 Task: Explore upcoming open houses in Denver, Colorado, to visit properties with a fireplace.
Action: Mouse moved to (325, 206)
Screenshot: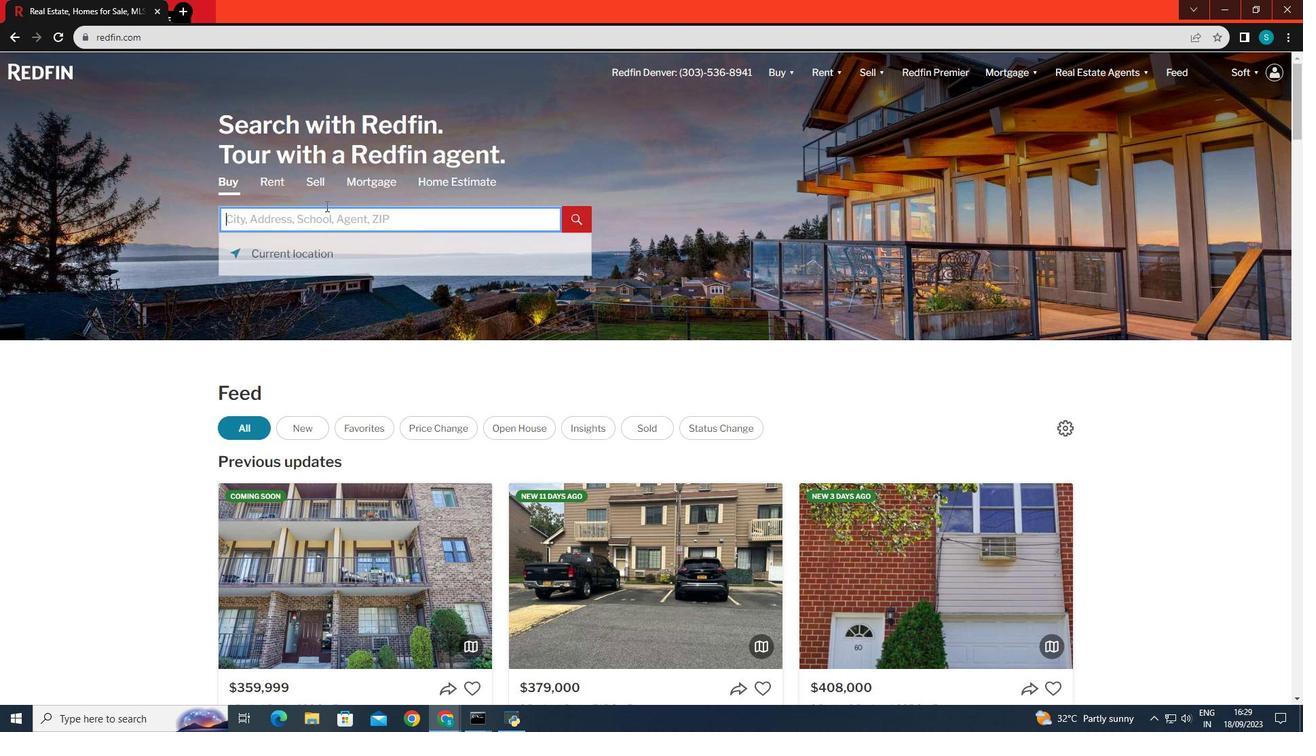 
Action: Mouse pressed left at (325, 206)
Screenshot: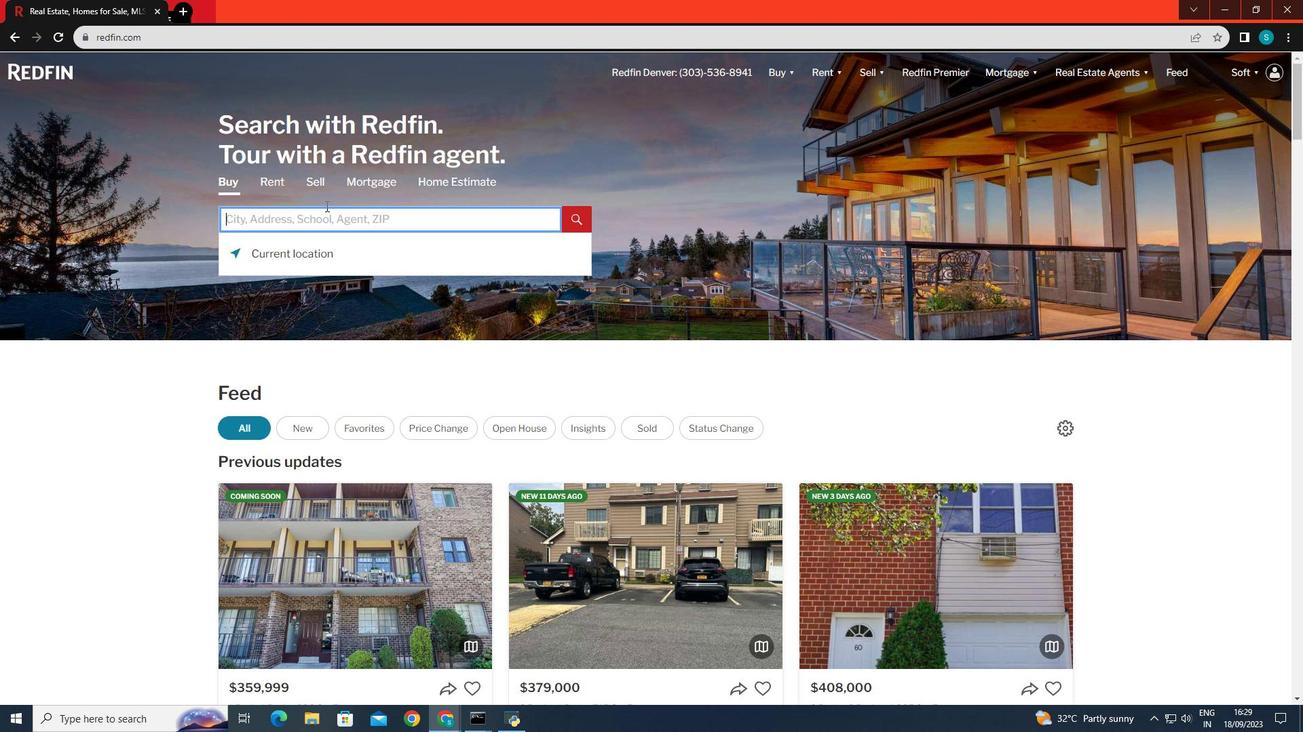 
Action: Key pressed colorado<Key.enter>
Screenshot: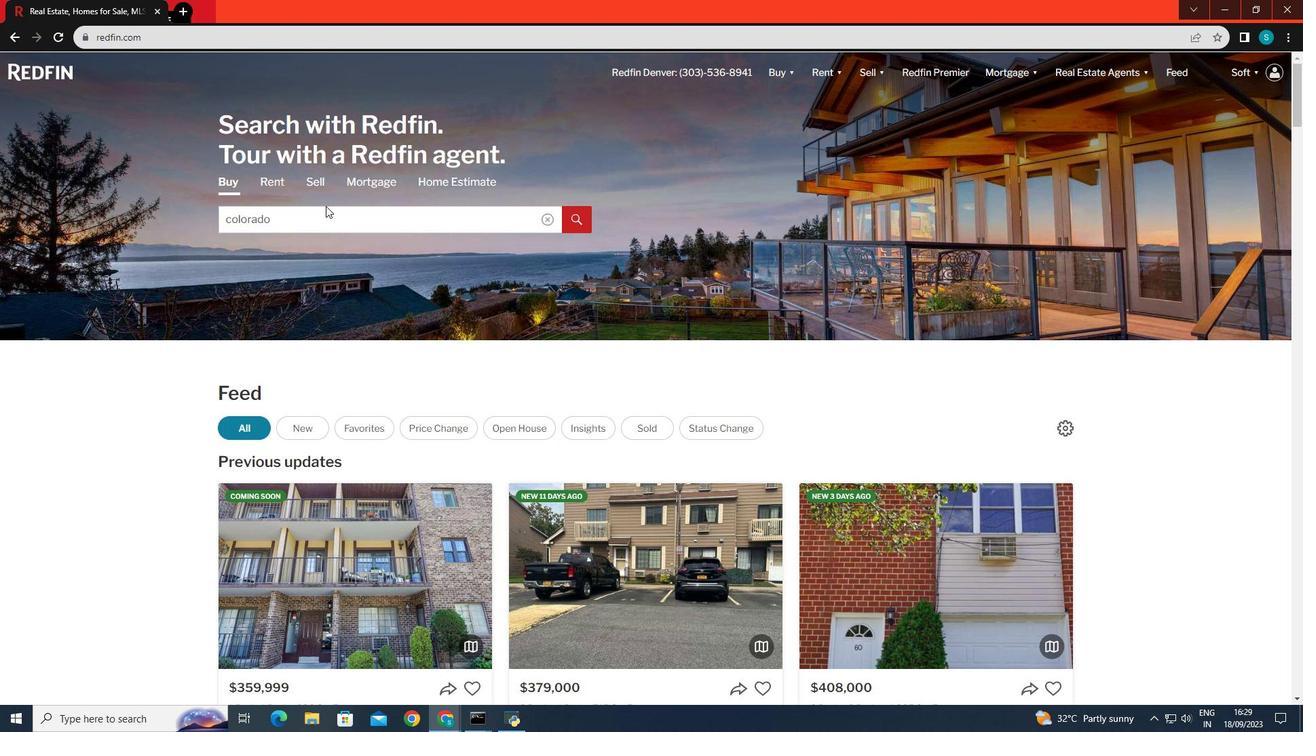 
Action: Mouse moved to (936, 192)
Screenshot: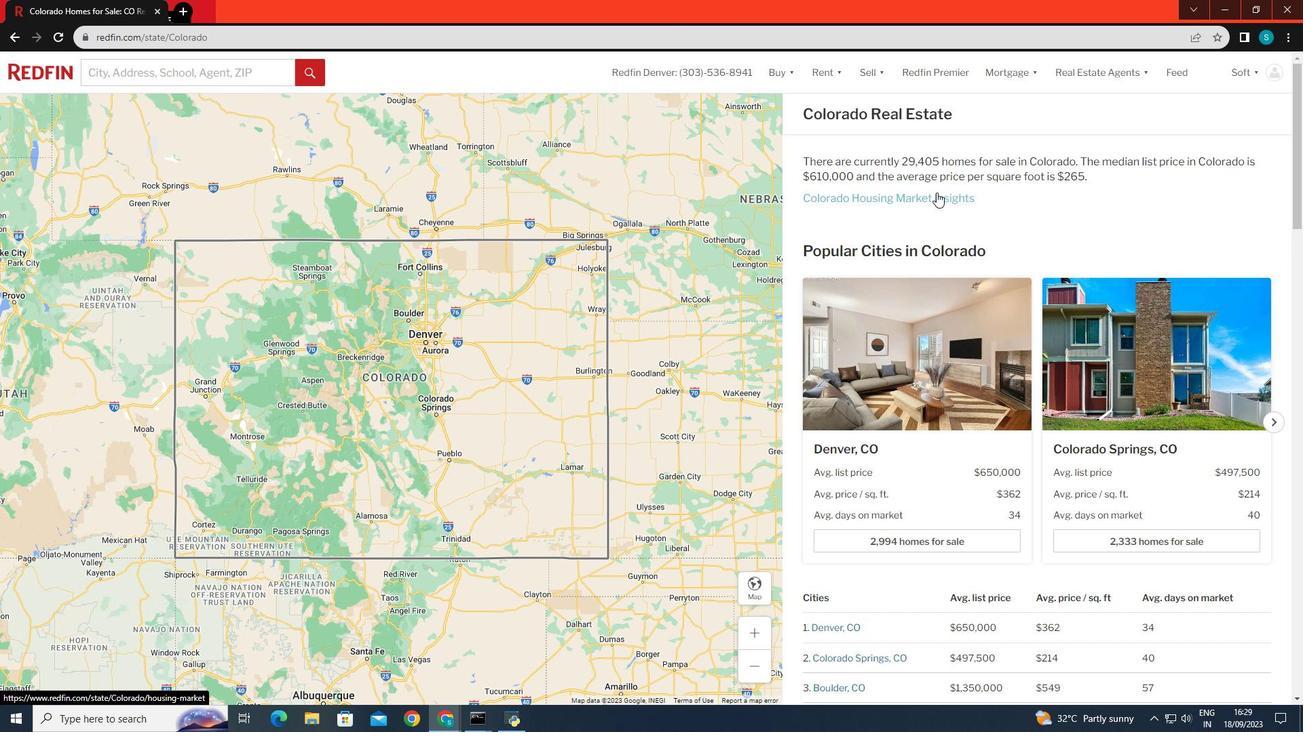 
Action: Mouse pressed left at (936, 192)
Screenshot: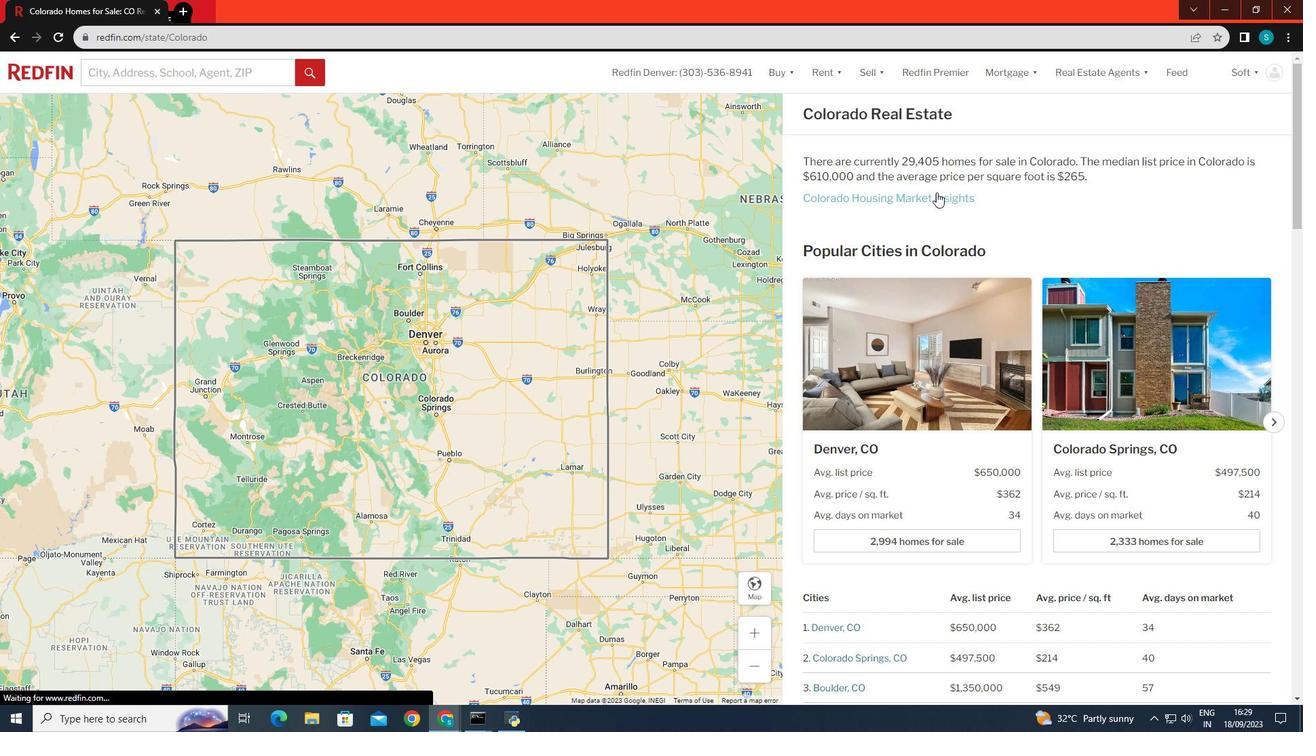 
Action: Mouse moved to (10, 34)
Screenshot: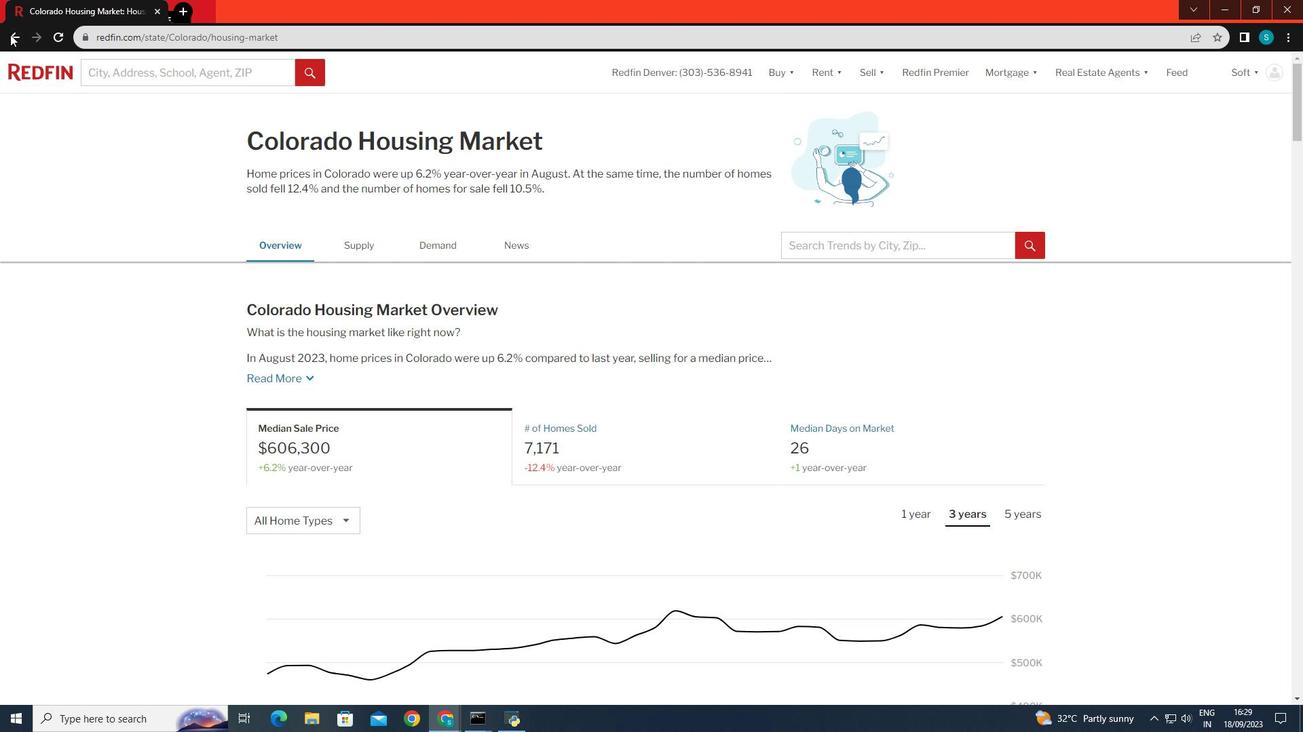 
Action: Mouse pressed left at (10, 34)
Screenshot: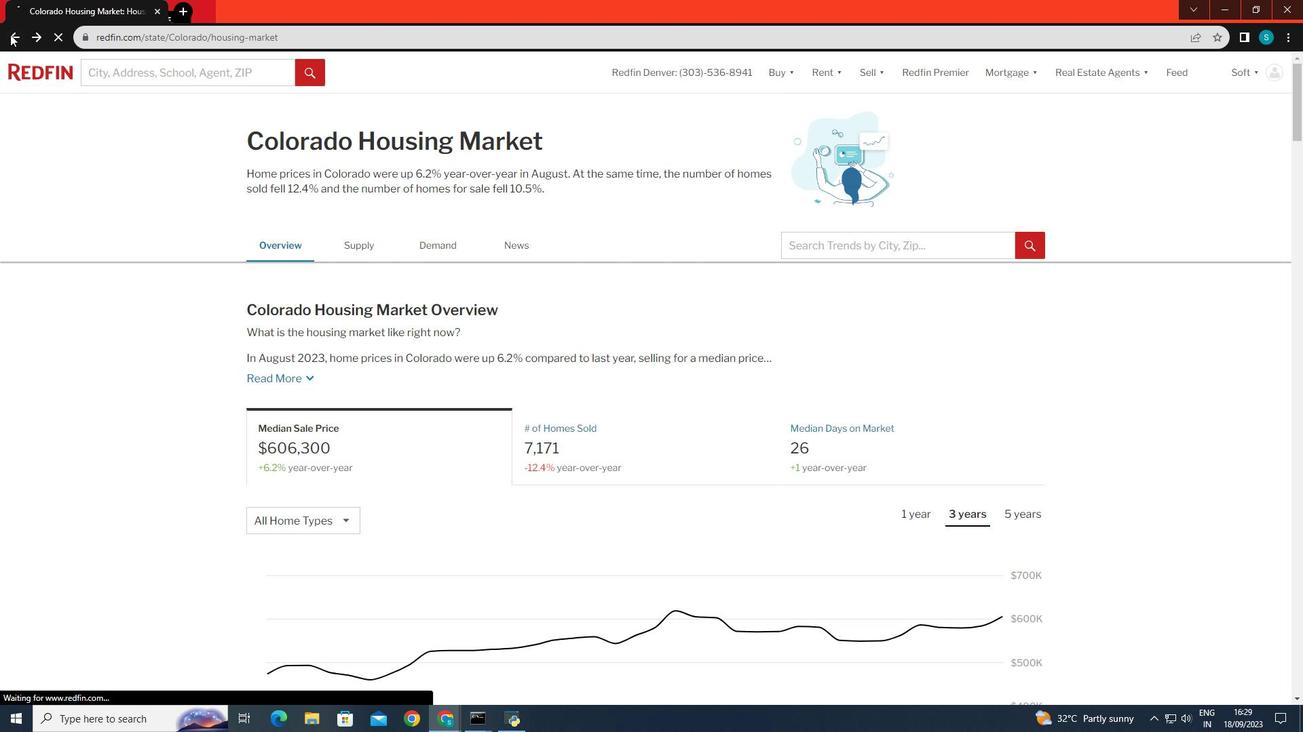 
Action: Mouse moved to (1001, 282)
Screenshot: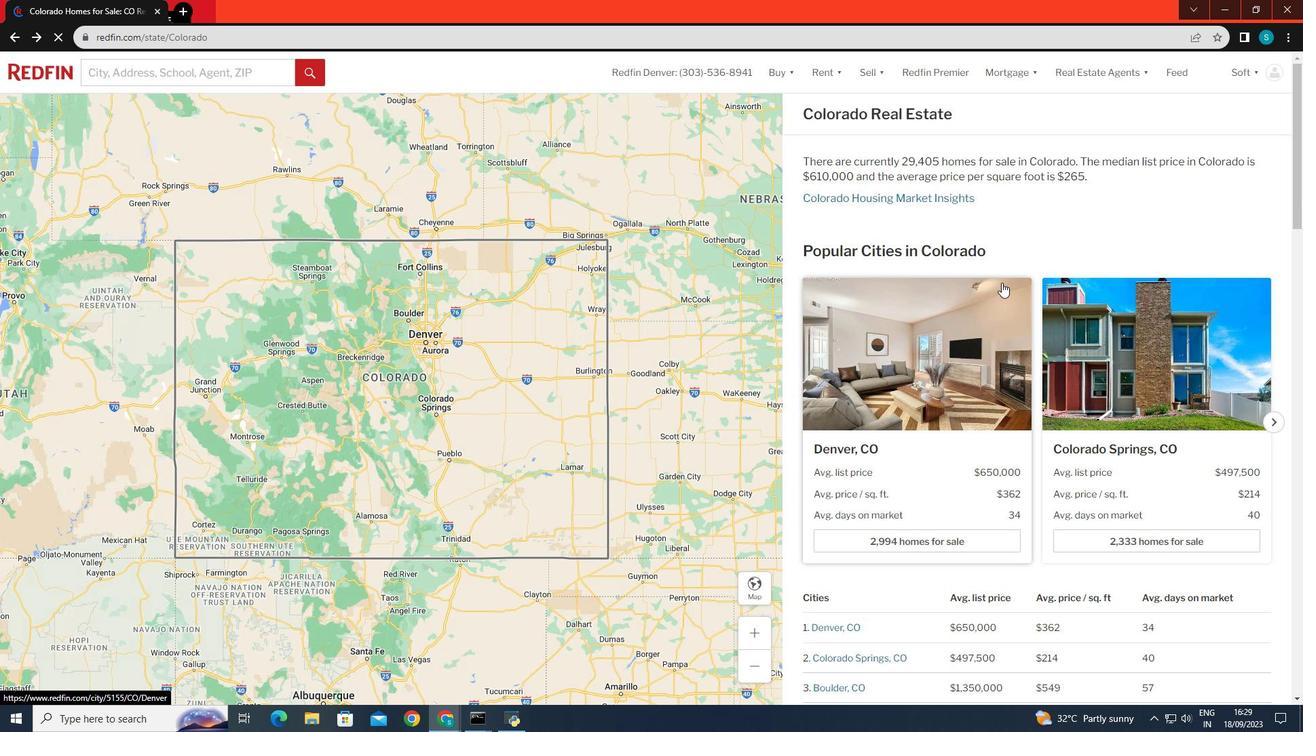 
Action: Mouse scrolled (1001, 282) with delta (0, 0)
Screenshot: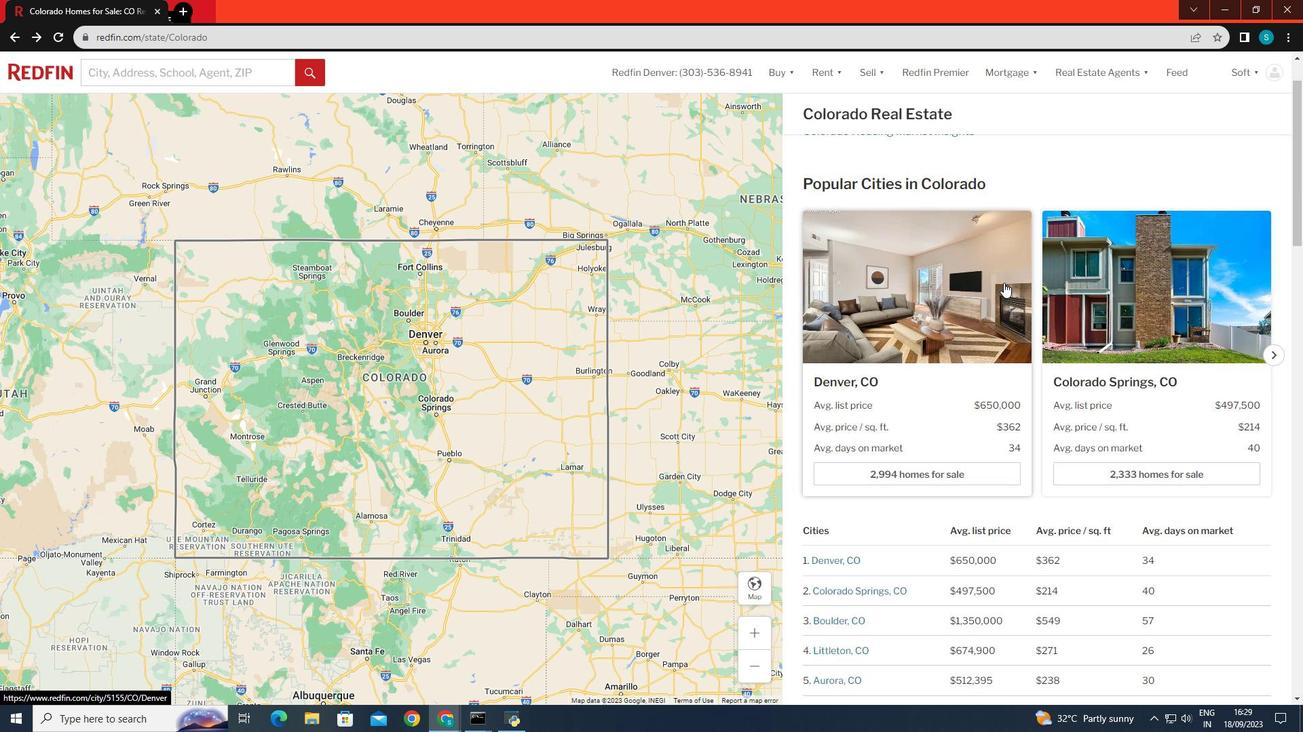 
Action: Mouse moved to (1277, 349)
Screenshot: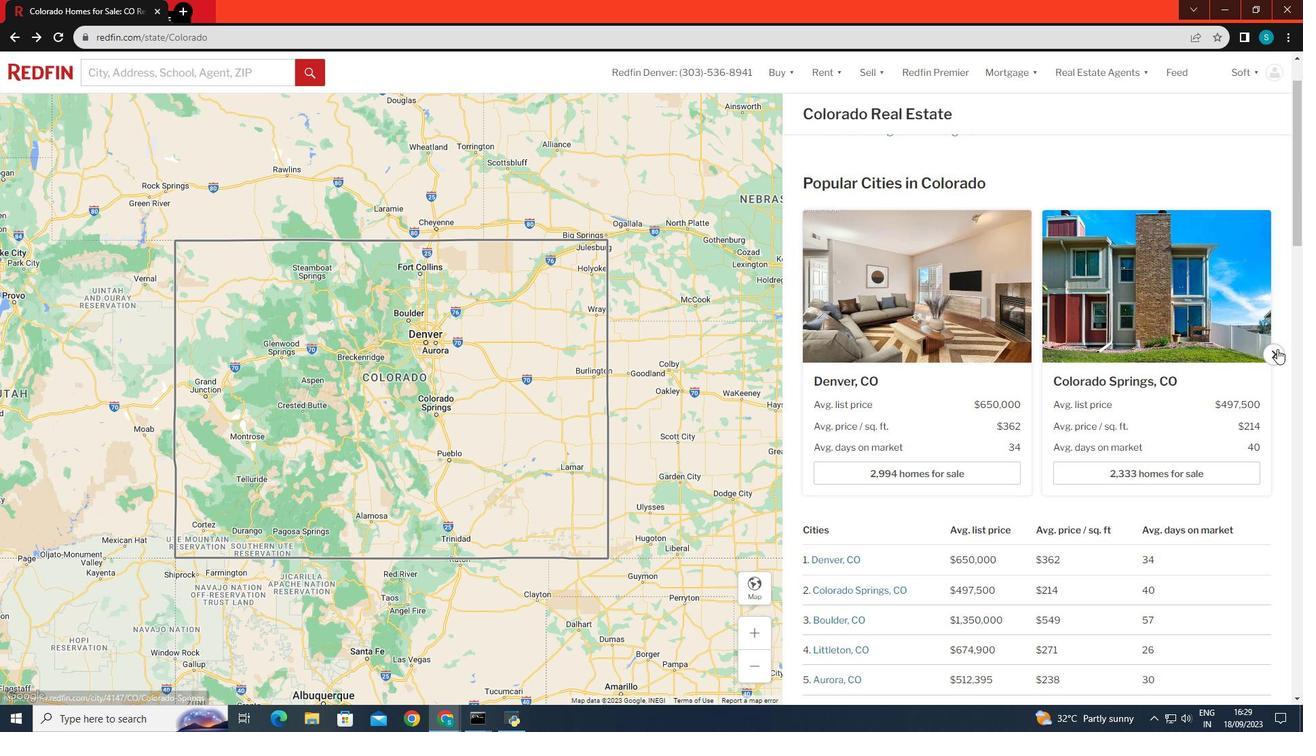 
Action: Mouse pressed left at (1277, 349)
Screenshot: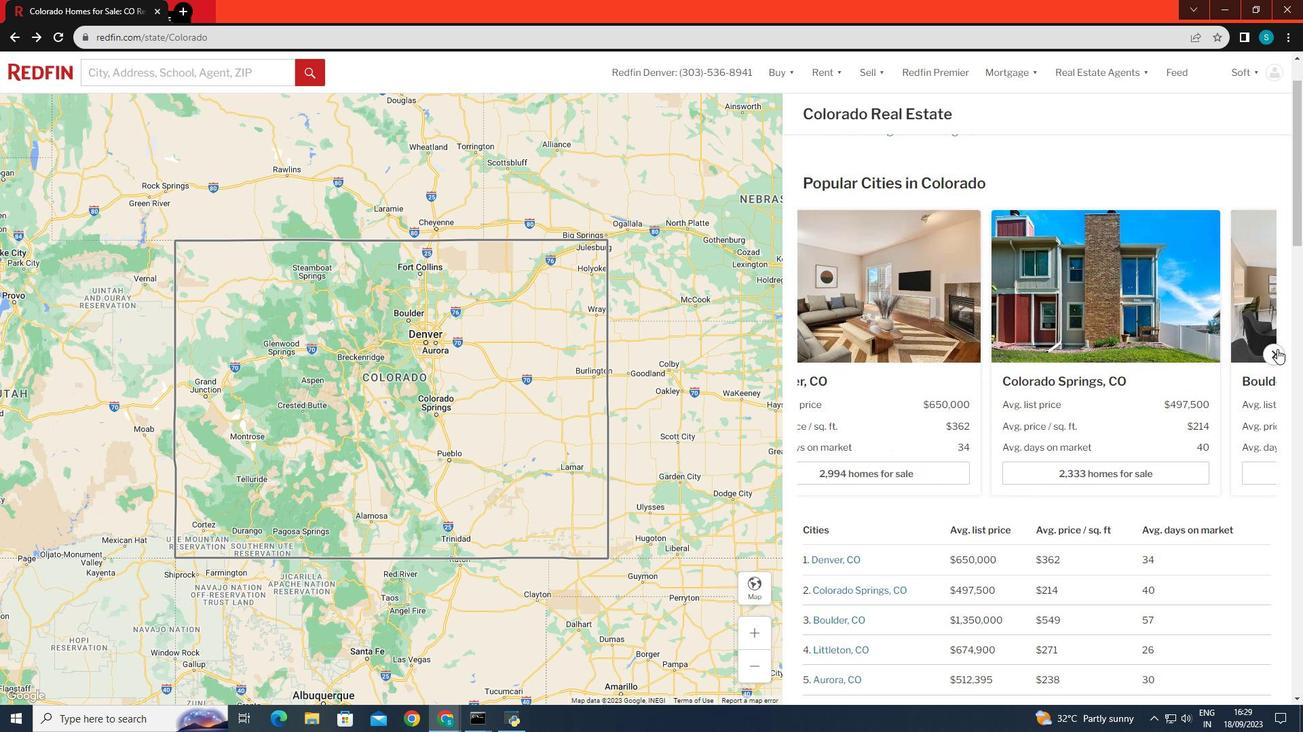 
Action: Mouse pressed left at (1277, 349)
Screenshot: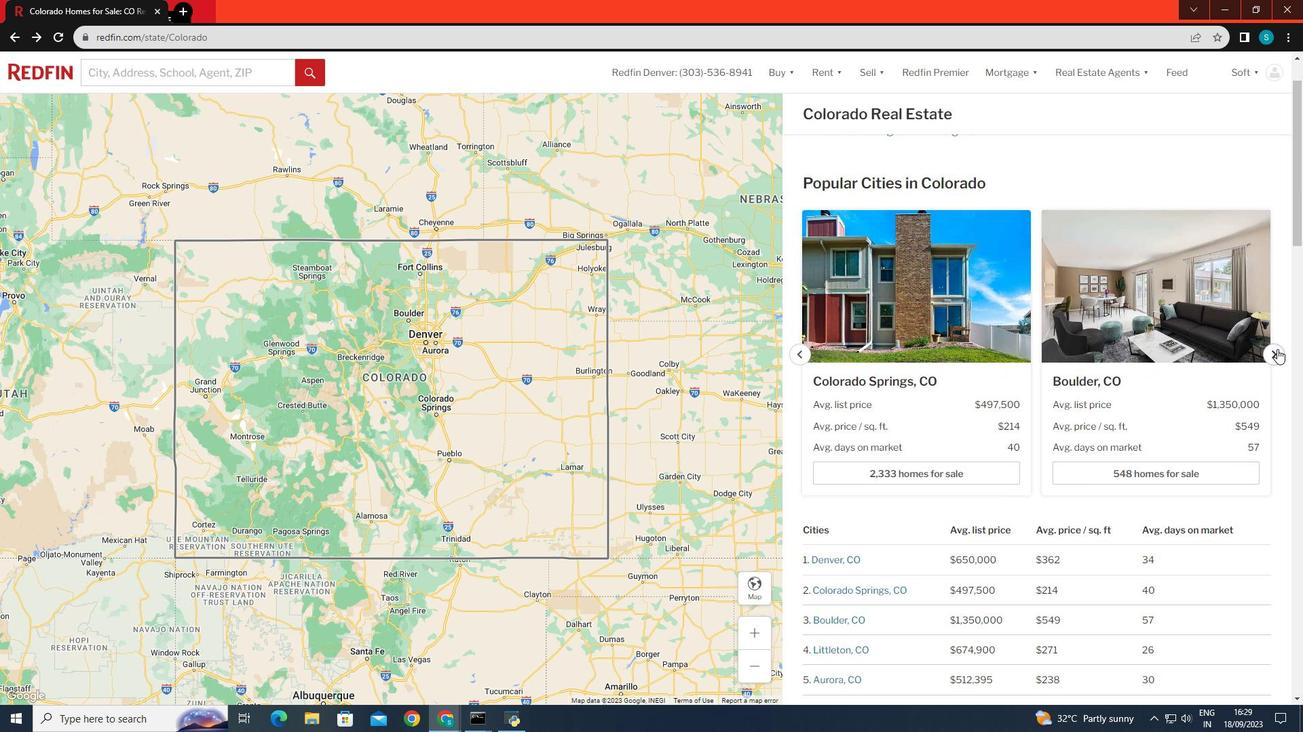 
Action: Mouse pressed left at (1277, 349)
Screenshot: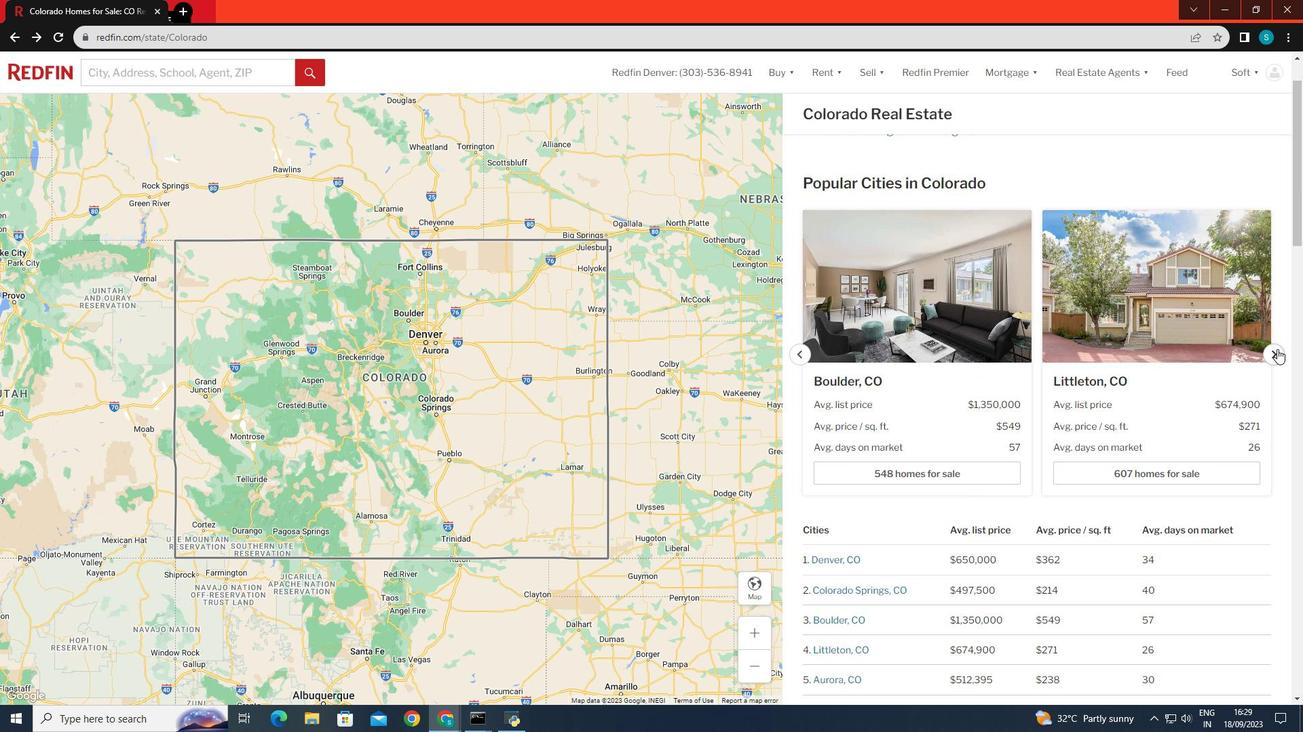 
Action: Mouse pressed left at (1277, 349)
Screenshot: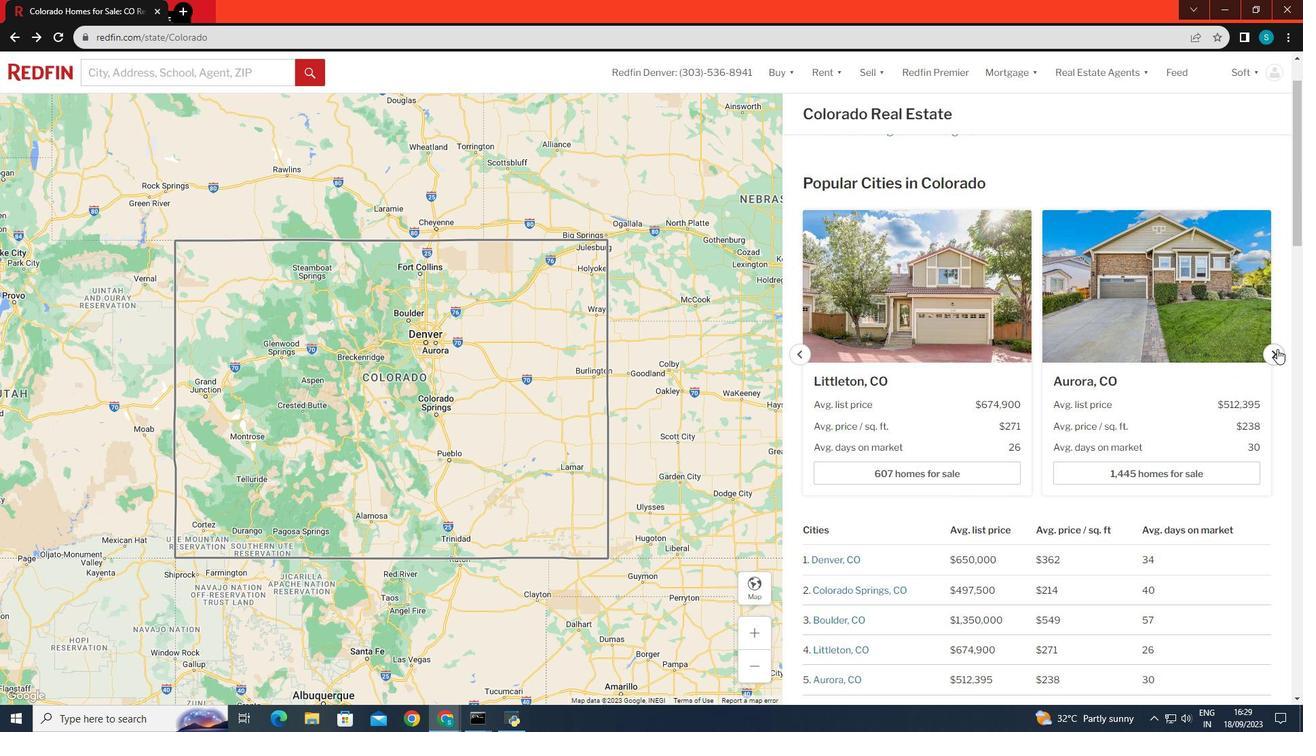 
Action: Mouse scrolled (1277, 348) with delta (0, 0)
Screenshot: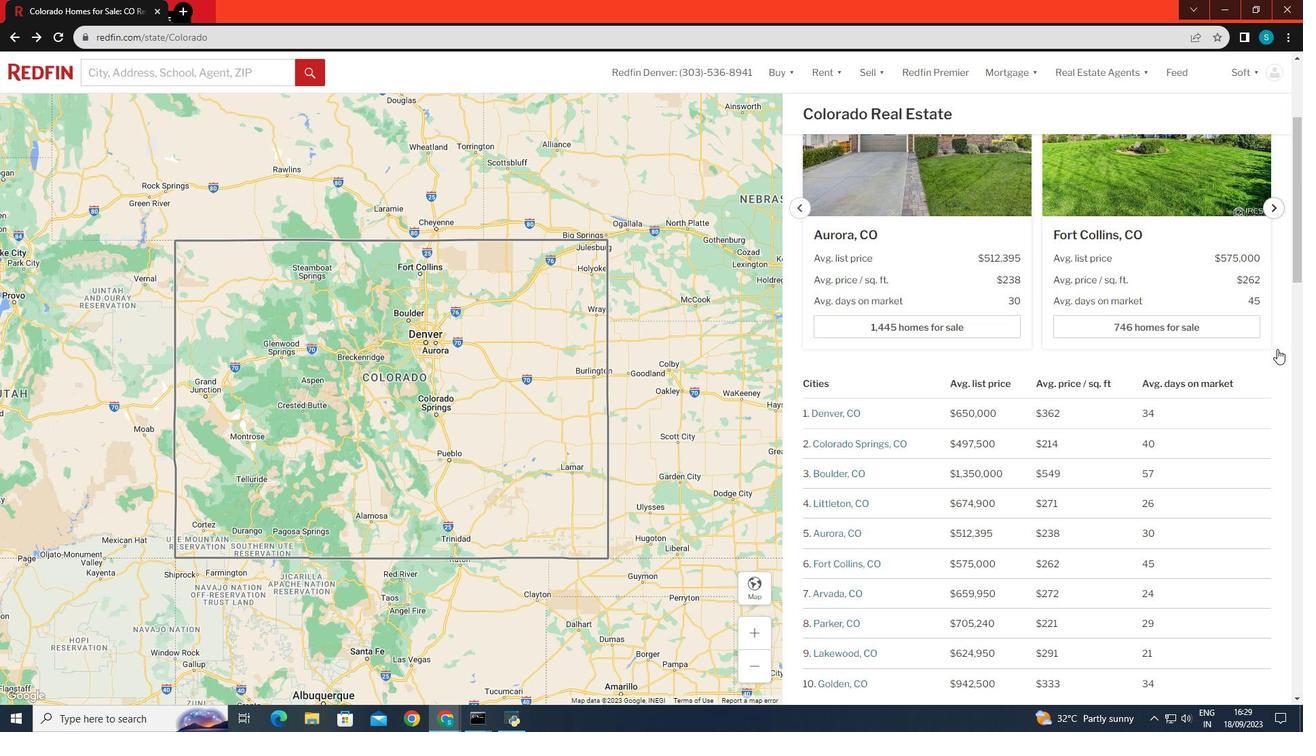 
Action: Mouse scrolled (1277, 348) with delta (0, 0)
Screenshot: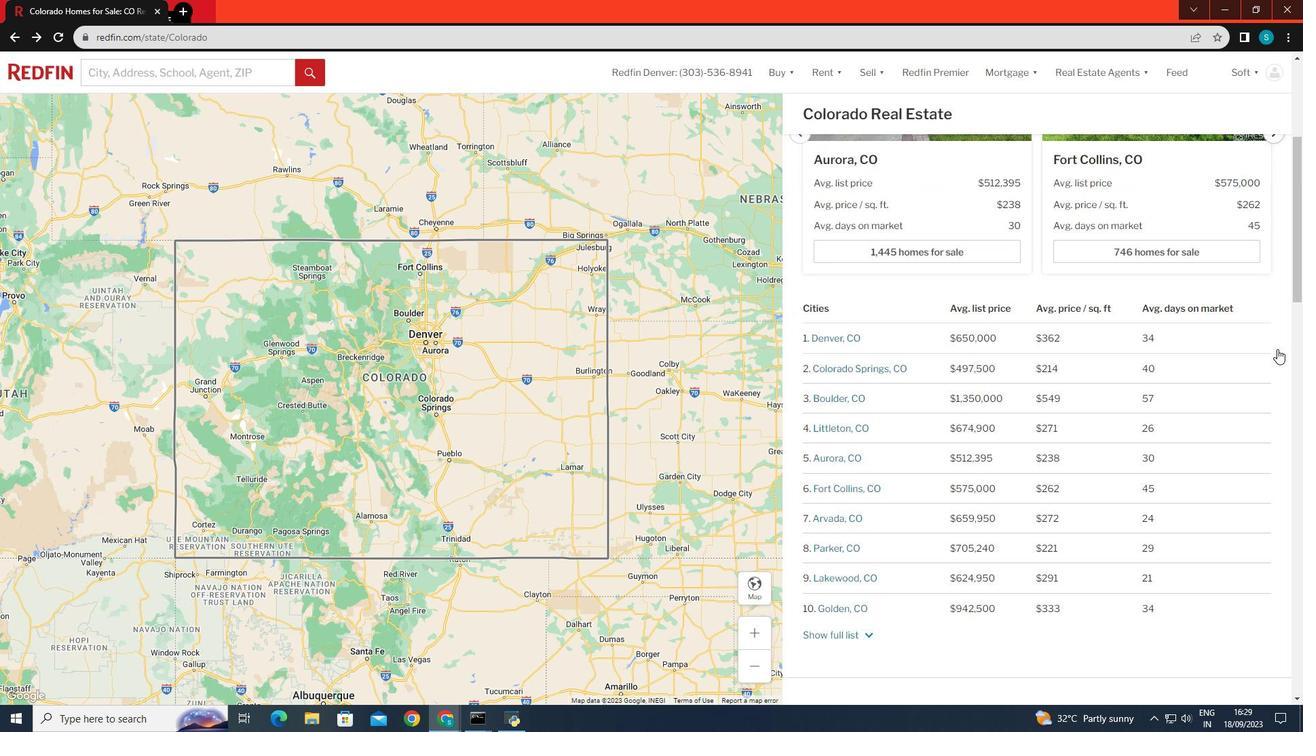 
Action: Mouse scrolled (1277, 348) with delta (0, 0)
Screenshot: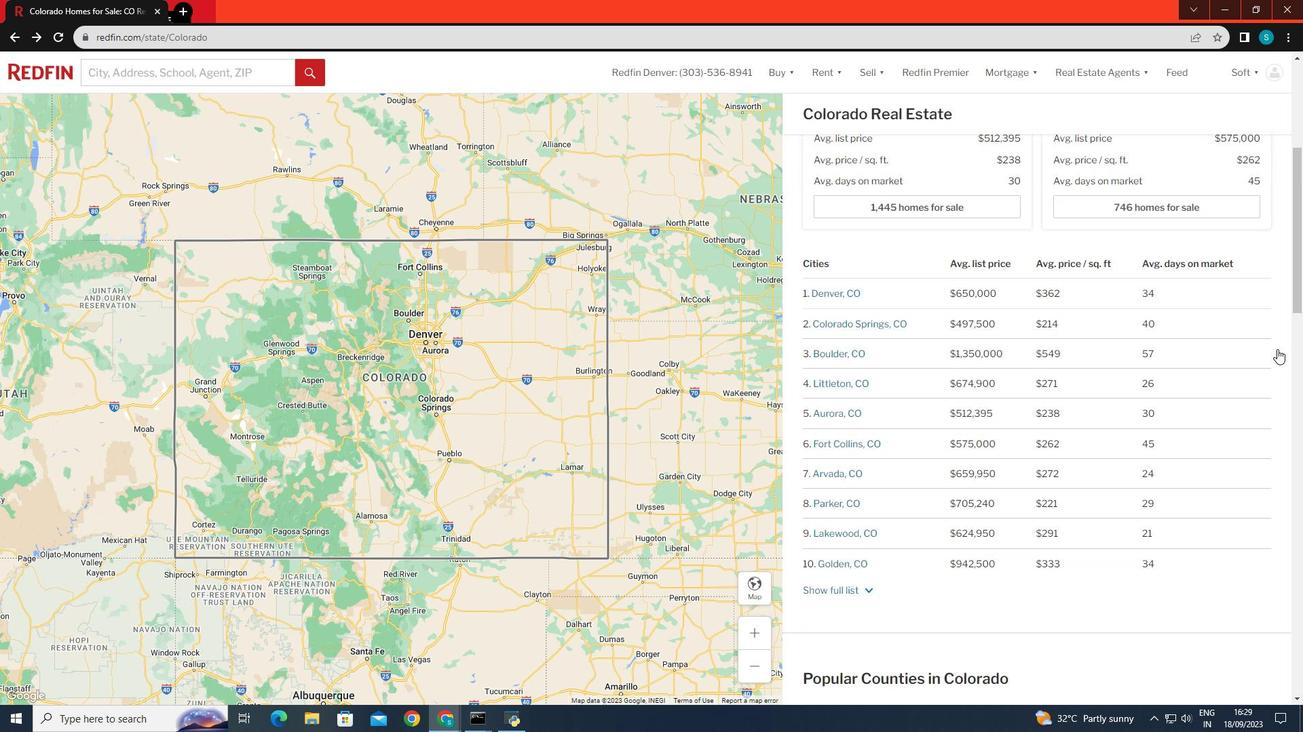 
Action: Mouse scrolled (1277, 348) with delta (0, 0)
Screenshot: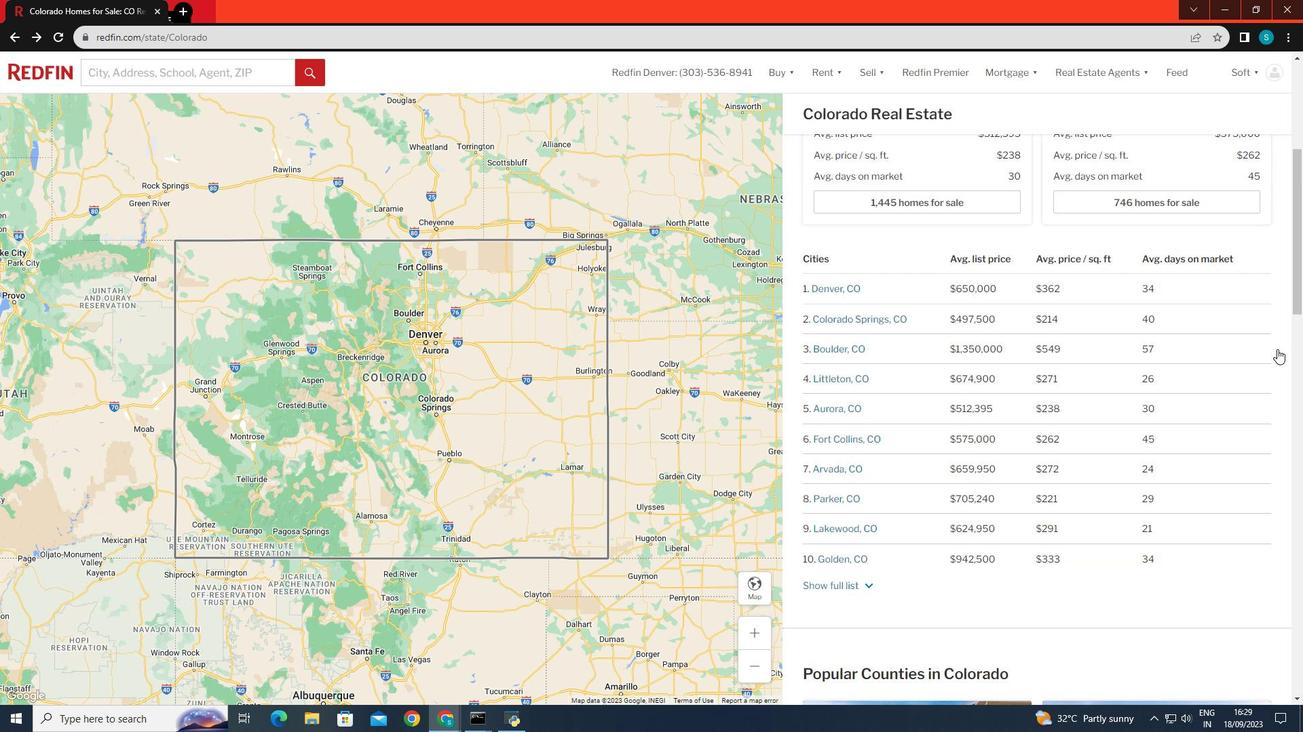 
Action: Mouse scrolled (1277, 348) with delta (0, 0)
Screenshot: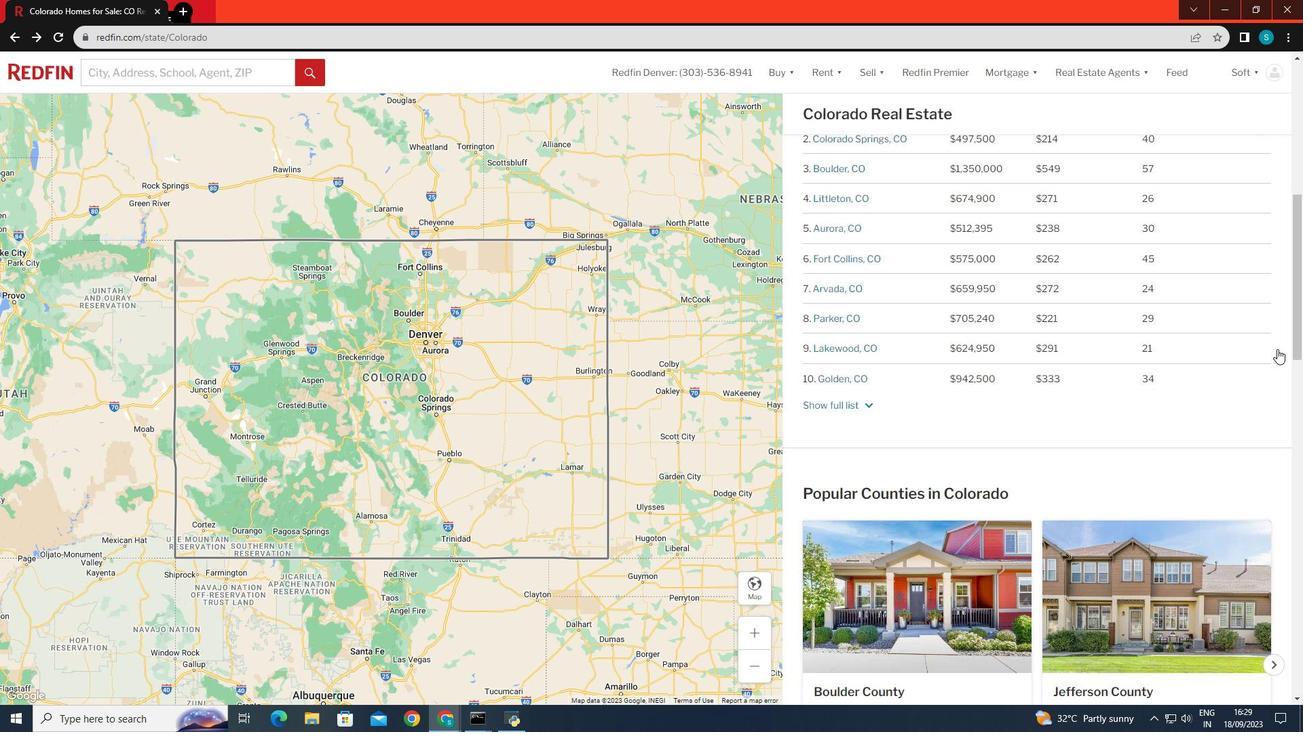 
Action: Mouse scrolled (1277, 348) with delta (0, 0)
Screenshot: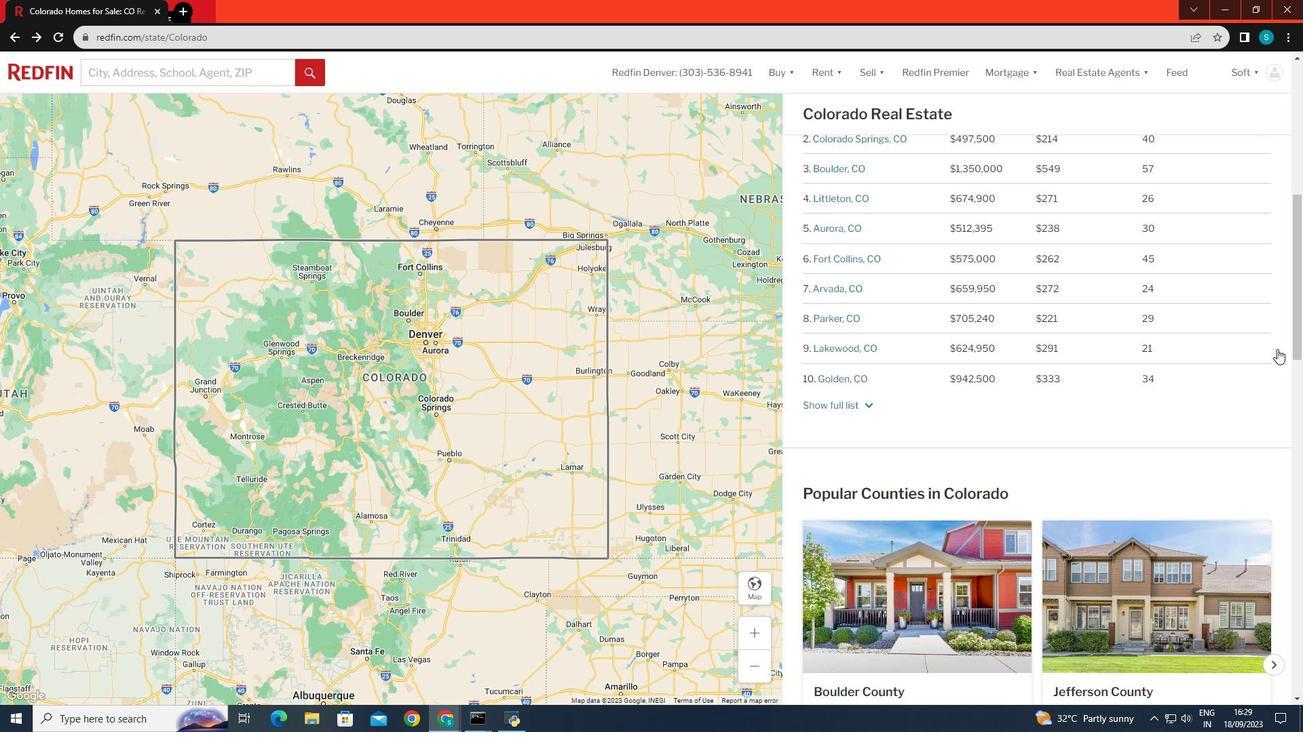 
Action: Mouse scrolled (1277, 348) with delta (0, 0)
Screenshot: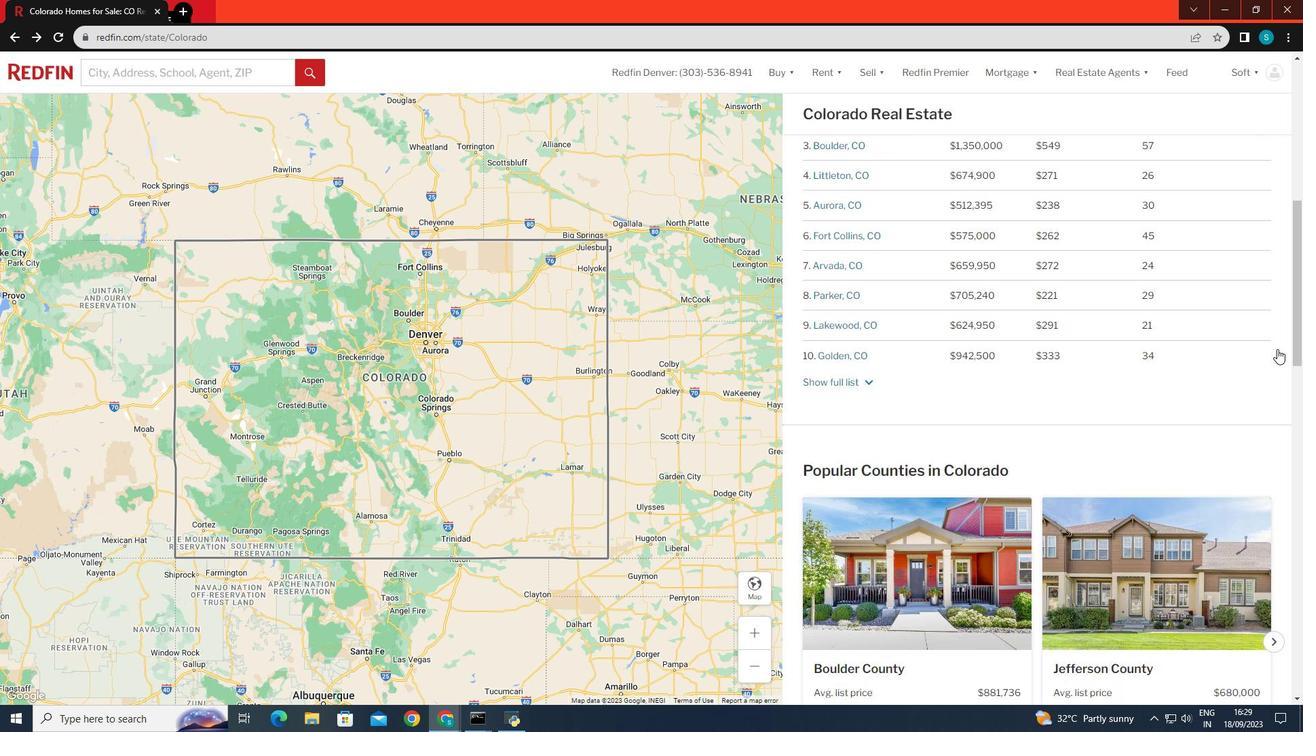 
Action: Mouse scrolled (1277, 348) with delta (0, 0)
Screenshot: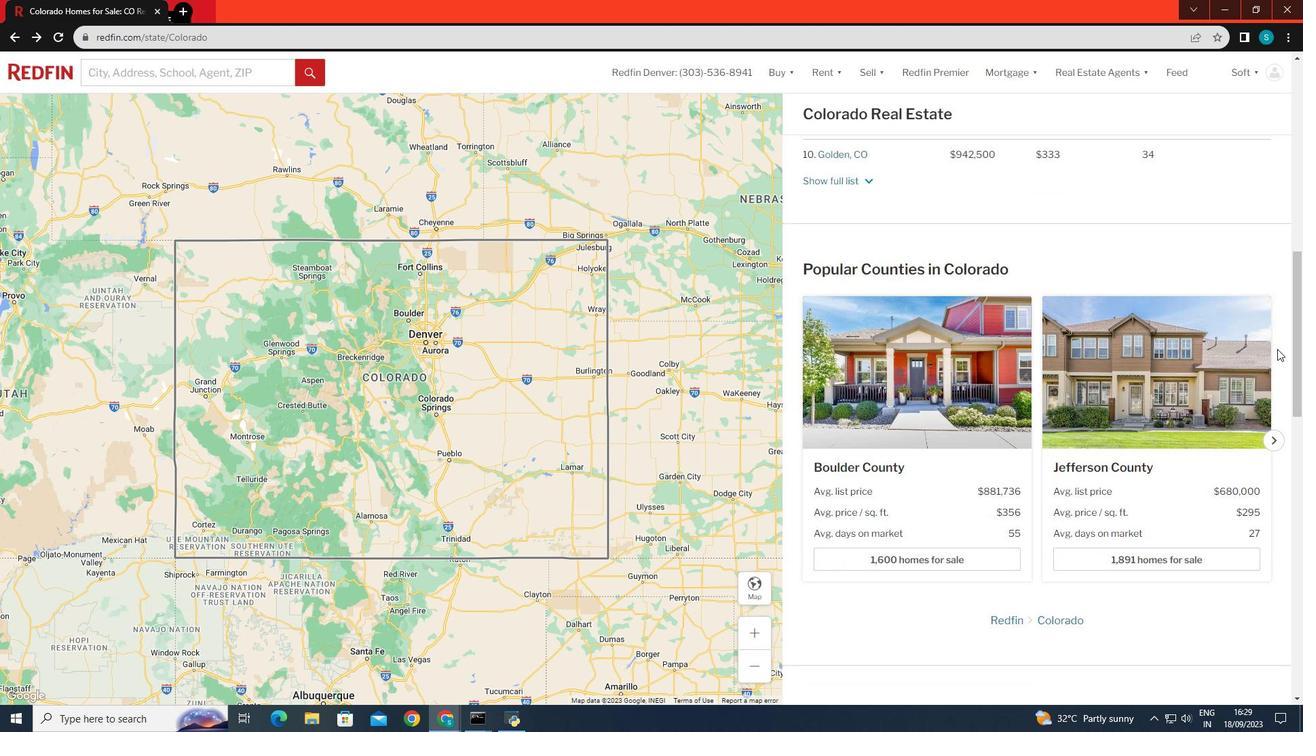 
Action: Mouse scrolled (1277, 348) with delta (0, 0)
Screenshot: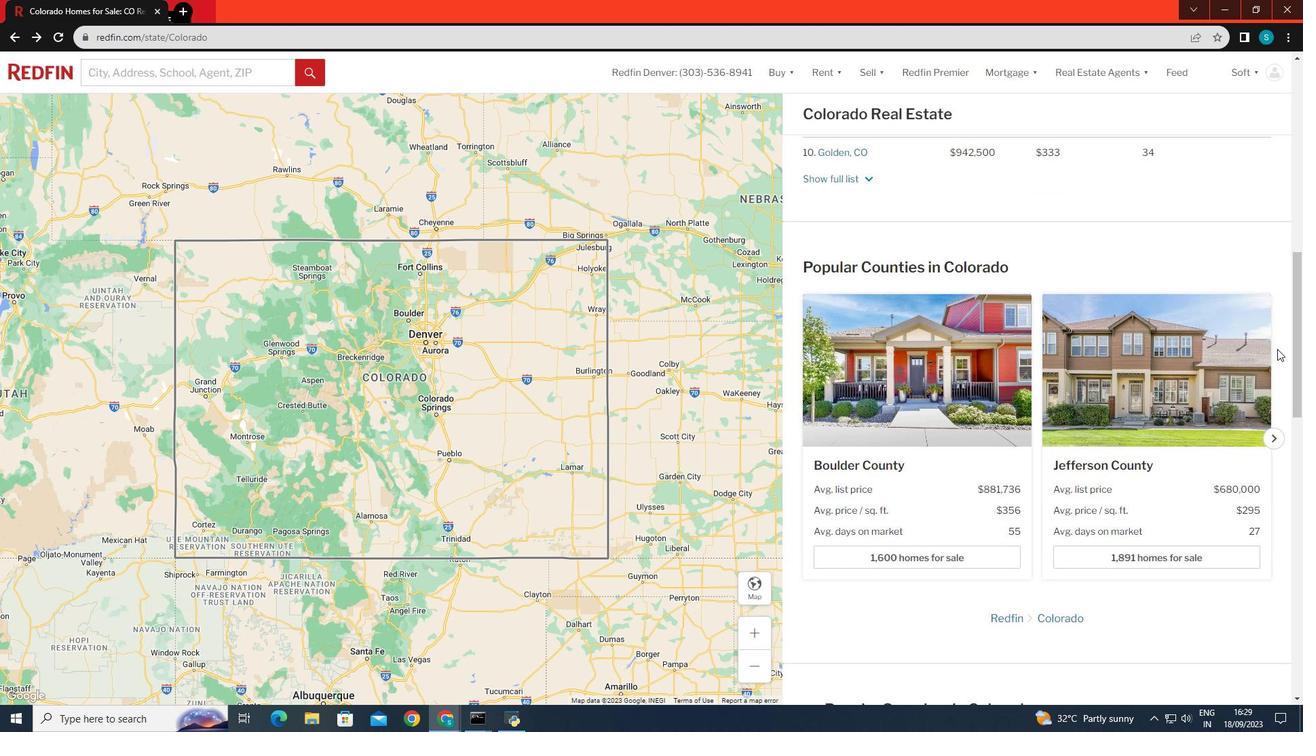 
Action: Mouse scrolled (1277, 348) with delta (0, 0)
Screenshot: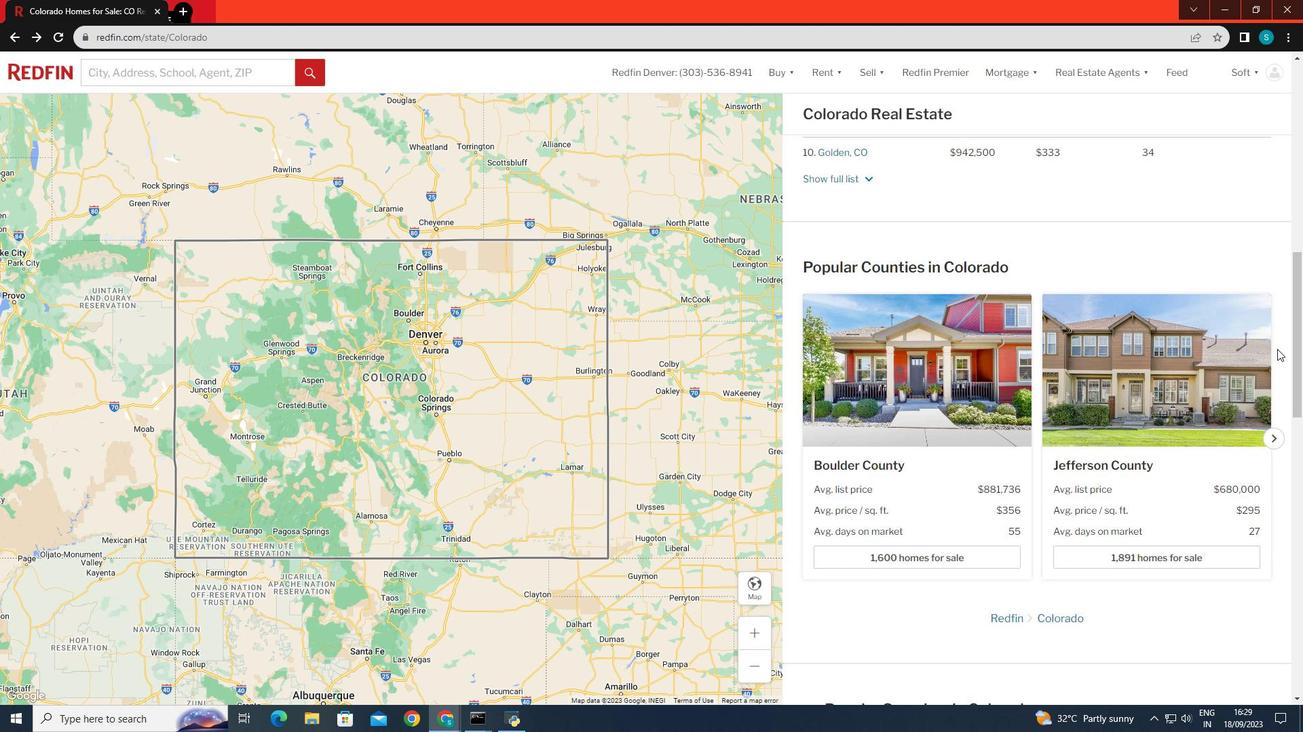 
Action: Mouse scrolled (1277, 348) with delta (0, 0)
Screenshot: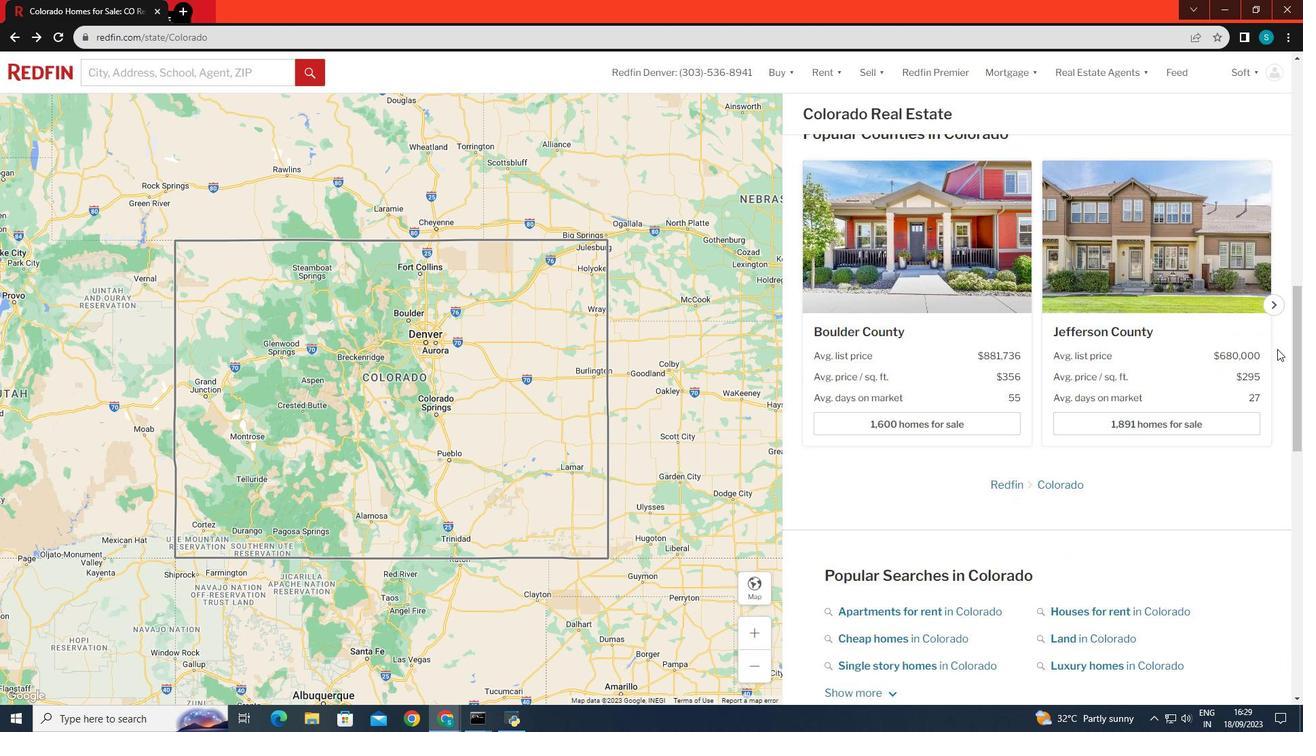 
Action: Mouse scrolled (1277, 348) with delta (0, 0)
Screenshot: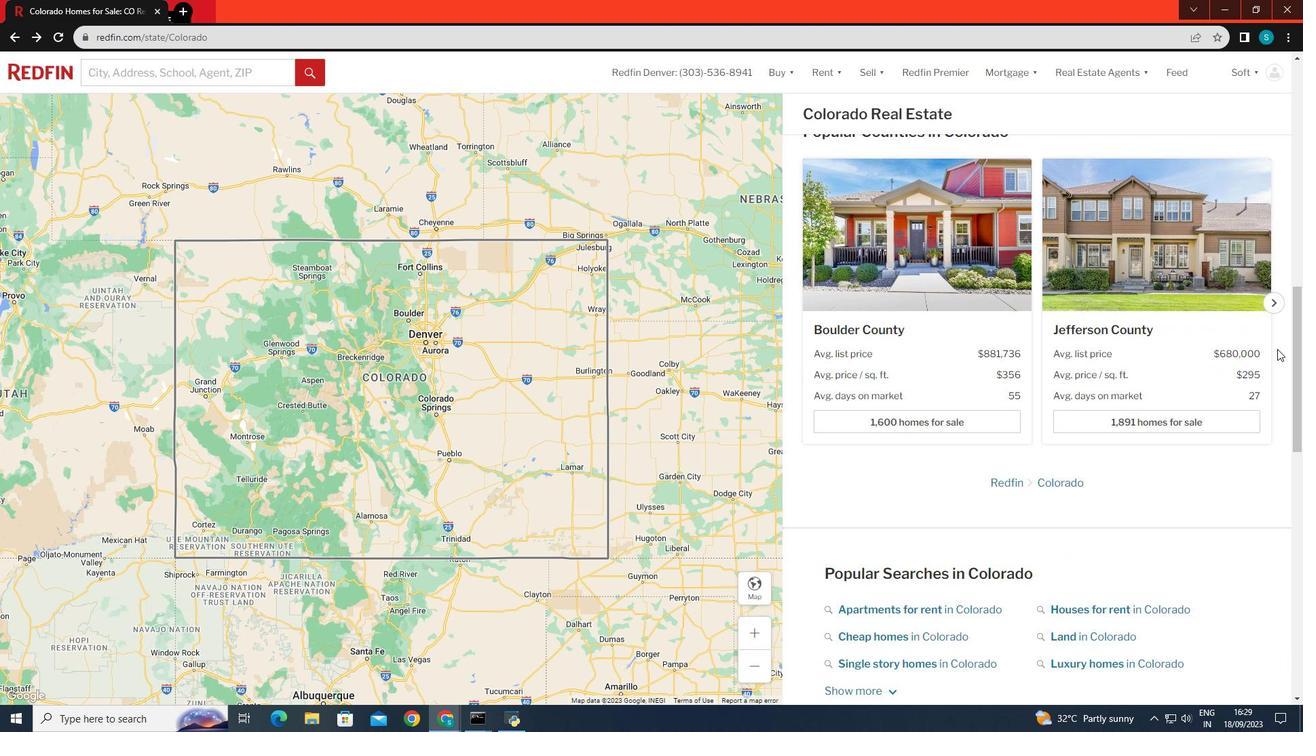
Action: Mouse scrolled (1277, 348) with delta (0, 0)
Screenshot: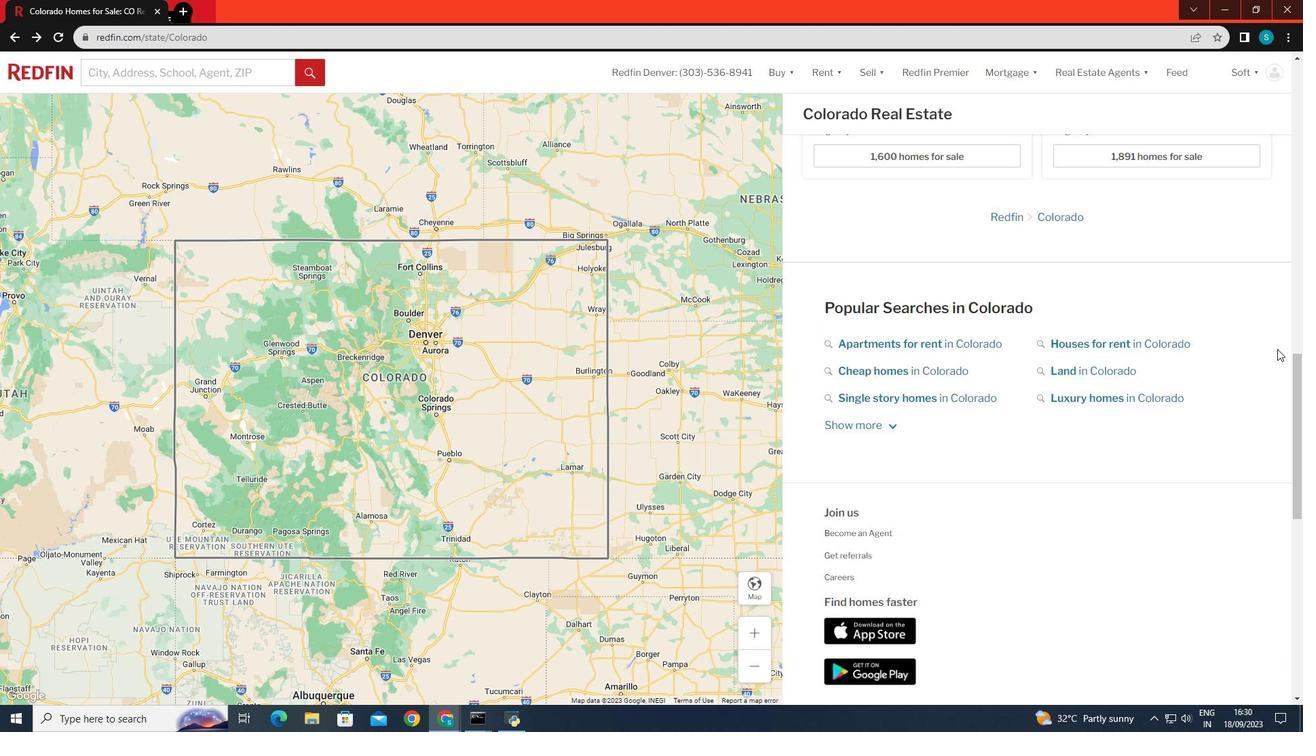 
Action: Mouse scrolled (1277, 348) with delta (0, 0)
Screenshot: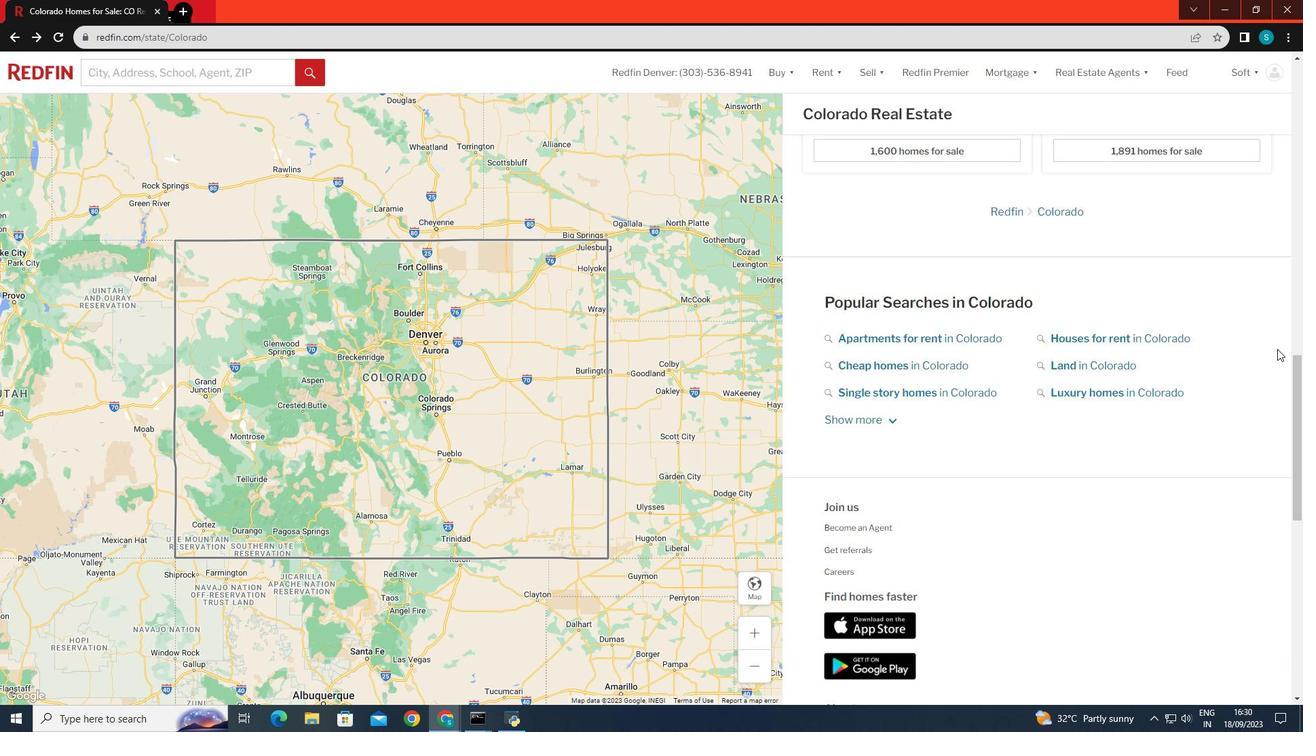 
Action: Mouse scrolled (1277, 348) with delta (0, 0)
Screenshot: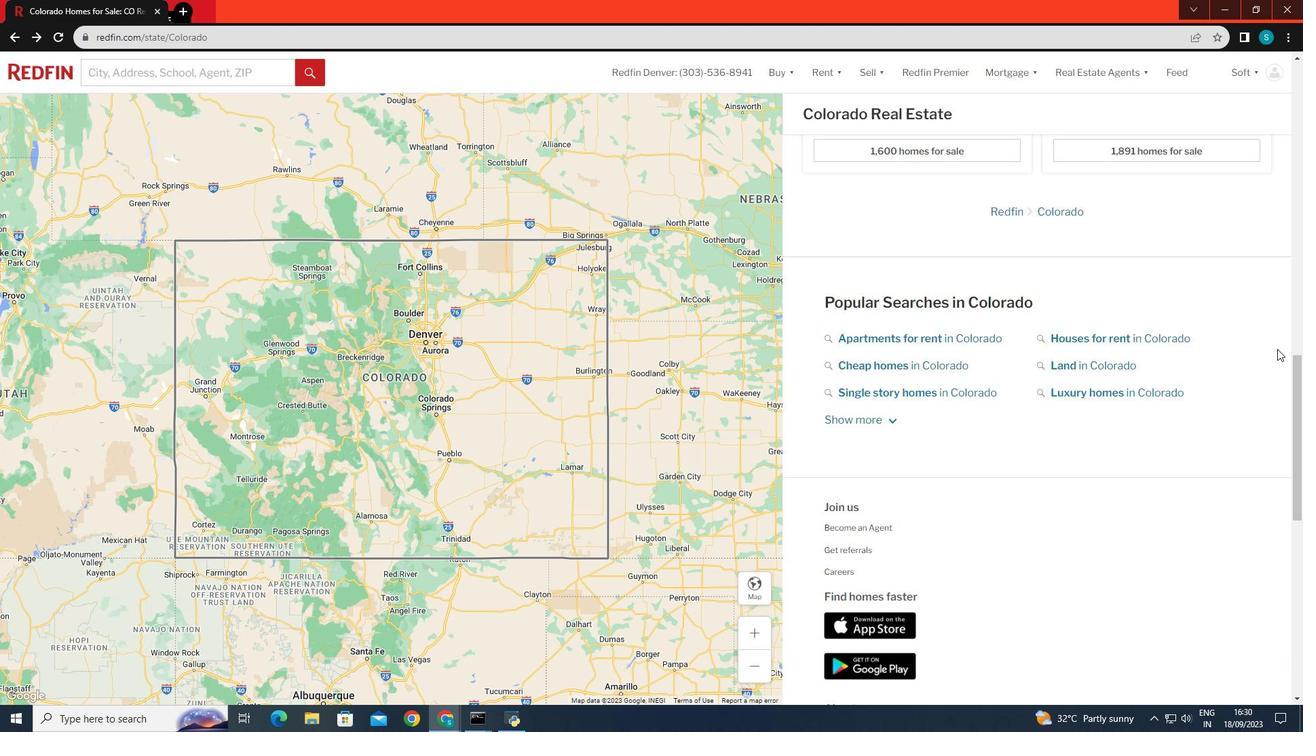 
Action: Mouse scrolled (1277, 348) with delta (0, 0)
Screenshot: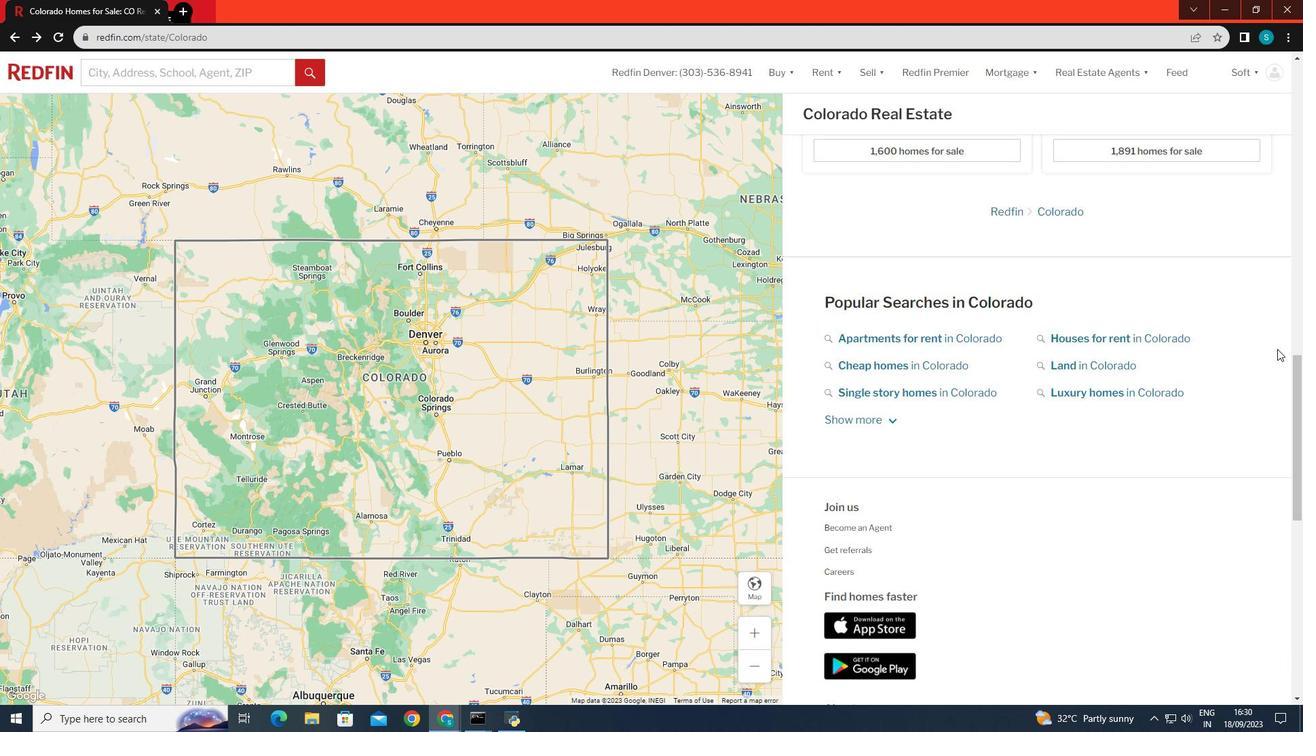 
Action: Mouse scrolled (1277, 350) with delta (0, 0)
Screenshot: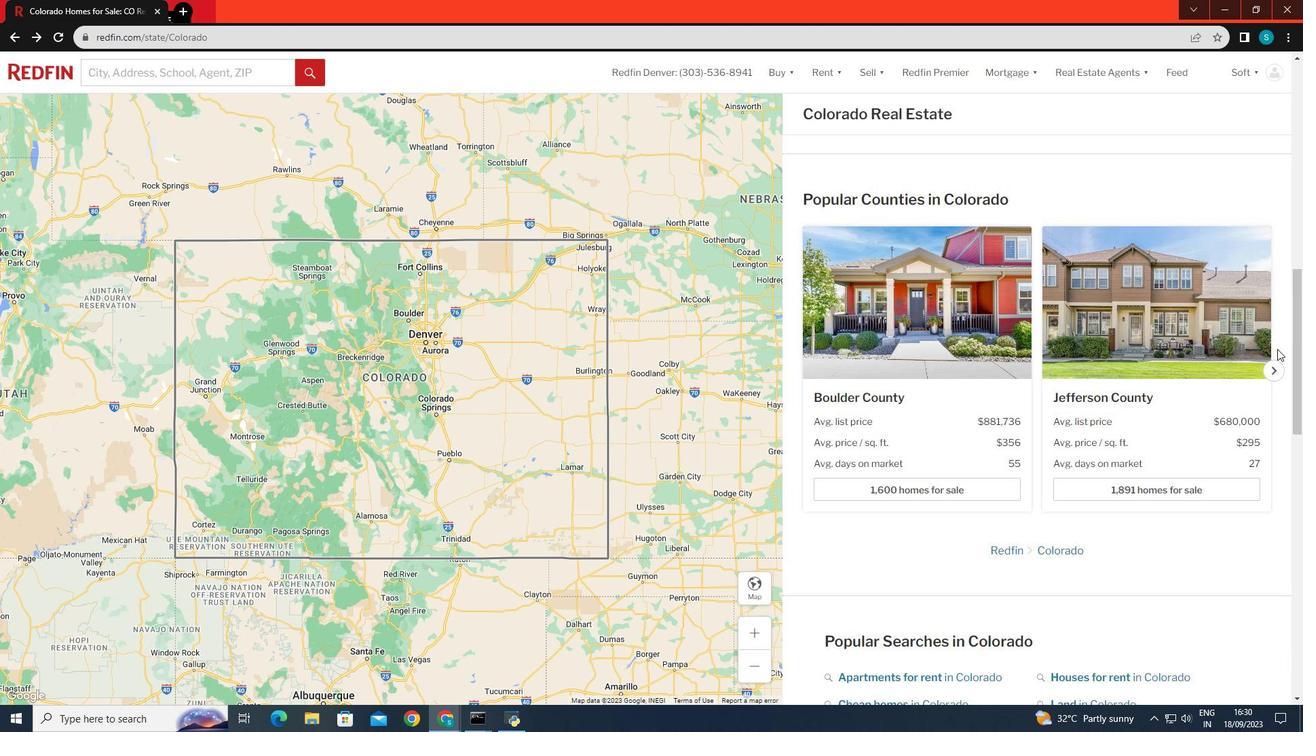 
Action: Mouse scrolled (1277, 350) with delta (0, 0)
Screenshot: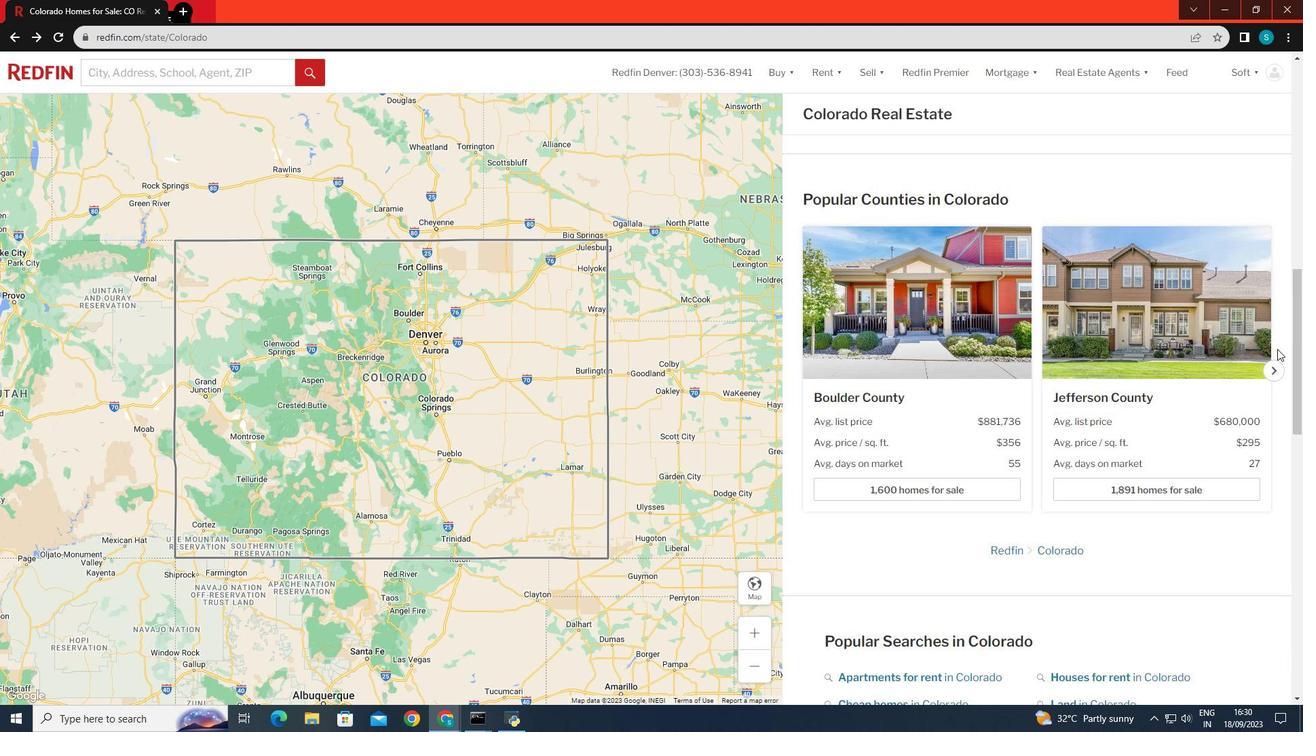 
Action: Mouse scrolled (1277, 350) with delta (0, 0)
Screenshot: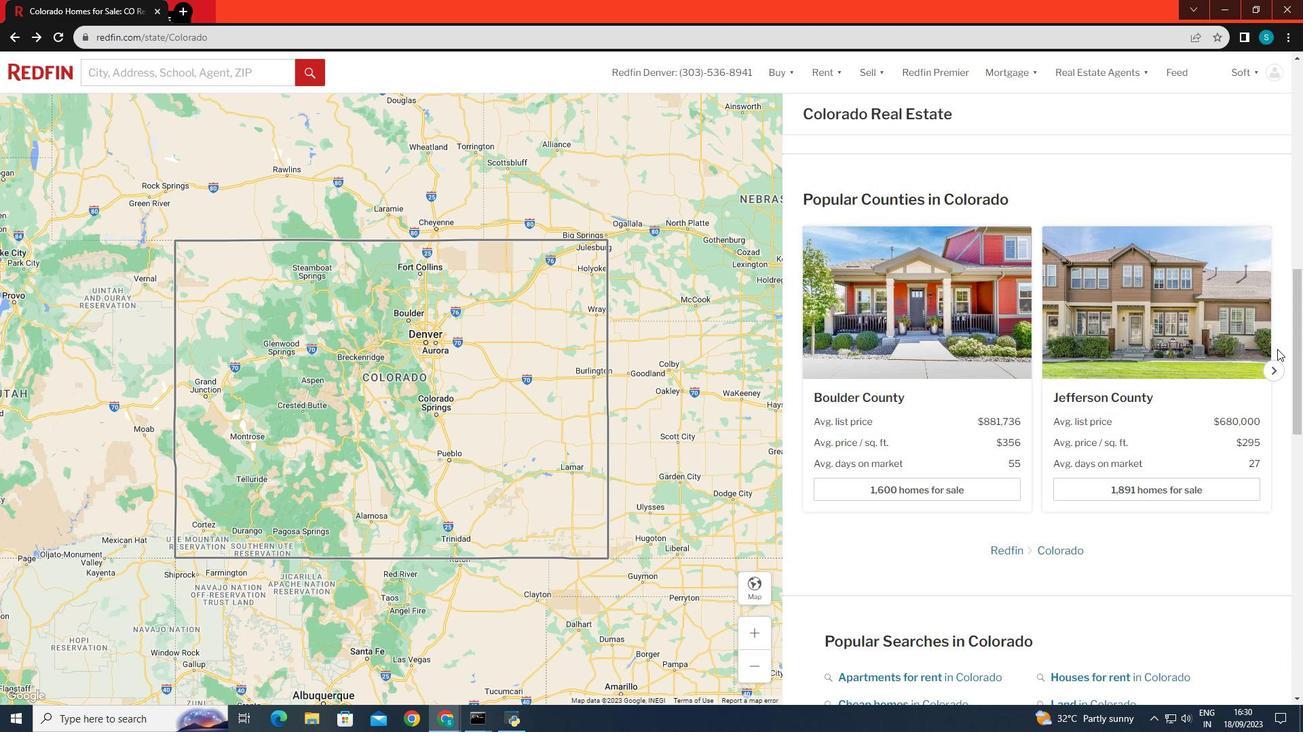 
Action: Mouse scrolled (1277, 350) with delta (0, 0)
Screenshot: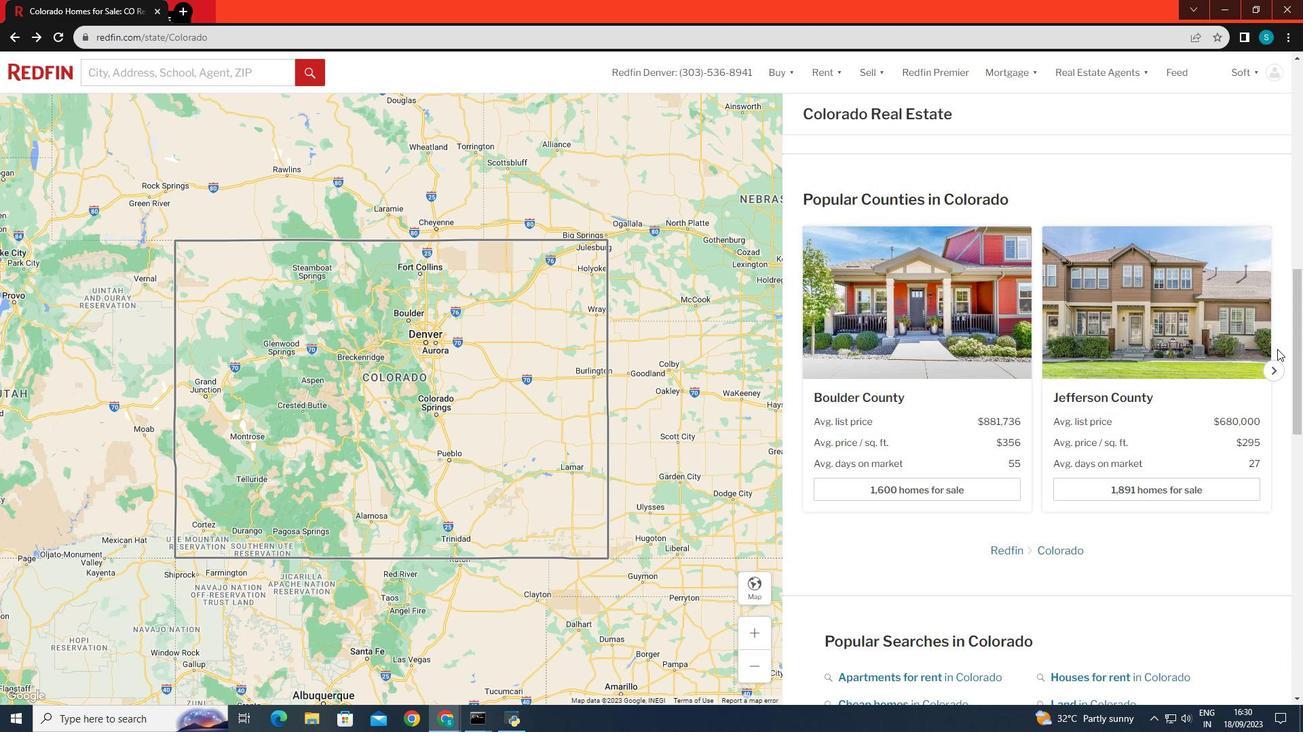 
Action: Mouse scrolled (1277, 350) with delta (0, 0)
Screenshot: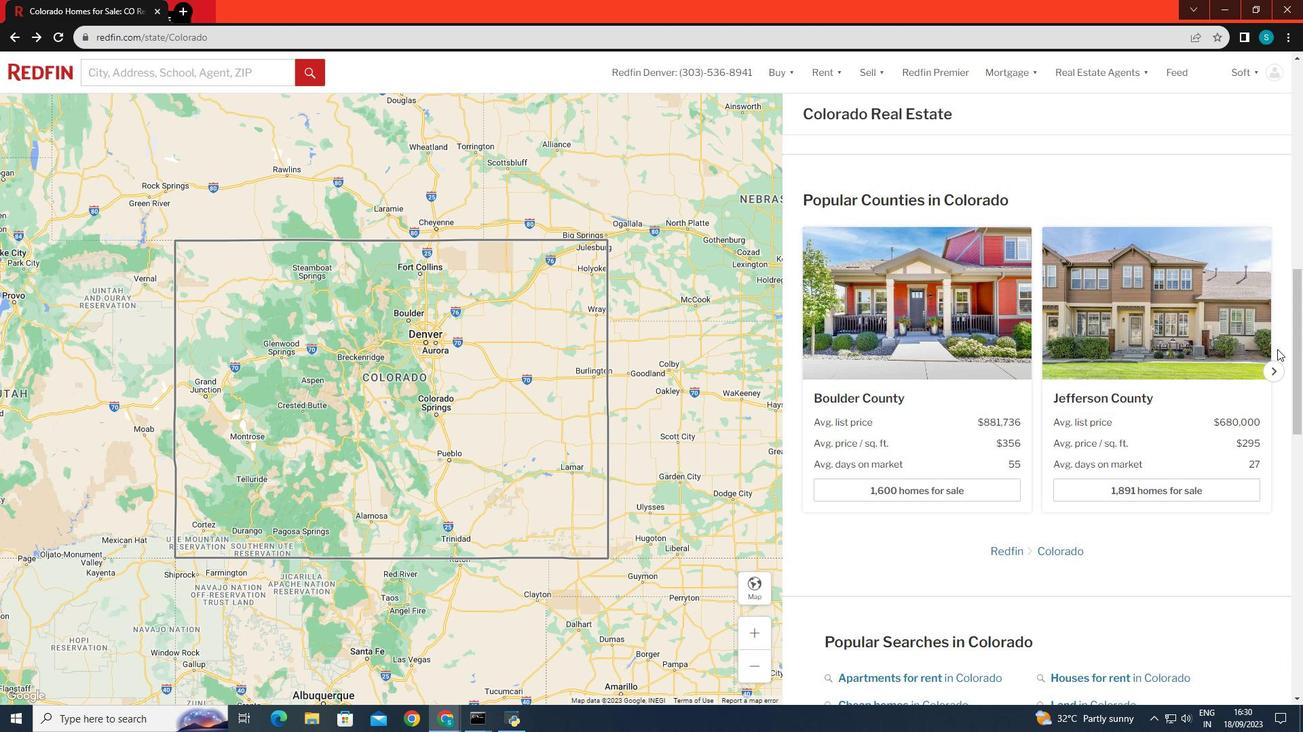 
Action: Mouse scrolled (1277, 350) with delta (0, 0)
Screenshot: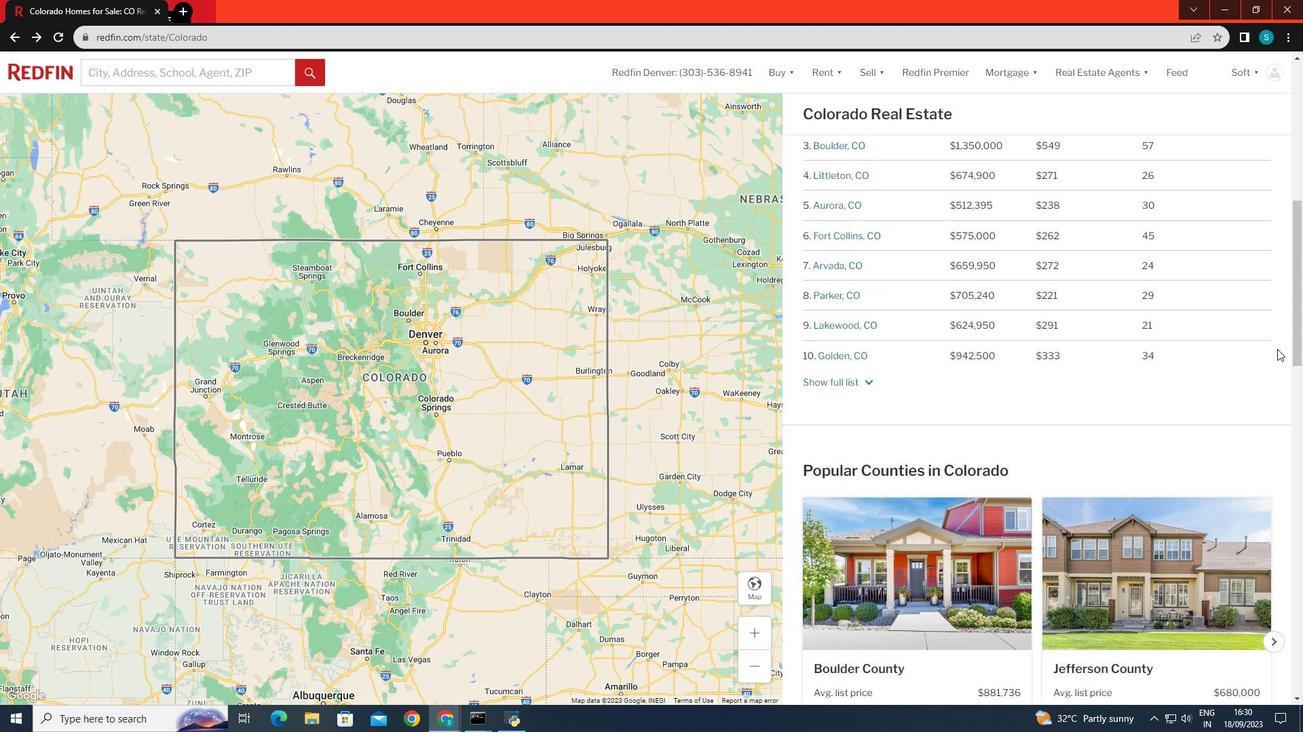 
Action: Mouse scrolled (1277, 350) with delta (0, 0)
Screenshot: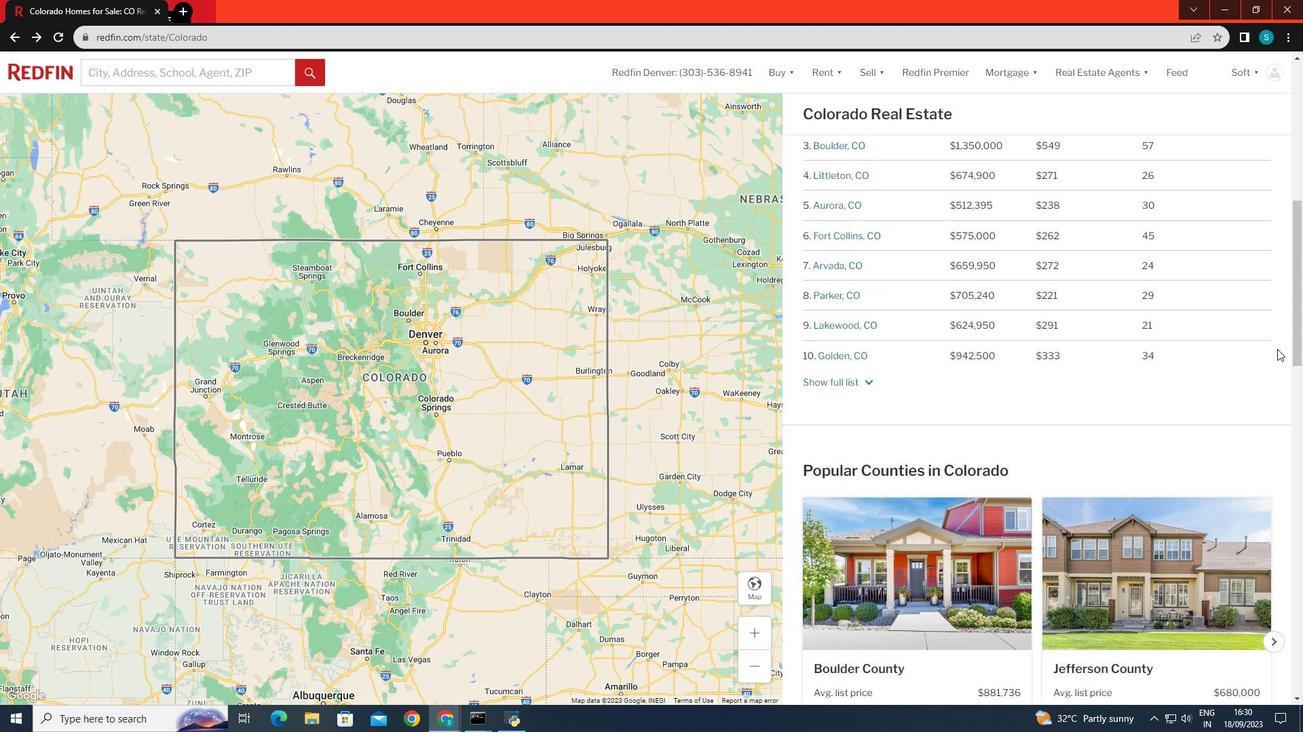 
Action: Mouse scrolled (1277, 350) with delta (0, 0)
Screenshot: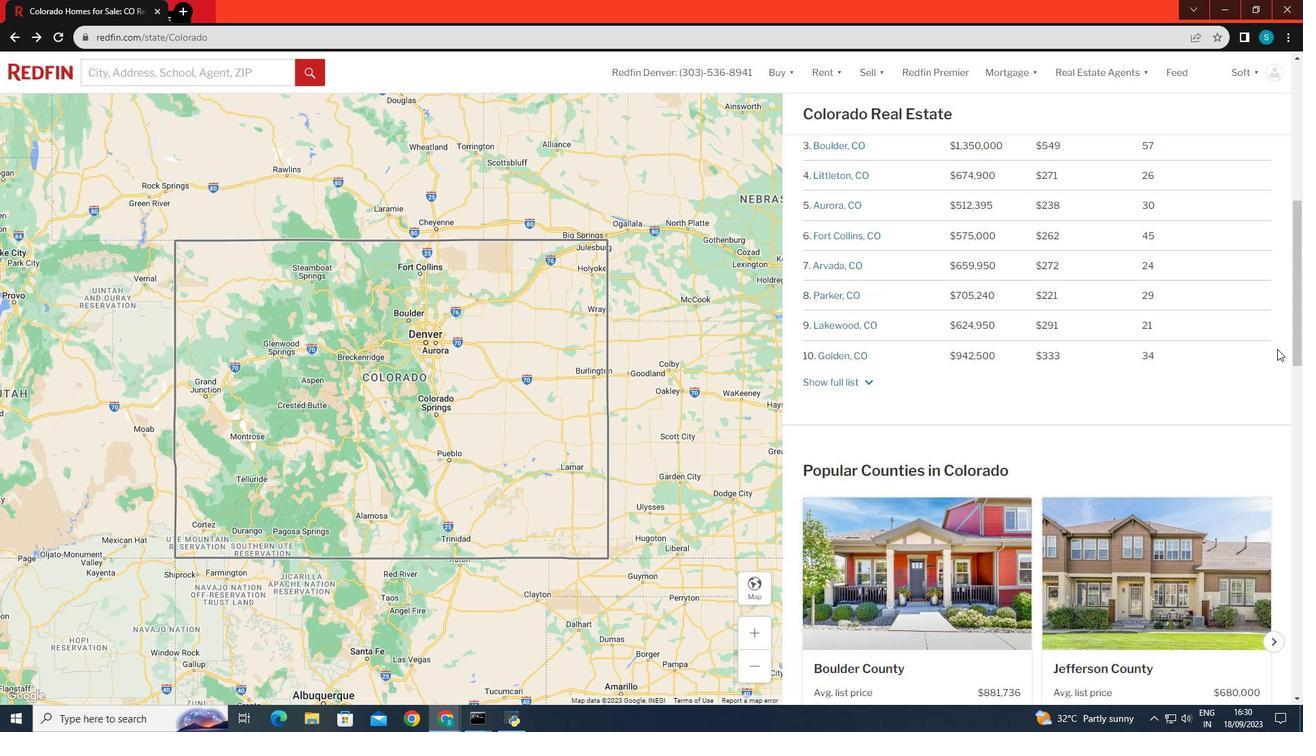 
Action: Mouse scrolled (1277, 350) with delta (0, 0)
Screenshot: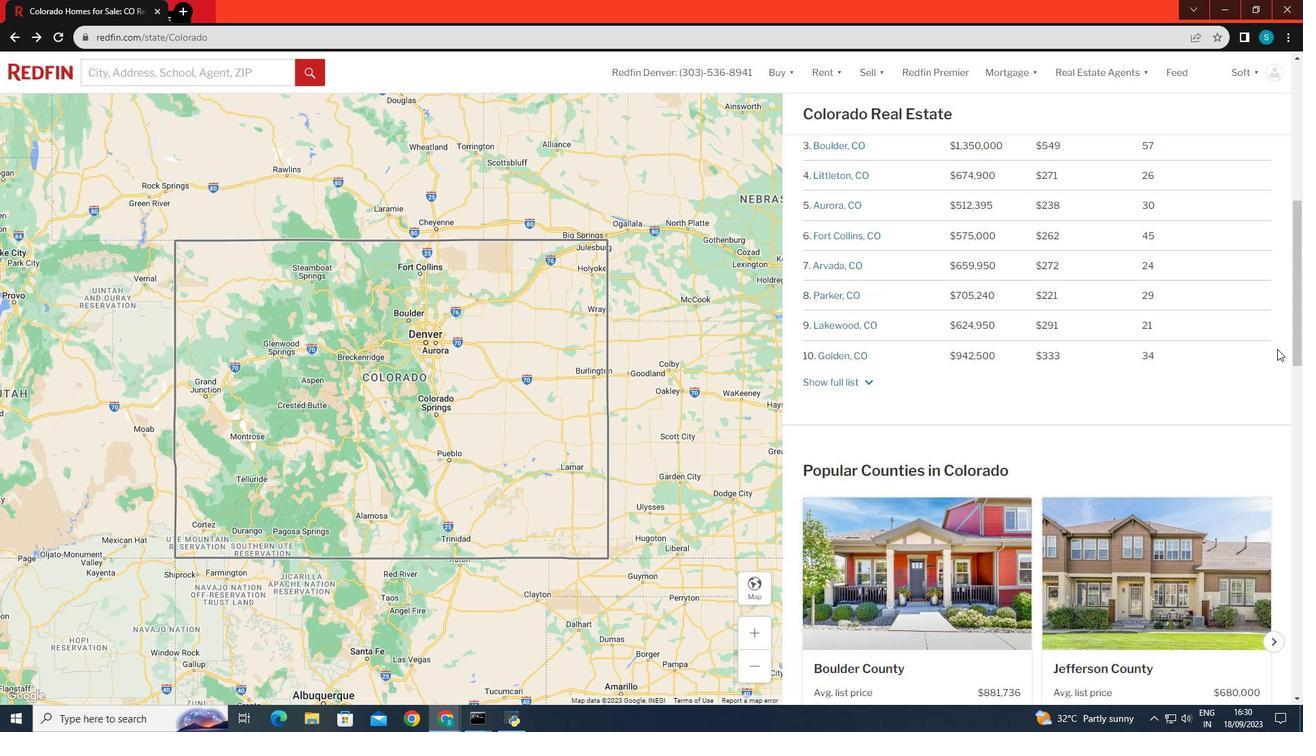 
Action: Mouse scrolled (1277, 350) with delta (0, 0)
Screenshot: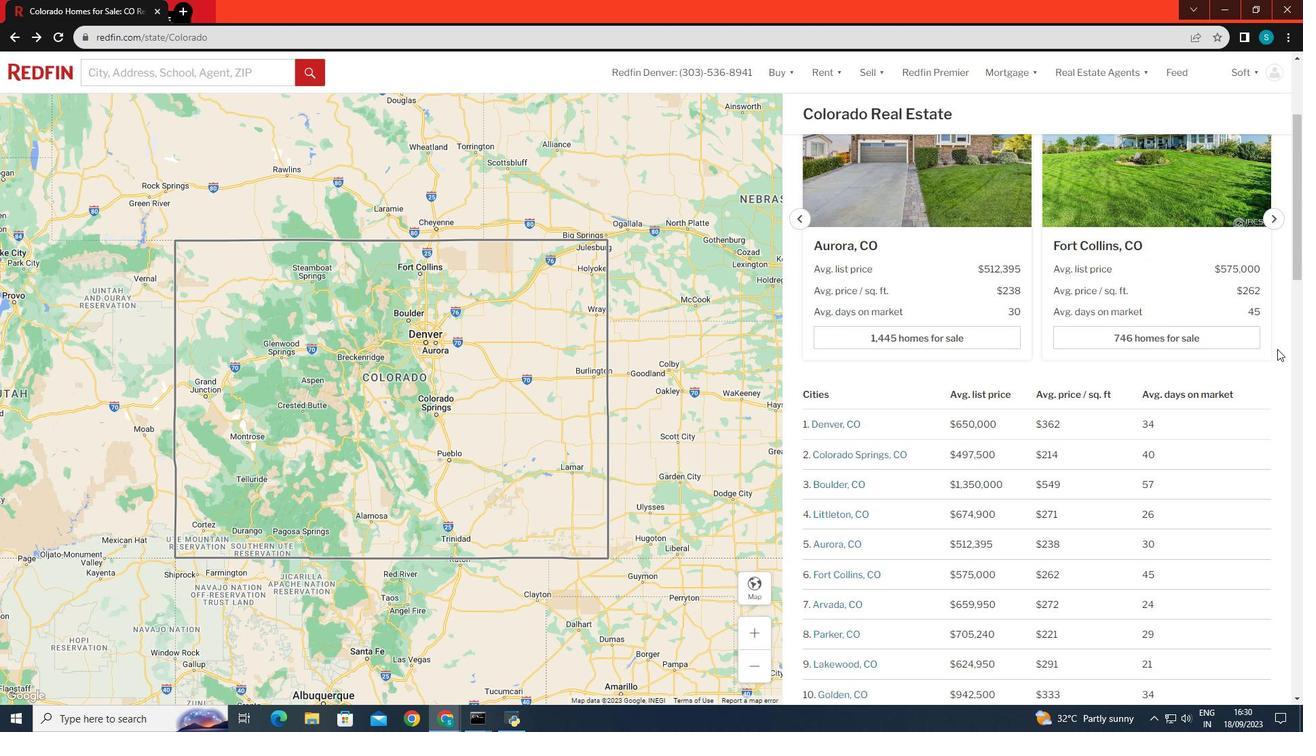 
Action: Mouse scrolled (1277, 350) with delta (0, 0)
Screenshot: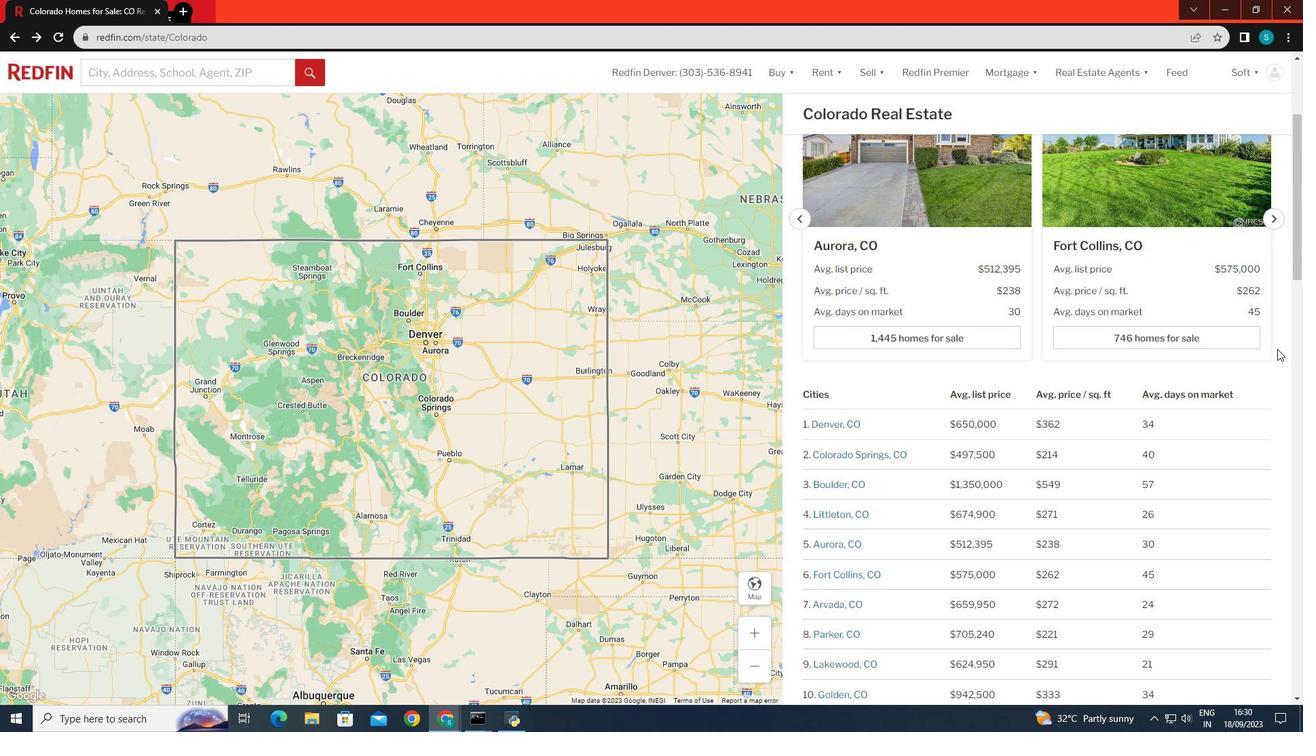 
Action: Mouse scrolled (1277, 350) with delta (0, 0)
Screenshot: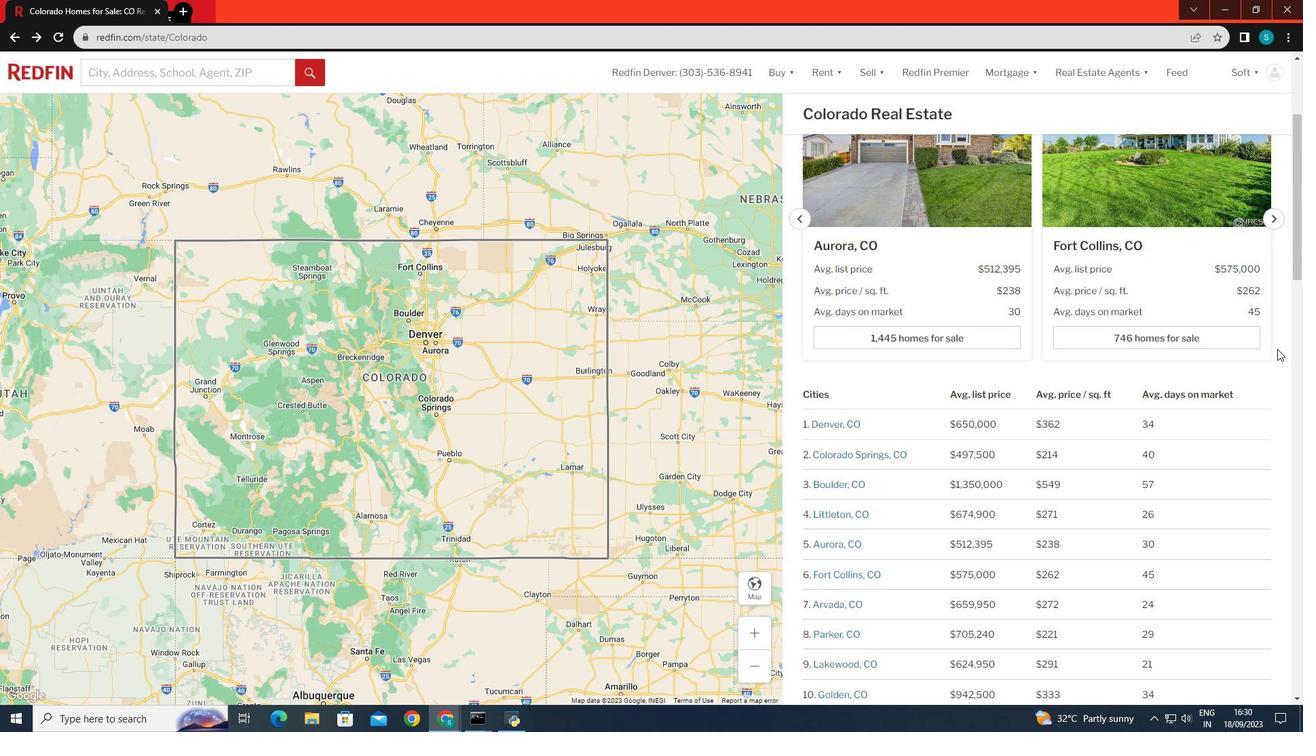 
Action: Mouse scrolled (1277, 350) with delta (0, 0)
Screenshot: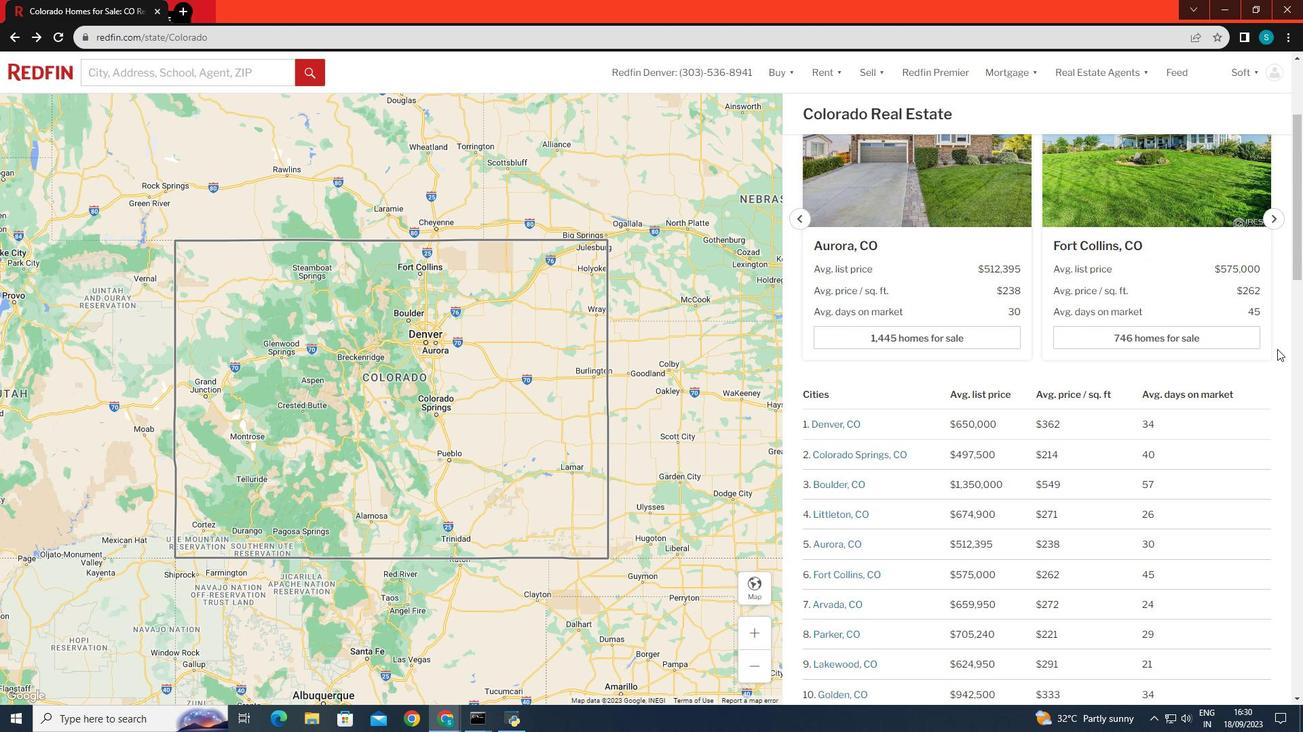
Action: Mouse scrolled (1277, 350) with delta (0, 0)
Screenshot: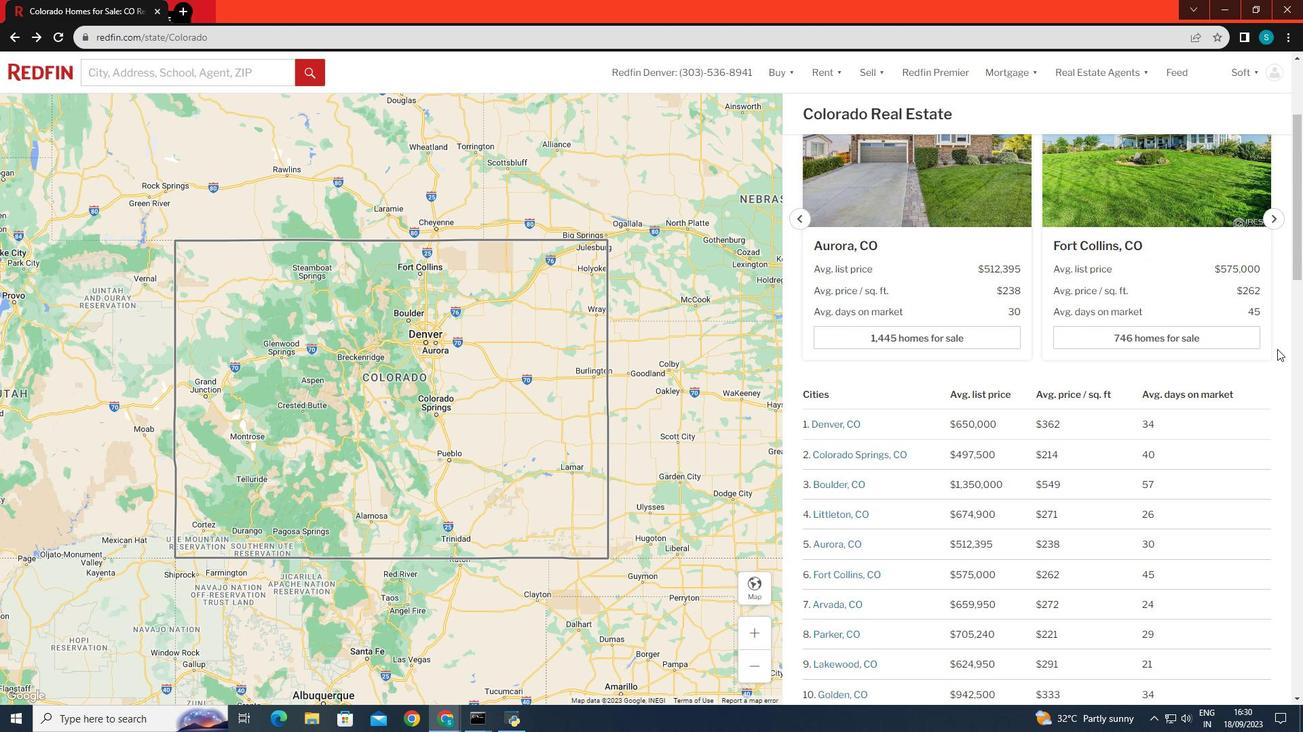 
Action: Mouse scrolled (1277, 350) with delta (0, 0)
Screenshot: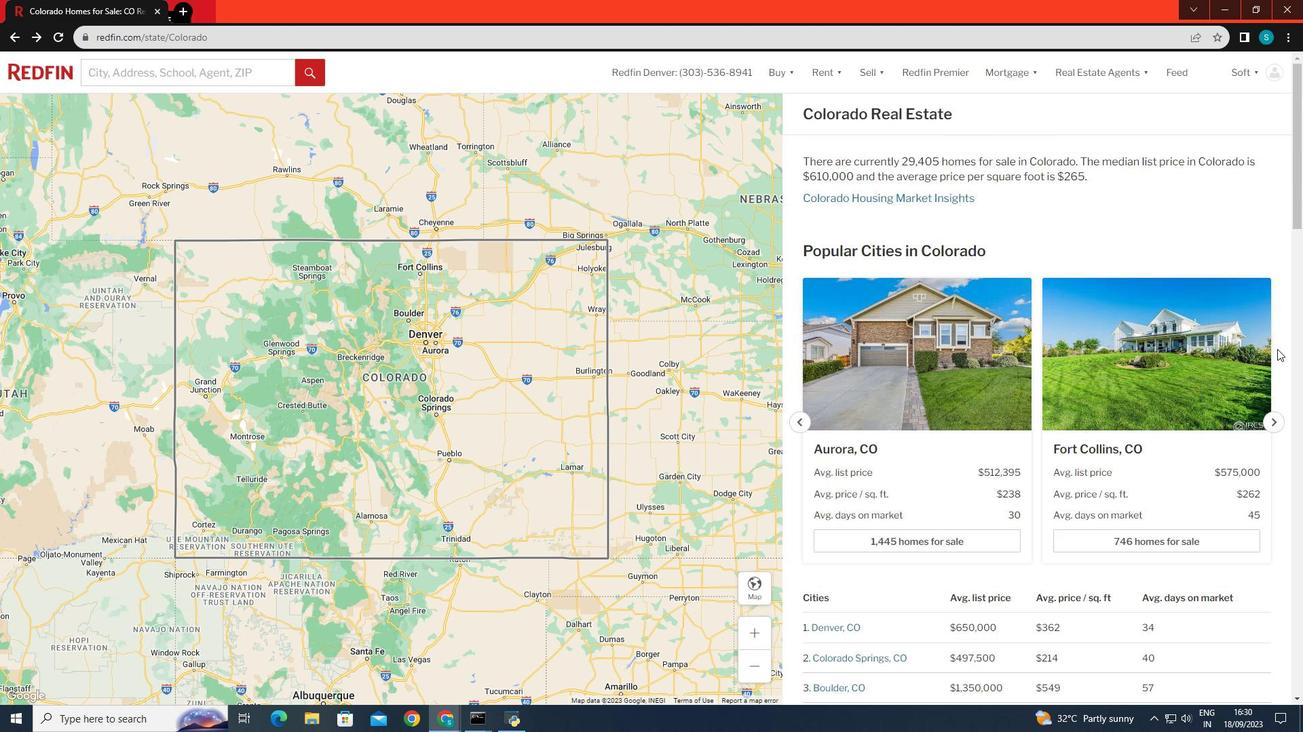 
Action: Mouse scrolled (1277, 350) with delta (0, 0)
Screenshot: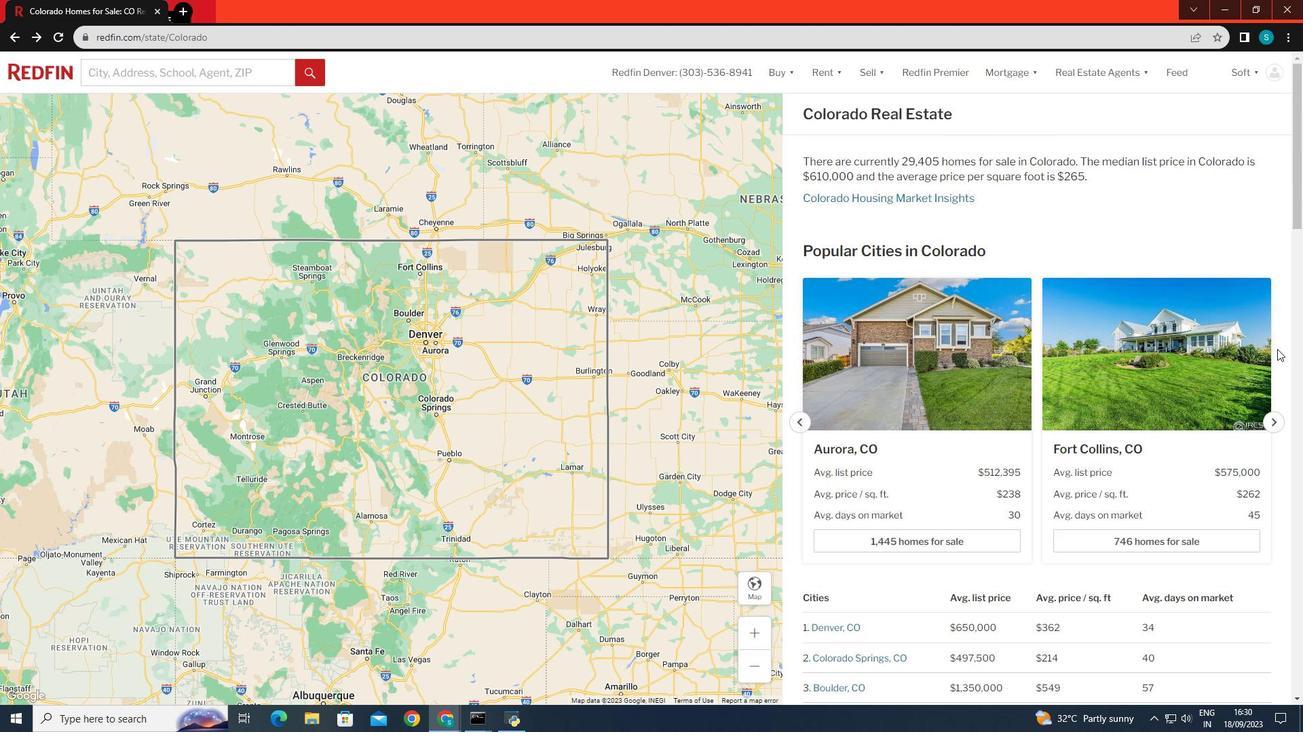 
Action: Mouse scrolled (1277, 350) with delta (0, 0)
Screenshot: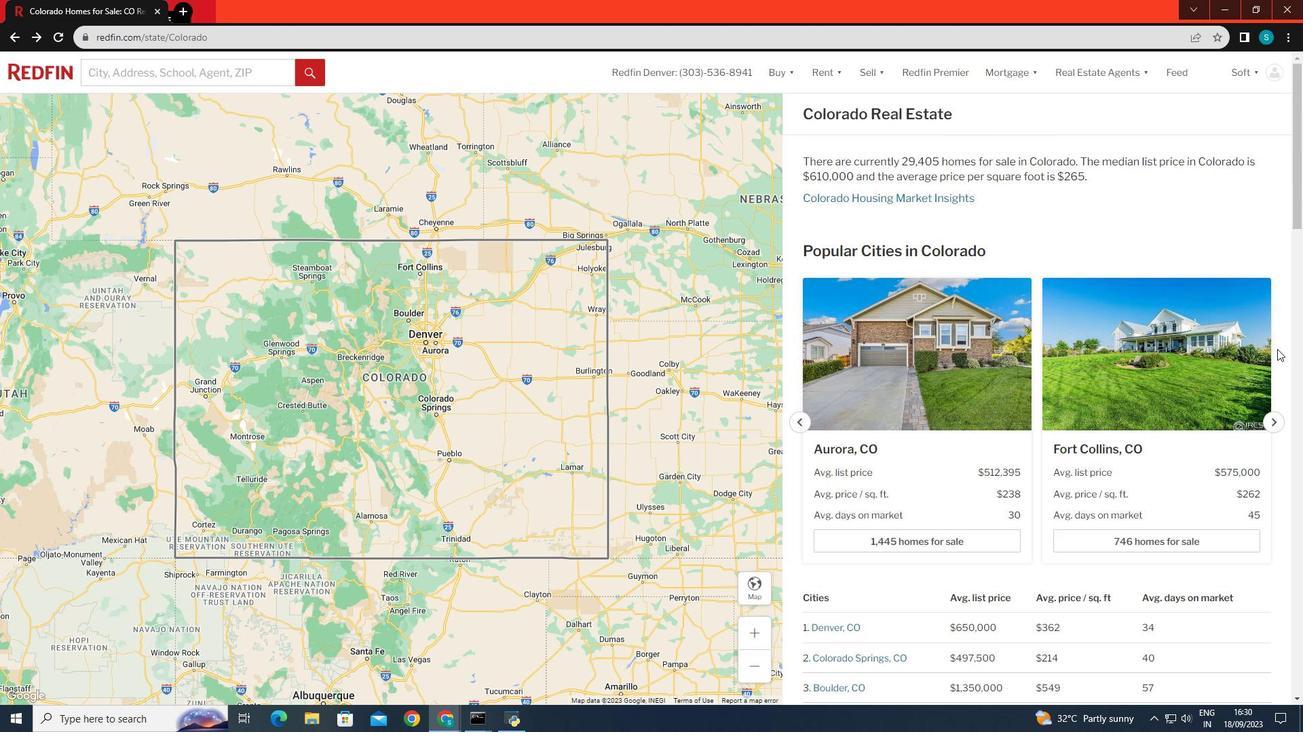 
Action: Mouse scrolled (1277, 350) with delta (0, 0)
Screenshot: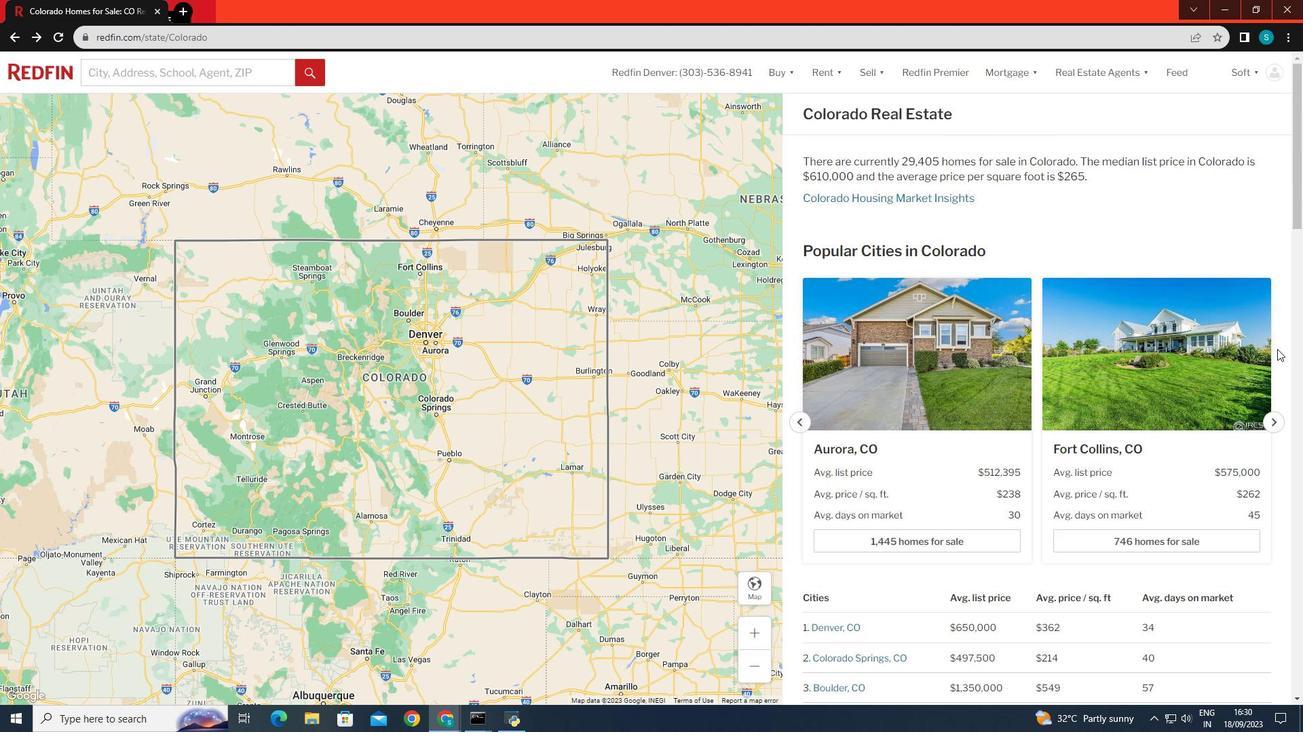
Action: Mouse scrolled (1277, 350) with delta (0, 0)
Screenshot: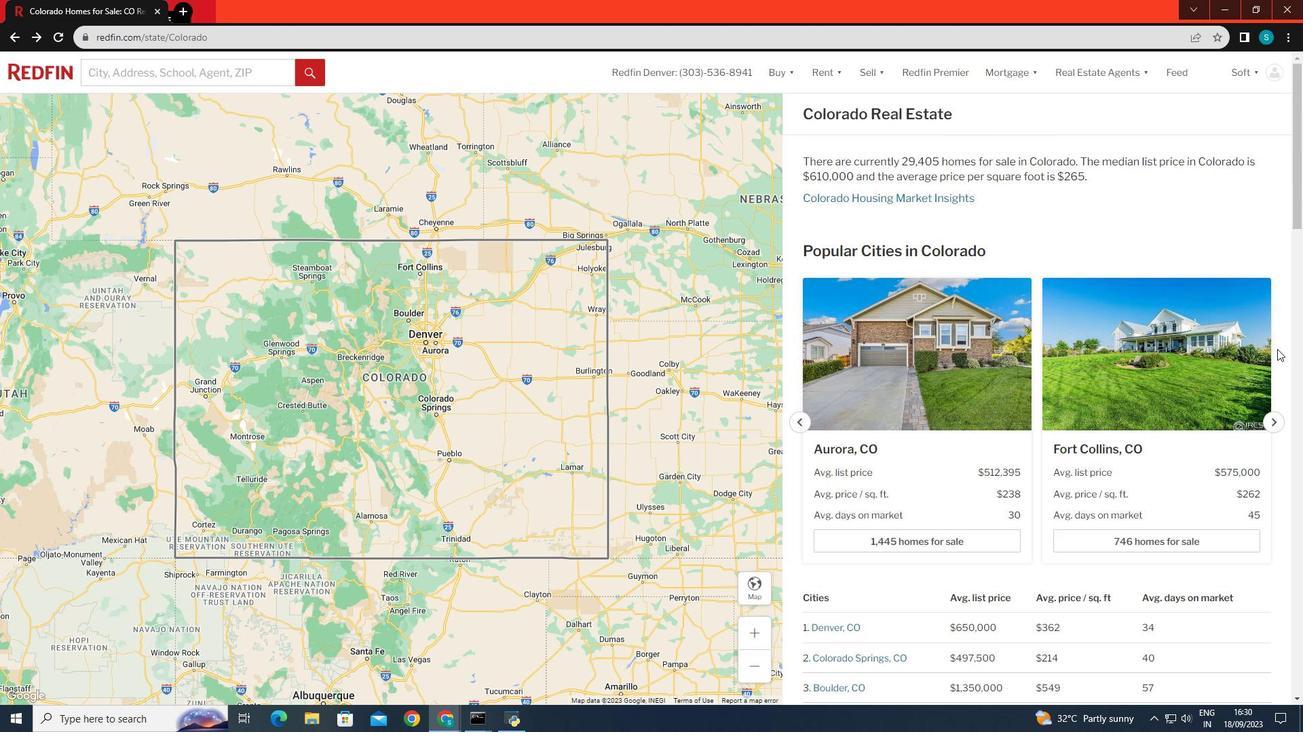 
Action: Mouse scrolled (1277, 350) with delta (0, 0)
Screenshot: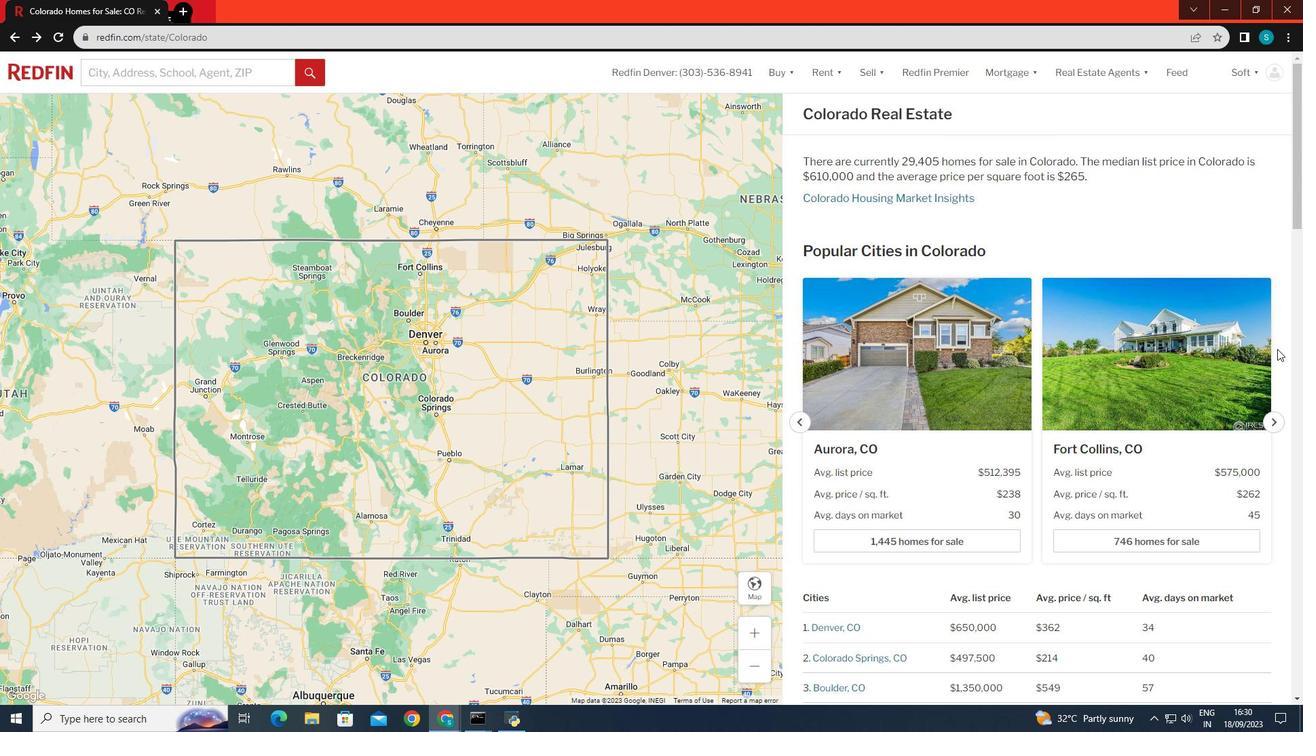 
Action: Mouse scrolled (1277, 350) with delta (0, 0)
Screenshot: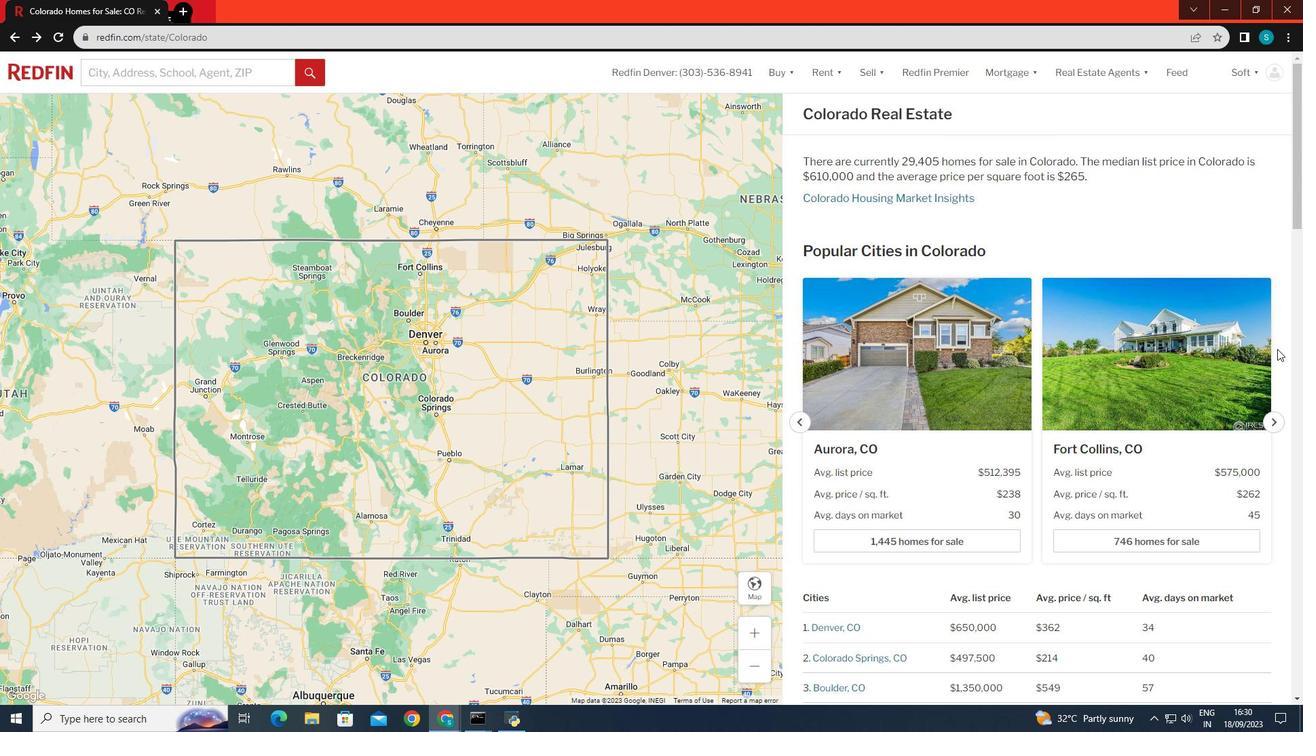 
Action: Mouse scrolled (1277, 350) with delta (0, 0)
Screenshot: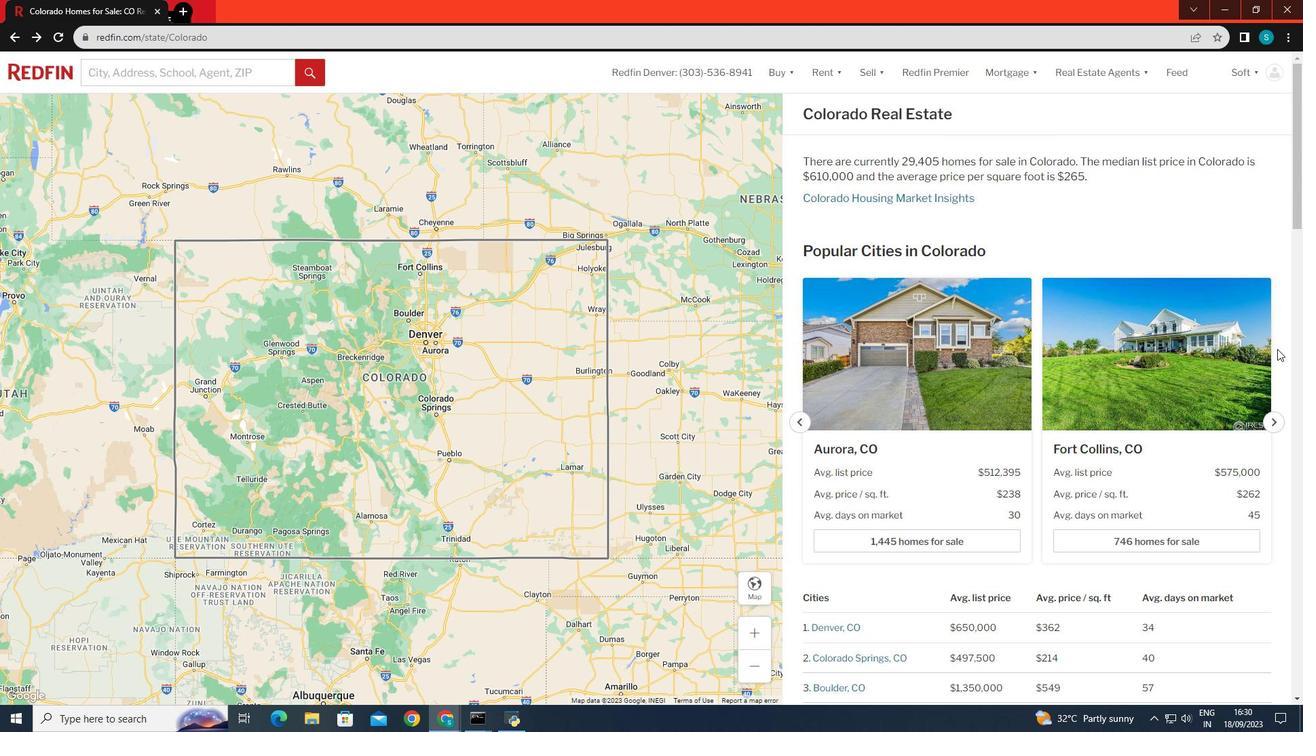 
Action: Mouse scrolled (1277, 350) with delta (0, 0)
Screenshot: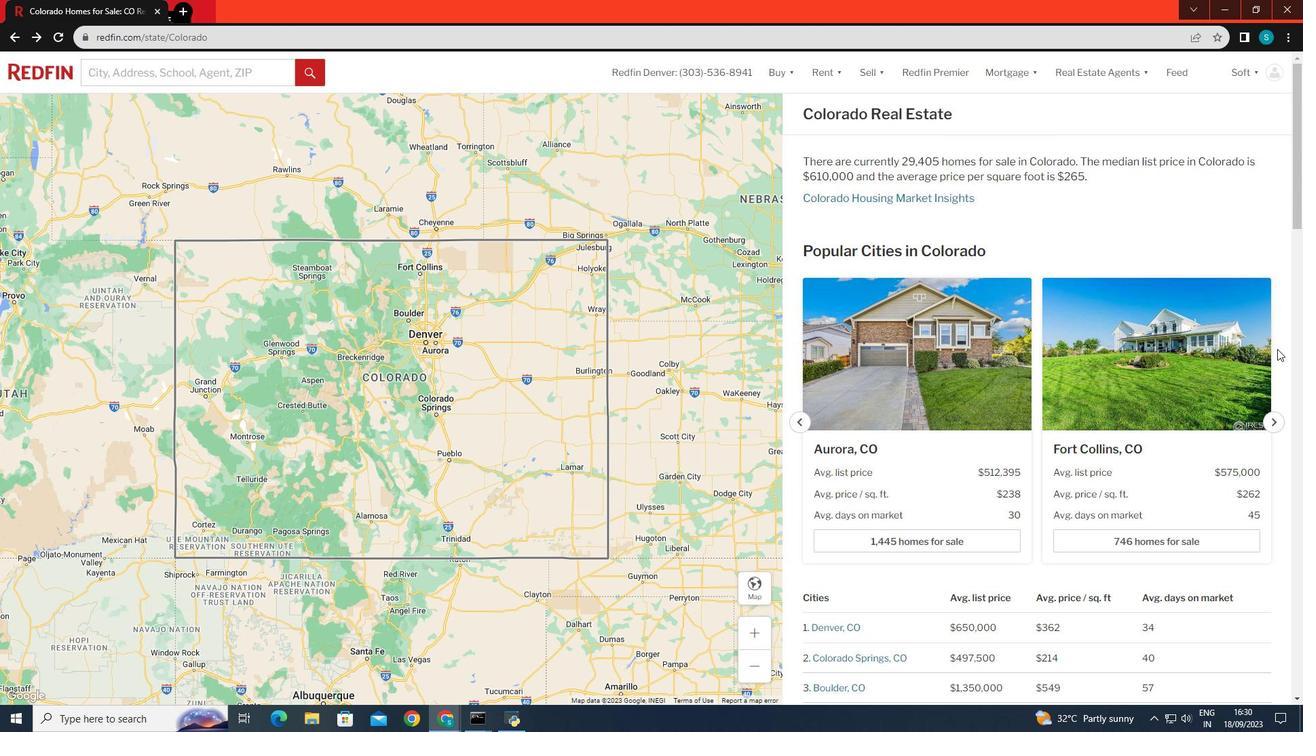 
Action: Mouse scrolled (1277, 350) with delta (0, 0)
Screenshot: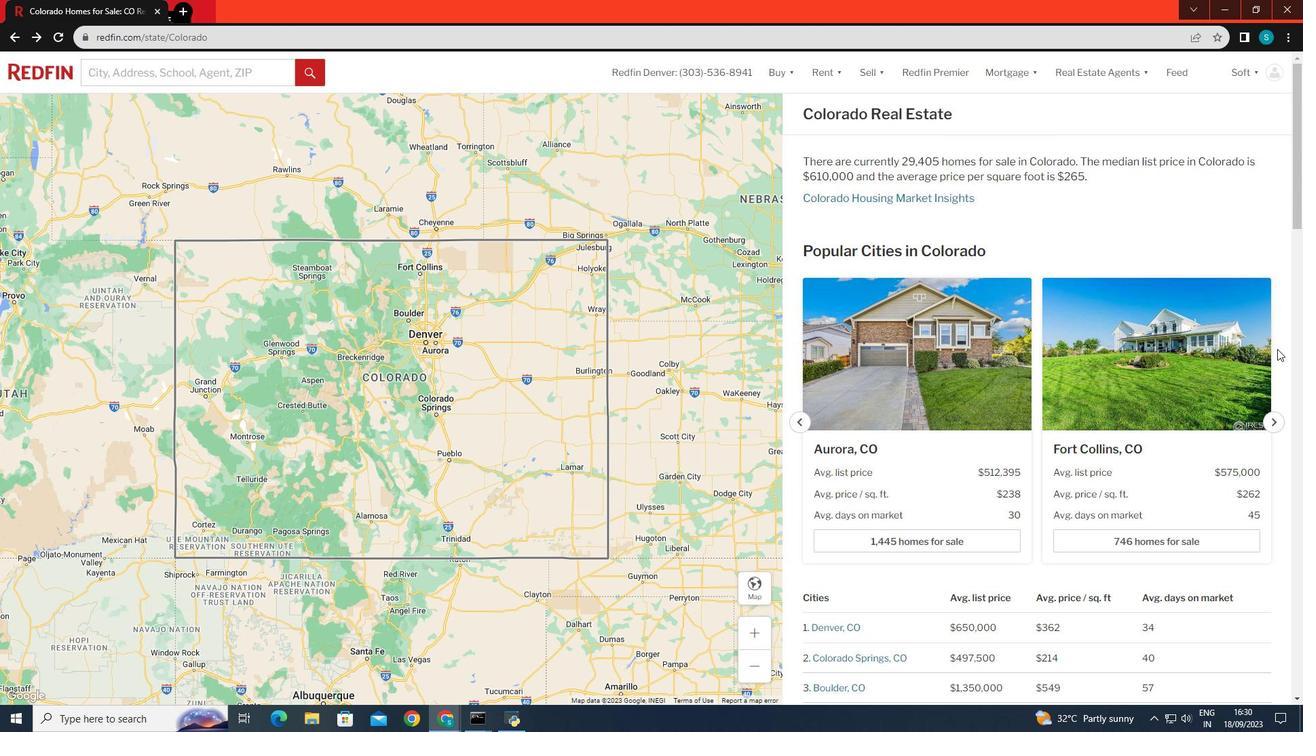 
Action: Mouse scrolled (1277, 350) with delta (0, 0)
Screenshot: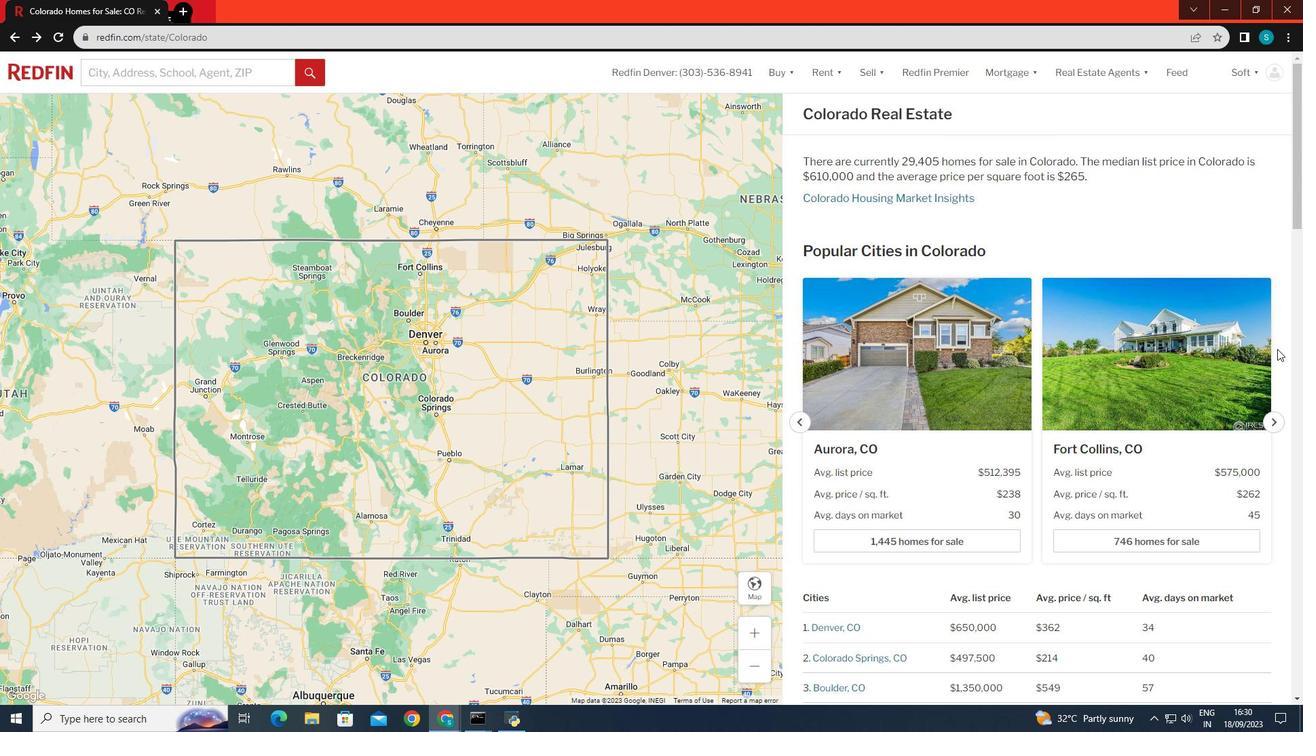 
Action: Mouse scrolled (1277, 350) with delta (0, 0)
Screenshot: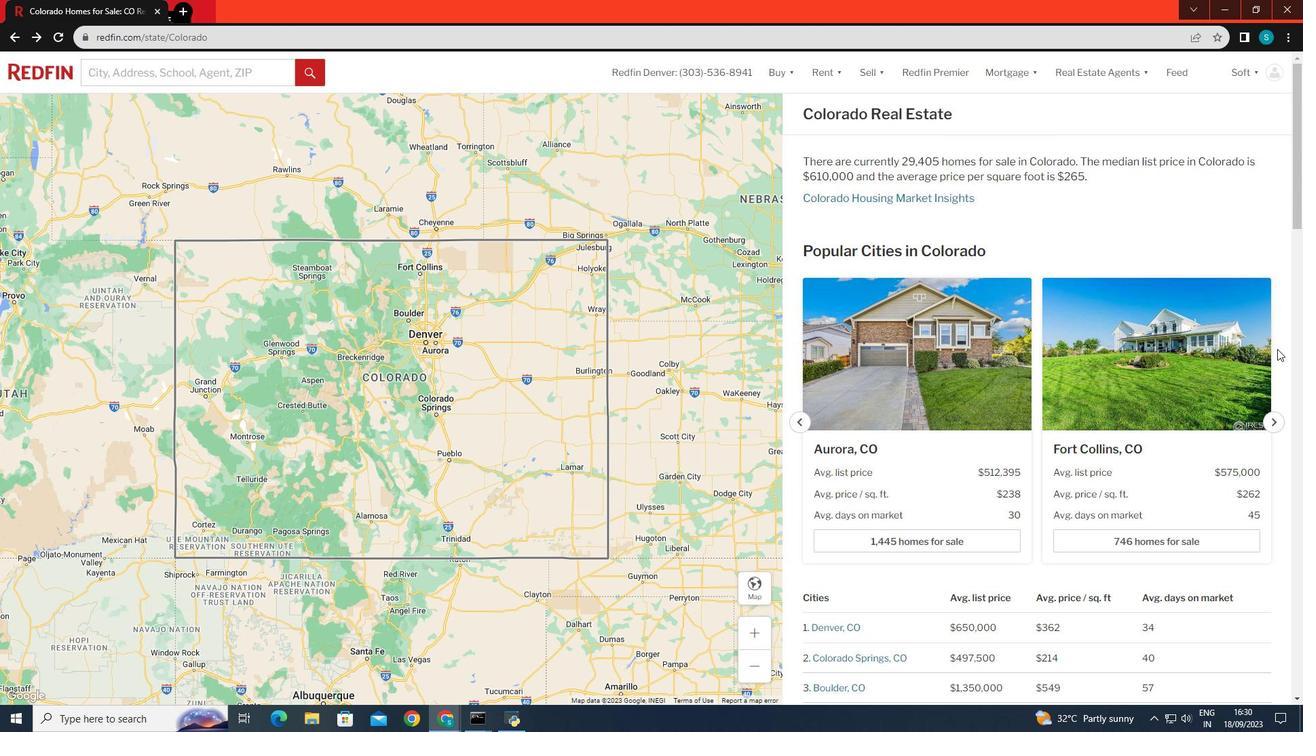 
Action: Mouse scrolled (1277, 350) with delta (0, 0)
Screenshot: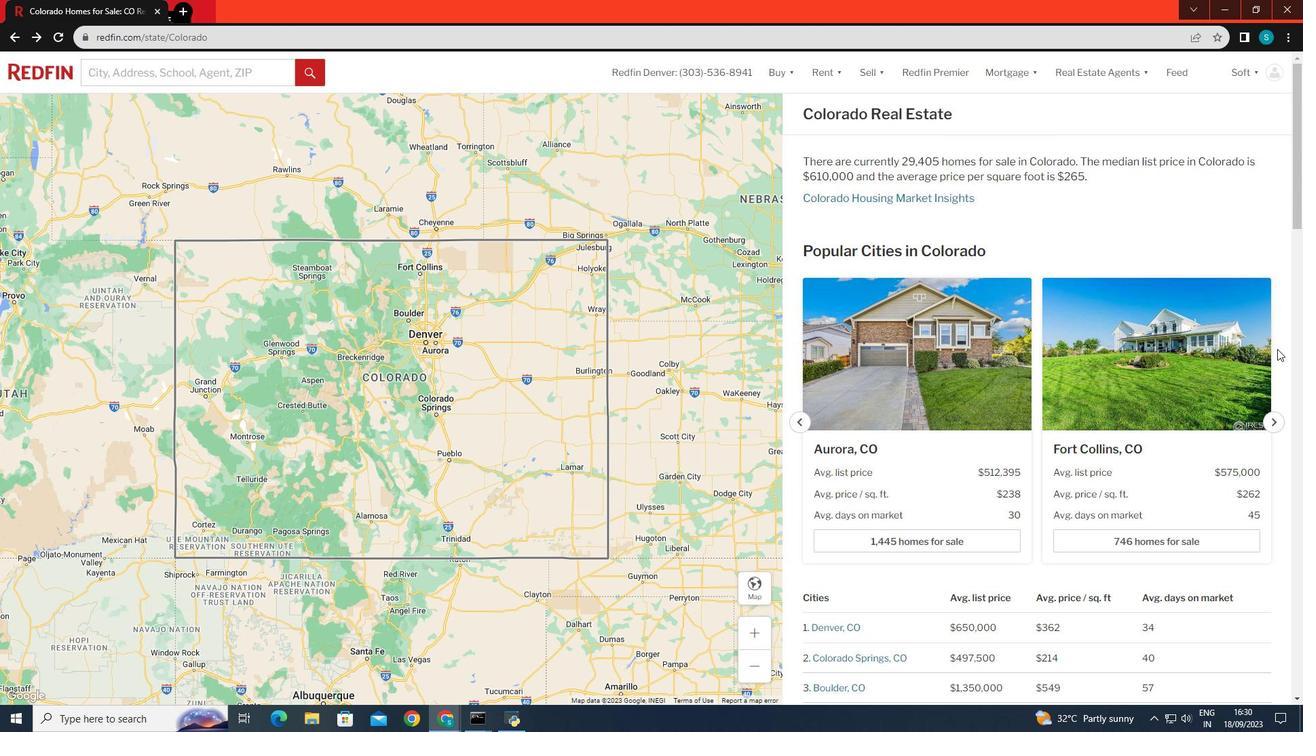 
Action: Mouse scrolled (1277, 350) with delta (0, 0)
Screenshot: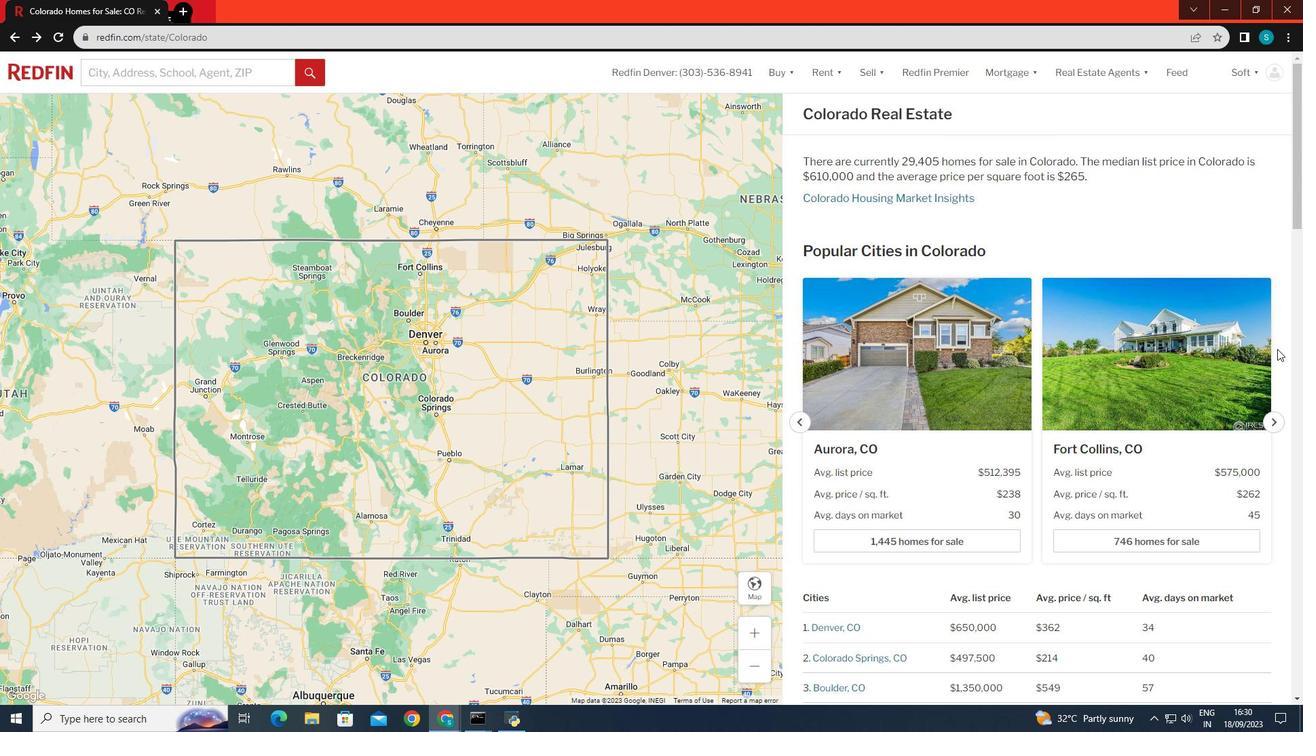 
Action: Mouse scrolled (1277, 350) with delta (0, 0)
Screenshot: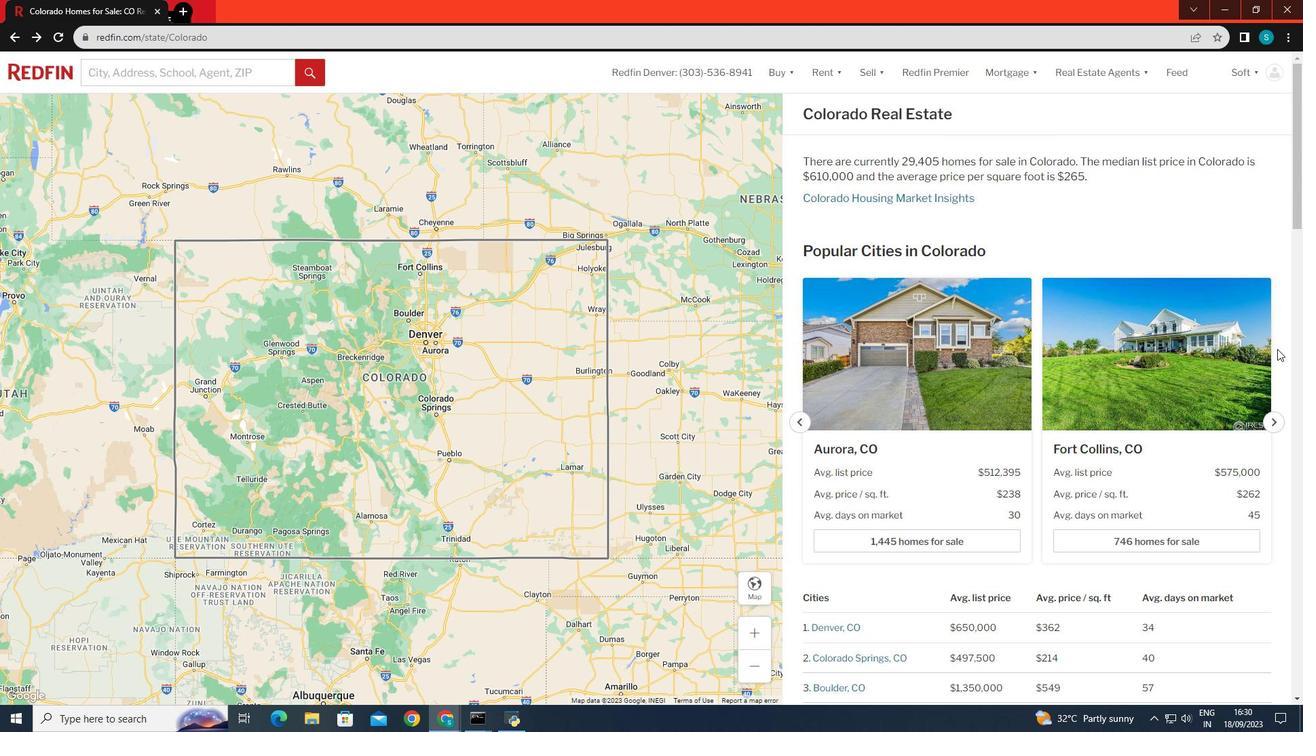 
Action: Mouse scrolled (1277, 350) with delta (0, 0)
Screenshot: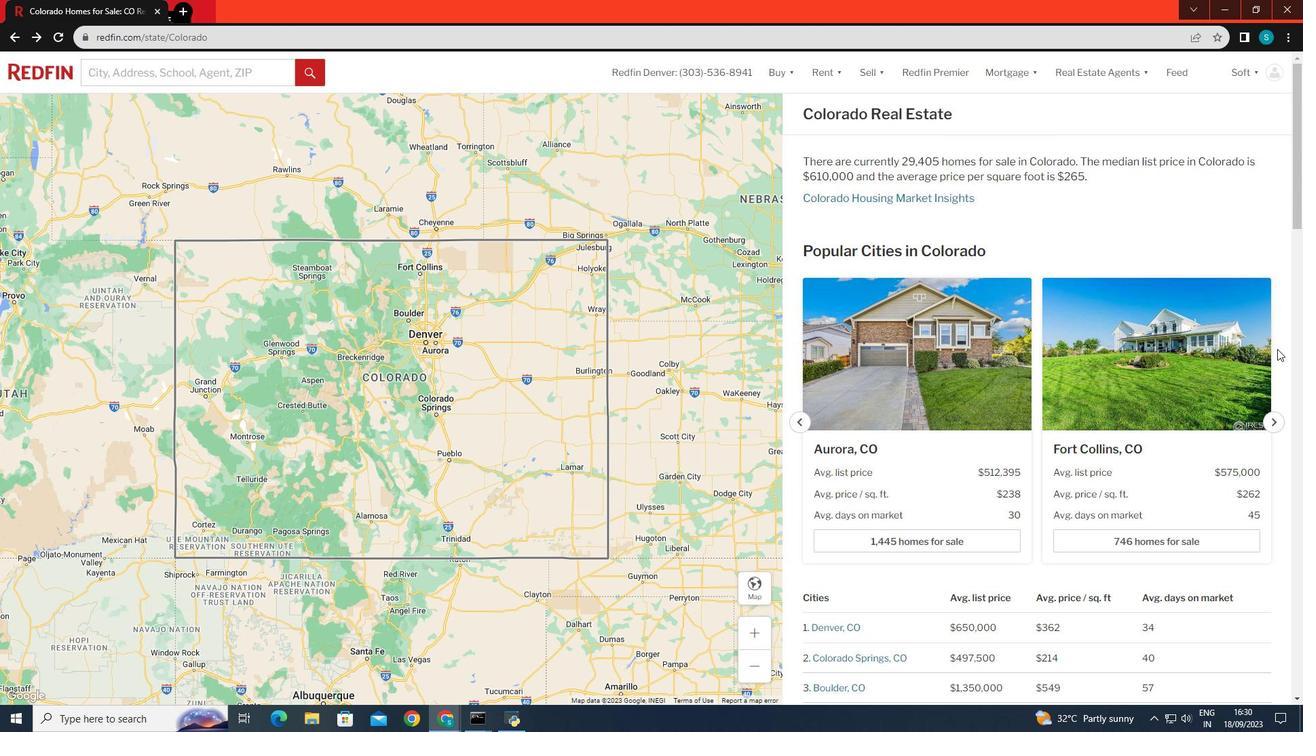 
Action: Mouse scrolled (1277, 350) with delta (0, 0)
Screenshot: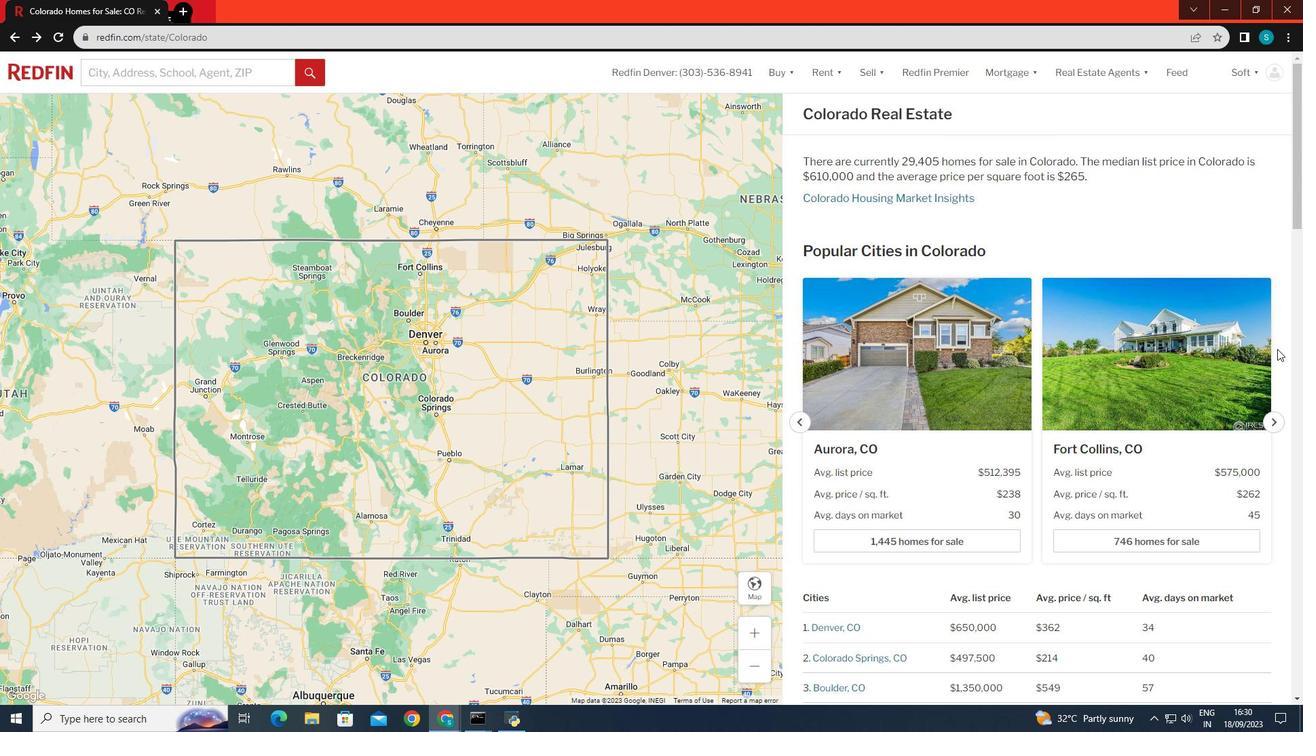 
Action: Mouse moved to (856, 192)
Screenshot: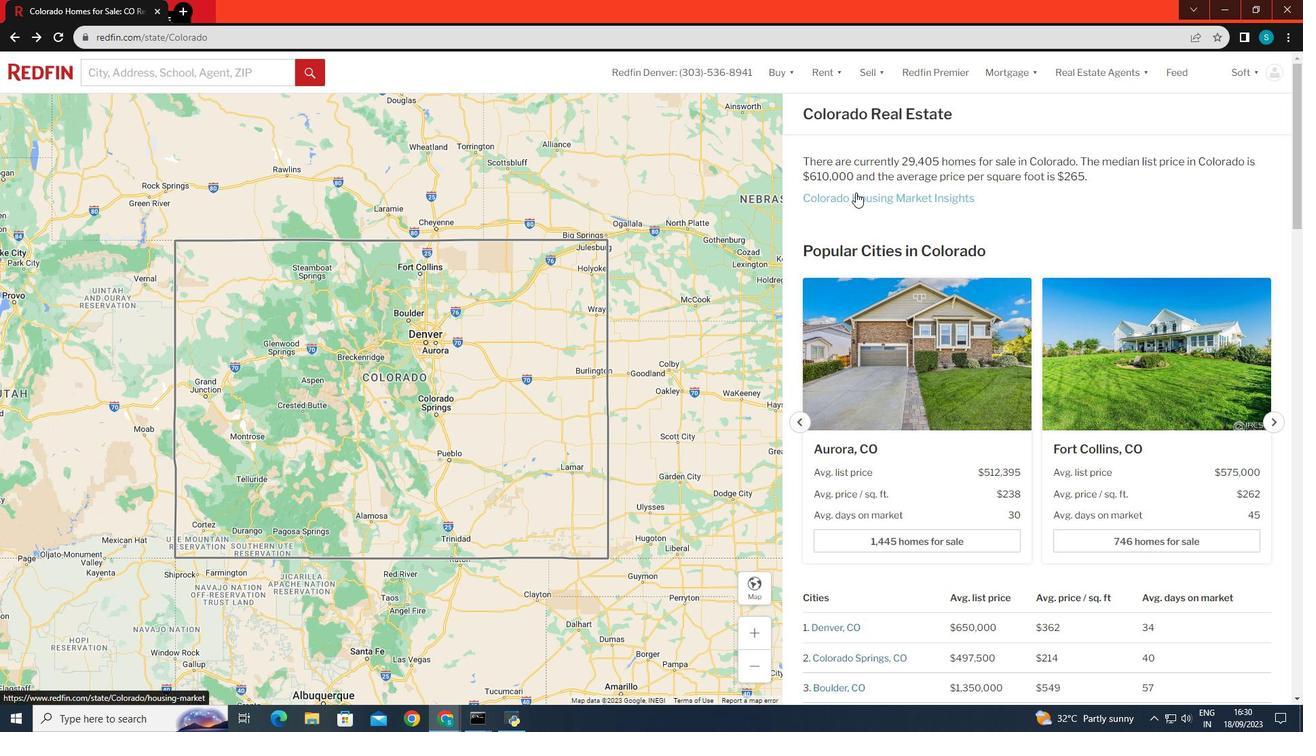 
Action: Mouse scrolled (856, 192) with delta (0, 0)
Screenshot: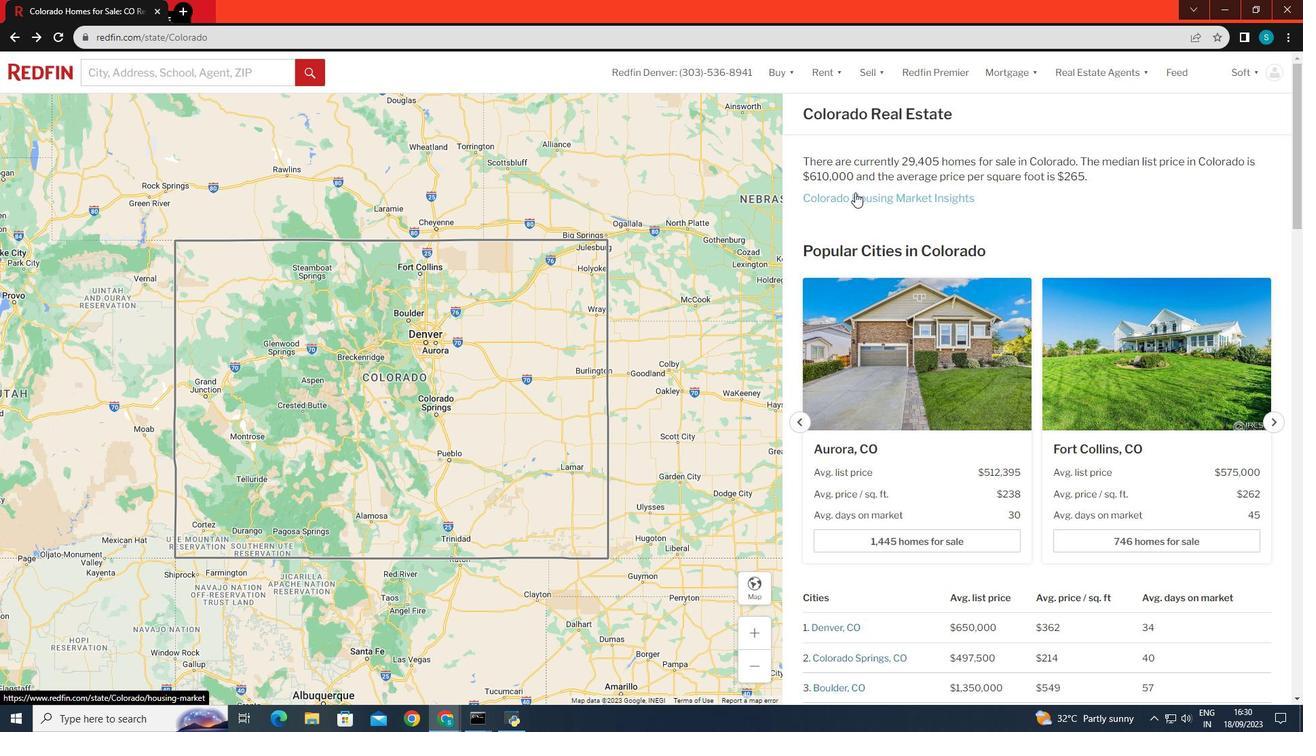 
Action: Mouse scrolled (856, 192) with delta (0, 0)
Screenshot: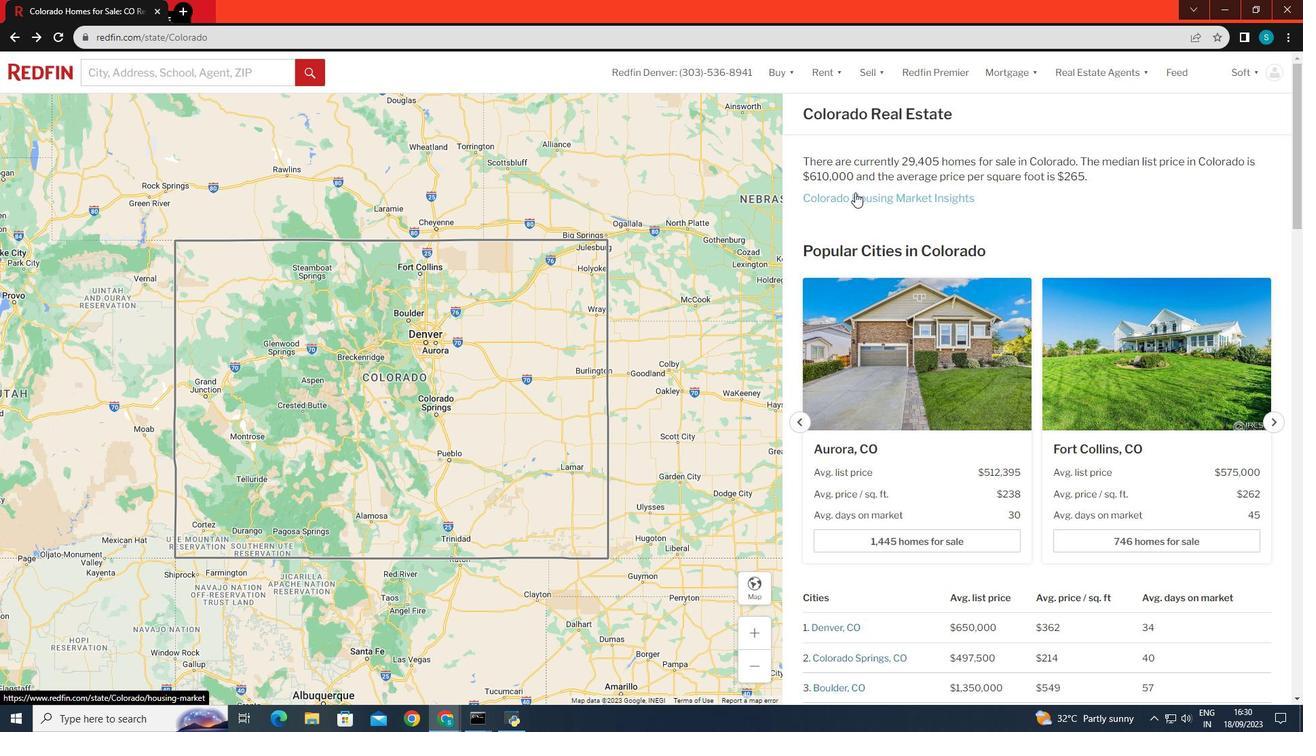 
Action: Mouse scrolled (856, 192) with delta (0, 0)
Screenshot: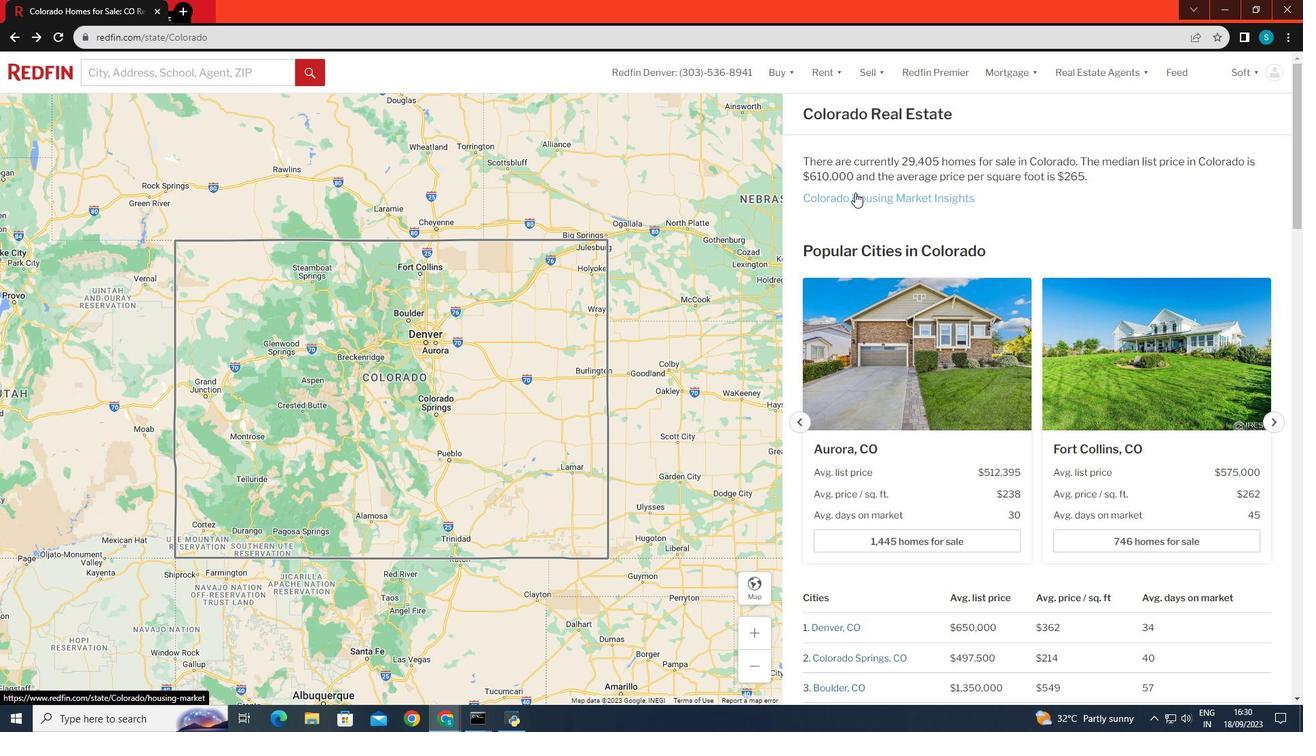 
Action: Mouse scrolled (856, 192) with delta (0, 0)
Screenshot: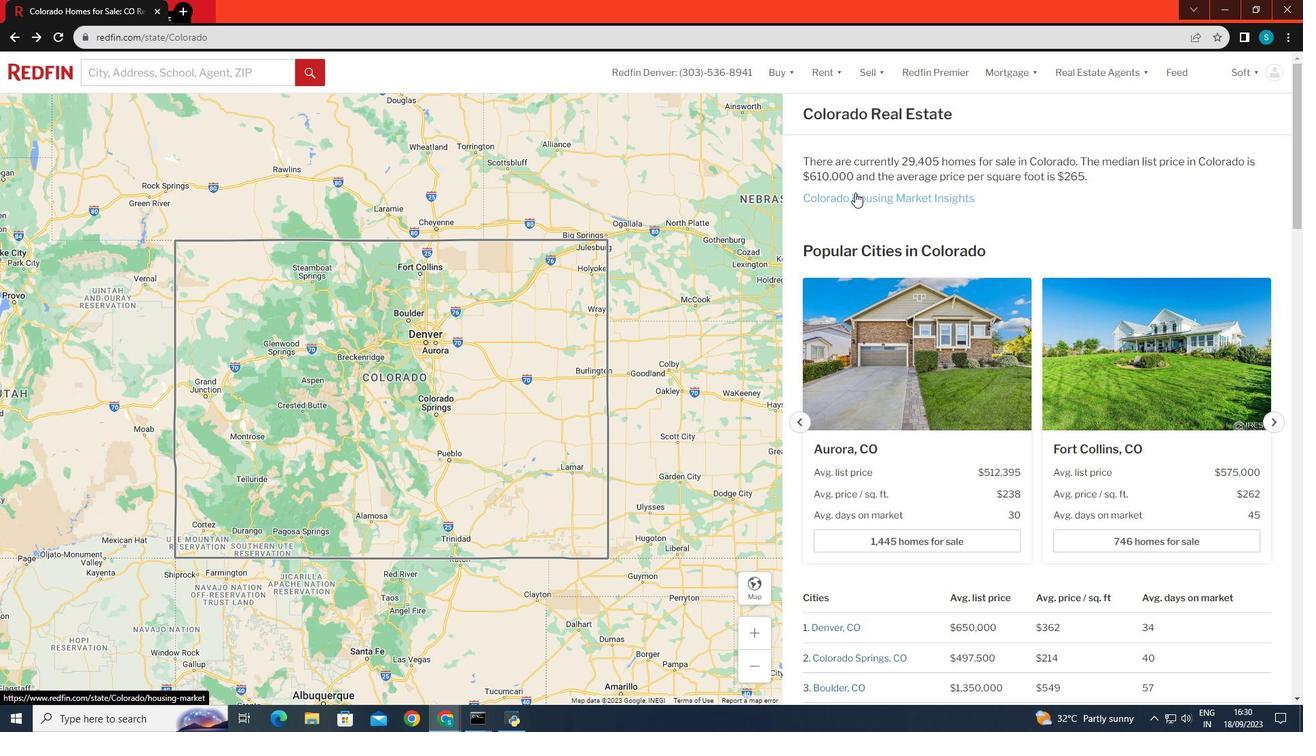 
Action: Mouse scrolled (856, 192) with delta (0, 0)
Screenshot: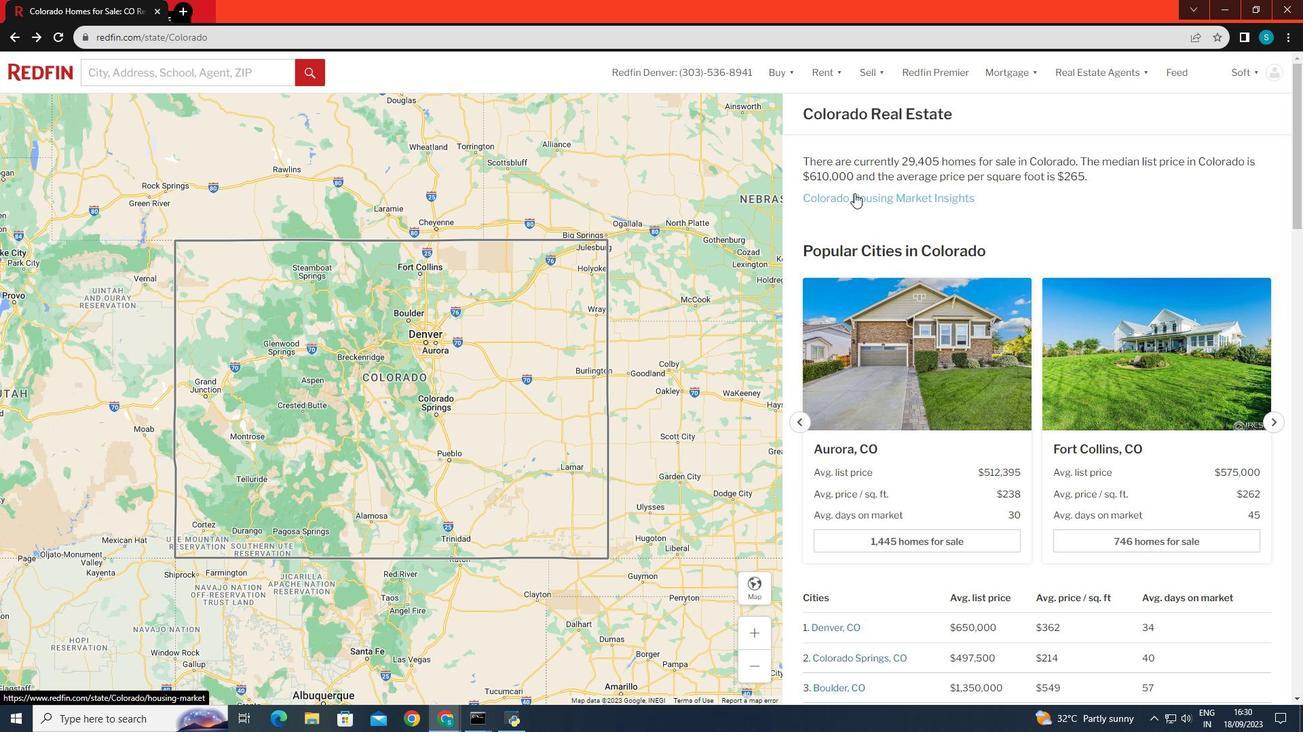 
Action: Mouse moved to (855, 192)
Screenshot: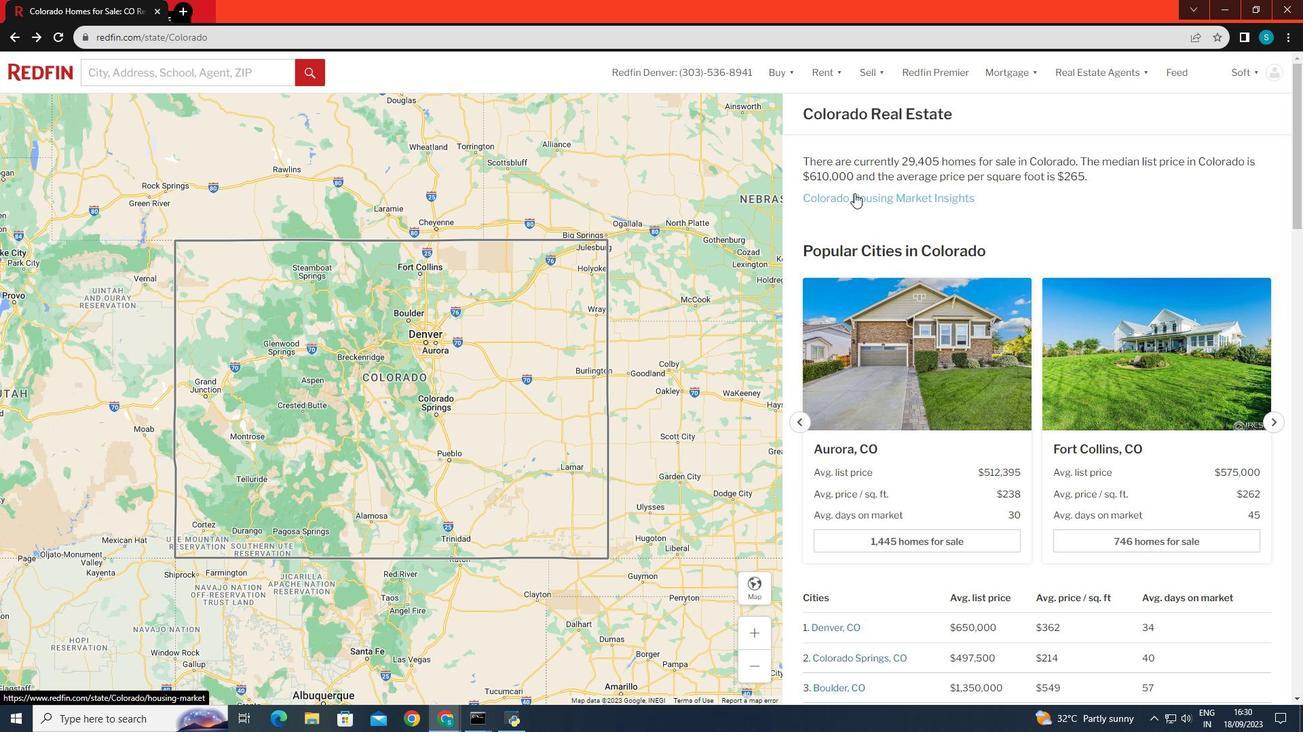 
Action: Mouse scrolled (855, 193) with delta (0, 0)
Screenshot: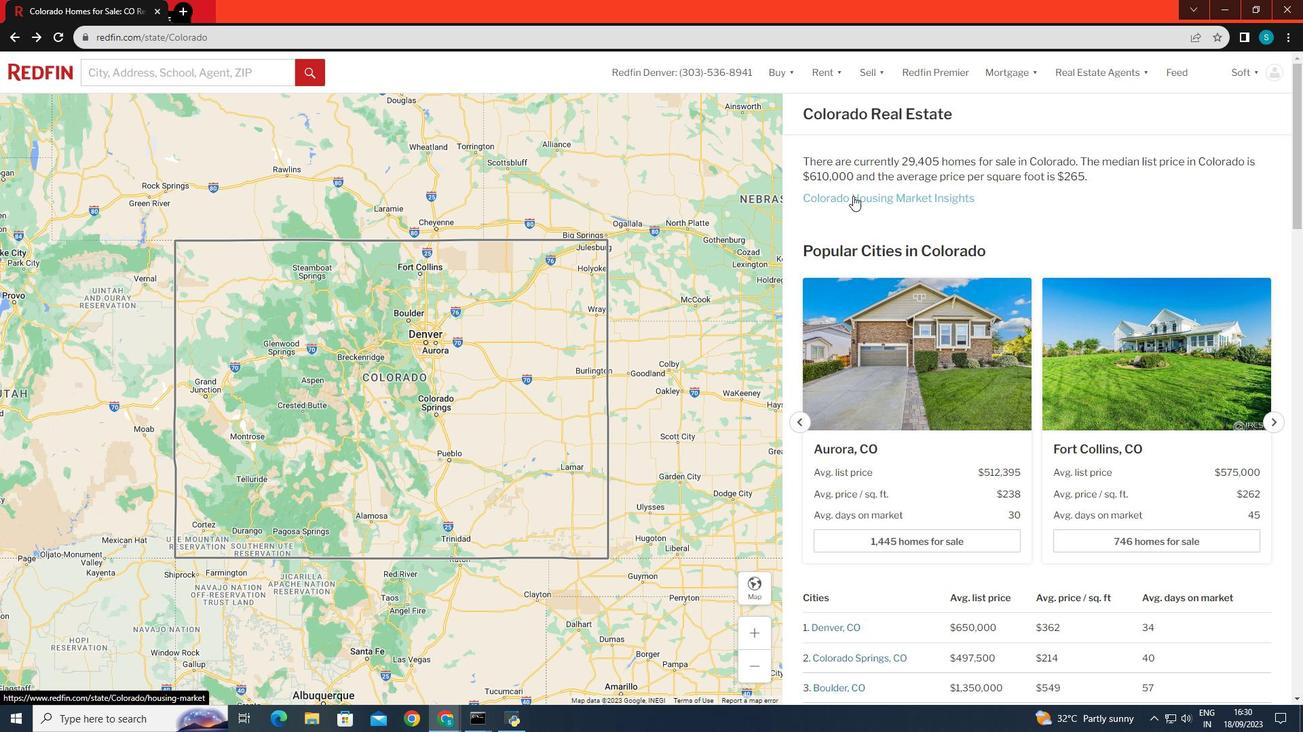 
Action: Mouse moved to (637, 168)
Screenshot: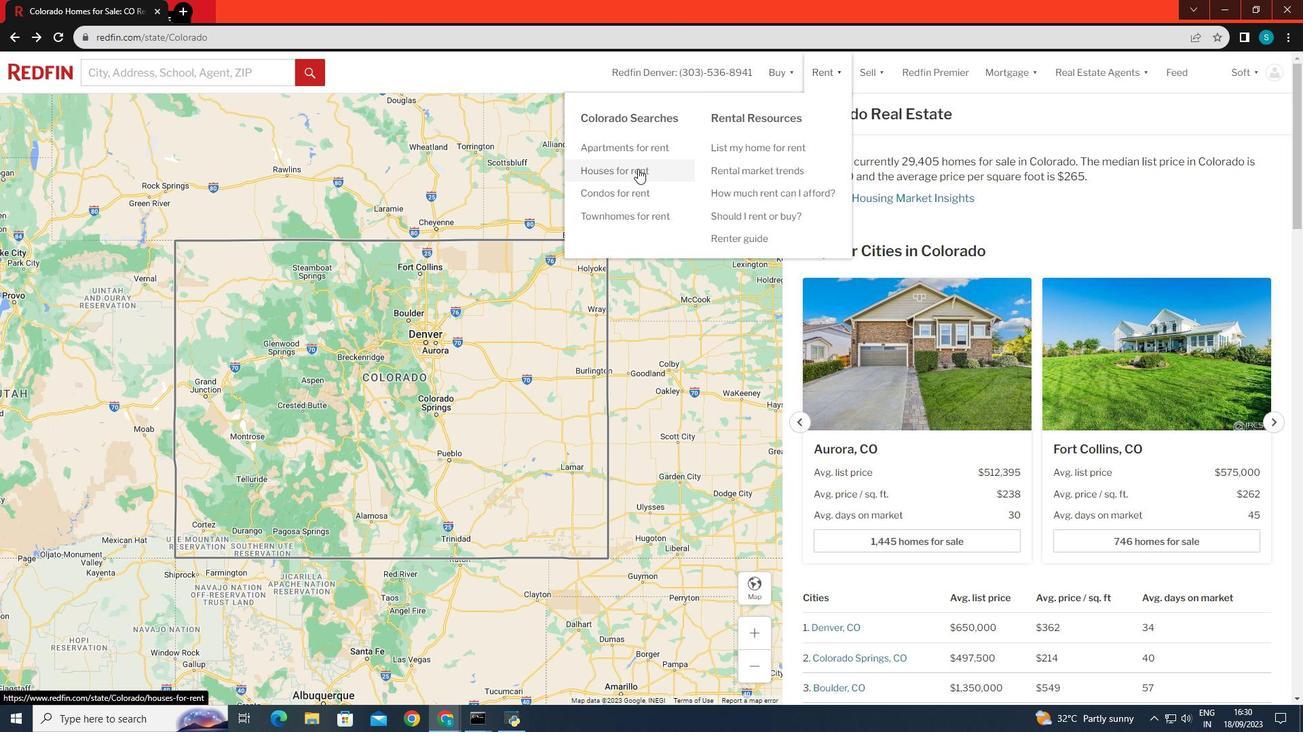 
Action: Mouse pressed left at (637, 168)
Screenshot: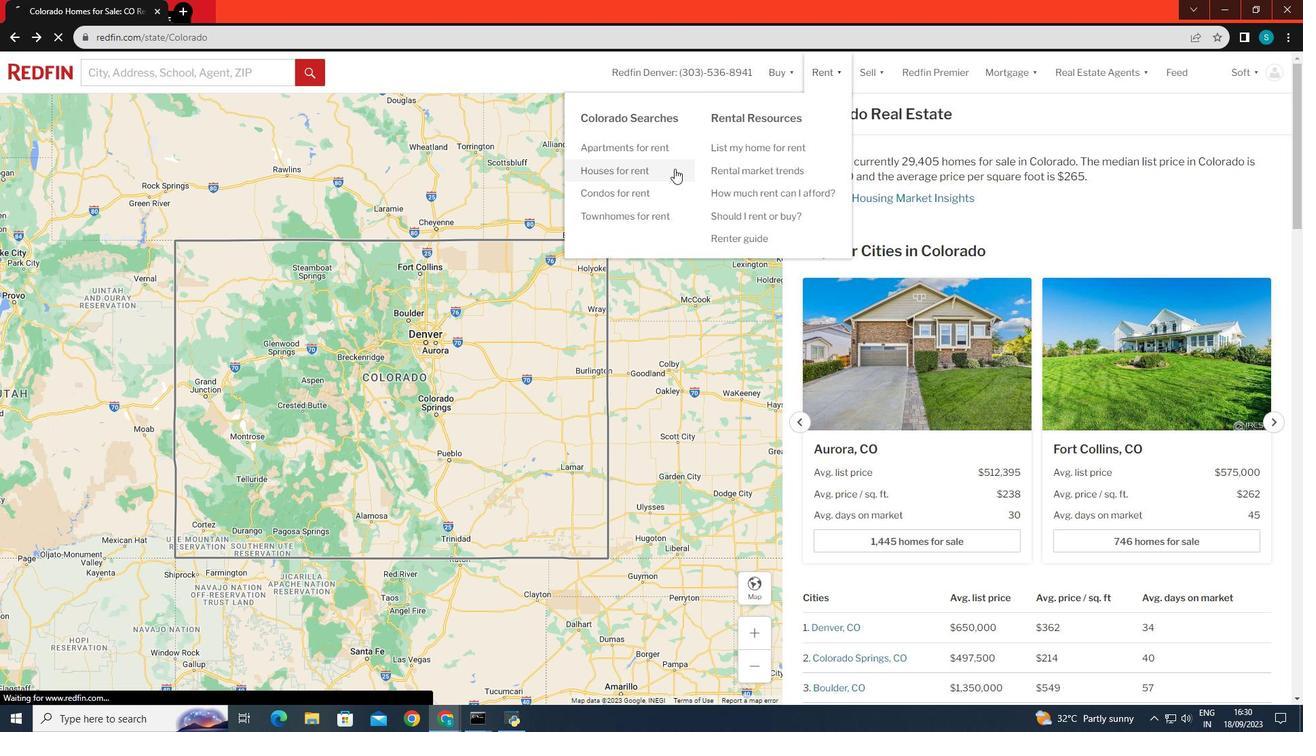 
Action: Mouse moved to (857, 162)
Screenshot: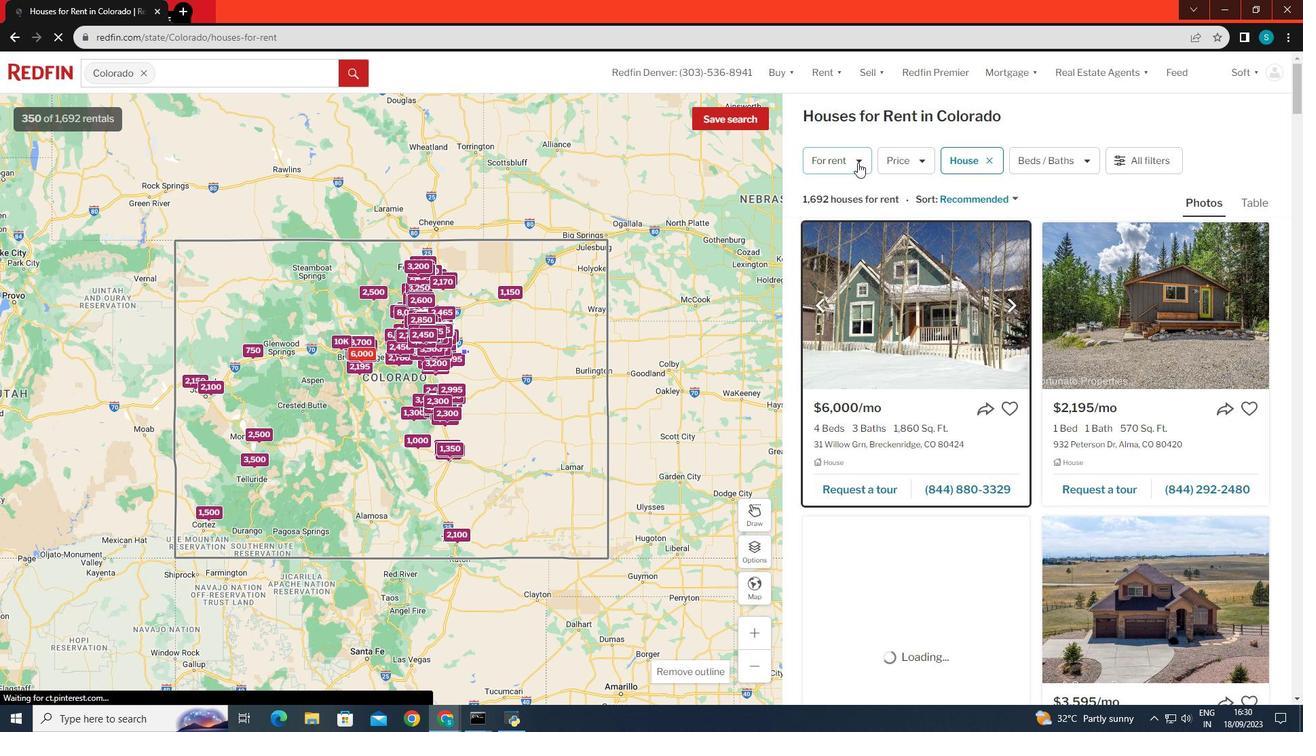 
Action: Mouse pressed left at (857, 162)
Screenshot: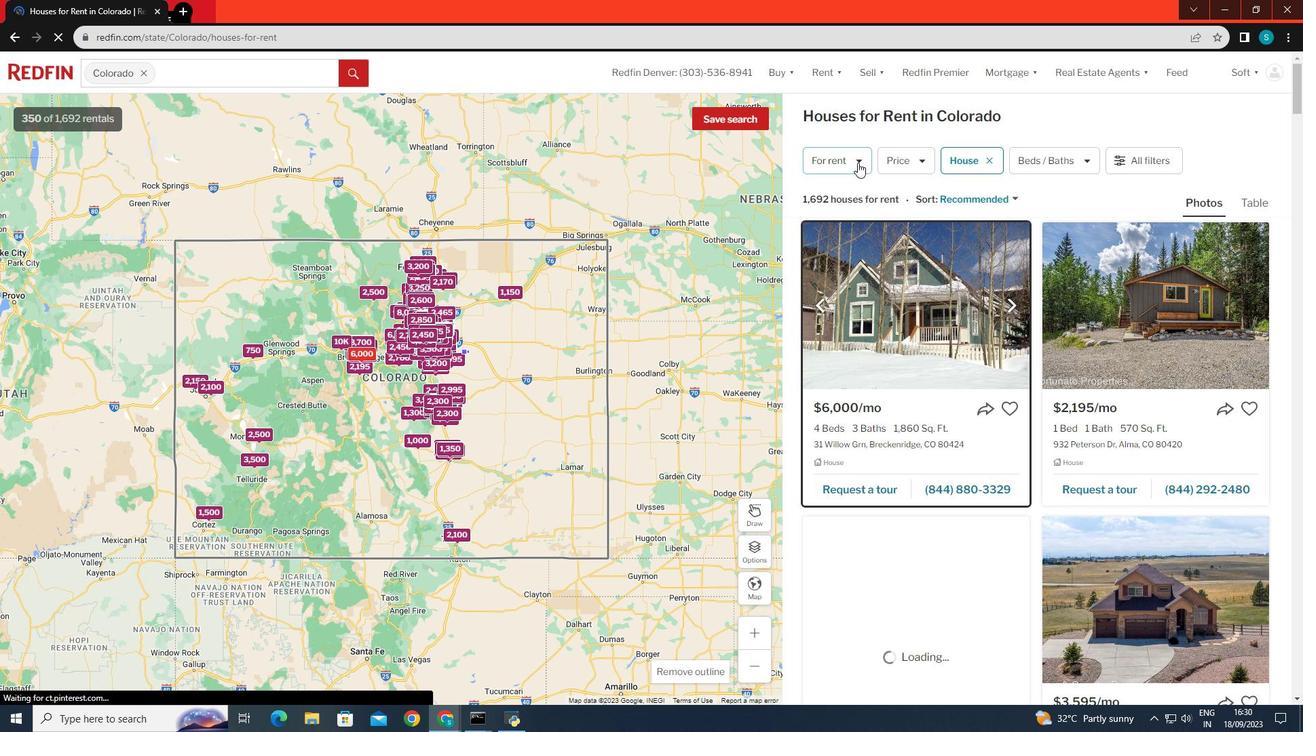 
Action: Mouse moved to (857, 209)
Screenshot: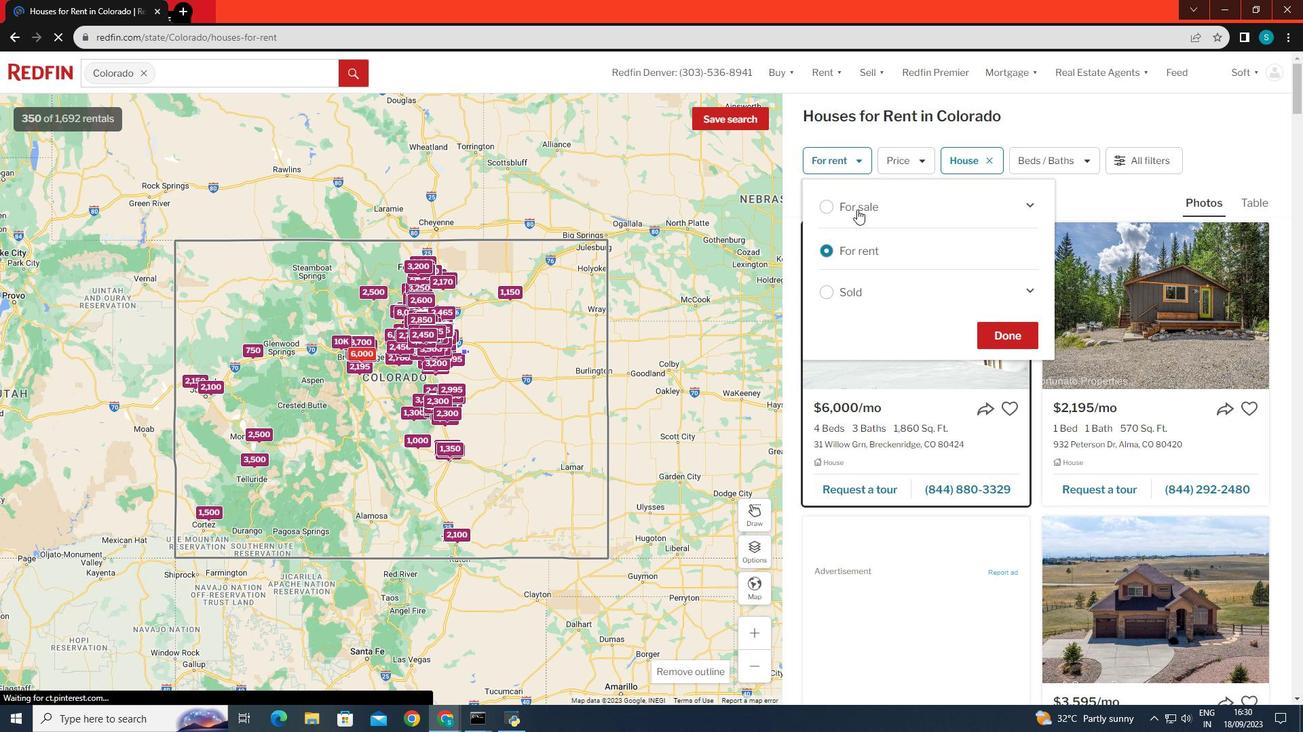 
Action: Mouse pressed left at (857, 209)
Screenshot: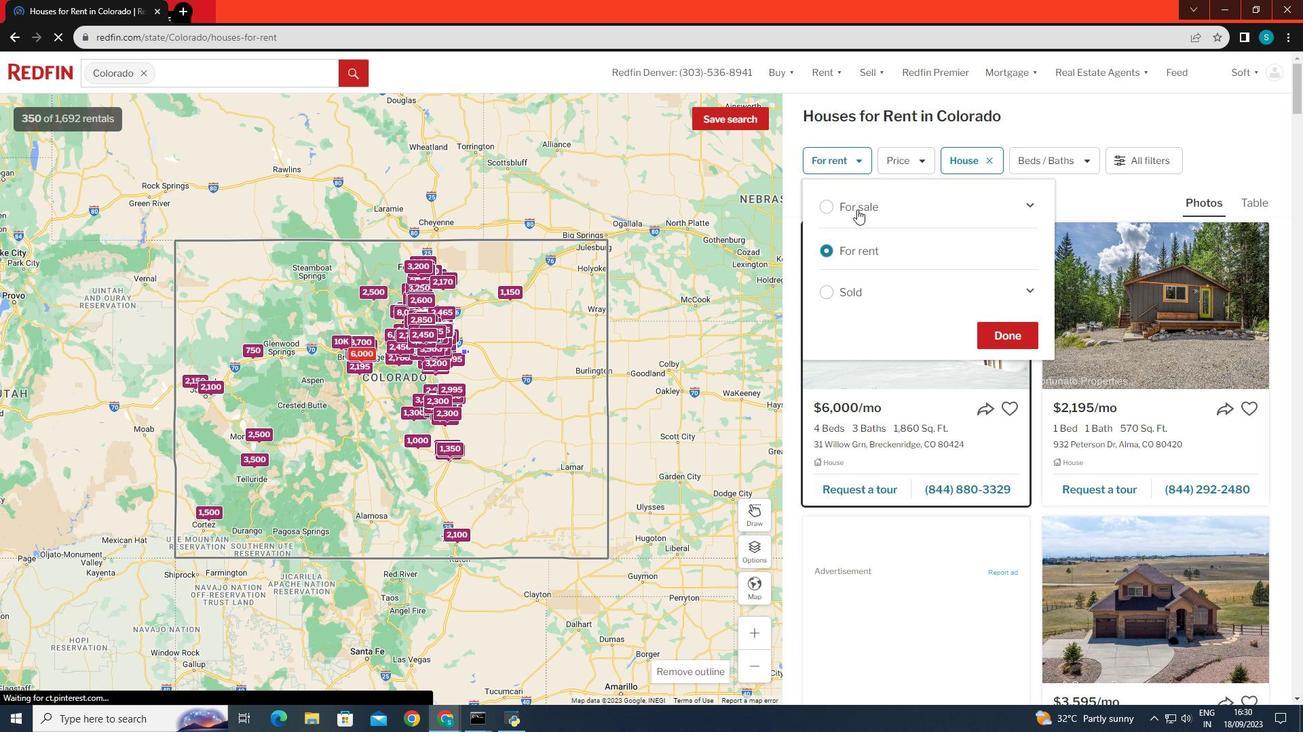 
Action: Mouse moved to (853, 255)
Screenshot: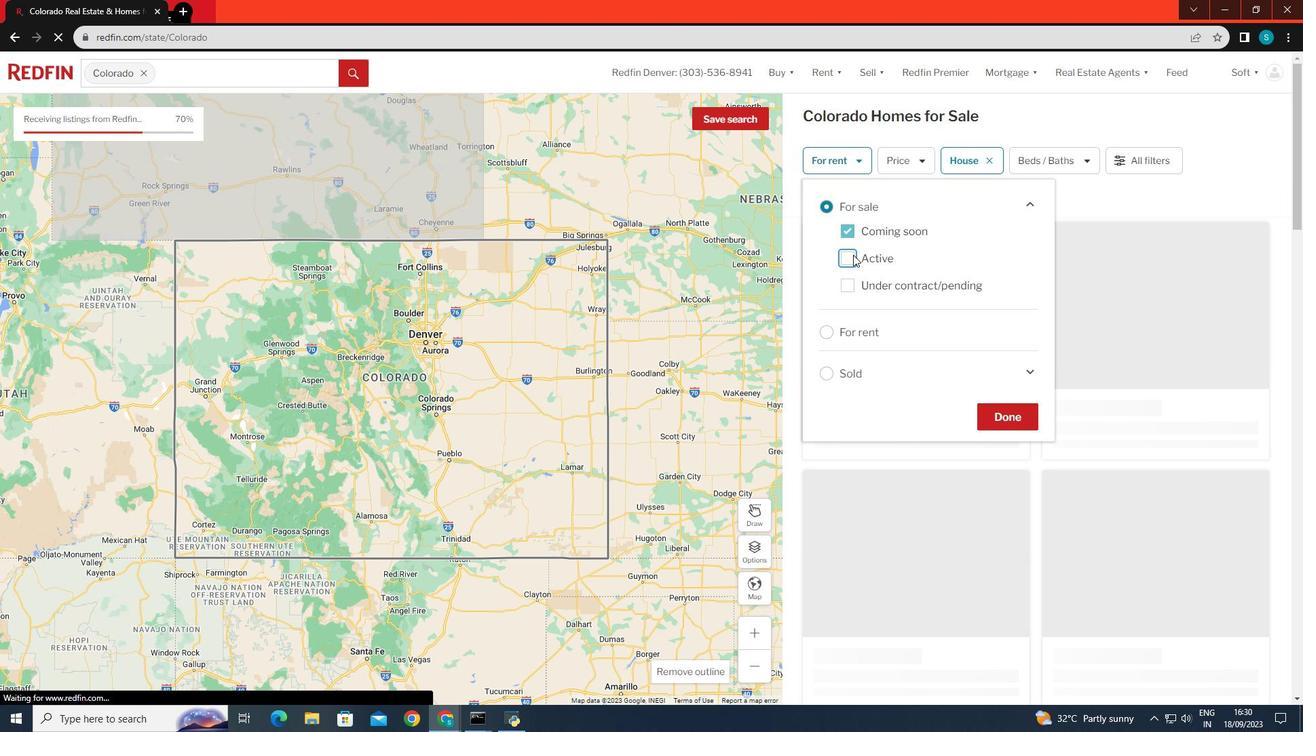 
Action: Mouse pressed left at (853, 255)
Screenshot: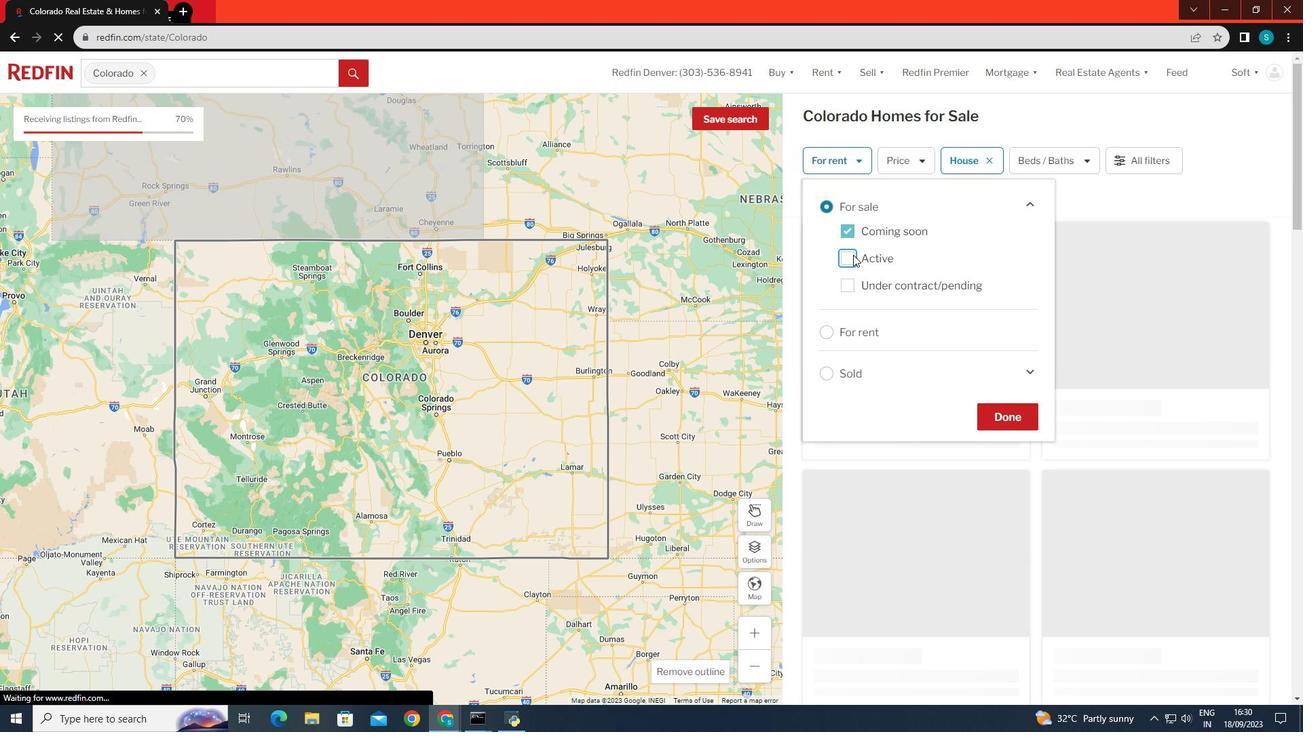 
Action: Mouse moved to (1020, 420)
Screenshot: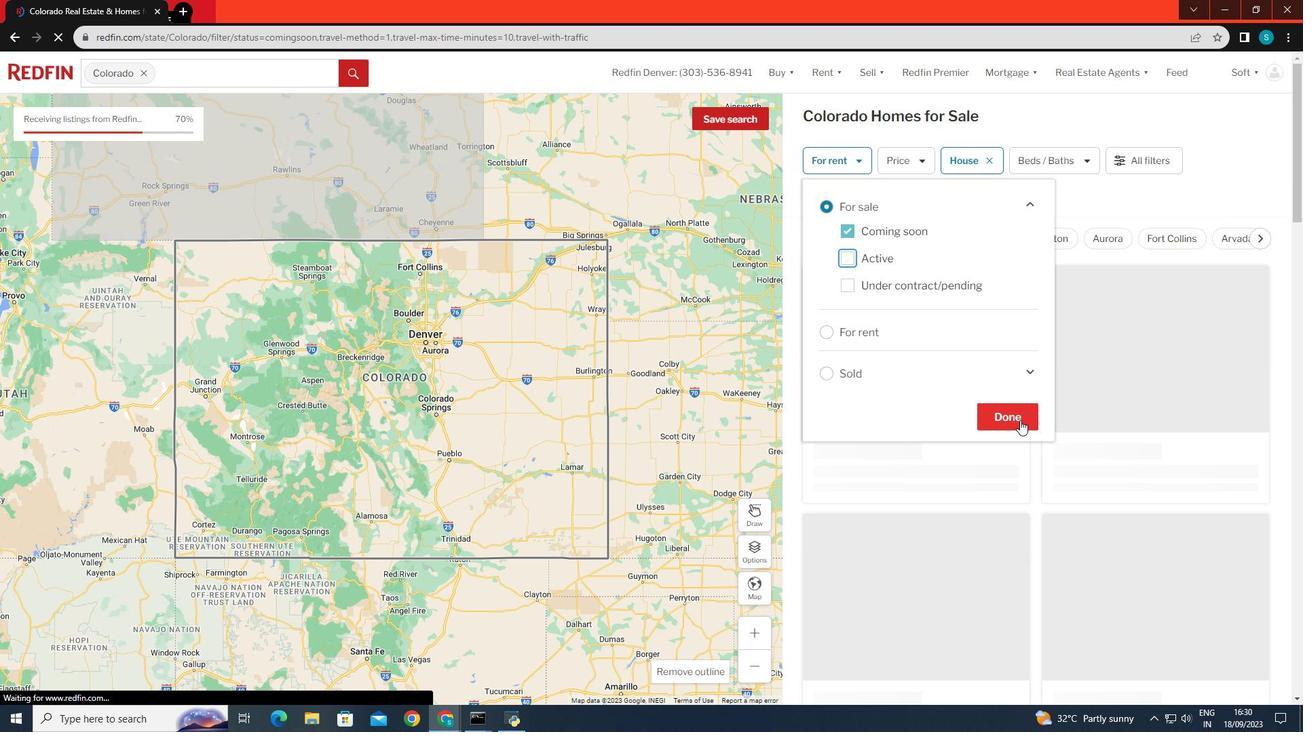
Action: Mouse pressed left at (1020, 420)
Screenshot: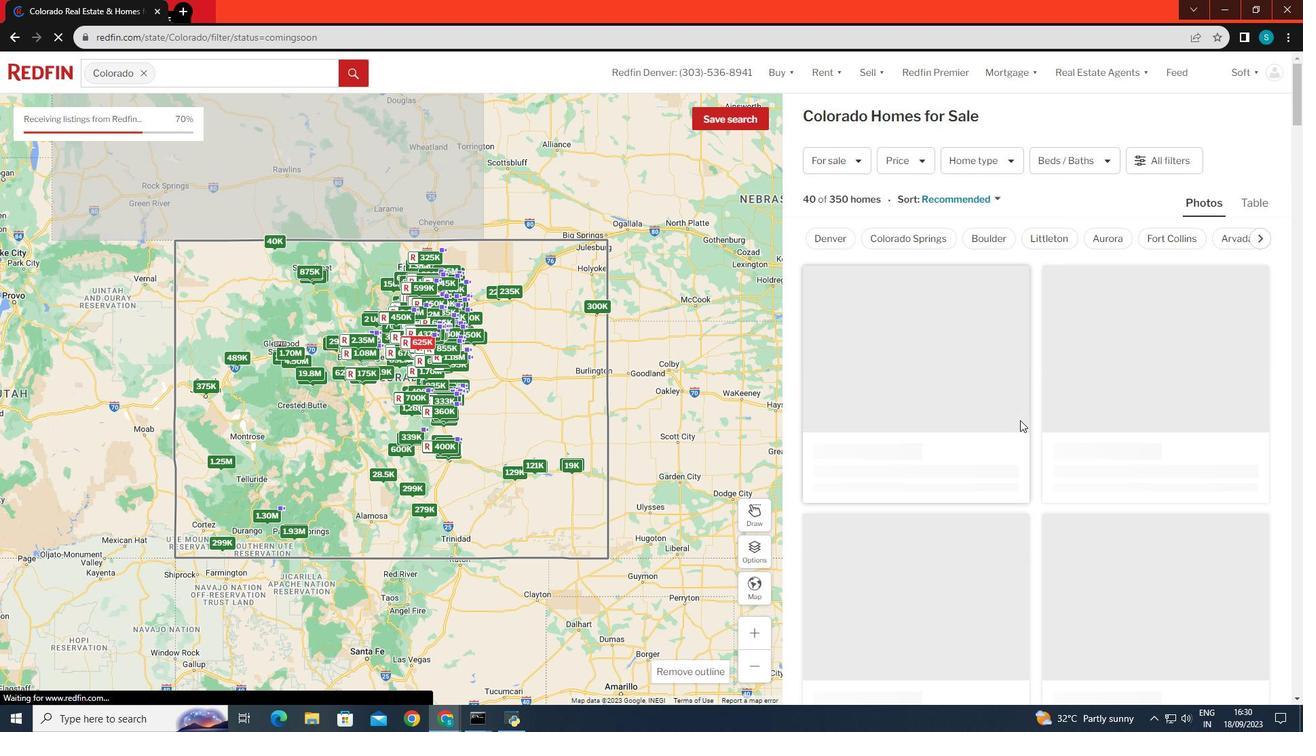 
Action: Mouse moved to (830, 209)
Screenshot: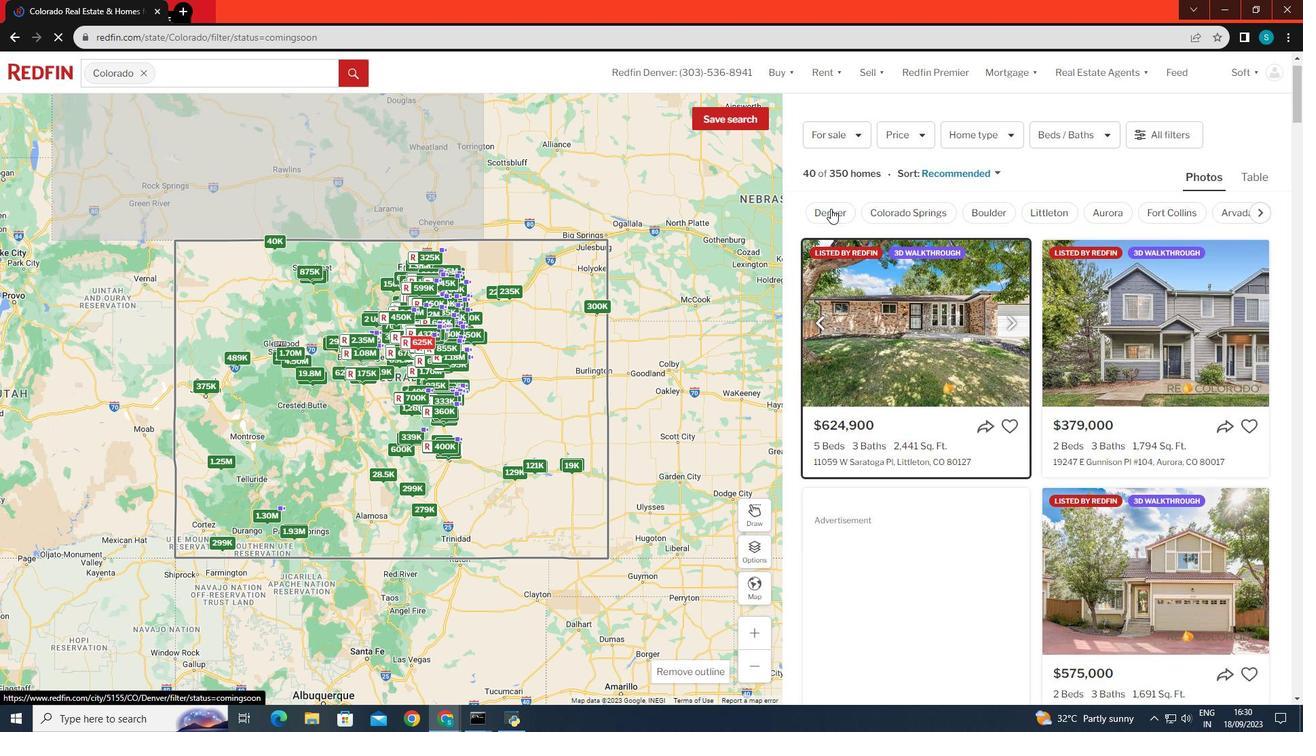 
Action: Mouse pressed left at (830, 209)
Screenshot: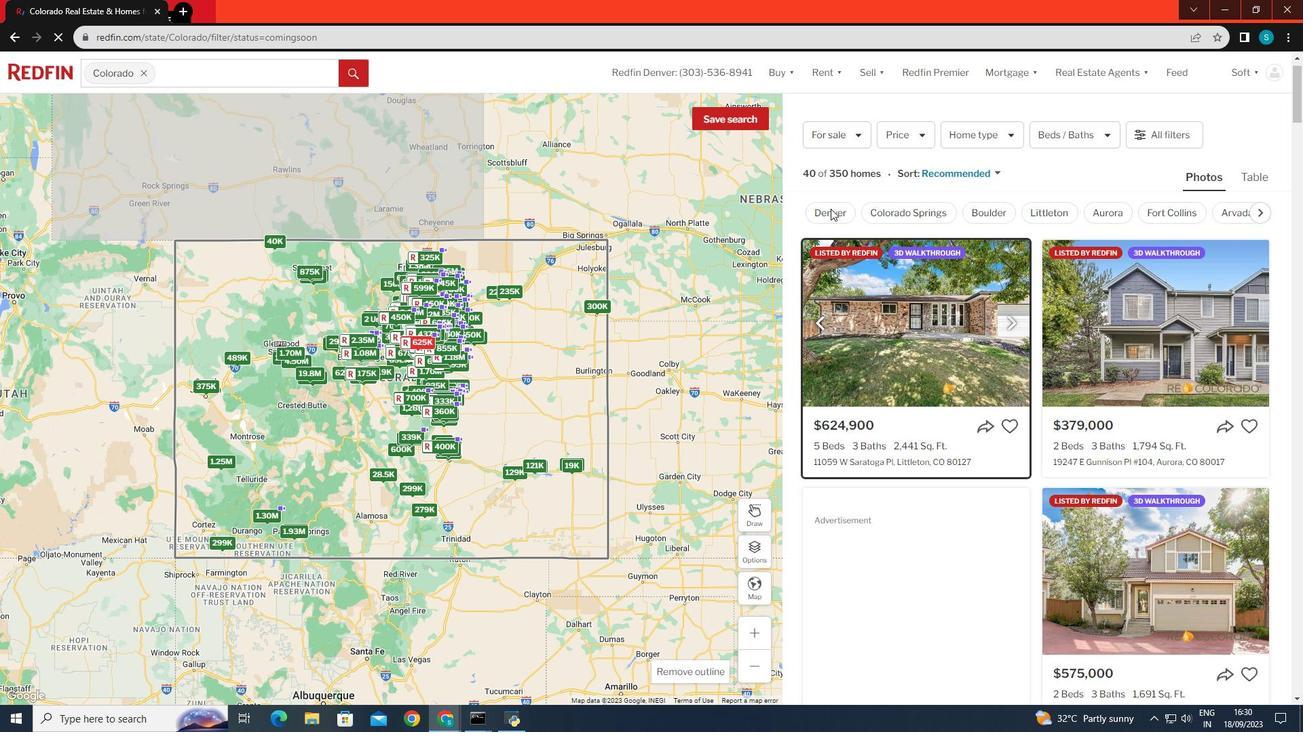 
Action: Mouse moved to (100, 0)
Screenshot: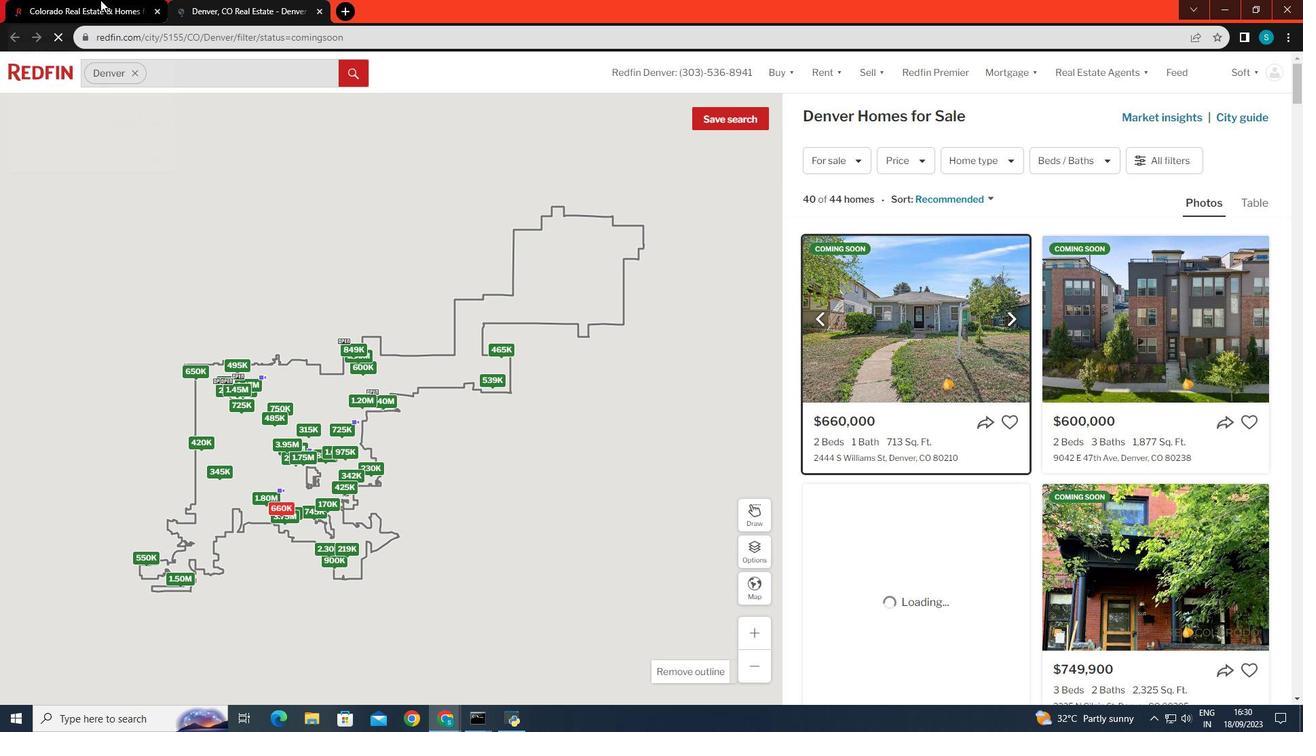 
Action: Mouse pressed left at (100, 0)
Screenshot: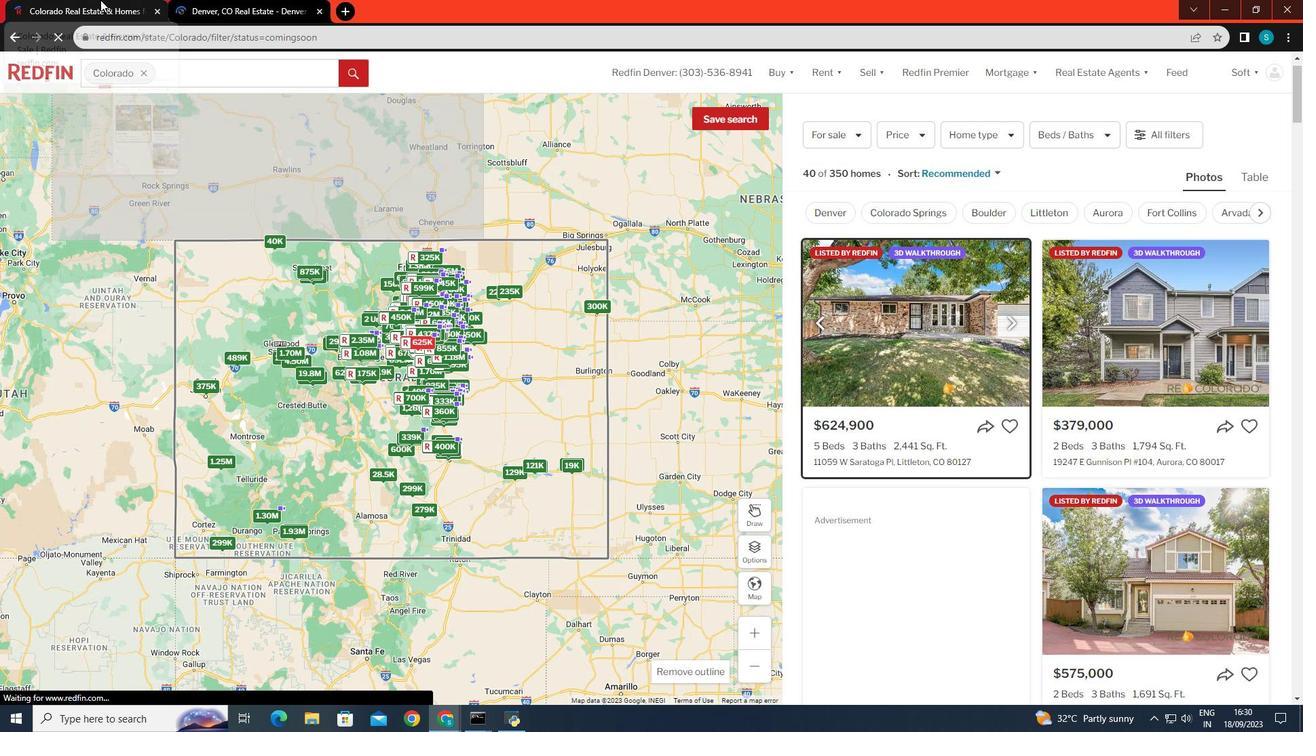 
Action: Mouse moved to (1256, 212)
Screenshot: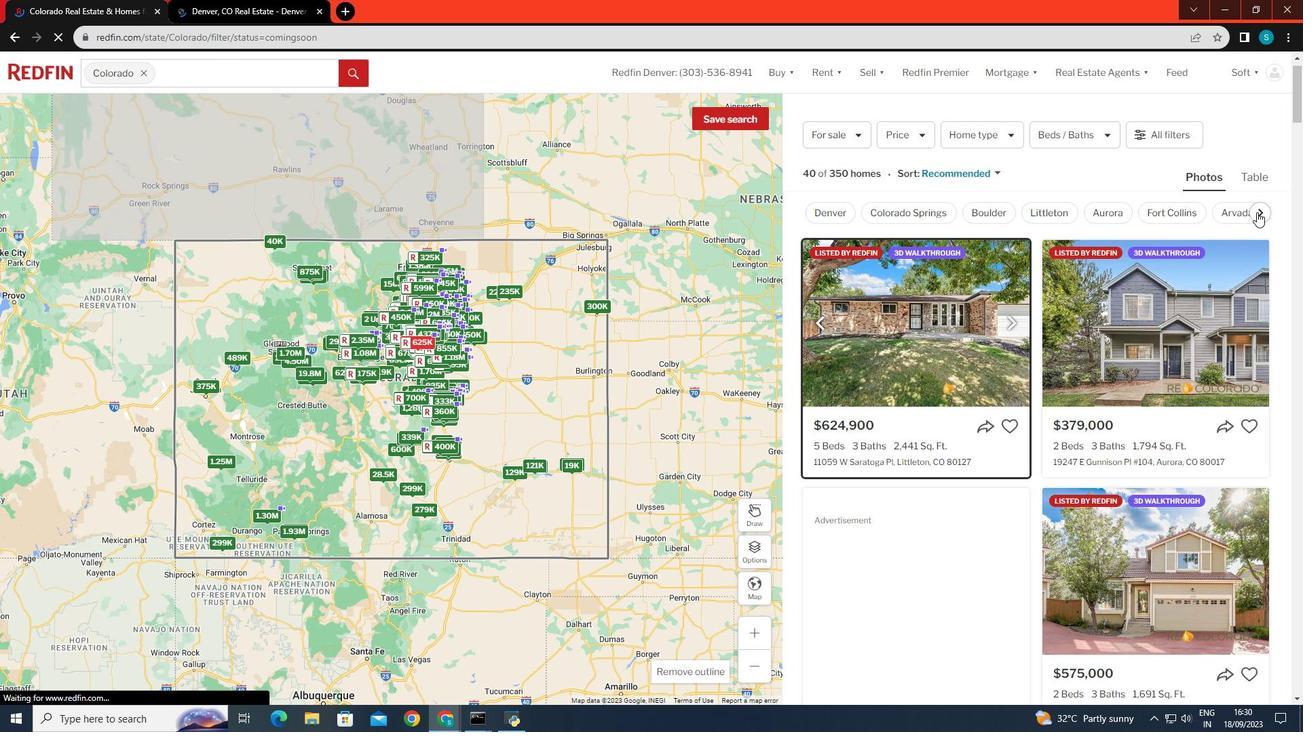 
Action: Mouse pressed left at (1256, 212)
Screenshot: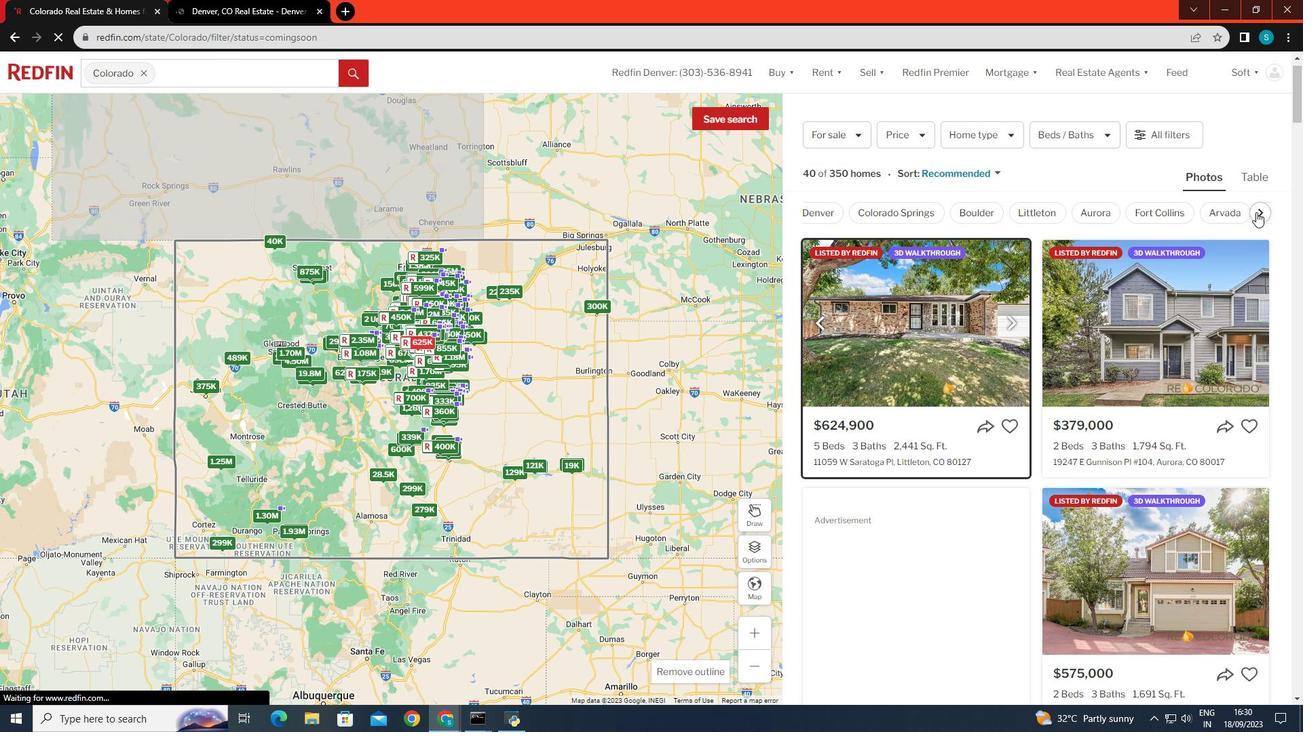 
Action: Mouse moved to (1256, 212)
Screenshot: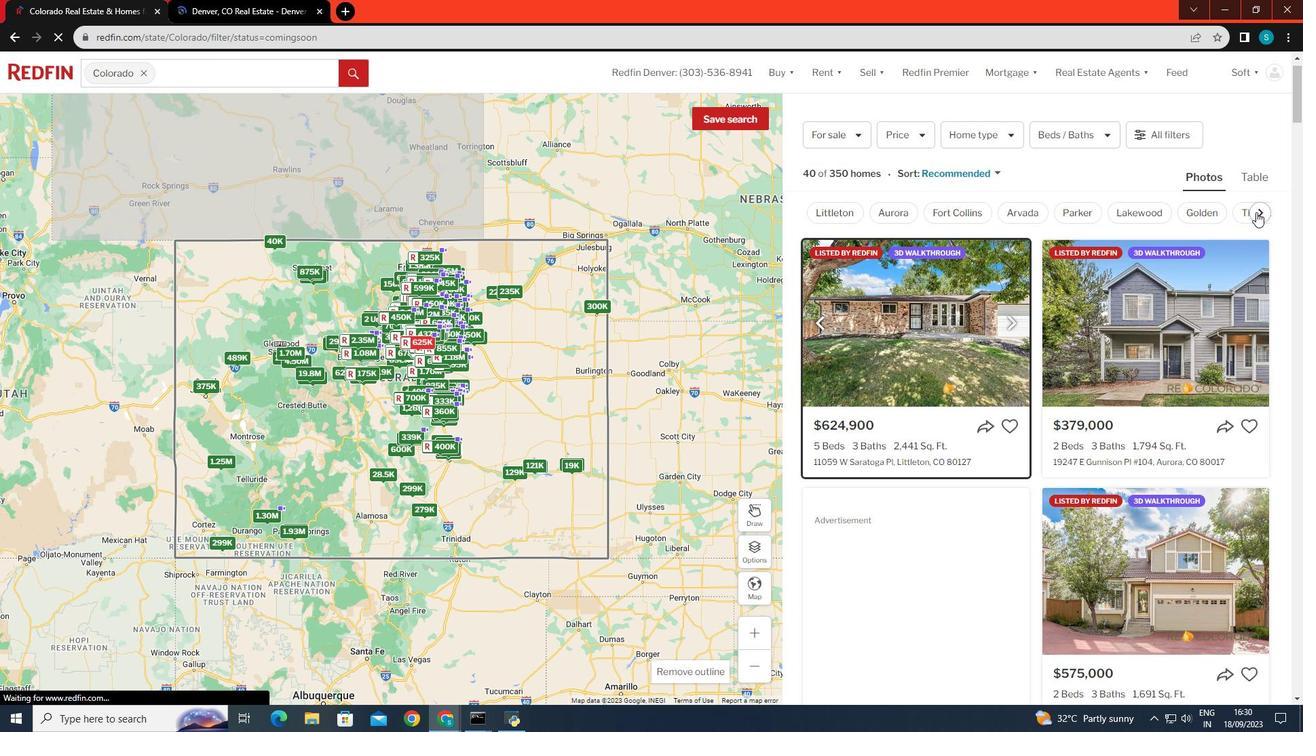 
Action: Mouse pressed left at (1256, 212)
Screenshot: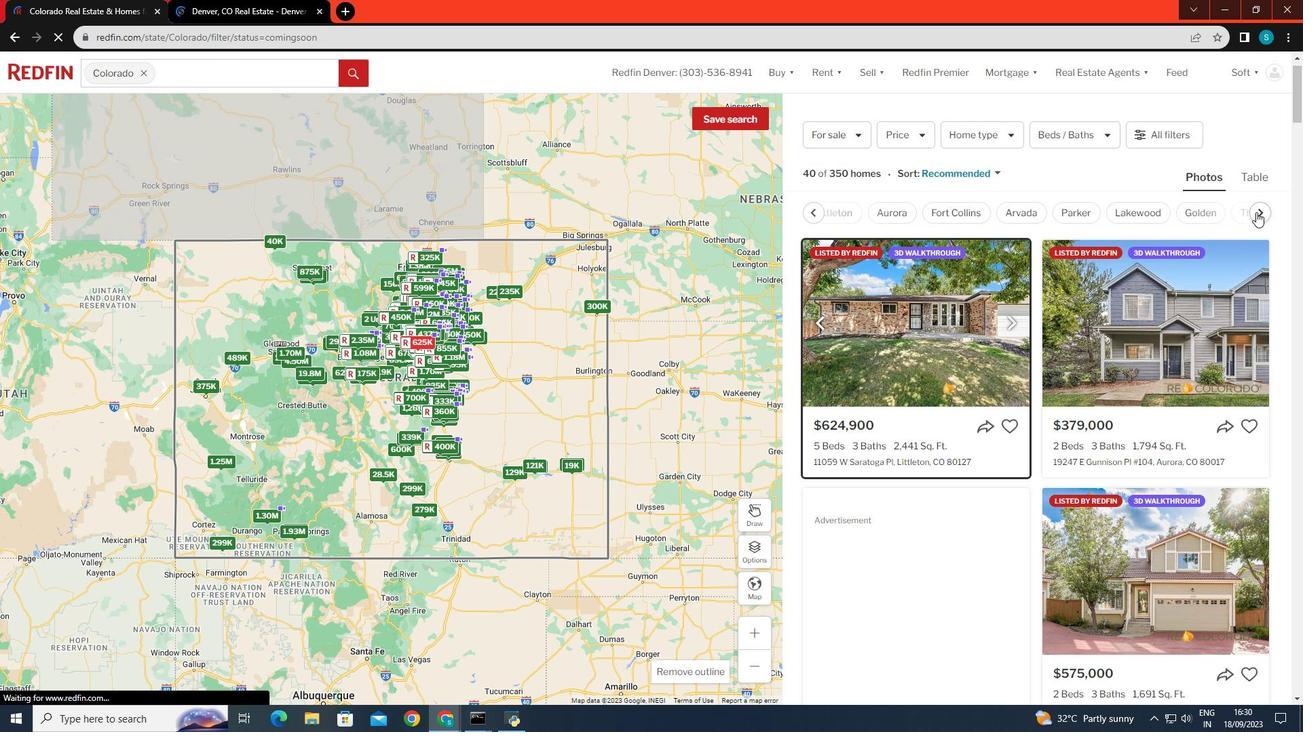 
Action: Mouse pressed left at (1256, 212)
Screenshot: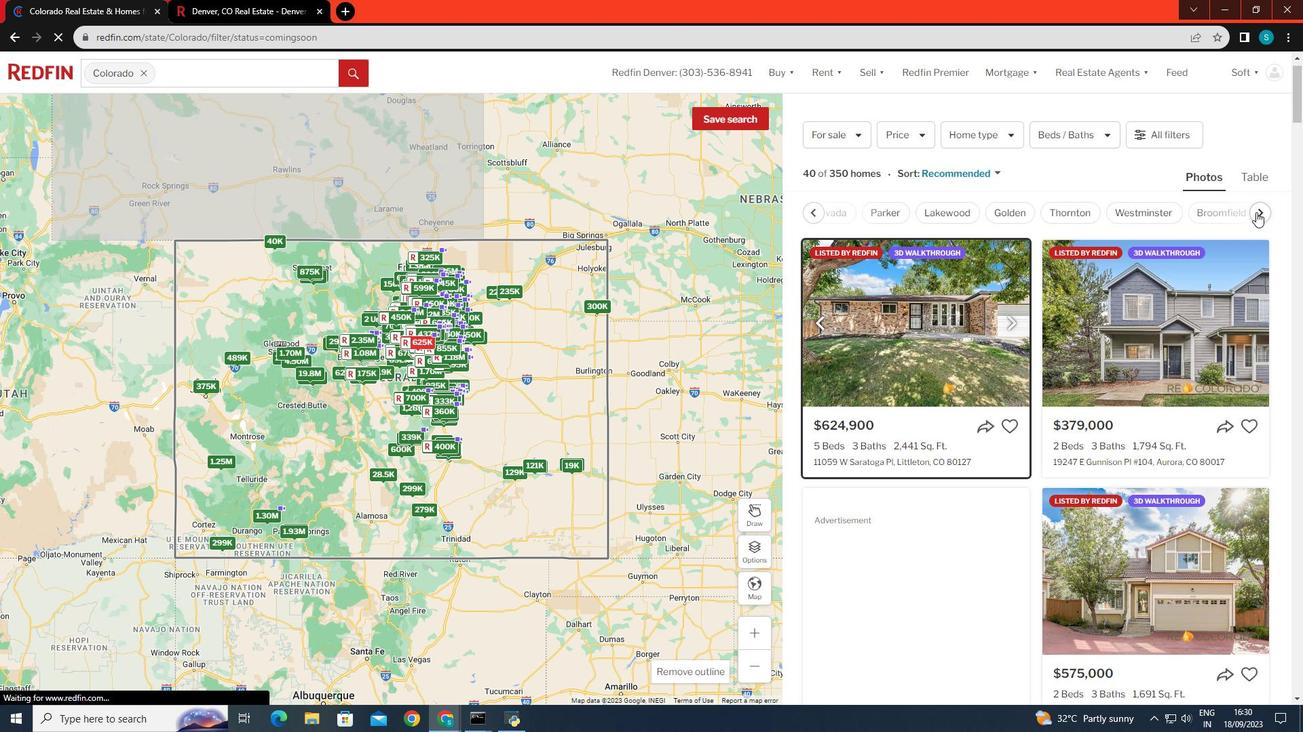 
Action: Mouse pressed left at (1256, 212)
Screenshot: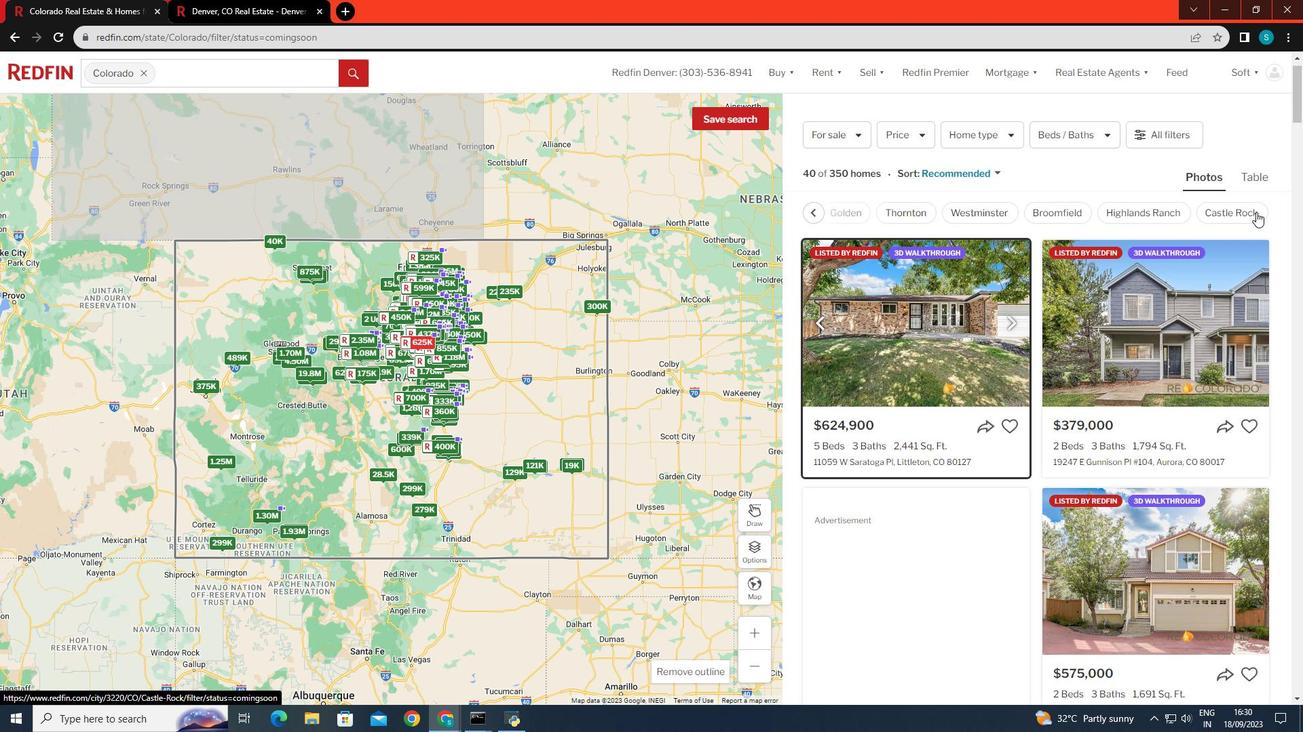 
Action: Mouse moved to (314, 11)
Screenshot: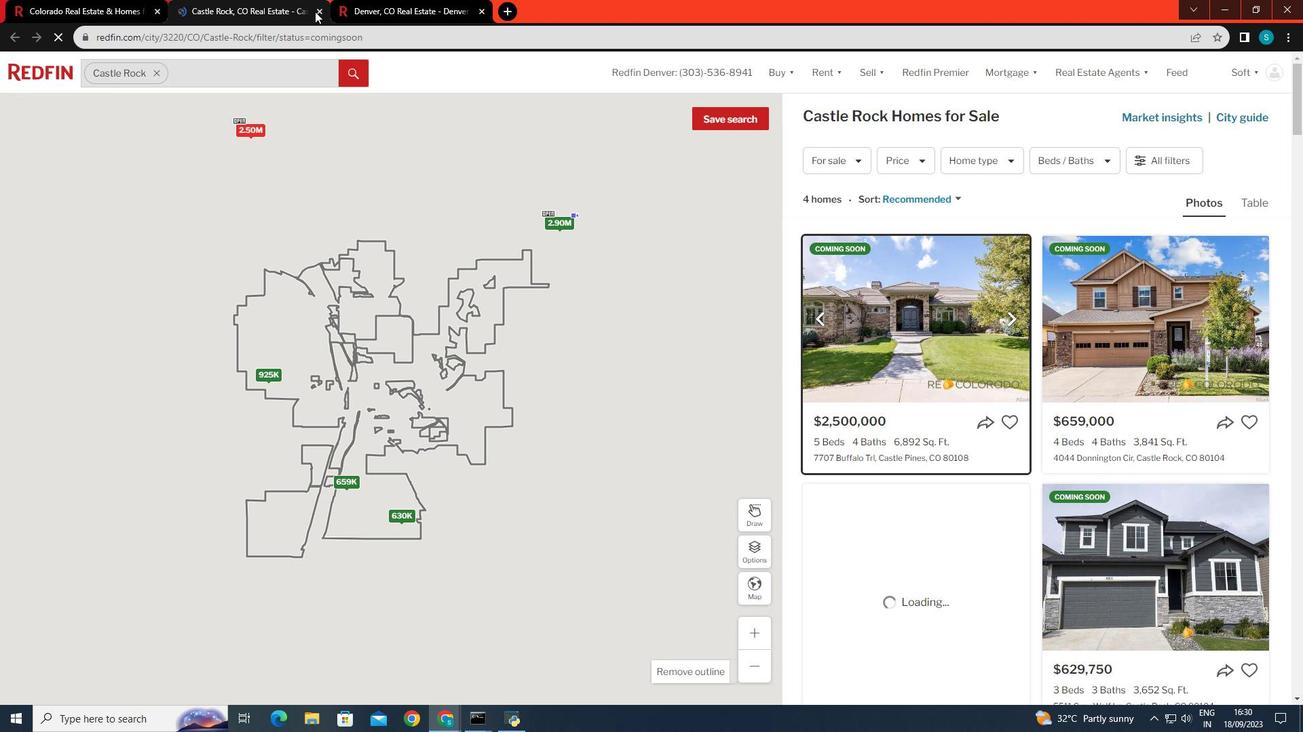 
Action: Mouse pressed left at (314, 11)
Screenshot: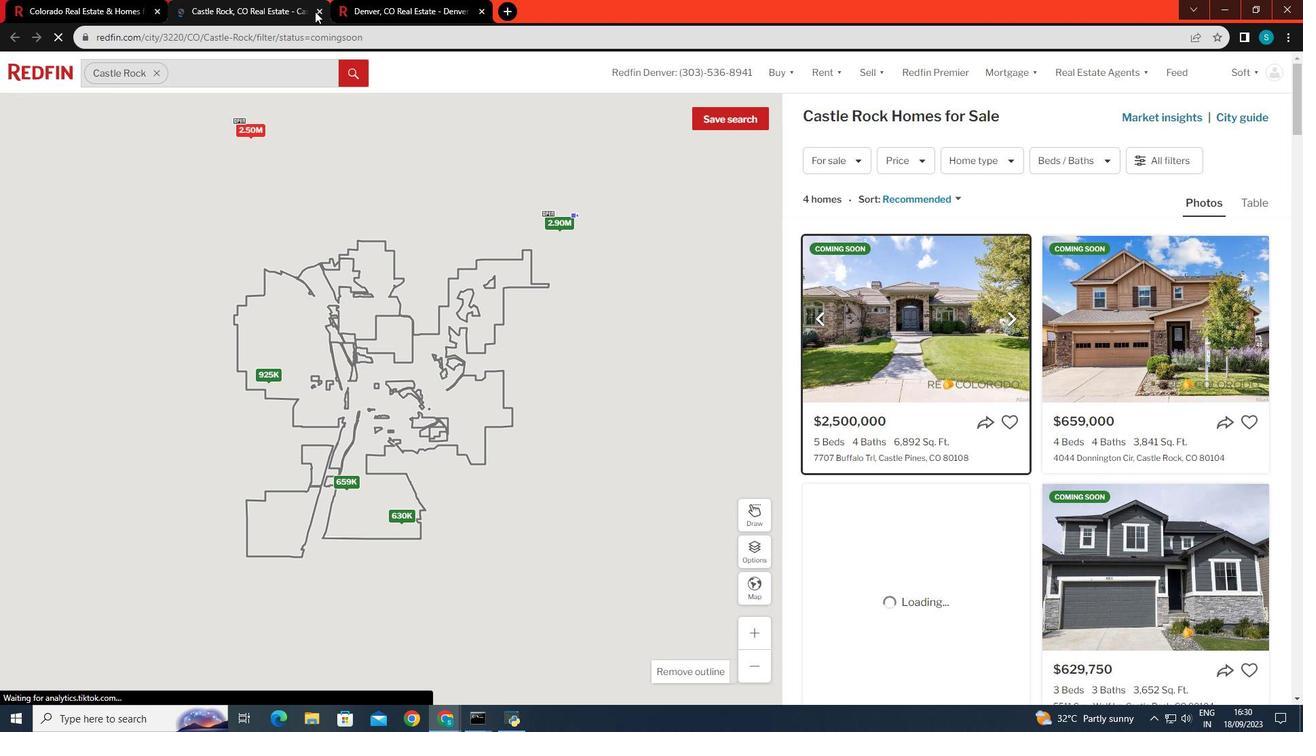 
Action: Mouse moved to (816, 217)
Screenshot: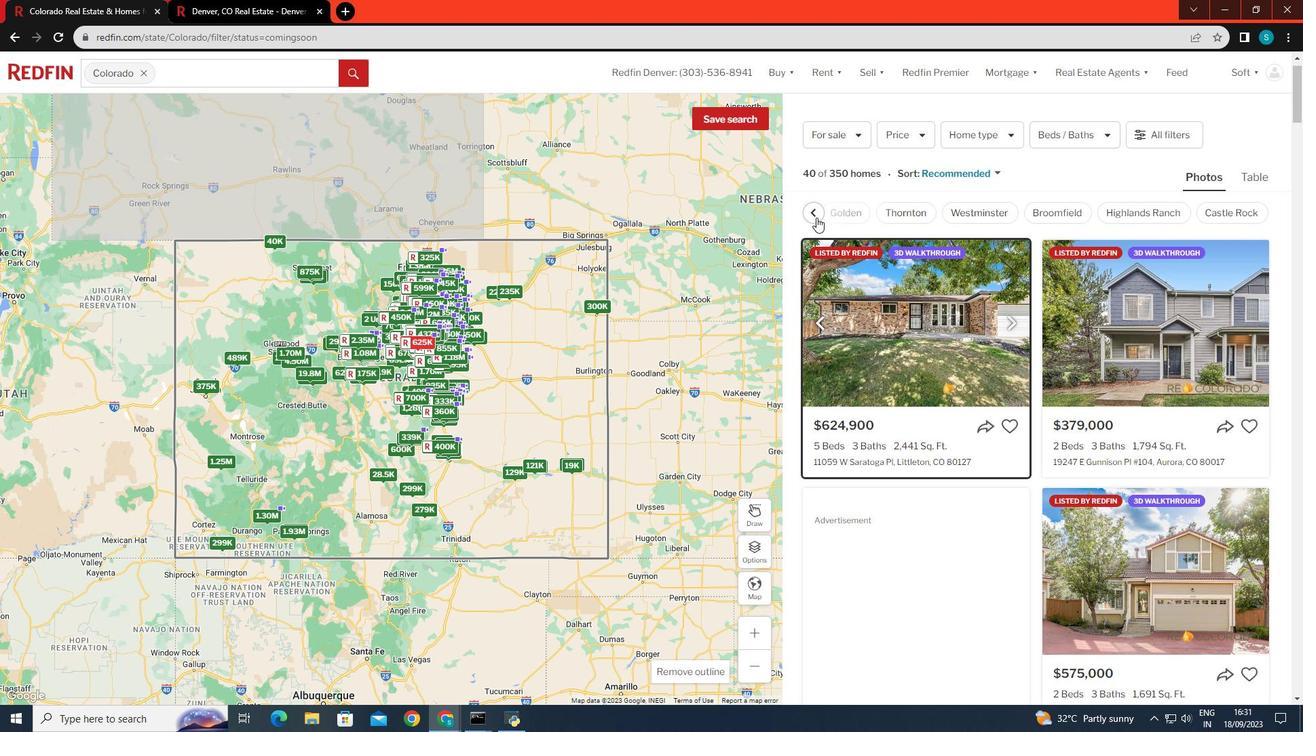 
Action: Mouse pressed left at (816, 217)
Screenshot: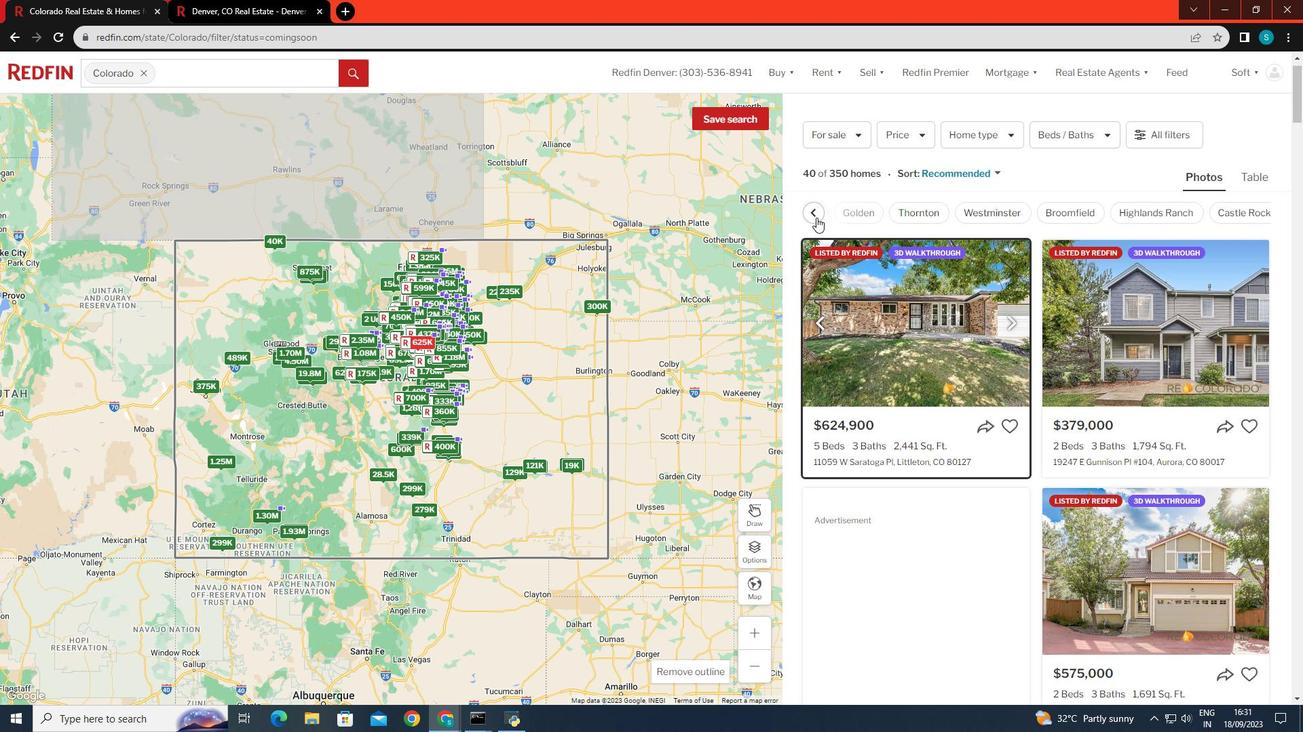 
Action: Mouse pressed left at (816, 217)
Screenshot: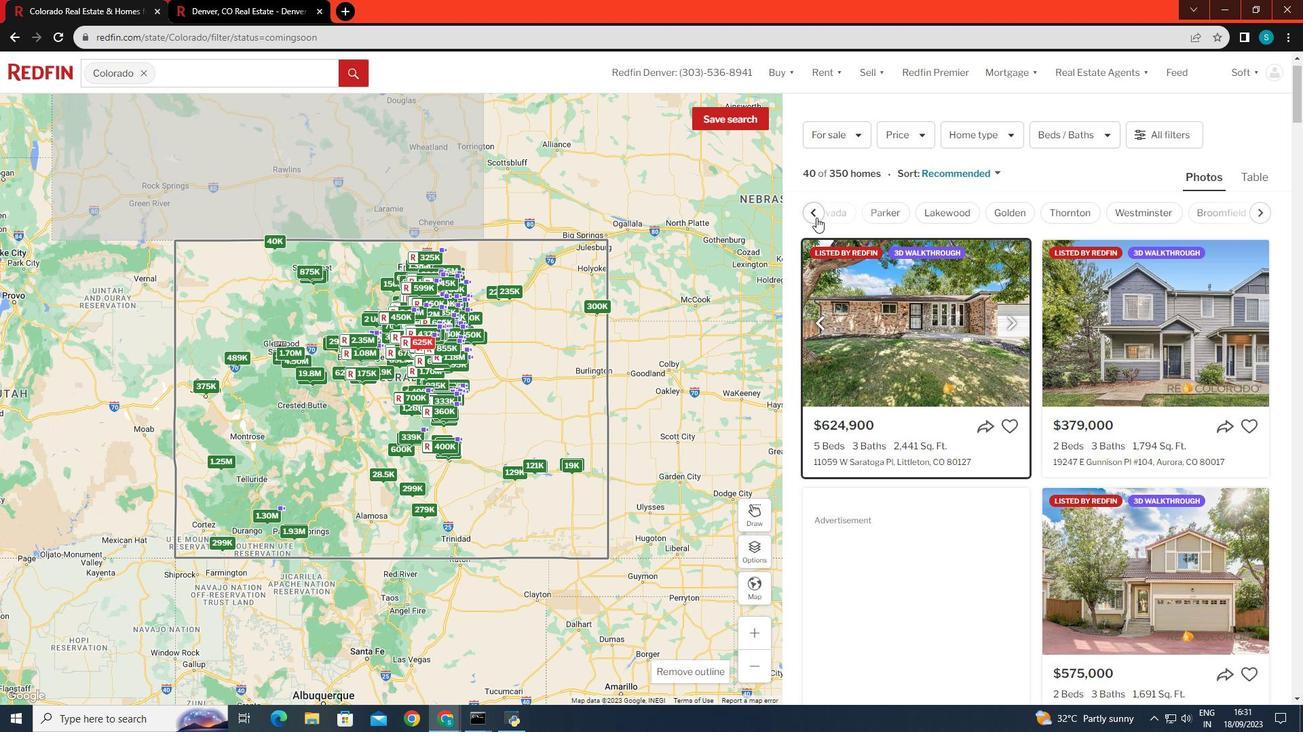 
Action: Mouse pressed left at (816, 217)
Screenshot: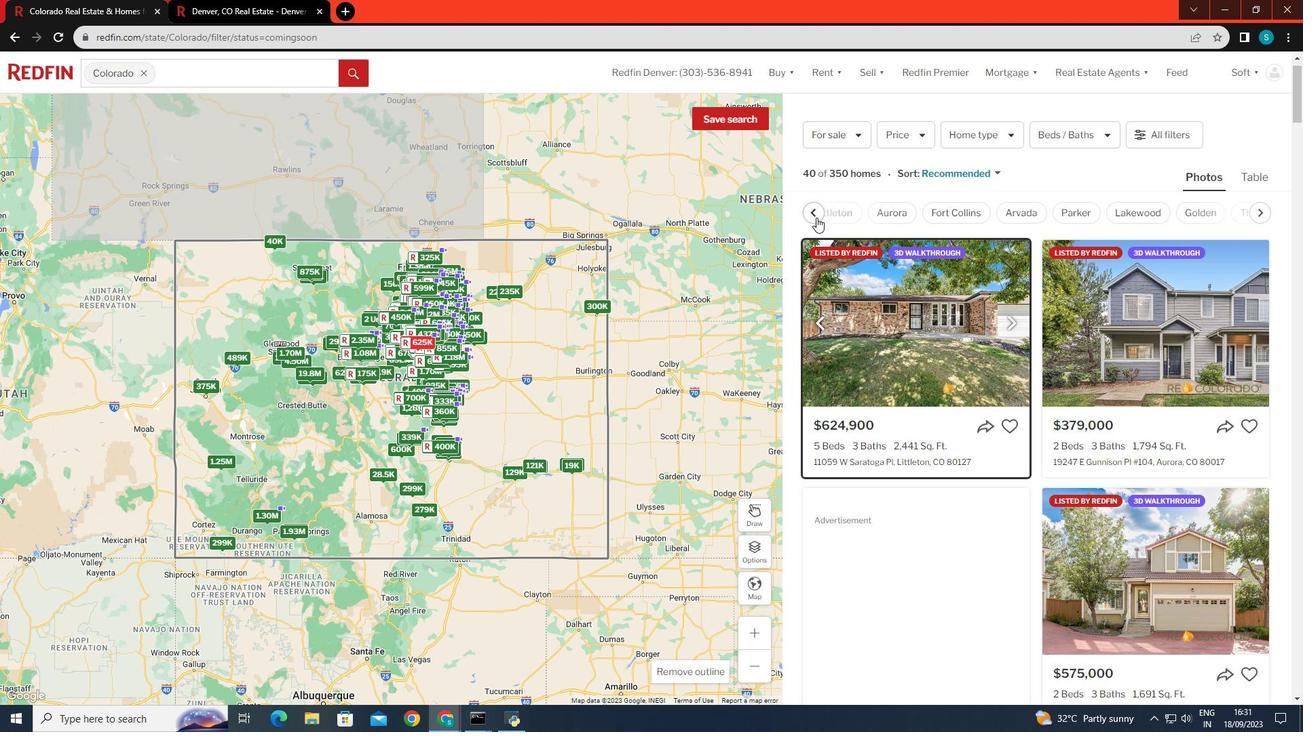 
Action: Mouse moved to (872, 318)
Screenshot: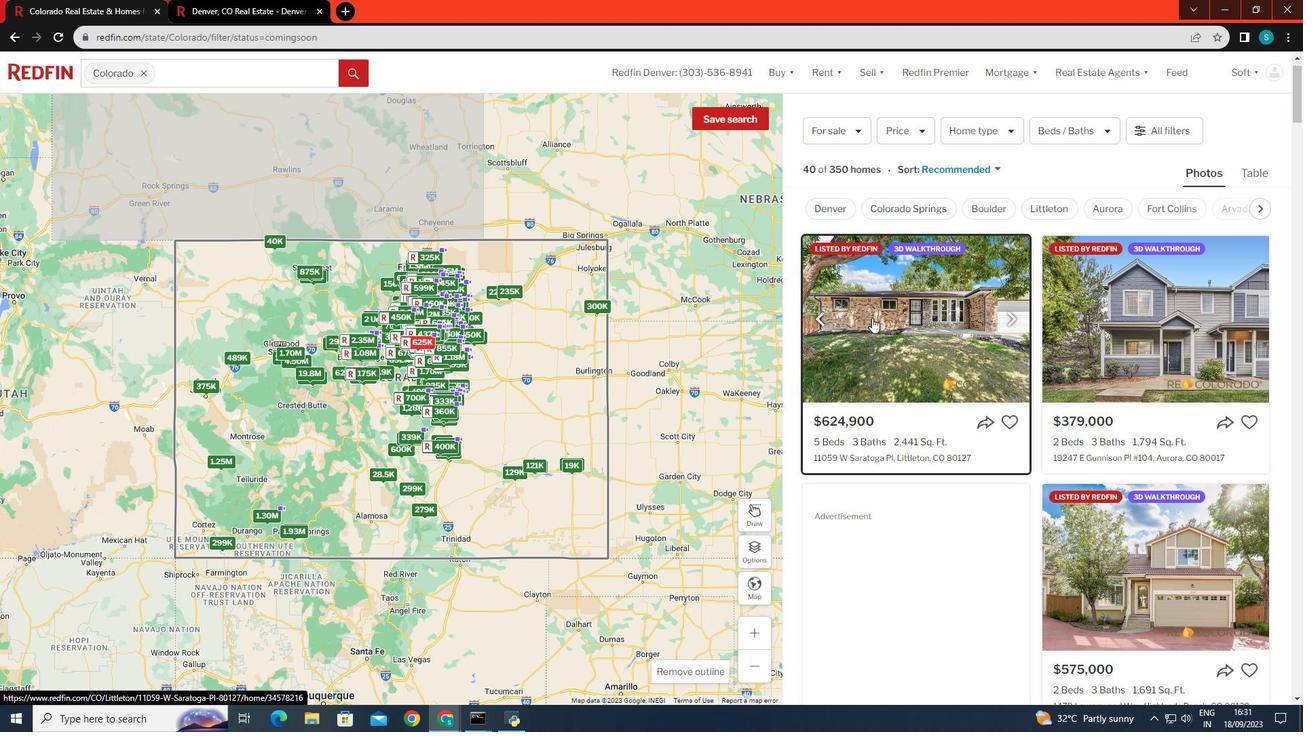 
Action: Mouse scrolled (872, 317) with delta (0, 0)
Screenshot: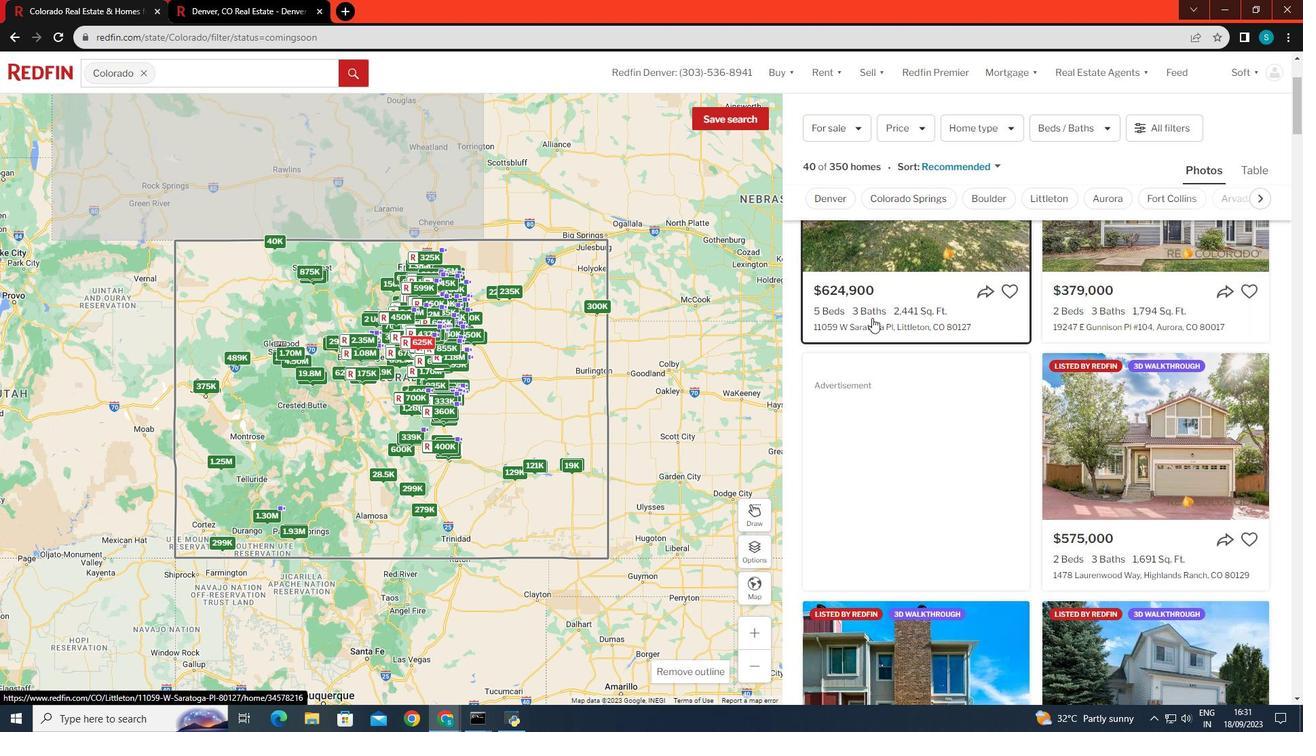
Action: Mouse scrolled (872, 317) with delta (0, 0)
Screenshot: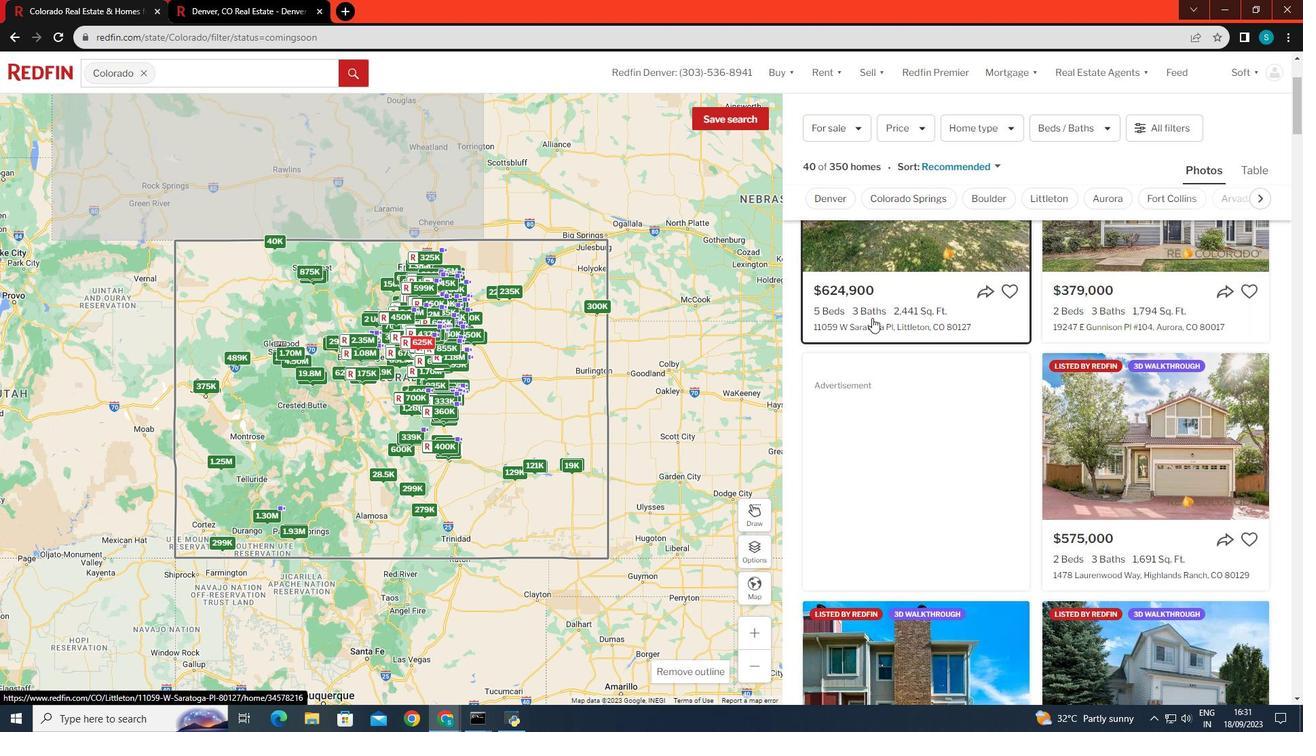 
Action: Mouse scrolled (872, 317) with delta (0, 0)
Screenshot: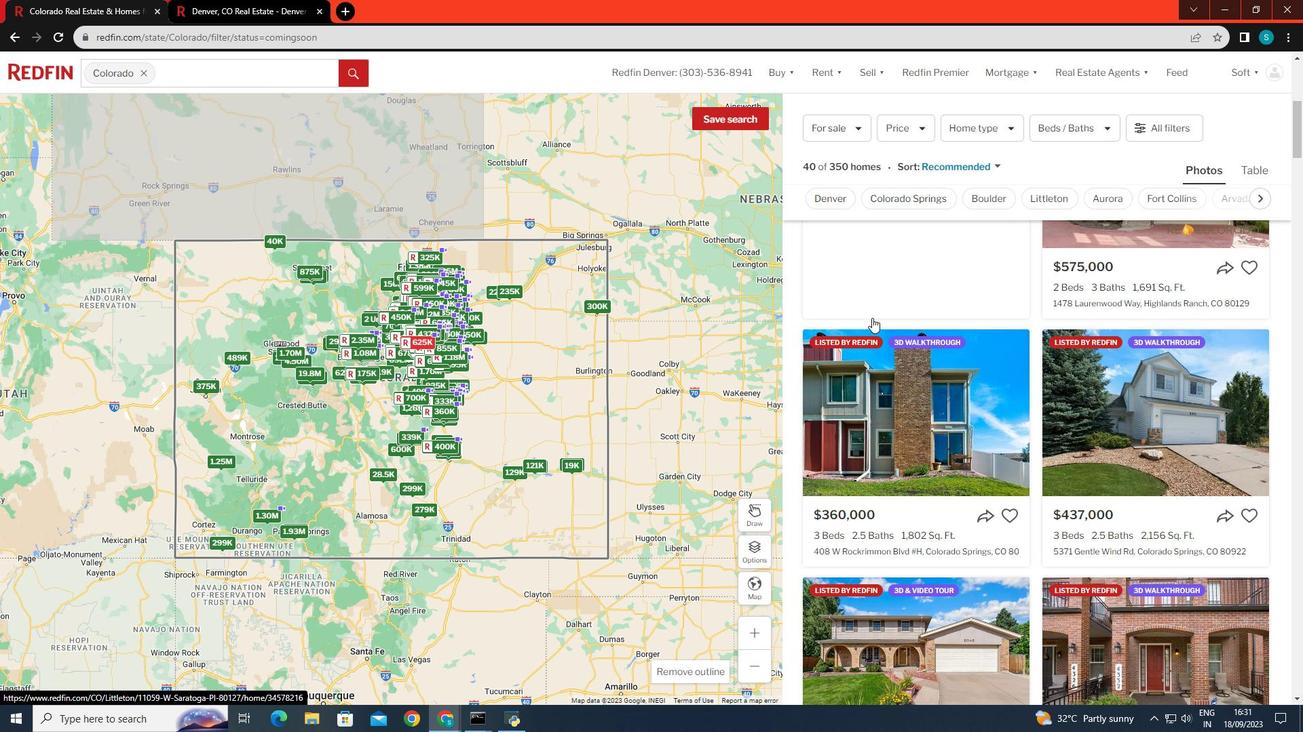 
Action: Mouse scrolled (872, 317) with delta (0, 0)
Screenshot: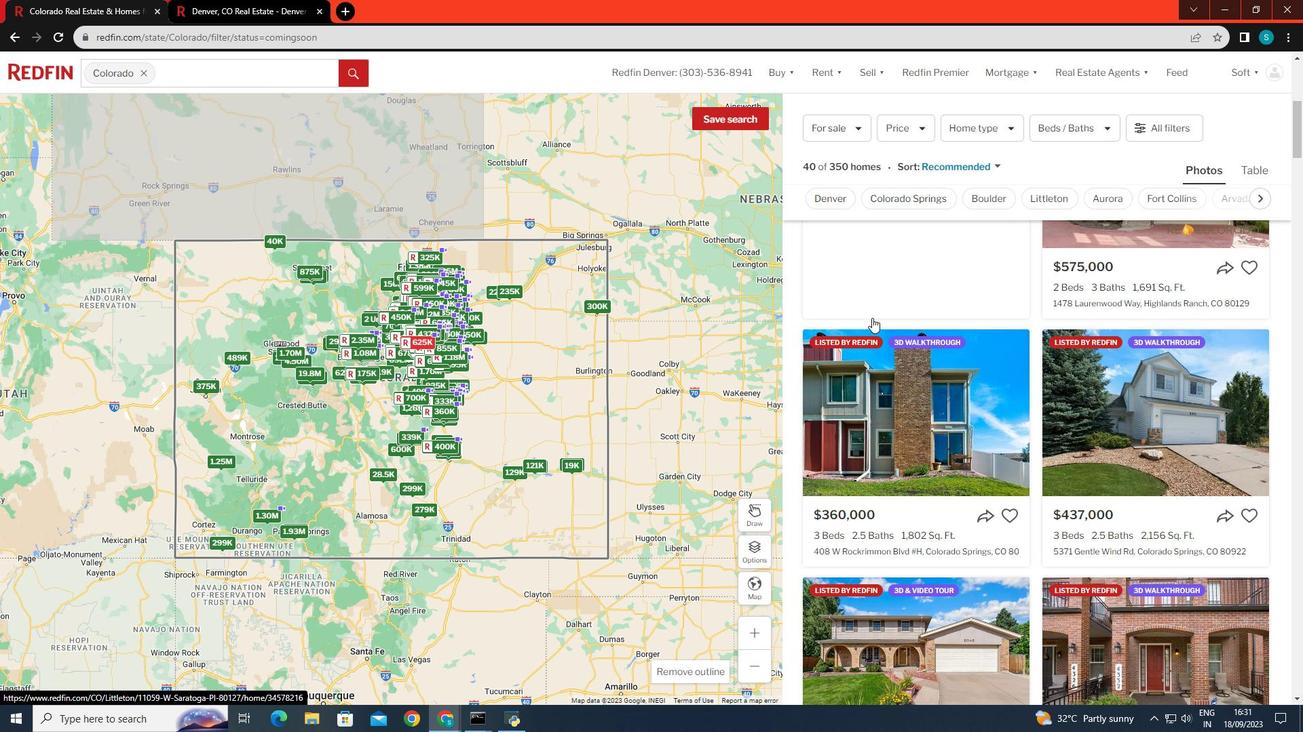 
Action: Mouse scrolled (872, 317) with delta (0, 0)
Screenshot: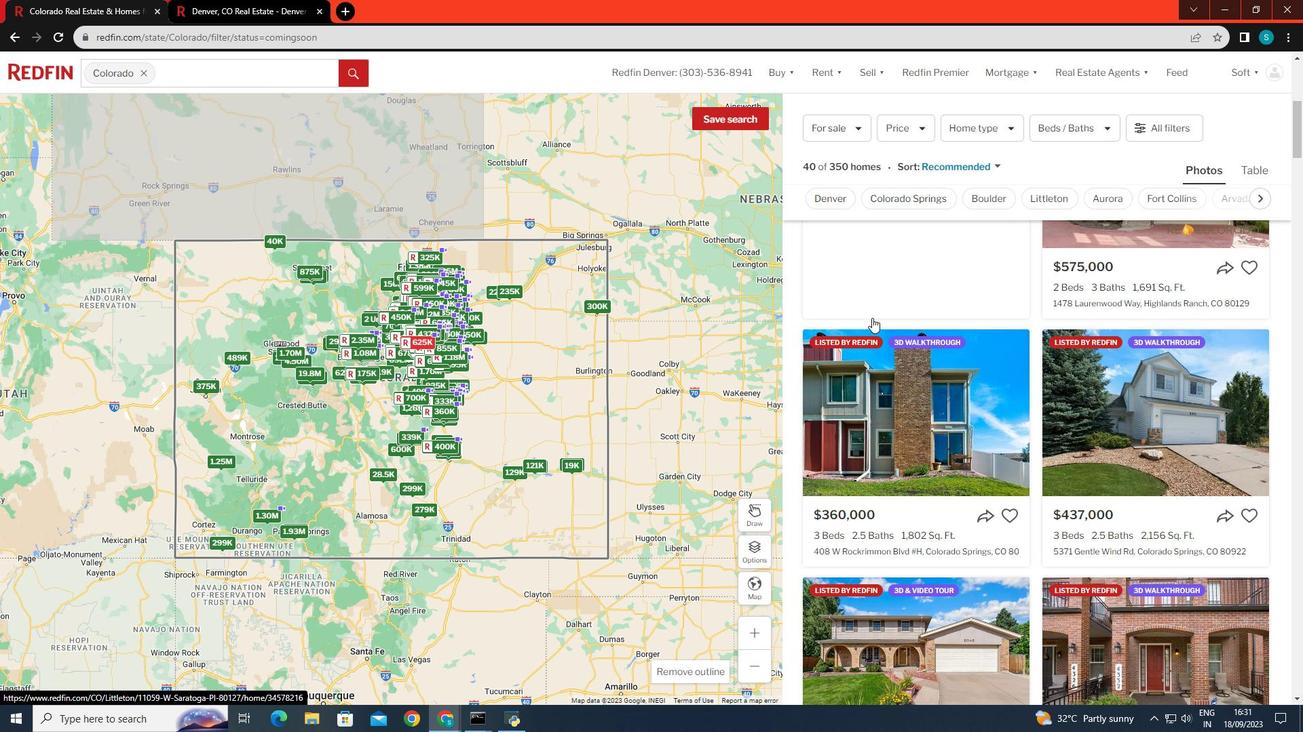 
Action: Mouse scrolled (872, 317) with delta (0, 0)
Screenshot: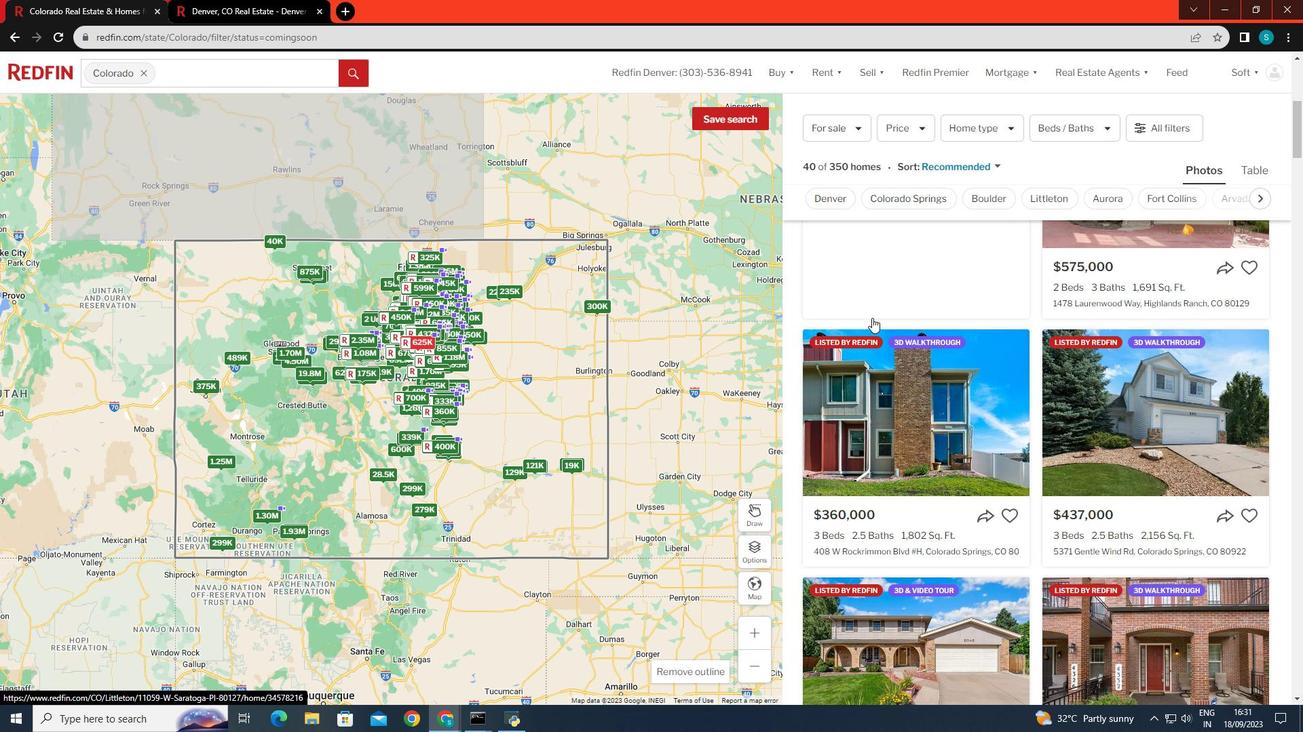 
Action: Mouse scrolled (872, 317) with delta (0, 0)
Screenshot: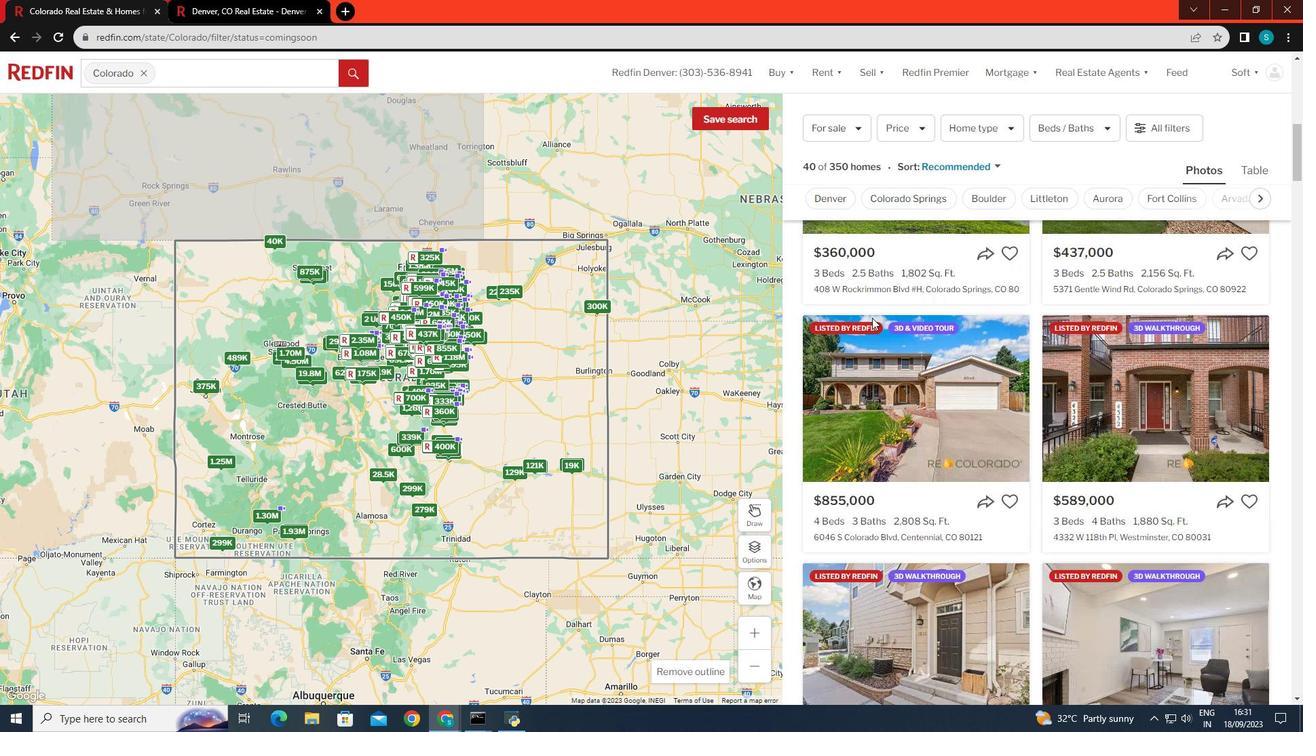 
Action: Mouse scrolled (872, 317) with delta (0, 0)
Screenshot: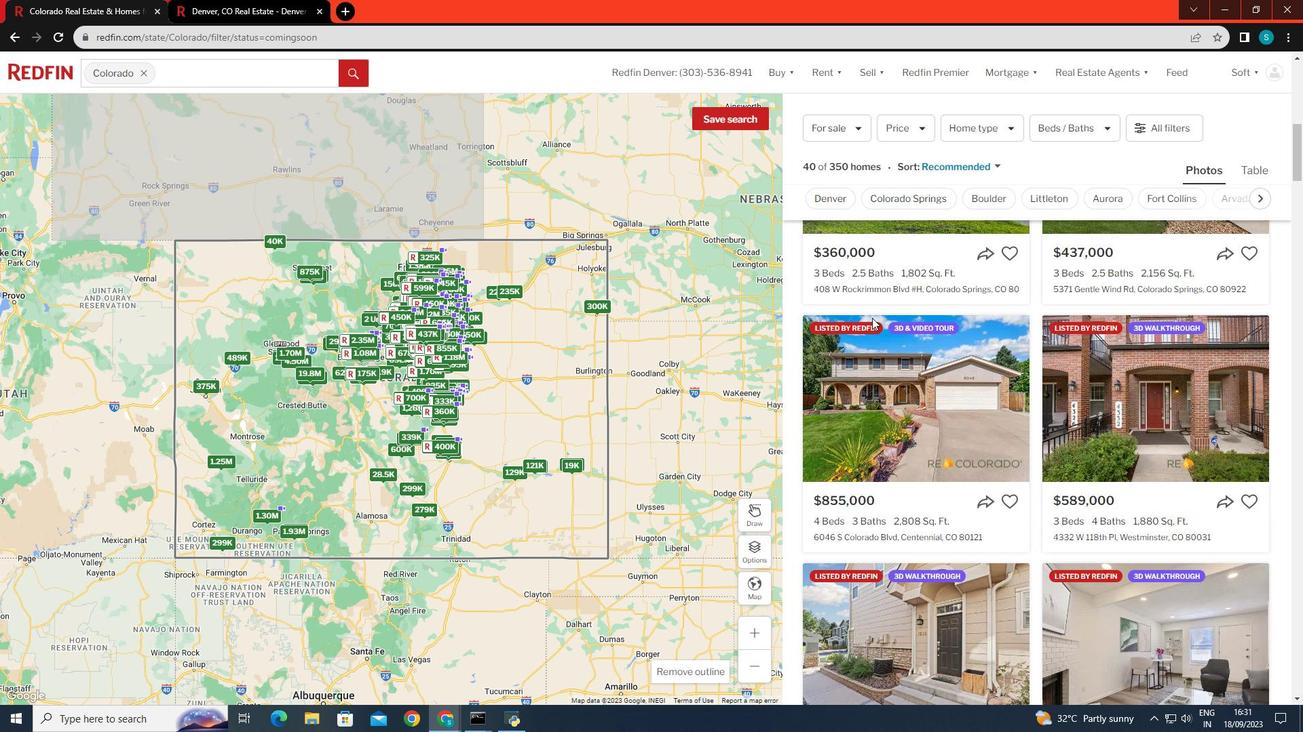 
Action: Mouse scrolled (872, 317) with delta (0, 0)
Screenshot: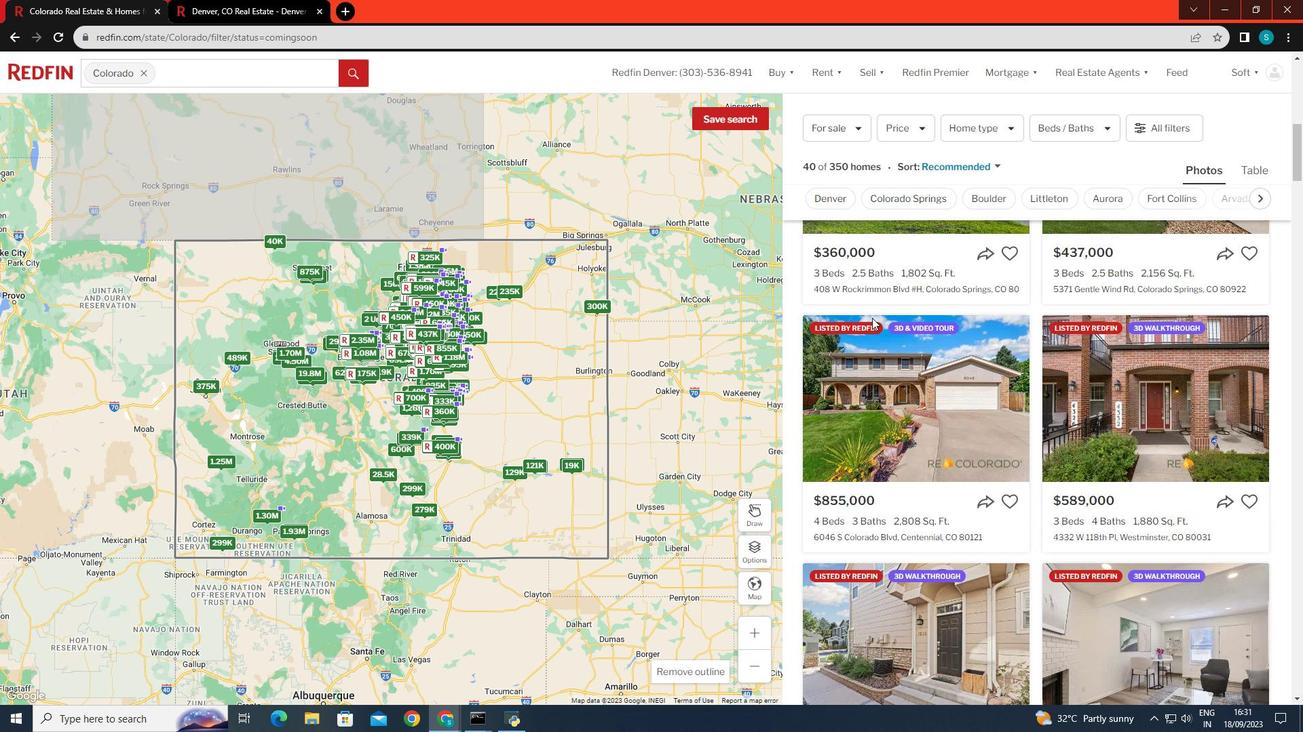 
Action: Mouse scrolled (872, 317) with delta (0, 0)
Screenshot: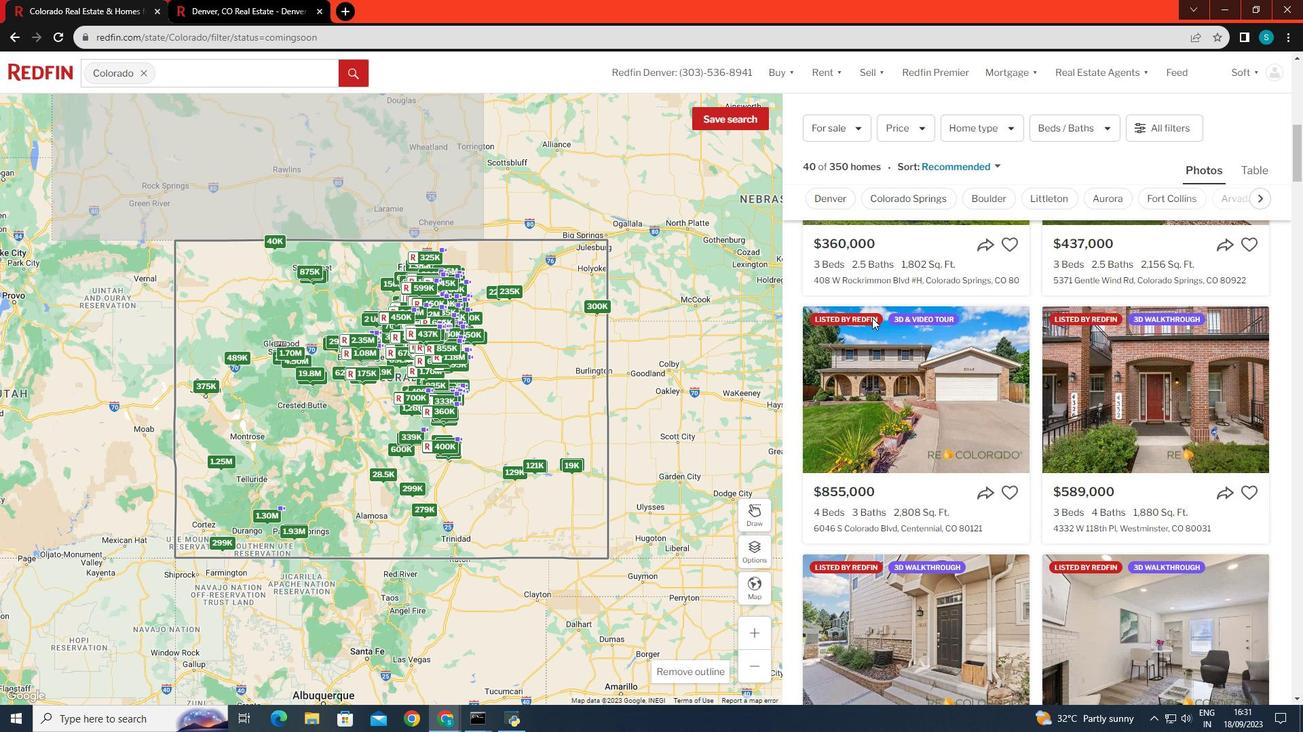 
Action: Mouse scrolled (872, 318) with delta (0, 0)
Screenshot: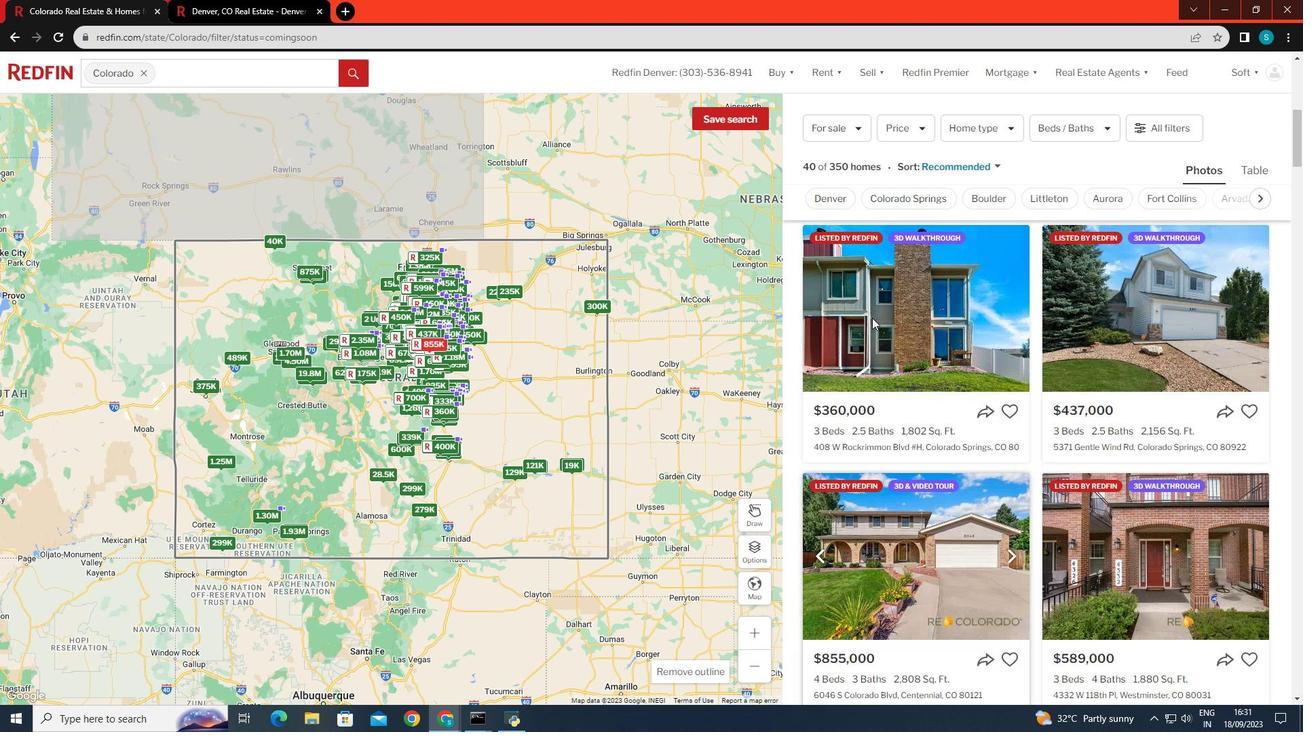 
Action: Mouse scrolled (872, 318) with delta (0, 0)
Screenshot: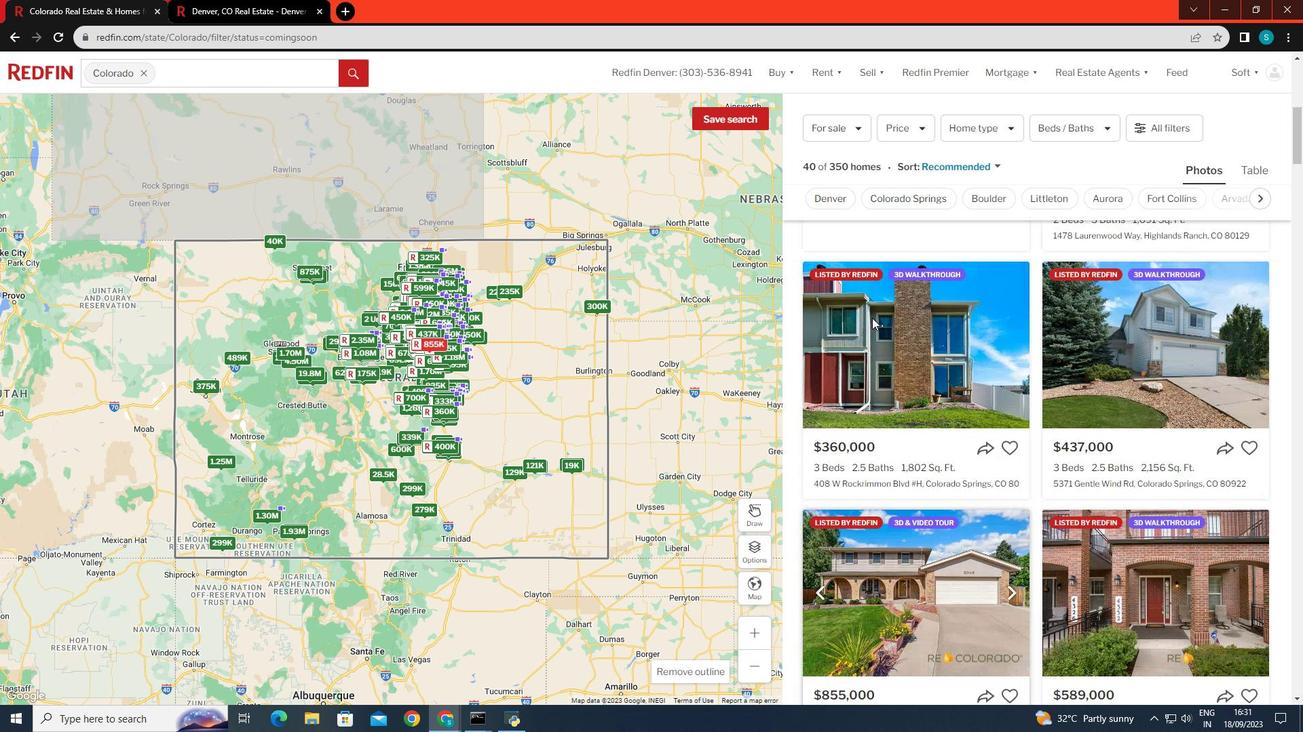 
Action: Mouse scrolled (872, 318) with delta (0, 0)
Screenshot: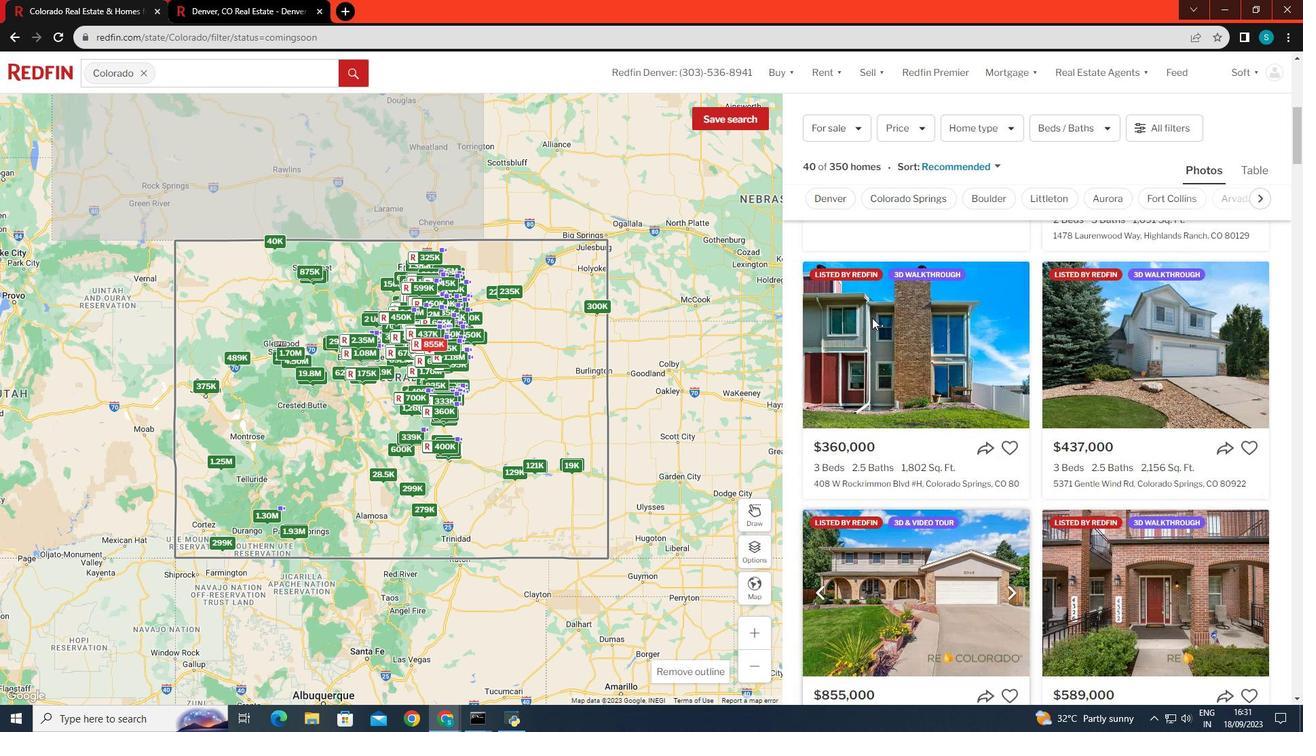 
Action: Mouse scrolled (872, 318) with delta (0, 0)
Screenshot: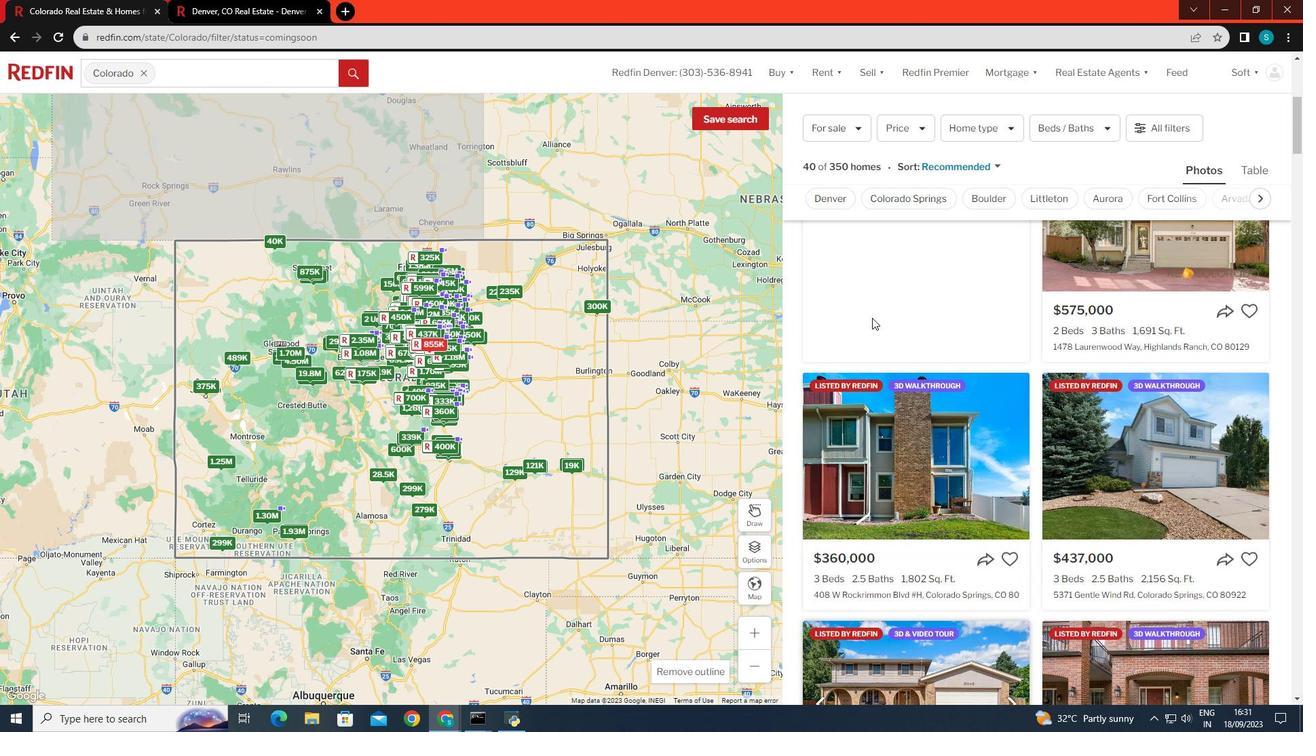 
Action: Mouse scrolled (872, 318) with delta (0, 0)
Screenshot: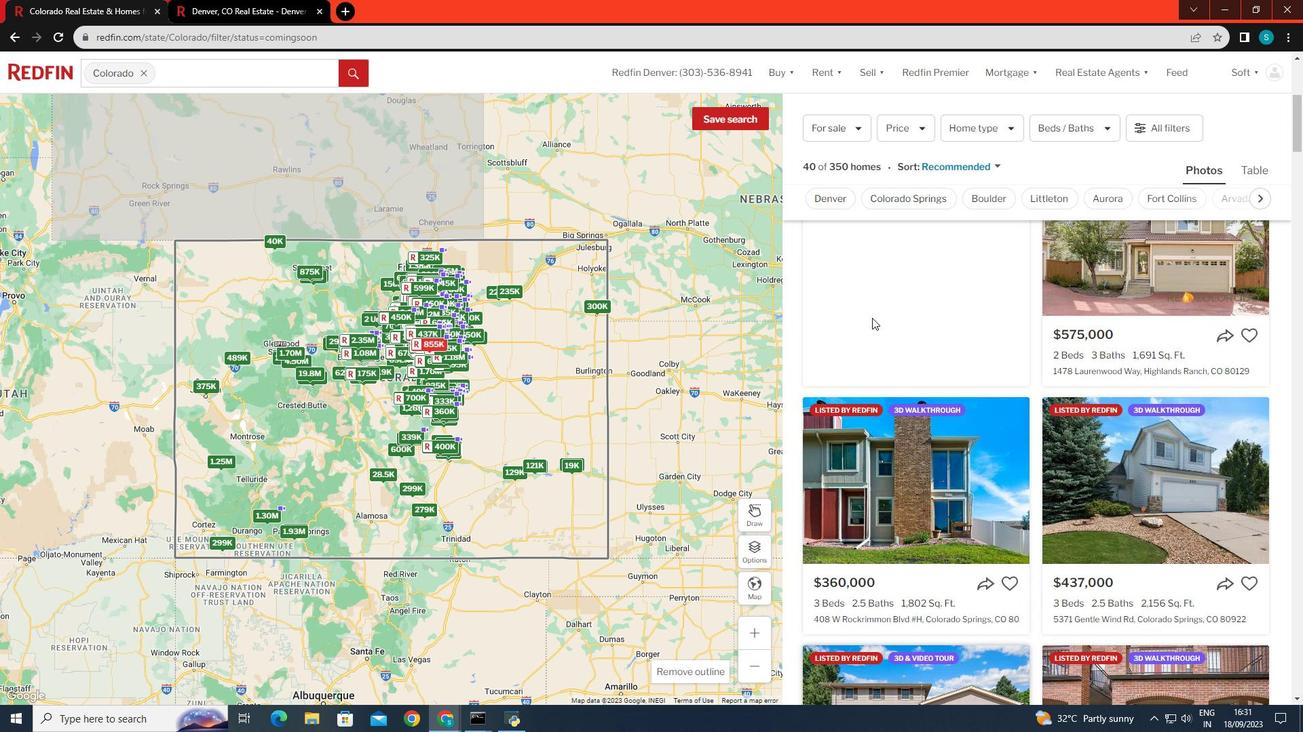
Action: Mouse moved to (1074, 347)
Screenshot: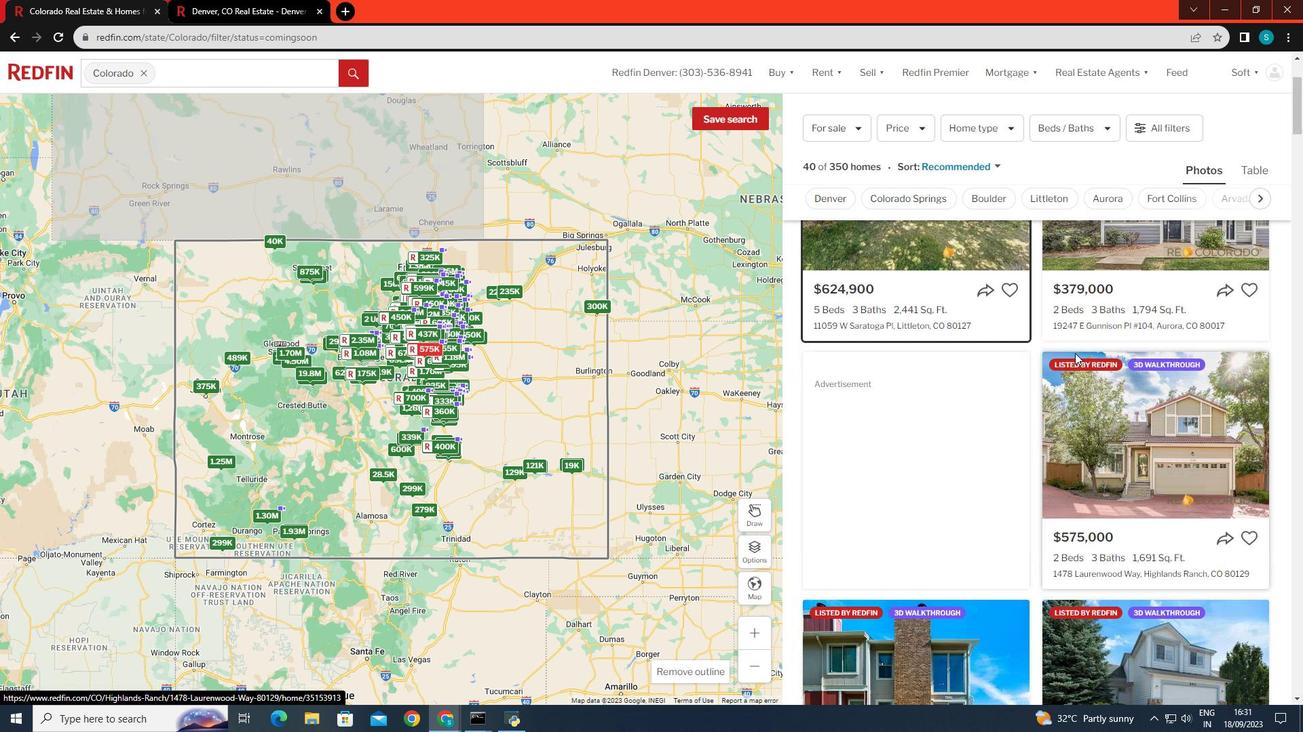
Action: Mouse scrolled (1074, 348) with delta (0, 0)
Screenshot: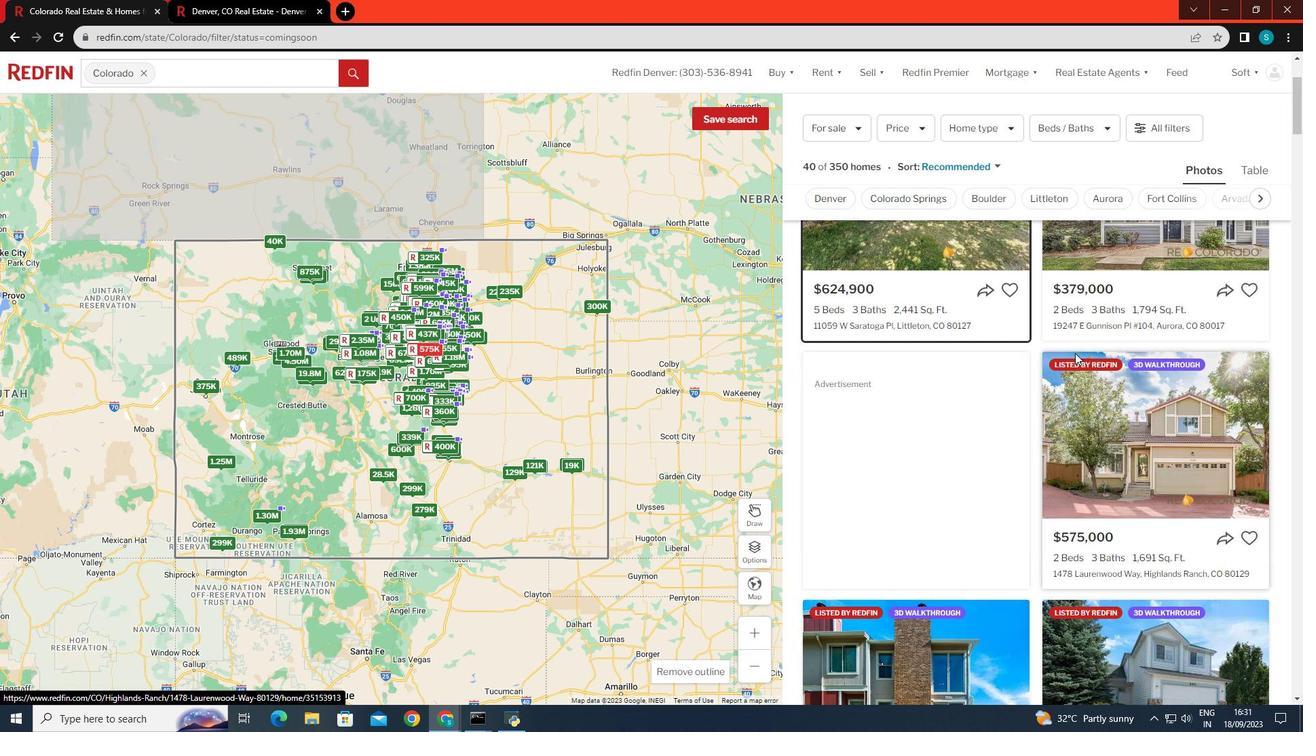 
Action: Mouse scrolled (1074, 348) with delta (0, 0)
Screenshot: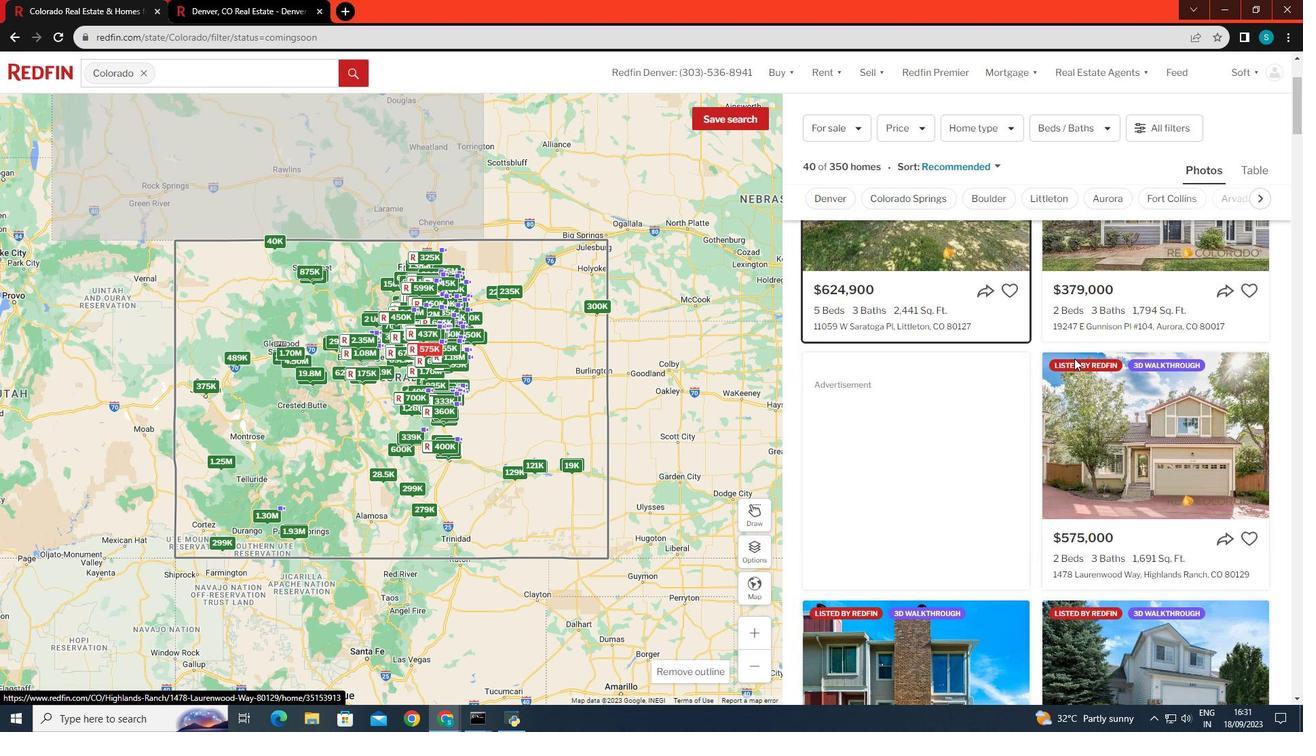 
Action: Mouse scrolled (1074, 348) with delta (0, 0)
Screenshot: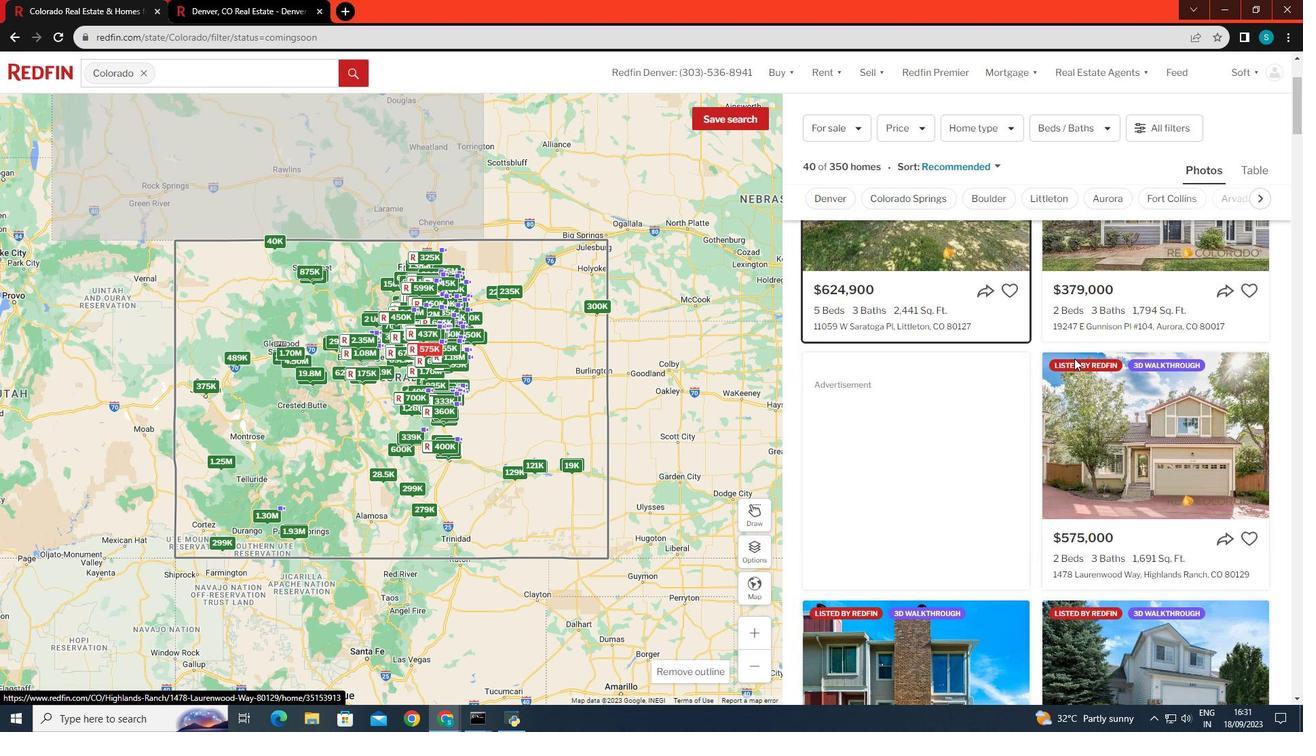 
Action: Mouse moved to (1073, 359)
Screenshot: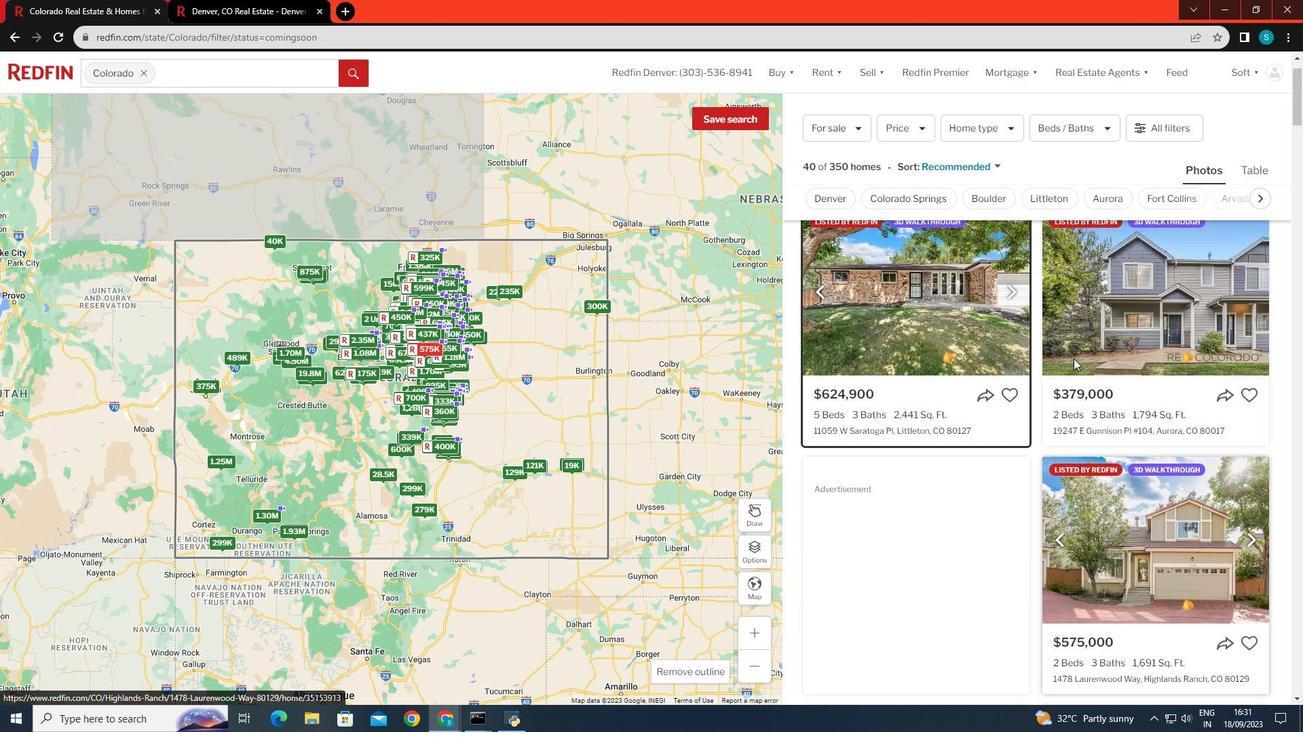 
Action: Mouse scrolled (1073, 359) with delta (0, 0)
Screenshot: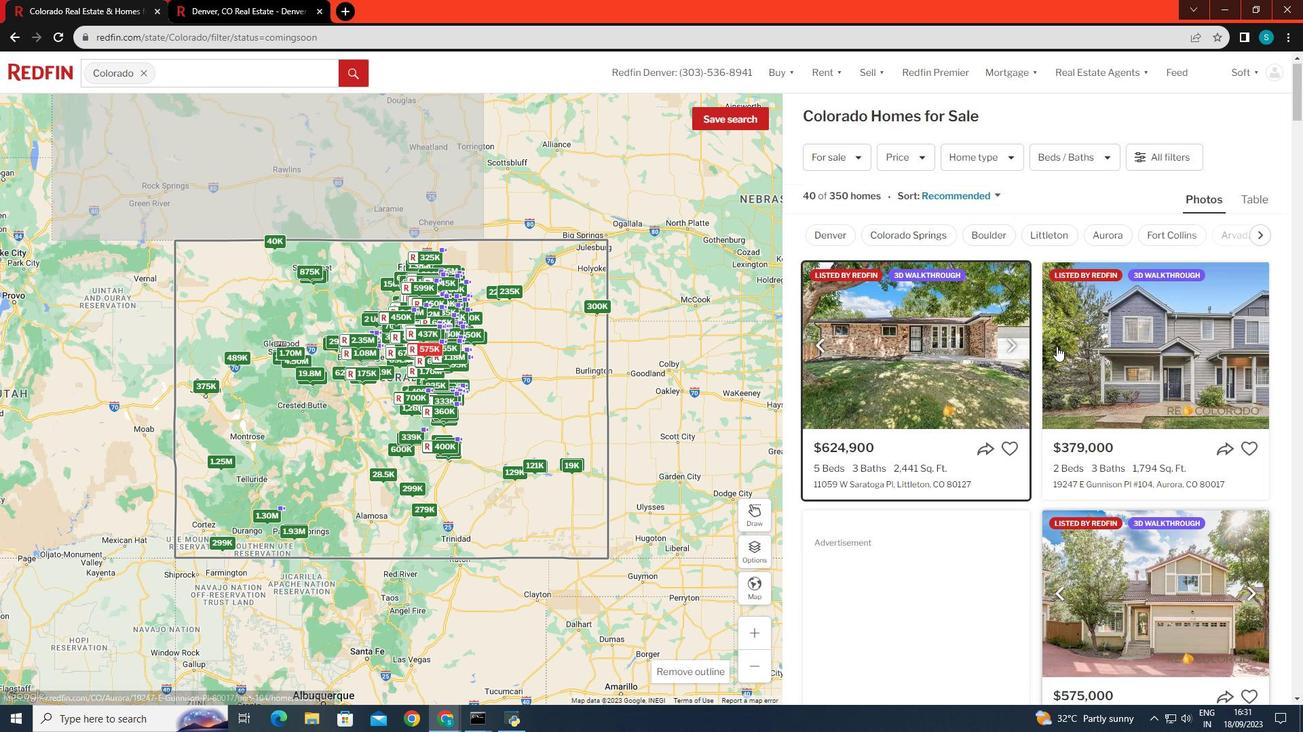 
Action: Mouse scrolled (1073, 359) with delta (0, 0)
Screenshot: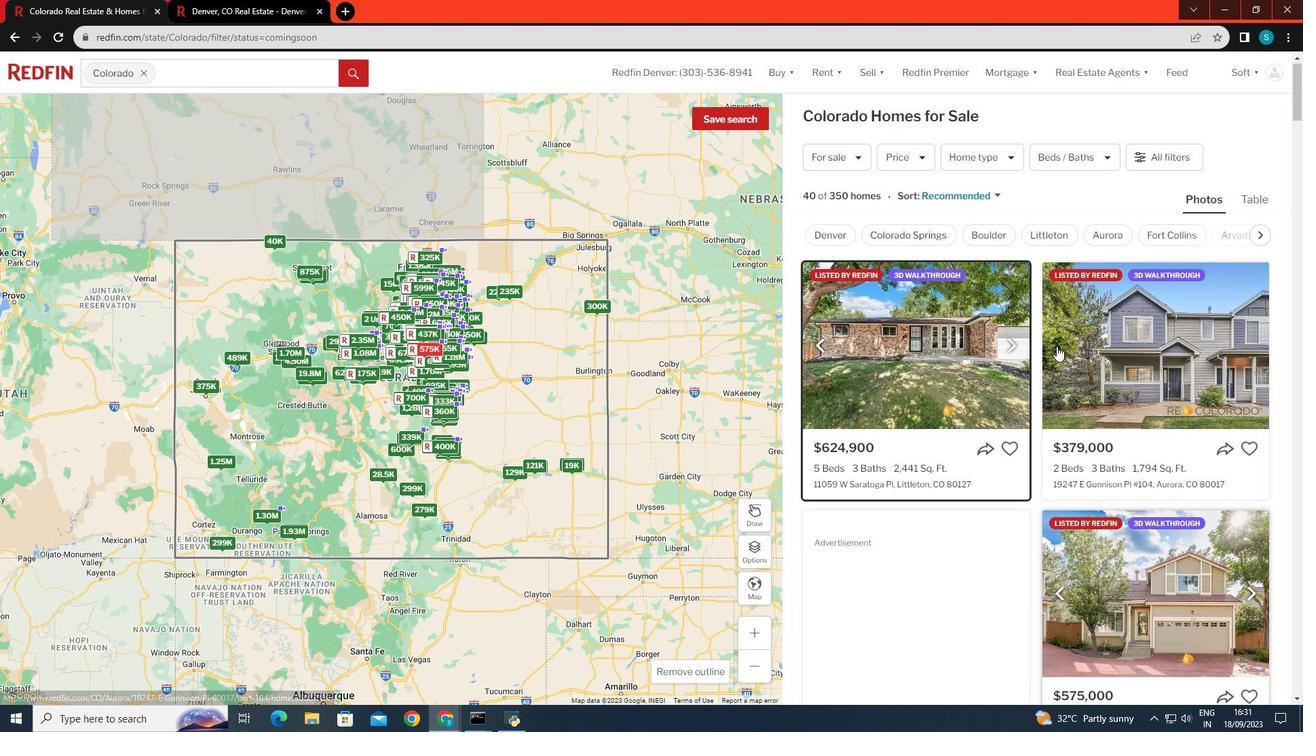 
Action: Mouse scrolled (1073, 359) with delta (0, 0)
Screenshot: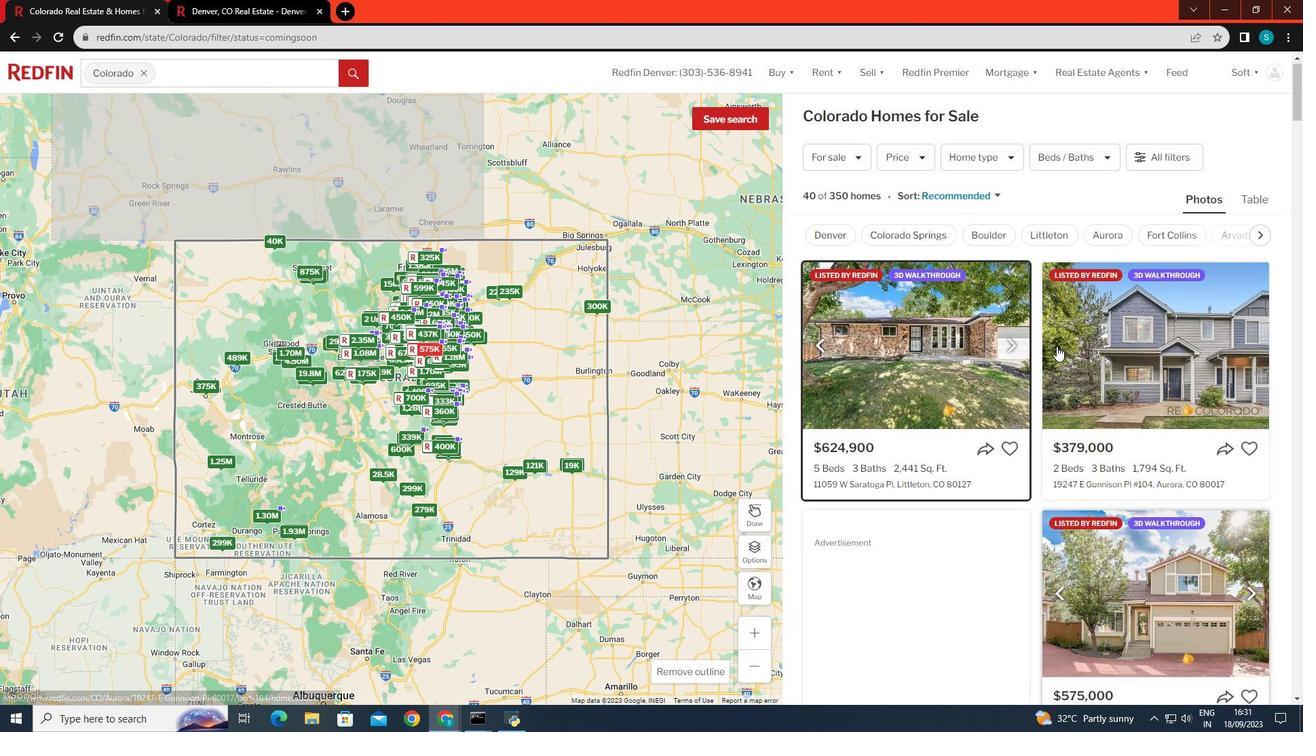 
Action: Mouse moved to (1161, 161)
Screenshot: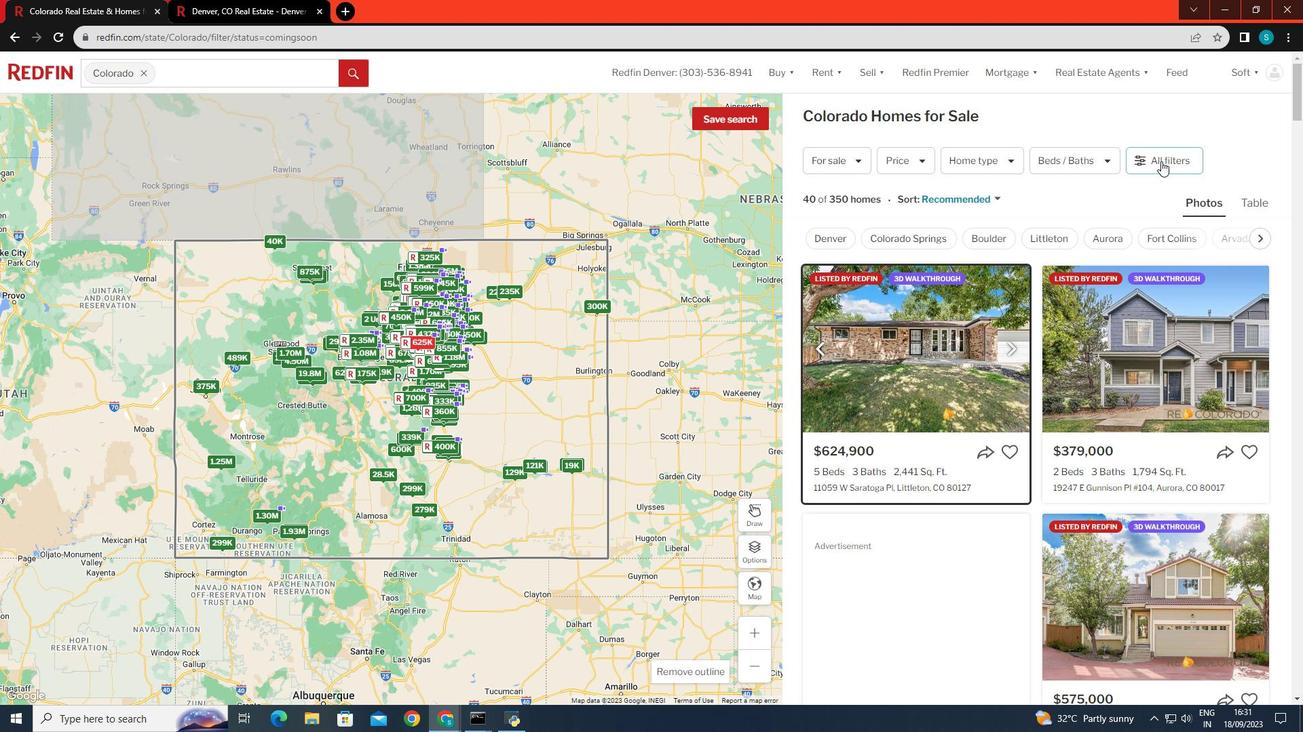 
Action: Mouse pressed left at (1161, 161)
Screenshot: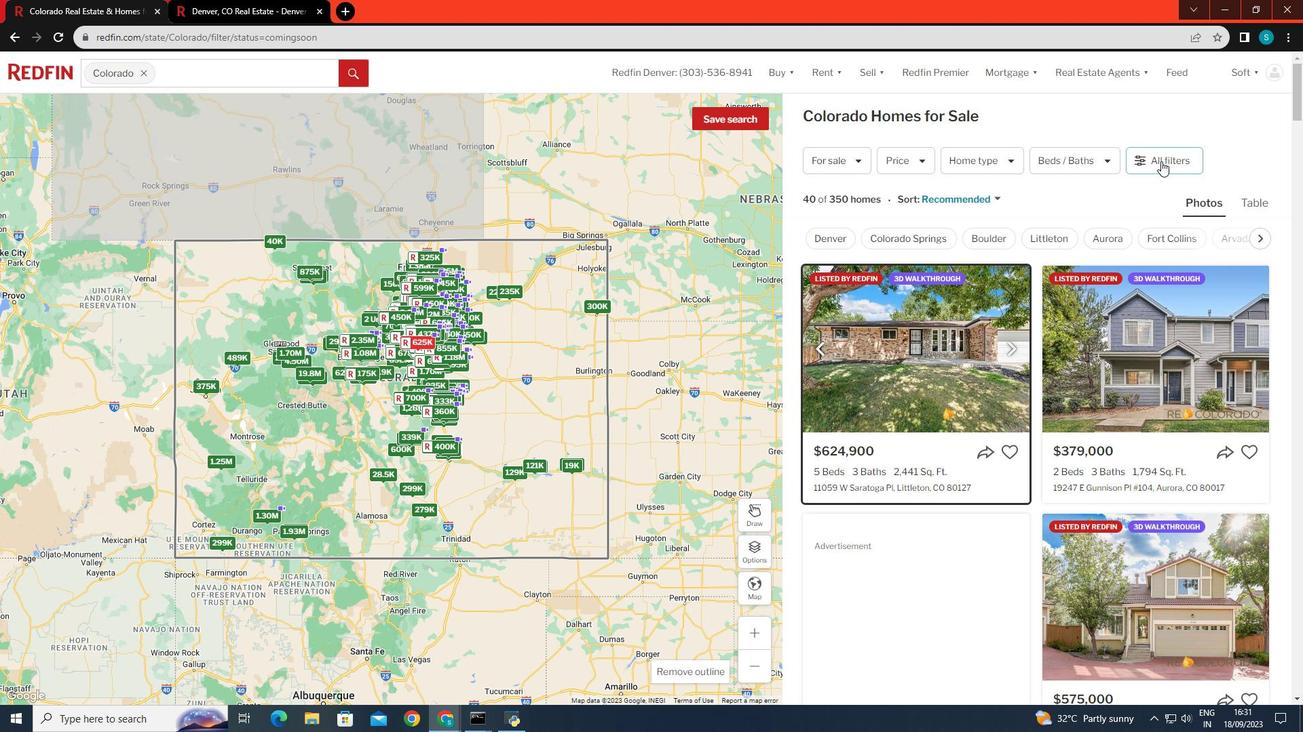 
Action: Mouse moved to (1055, 401)
Screenshot: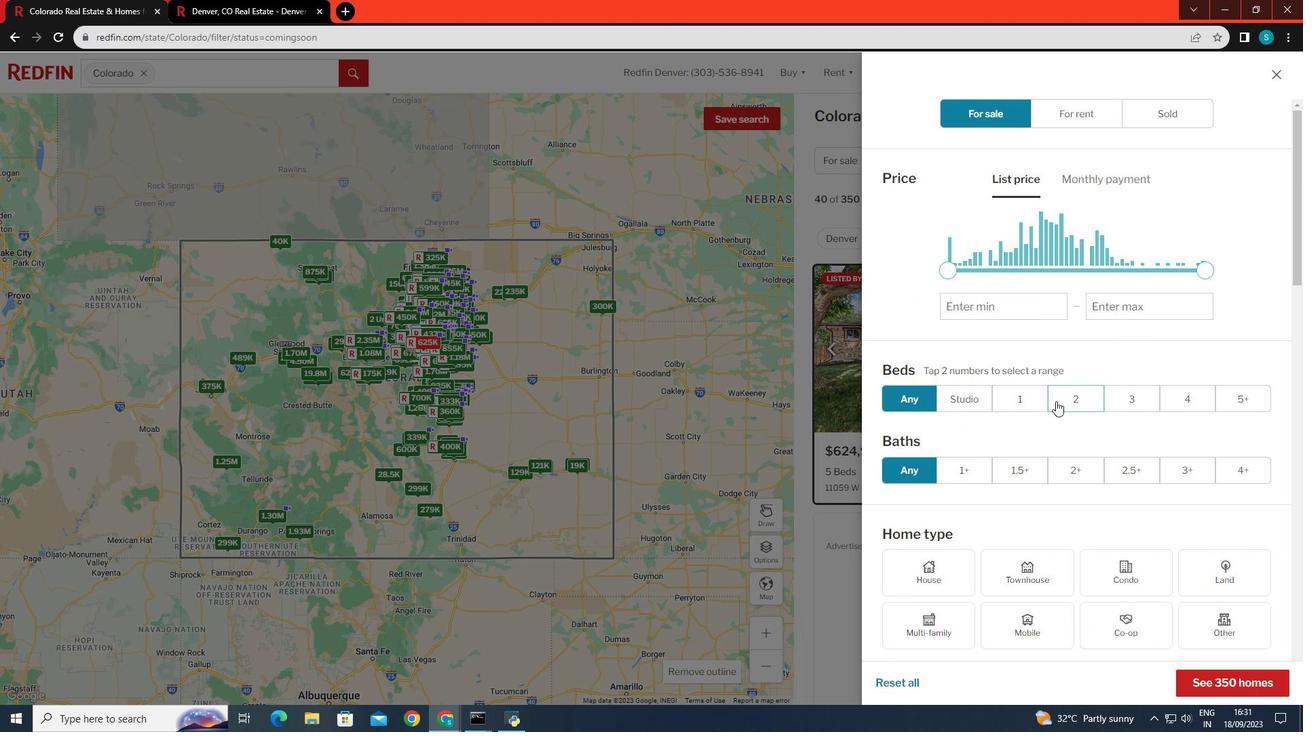 
Action: Mouse scrolled (1055, 401) with delta (0, 0)
Screenshot: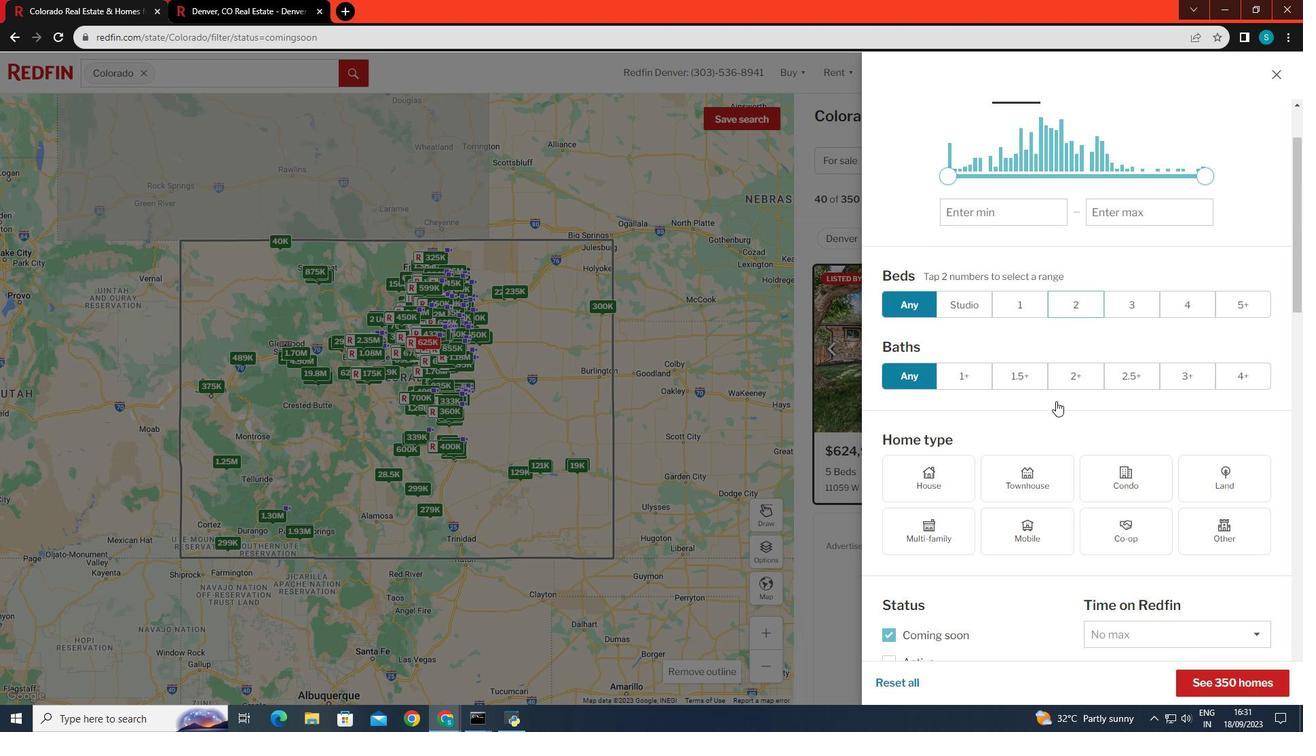 
Action: Mouse scrolled (1055, 401) with delta (0, 0)
Screenshot: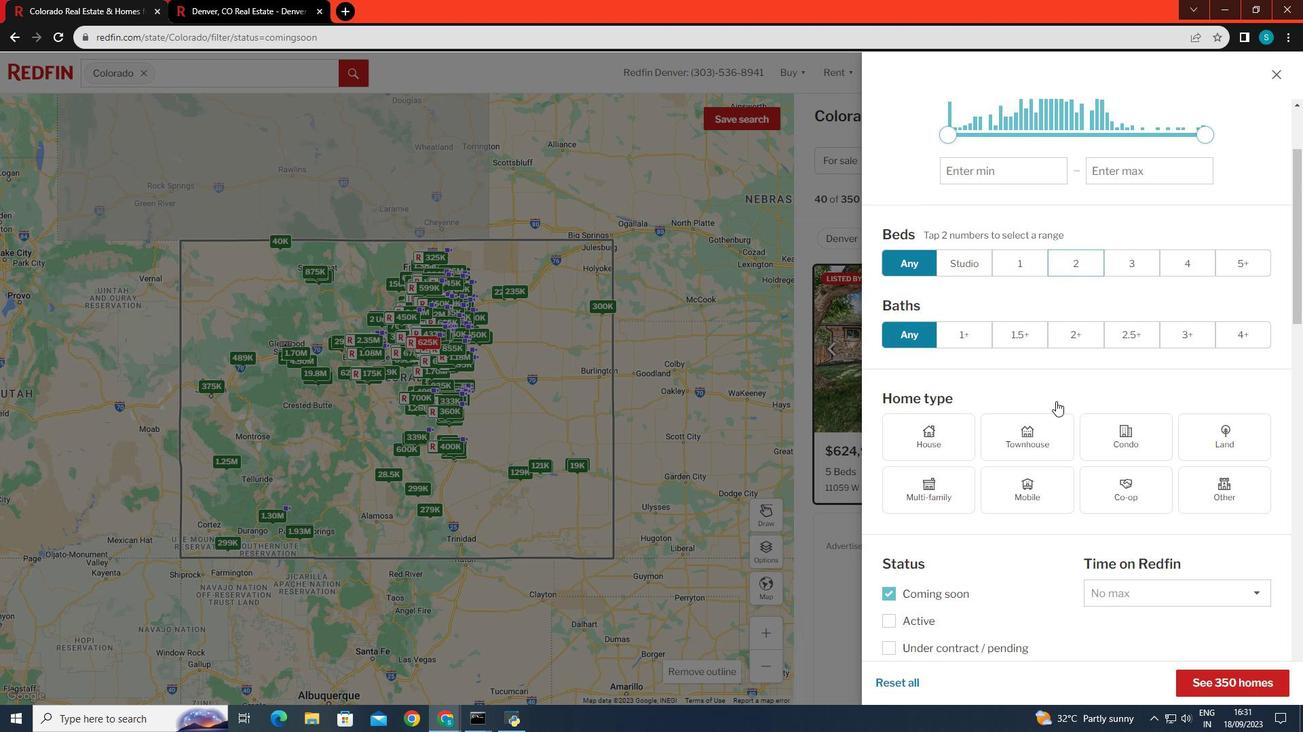 
Action: Mouse scrolled (1055, 401) with delta (0, 0)
Screenshot: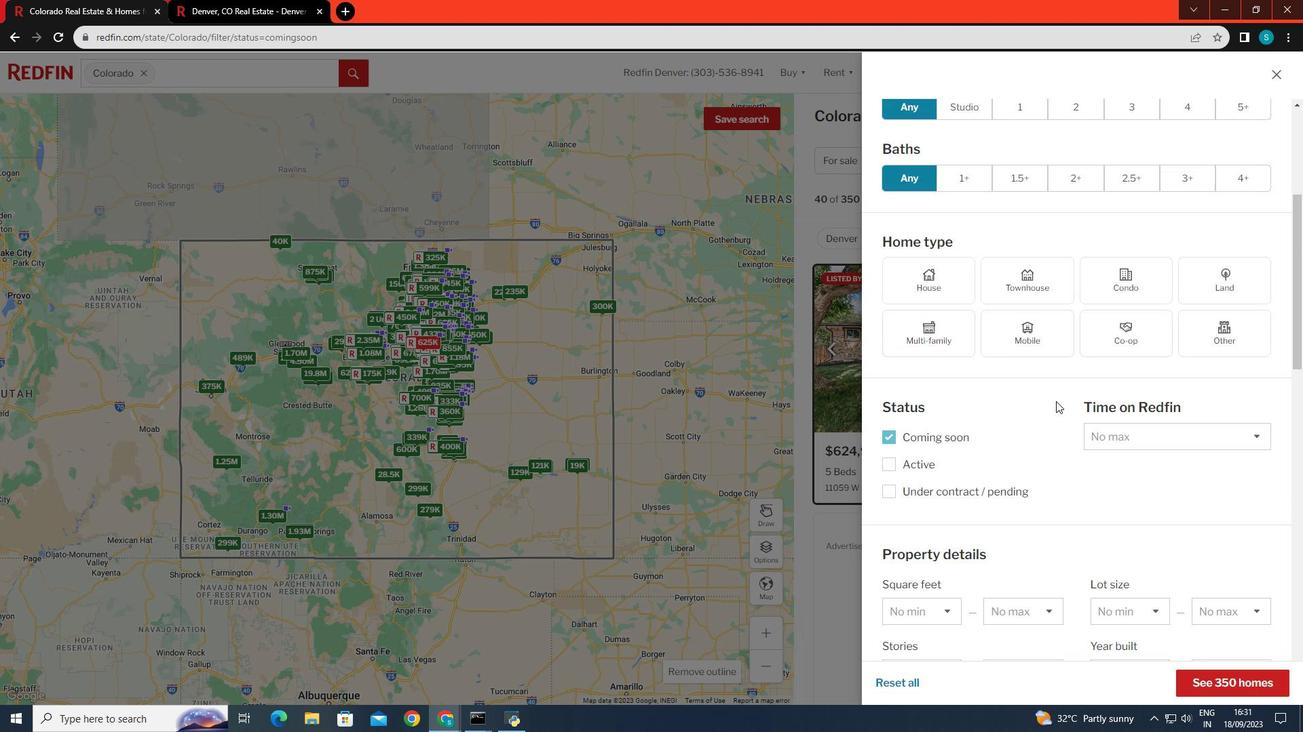 
Action: Mouse scrolled (1055, 401) with delta (0, 0)
Screenshot: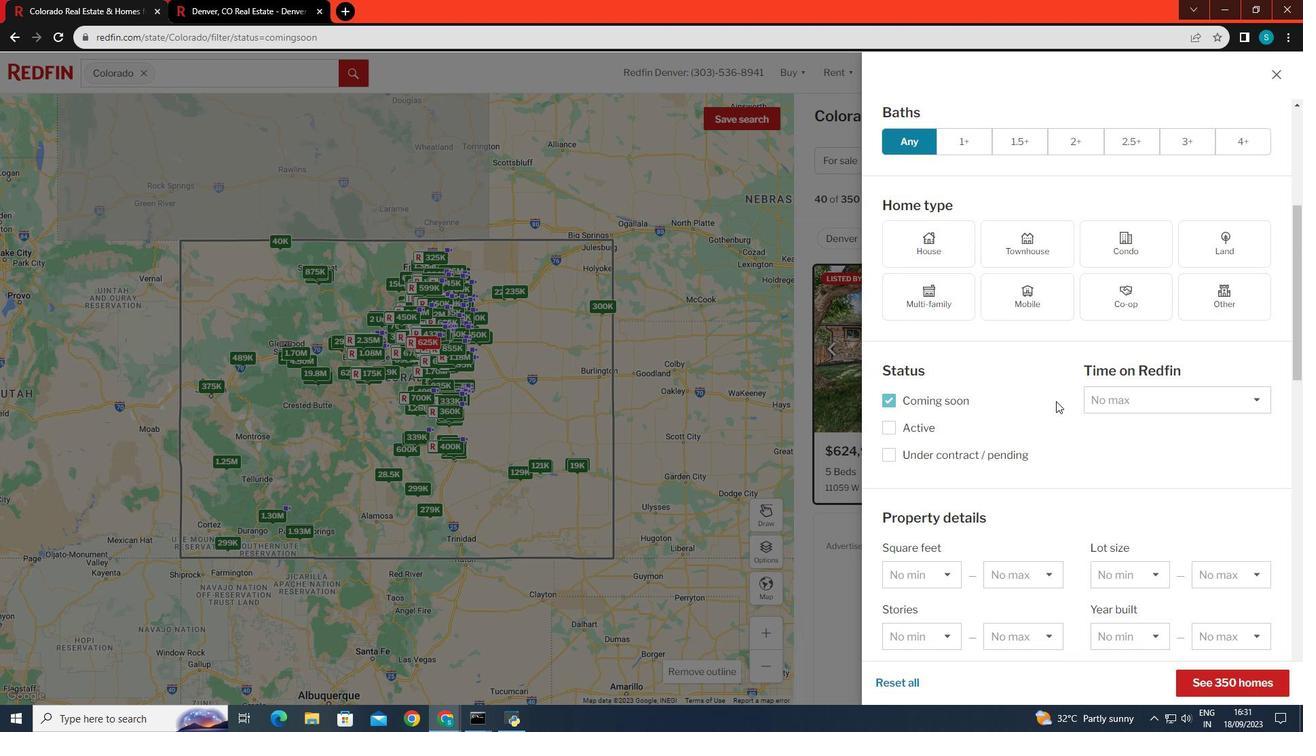 
Action: Mouse scrolled (1055, 401) with delta (0, 0)
Screenshot: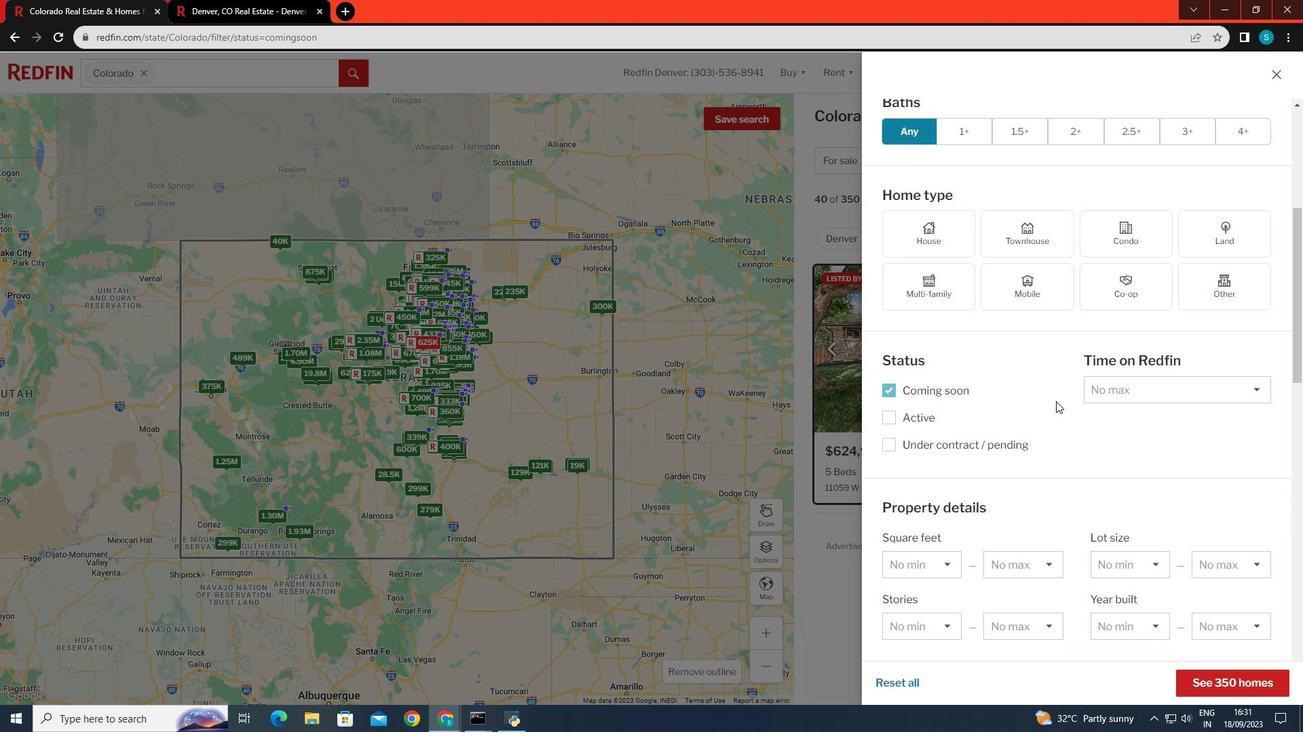 
Action: Mouse scrolled (1055, 401) with delta (0, 0)
Screenshot: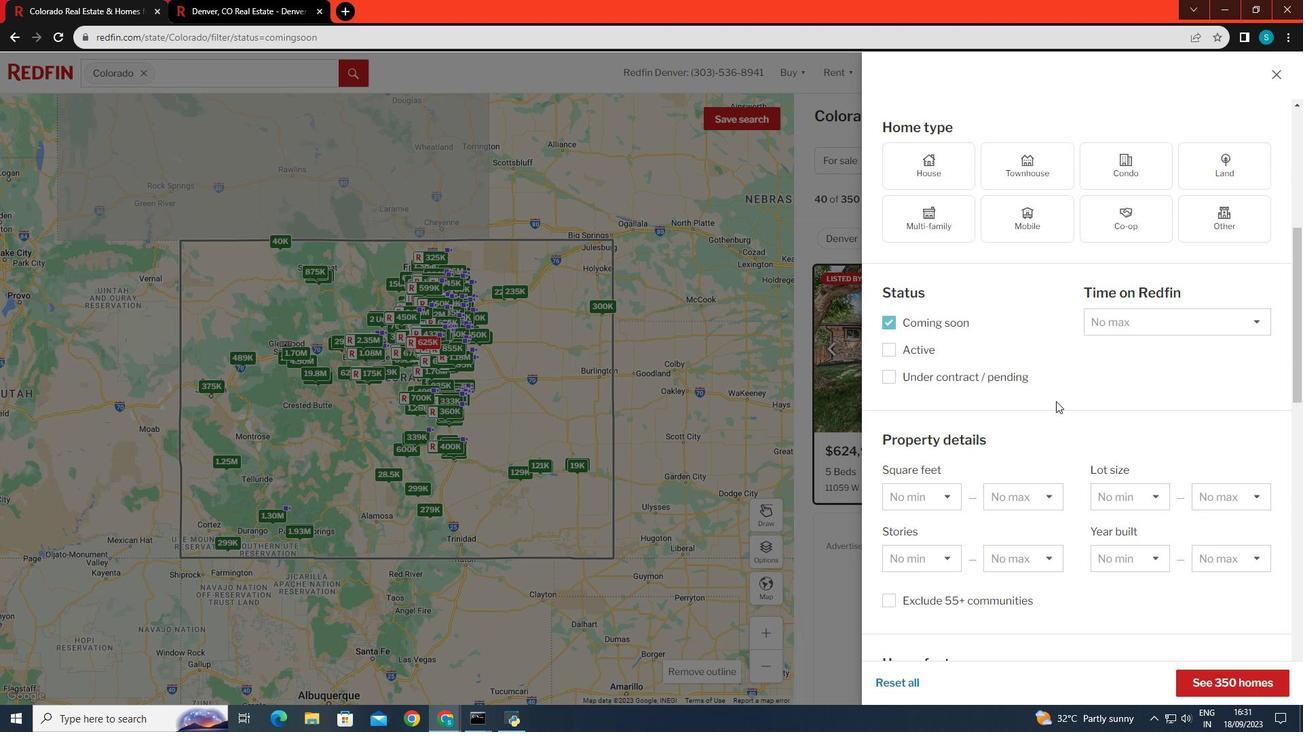 
Action: Mouse scrolled (1055, 401) with delta (0, 0)
Screenshot: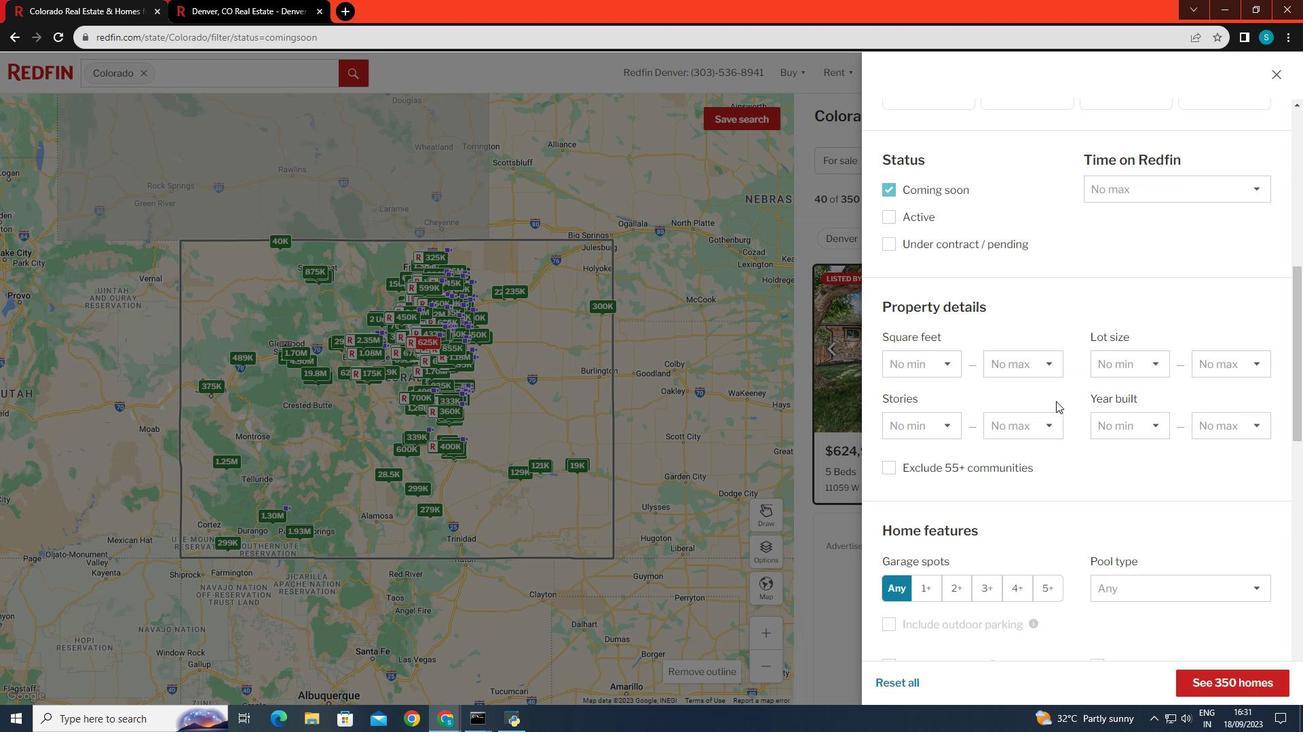 
Action: Mouse scrolled (1055, 401) with delta (0, 0)
Screenshot: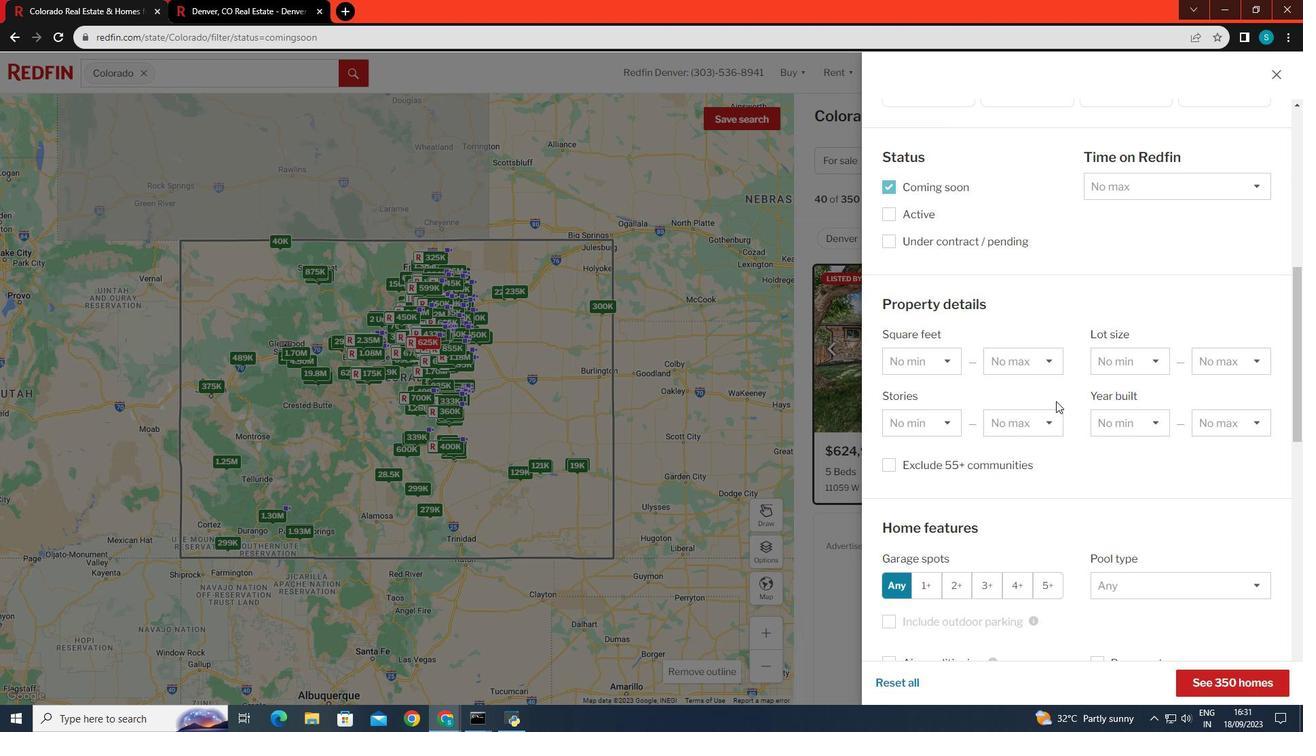 
Action: Mouse scrolled (1055, 401) with delta (0, 0)
Screenshot: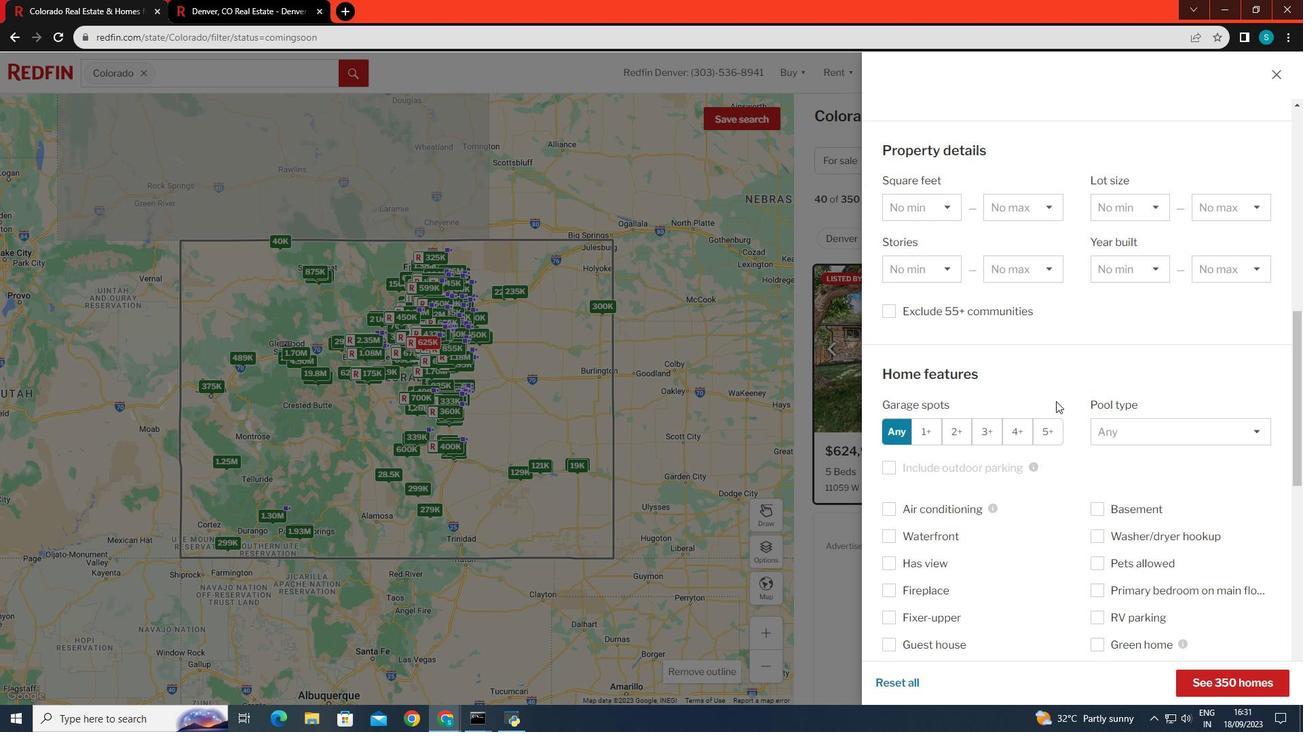 
Action: Mouse scrolled (1055, 401) with delta (0, 0)
Screenshot: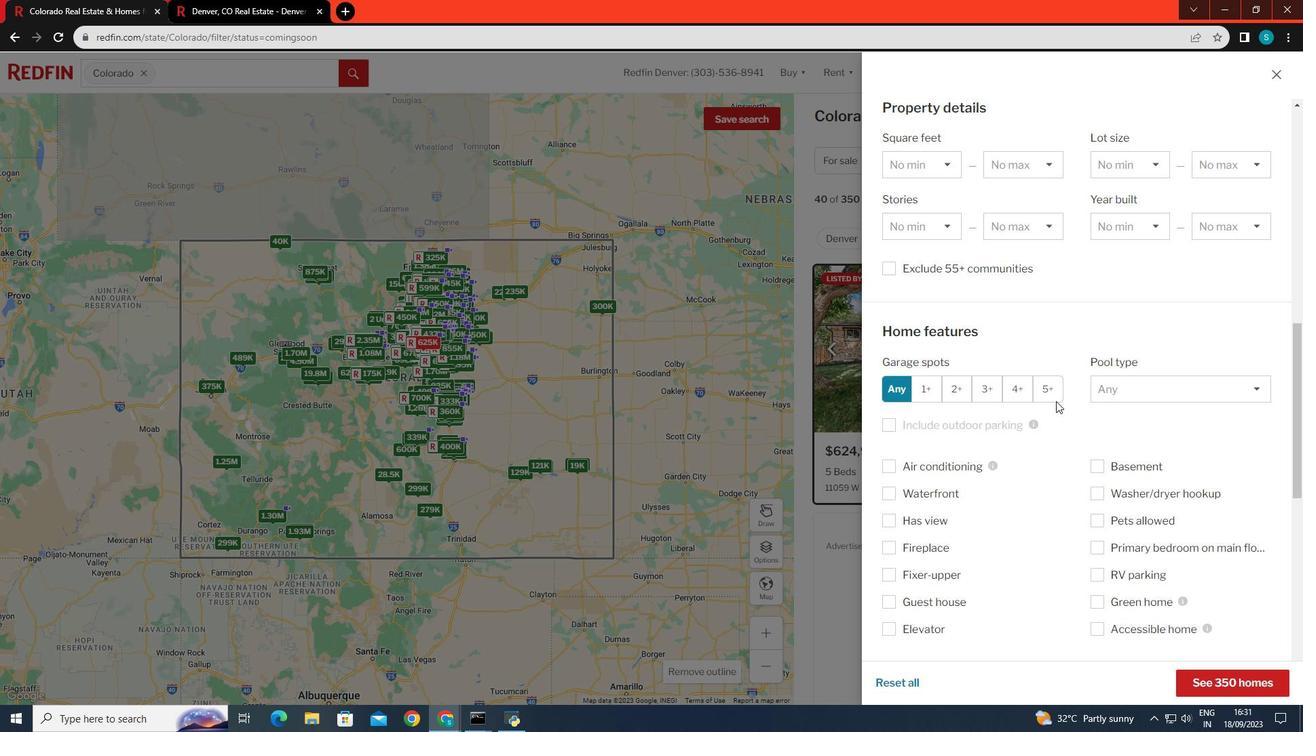 
Action: Mouse scrolled (1055, 401) with delta (0, 0)
Screenshot: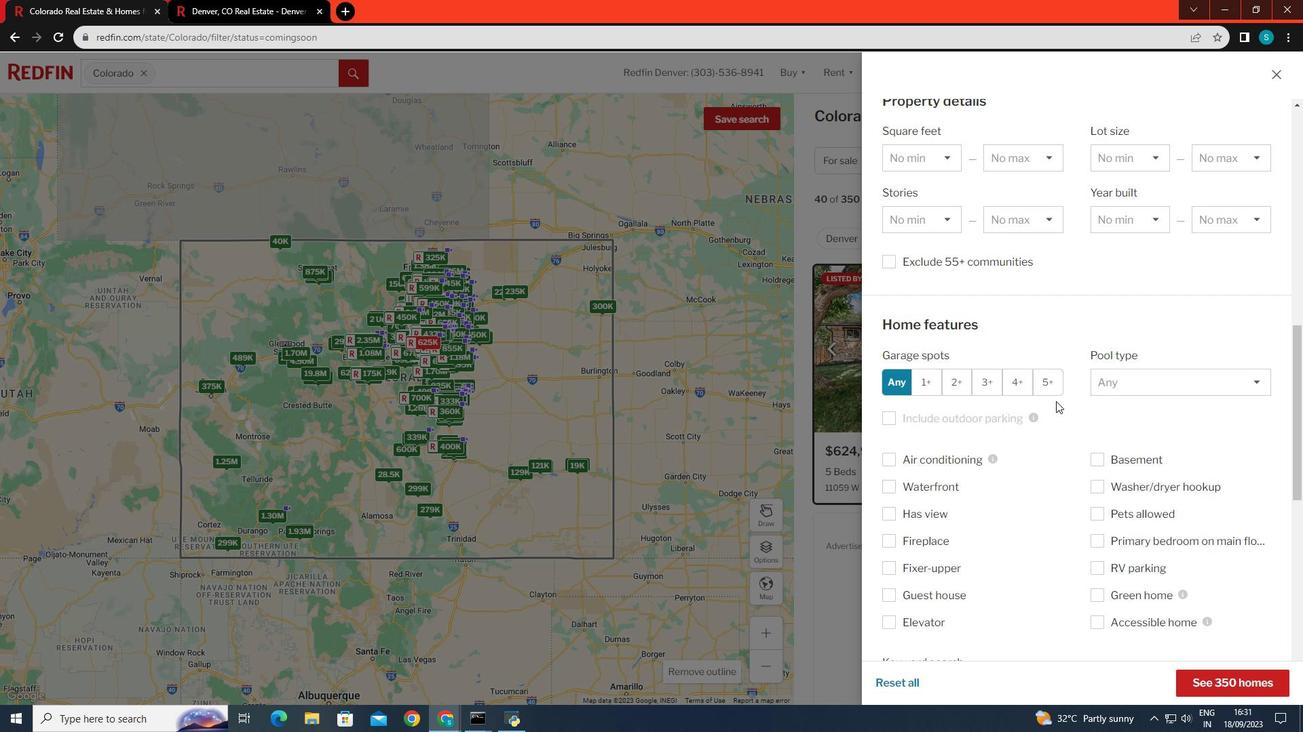 
Action: Mouse moved to (1034, 435)
Screenshot: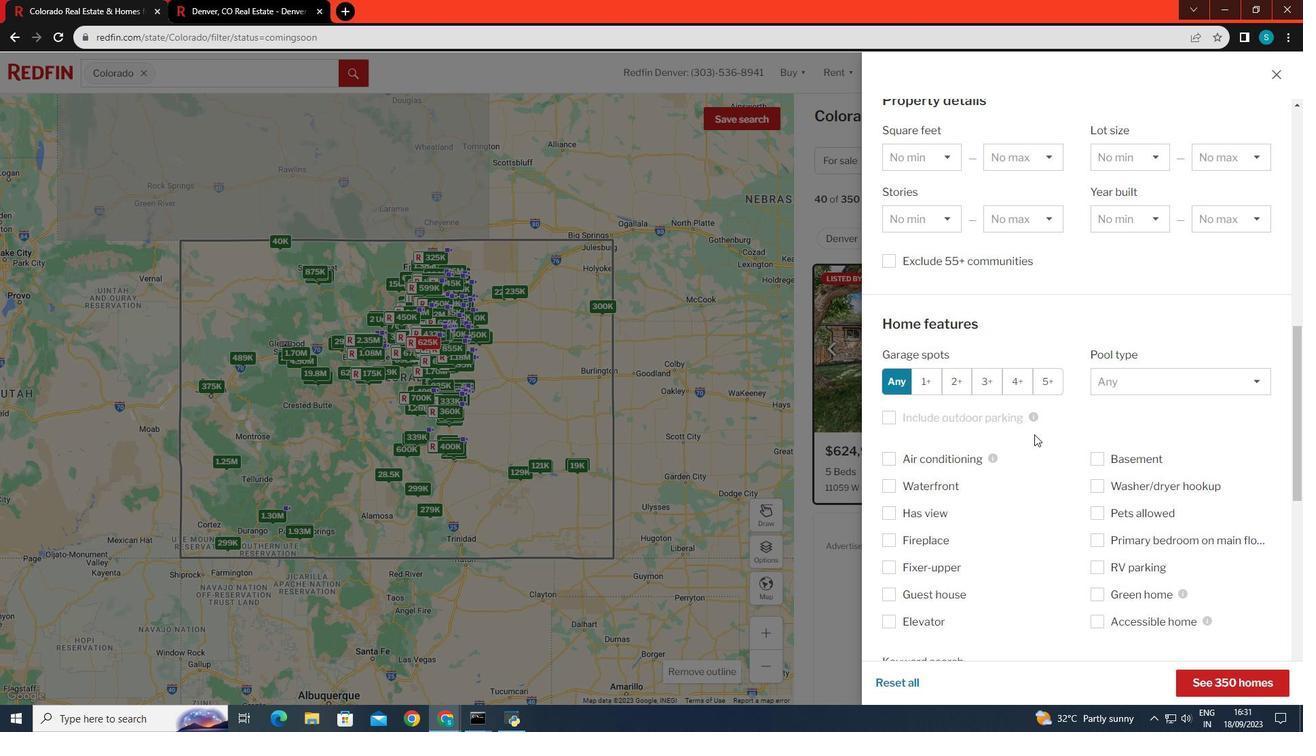 
Action: Mouse scrolled (1034, 434) with delta (0, 0)
Screenshot: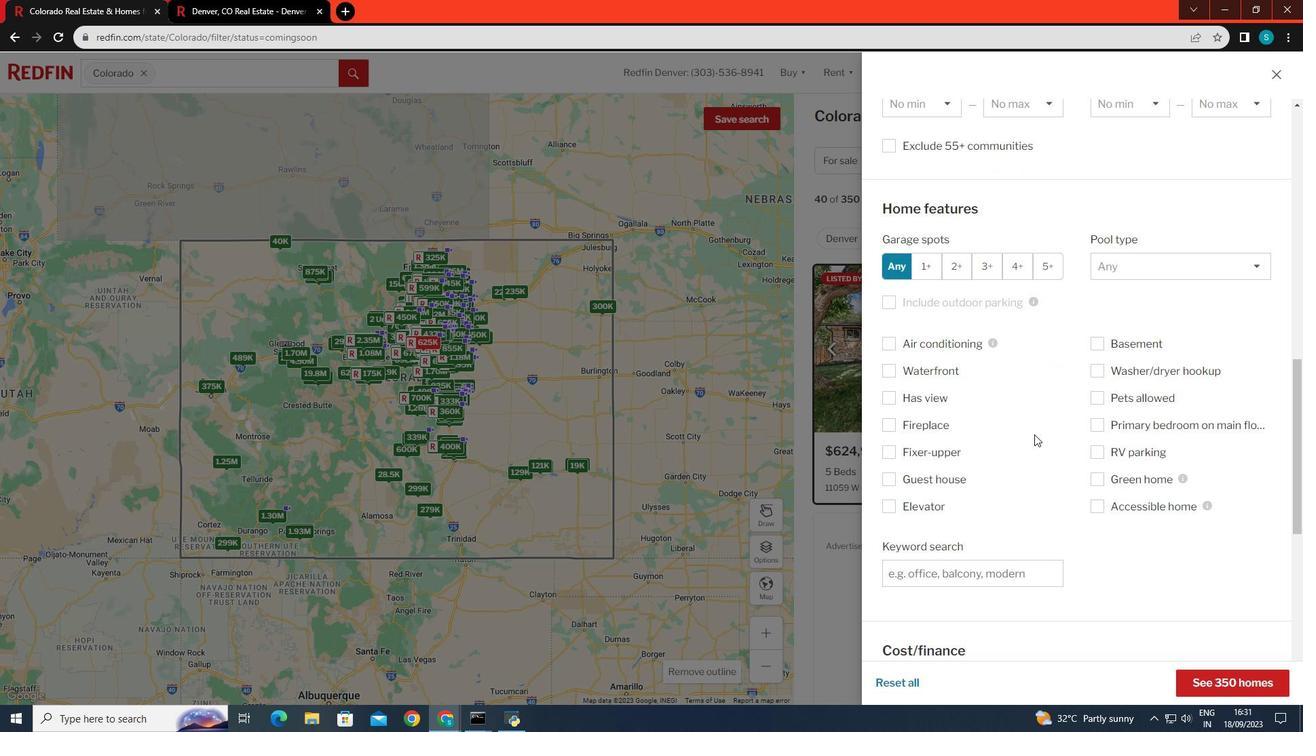 
Action: Mouse scrolled (1034, 434) with delta (0, 0)
Screenshot: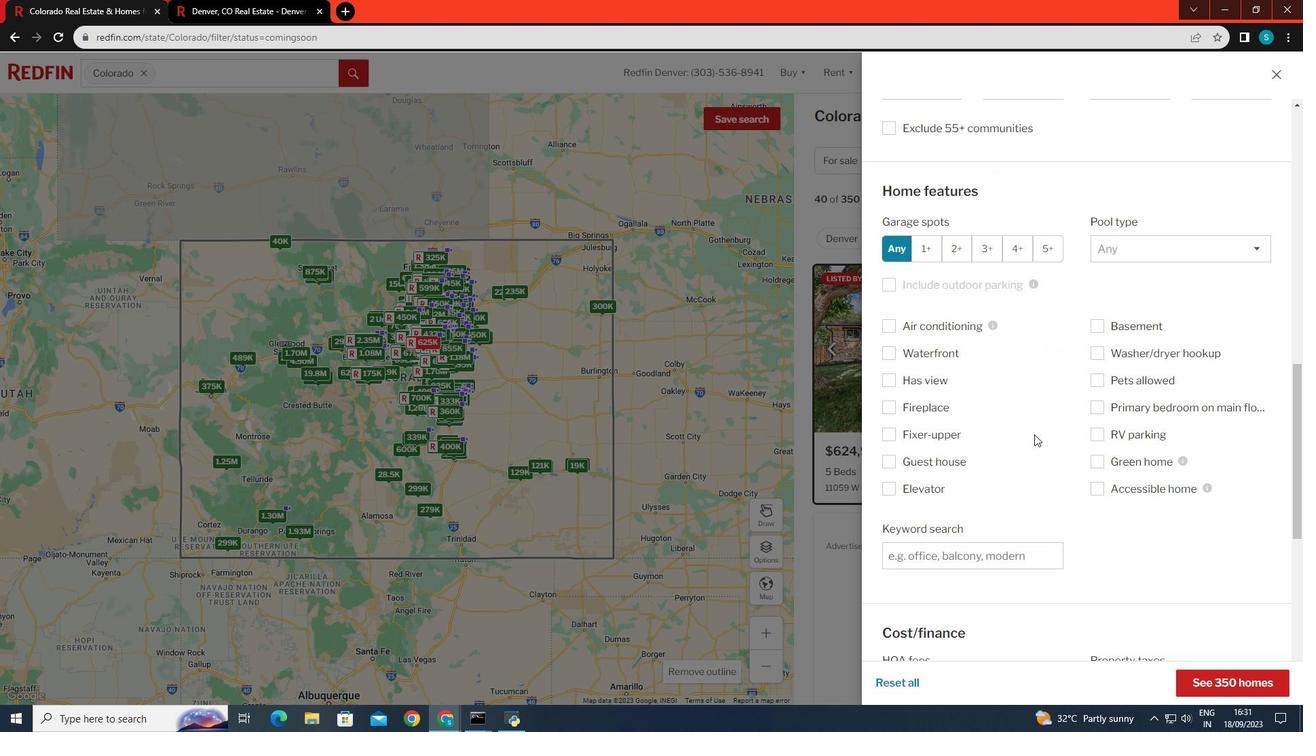 
Action: Mouse moved to (888, 406)
Screenshot: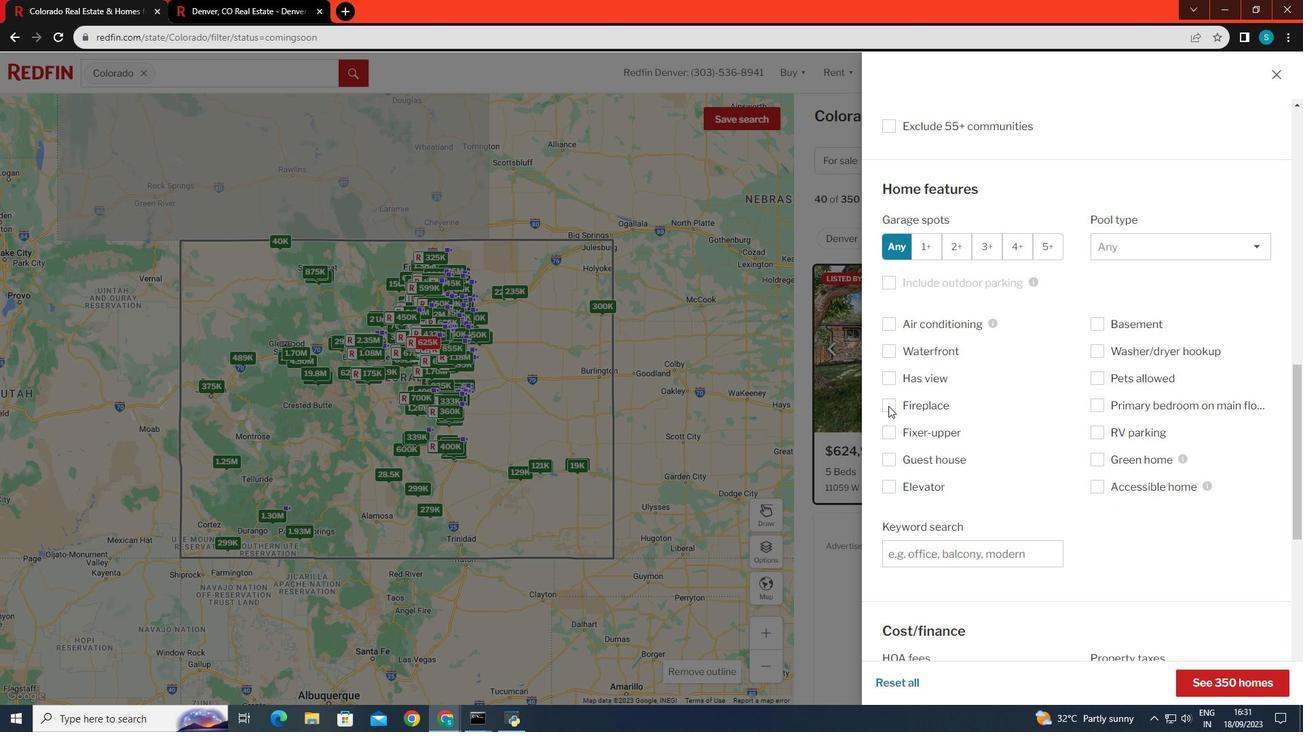 
Action: Mouse pressed left at (888, 406)
Screenshot: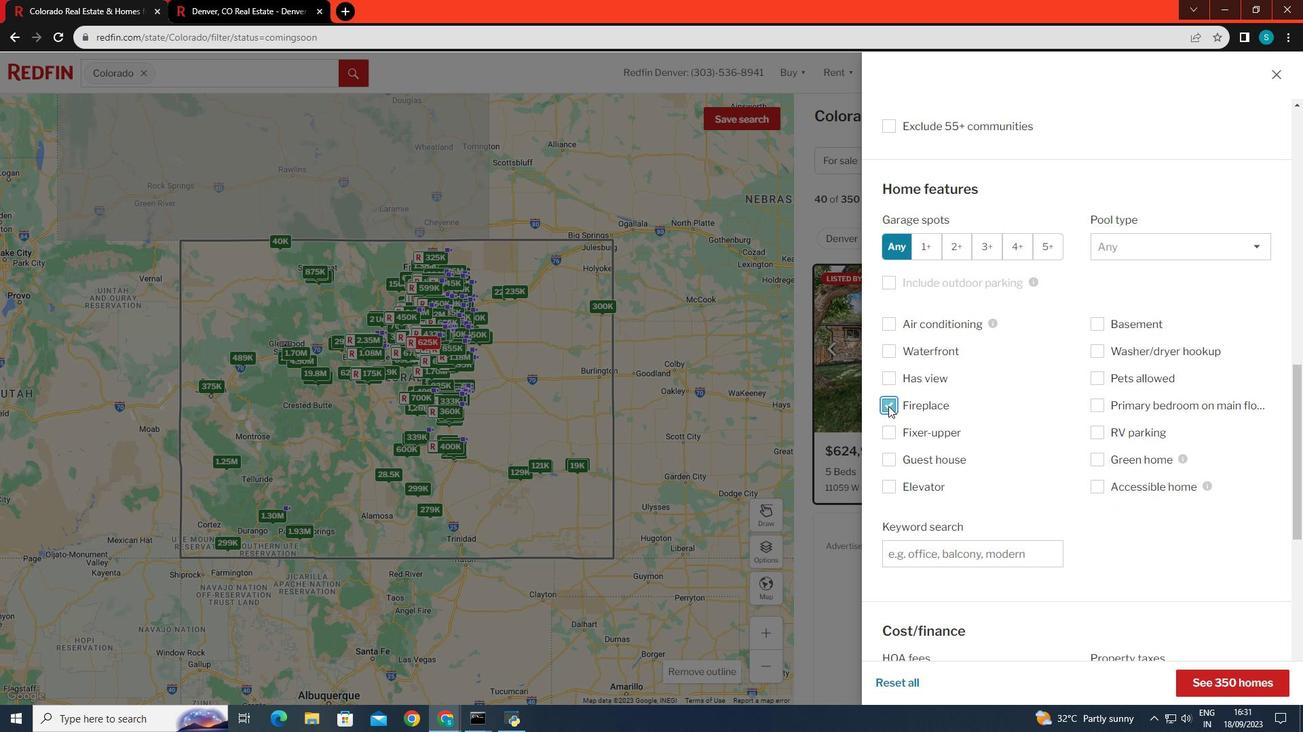 
Action: Mouse moved to (996, 476)
Screenshot: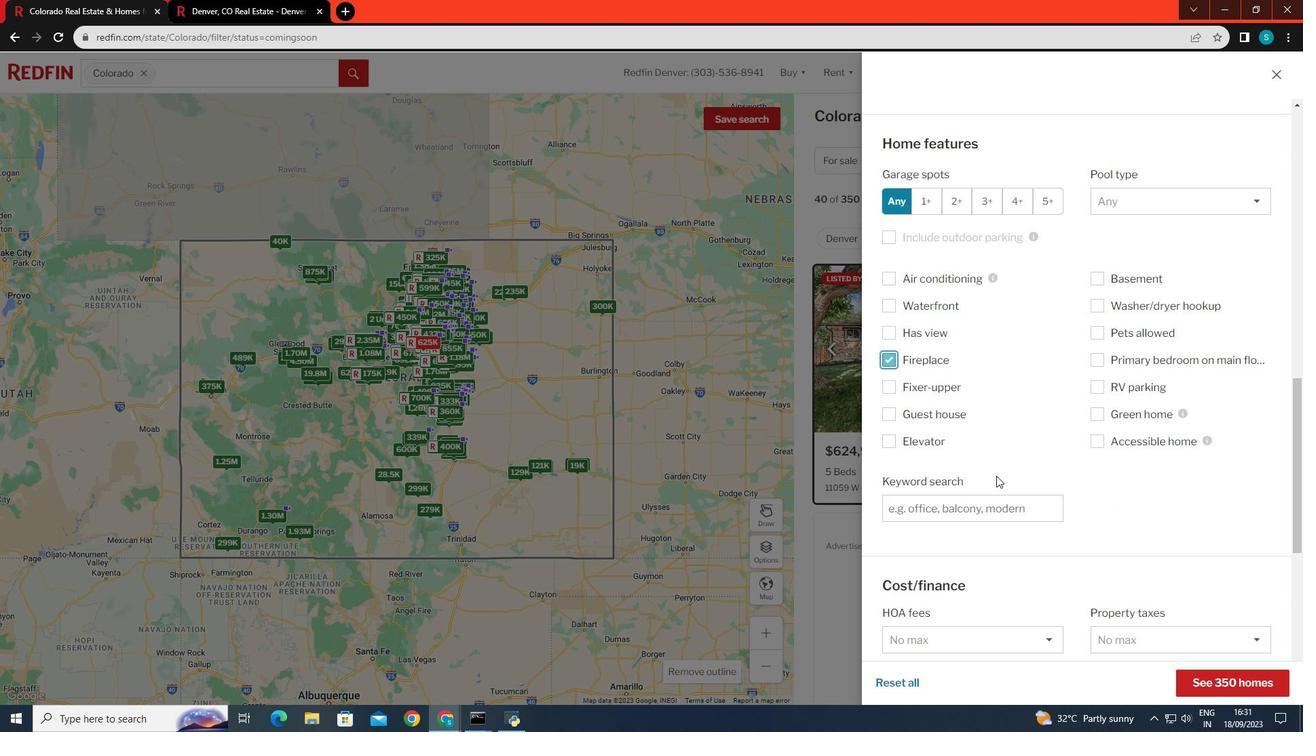 
Action: Mouse scrolled (996, 475) with delta (0, 0)
Screenshot: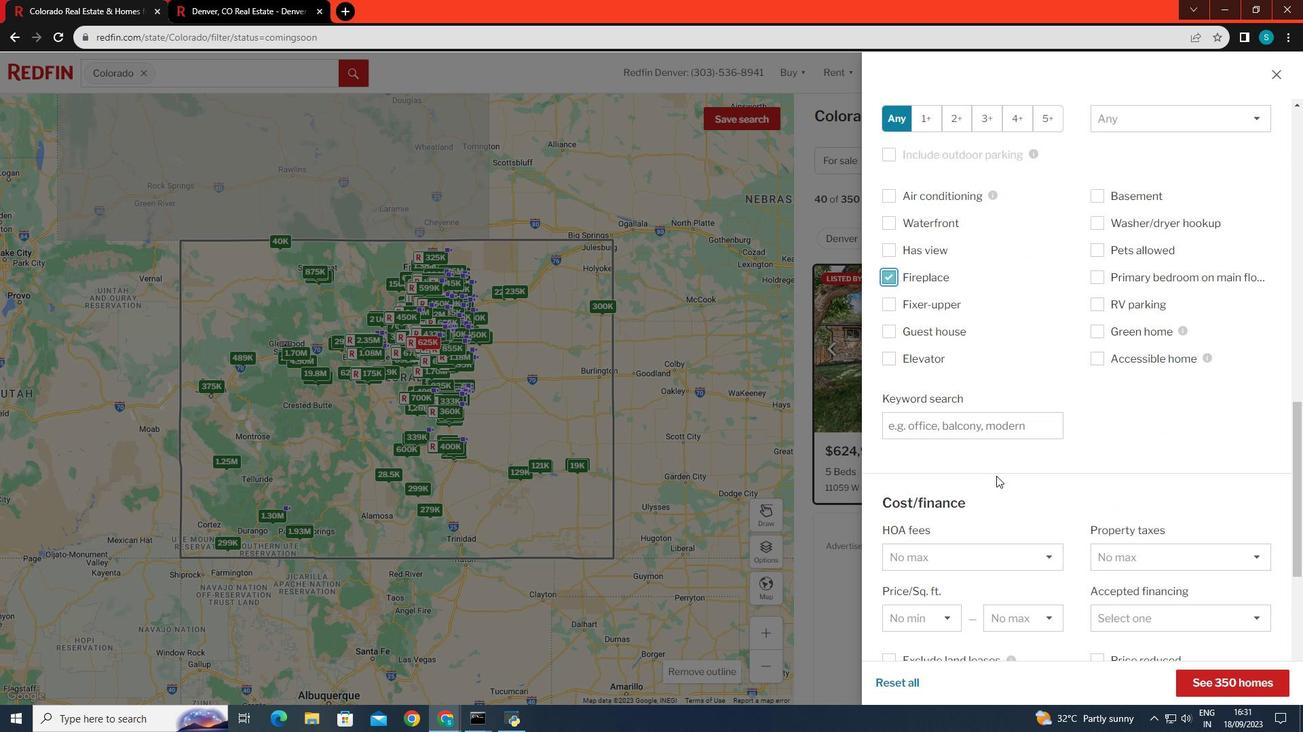 
Action: Mouse scrolled (996, 475) with delta (0, 0)
Screenshot: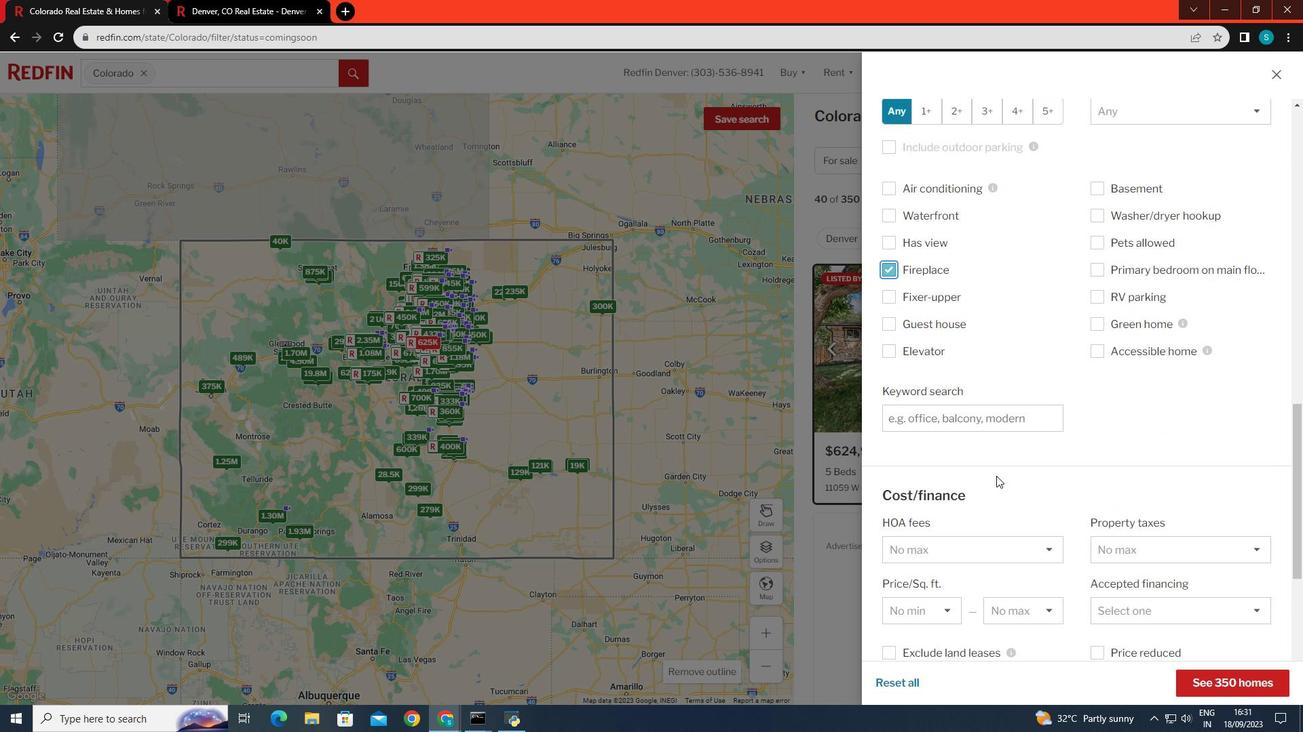 
Action: Mouse moved to (1026, 356)
Screenshot: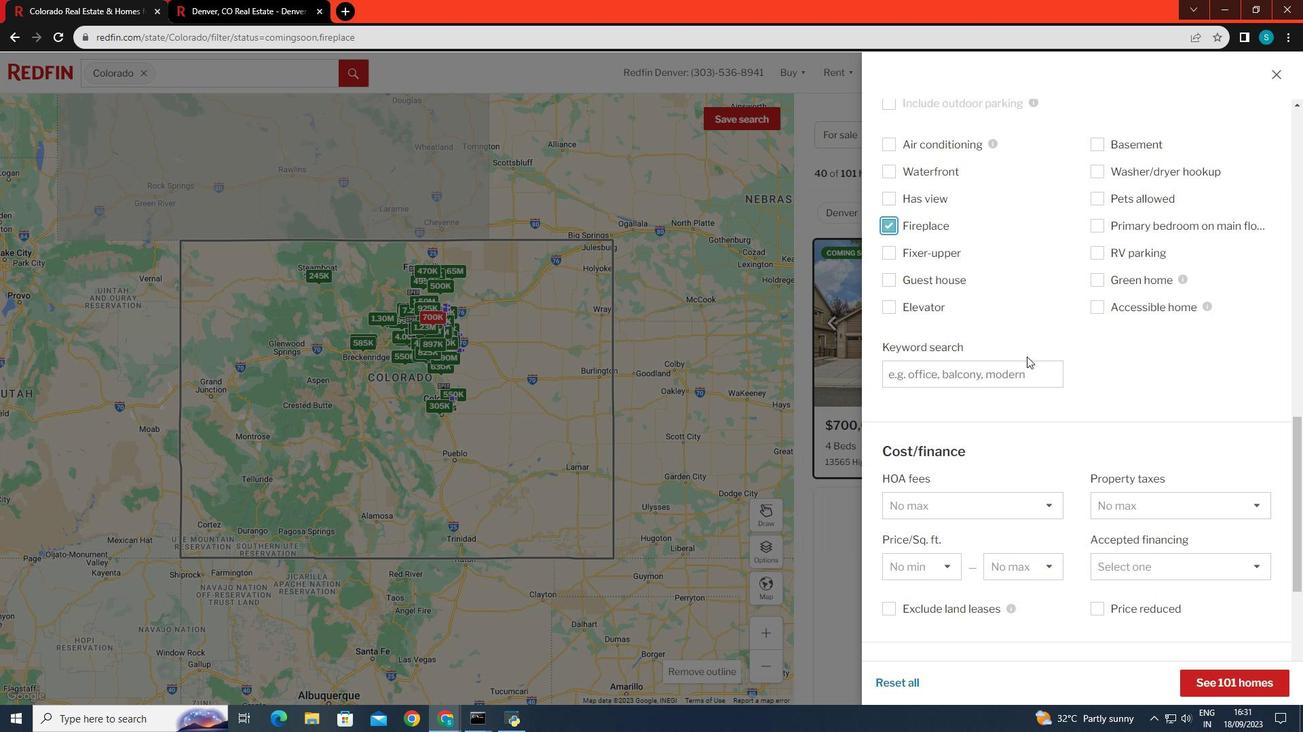 
Action: Mouse scrolled (1026, 356) with delta (0, 0)
Screenshot: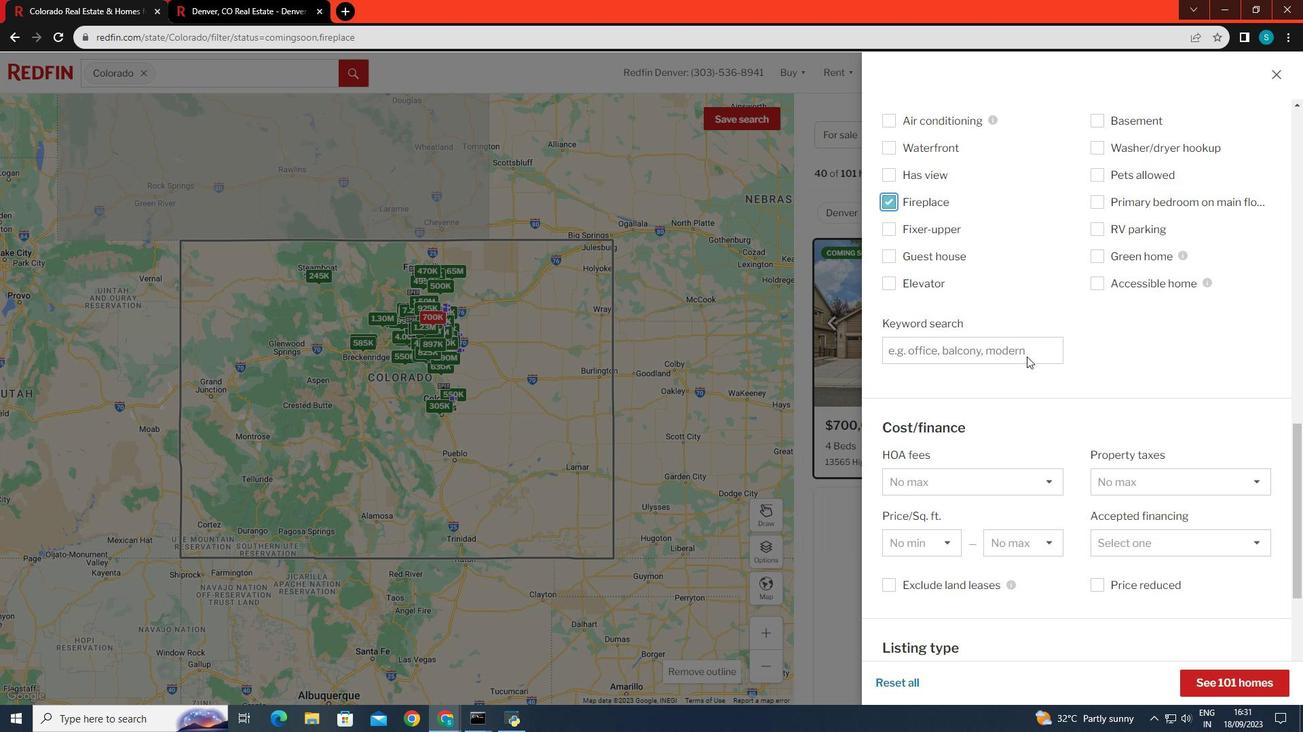 
Action: Mouse moved to (1031, 375)
Screenshot: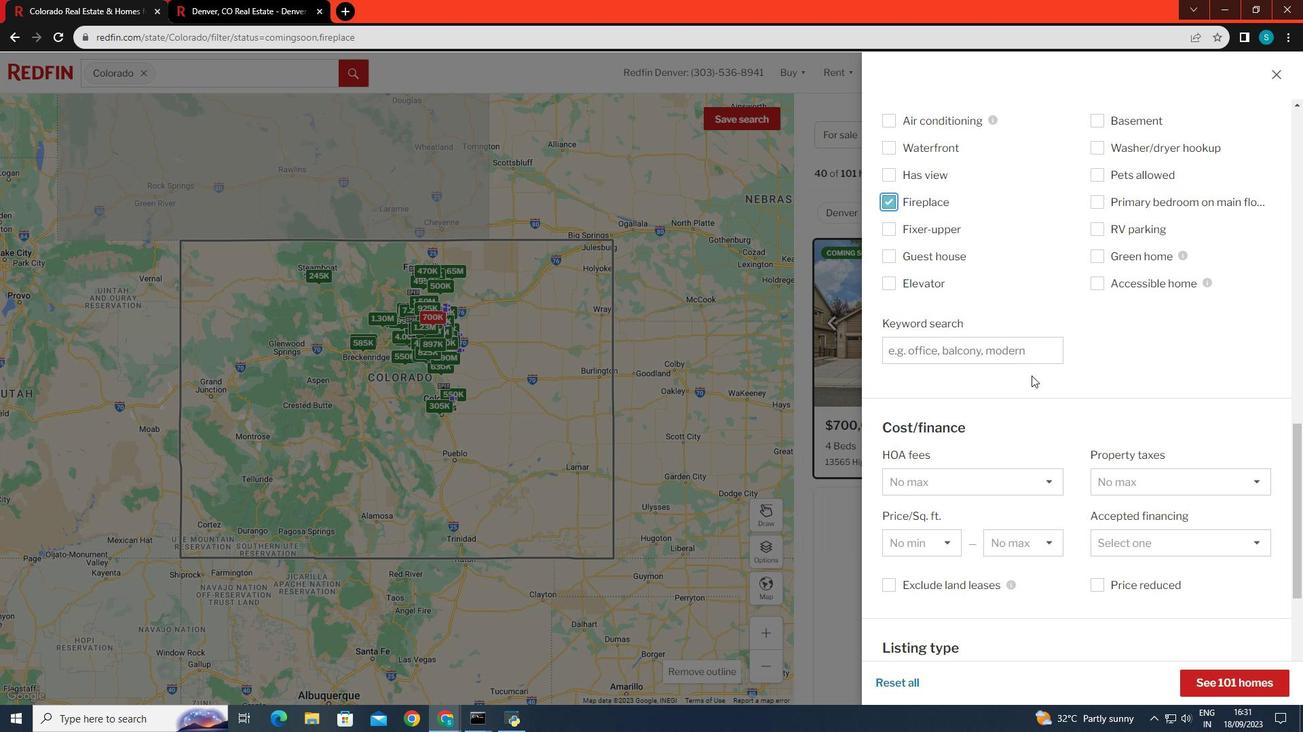
Action: Mouse scrolled (1031, 375) with delta (0, 0)
Screenshot: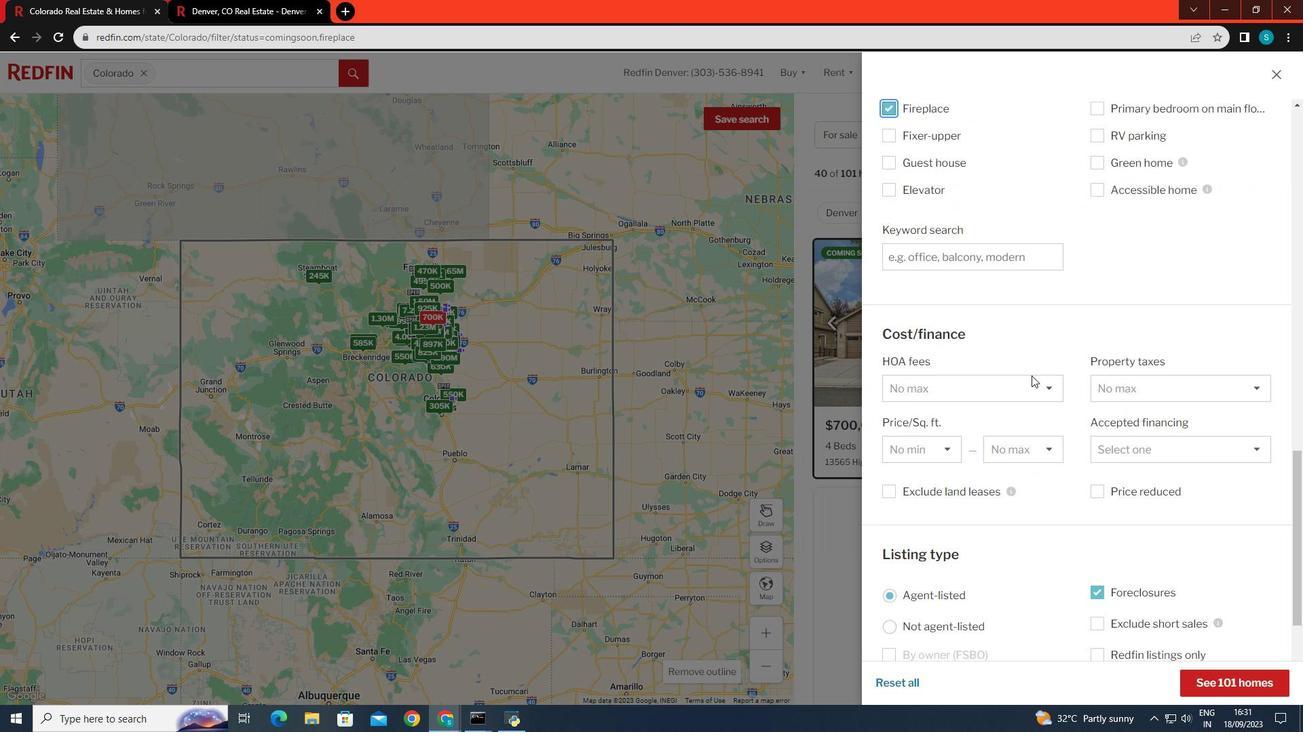 
Action: Mouse scrolled (1031, 375) with delta (0, 0)
Screenshot: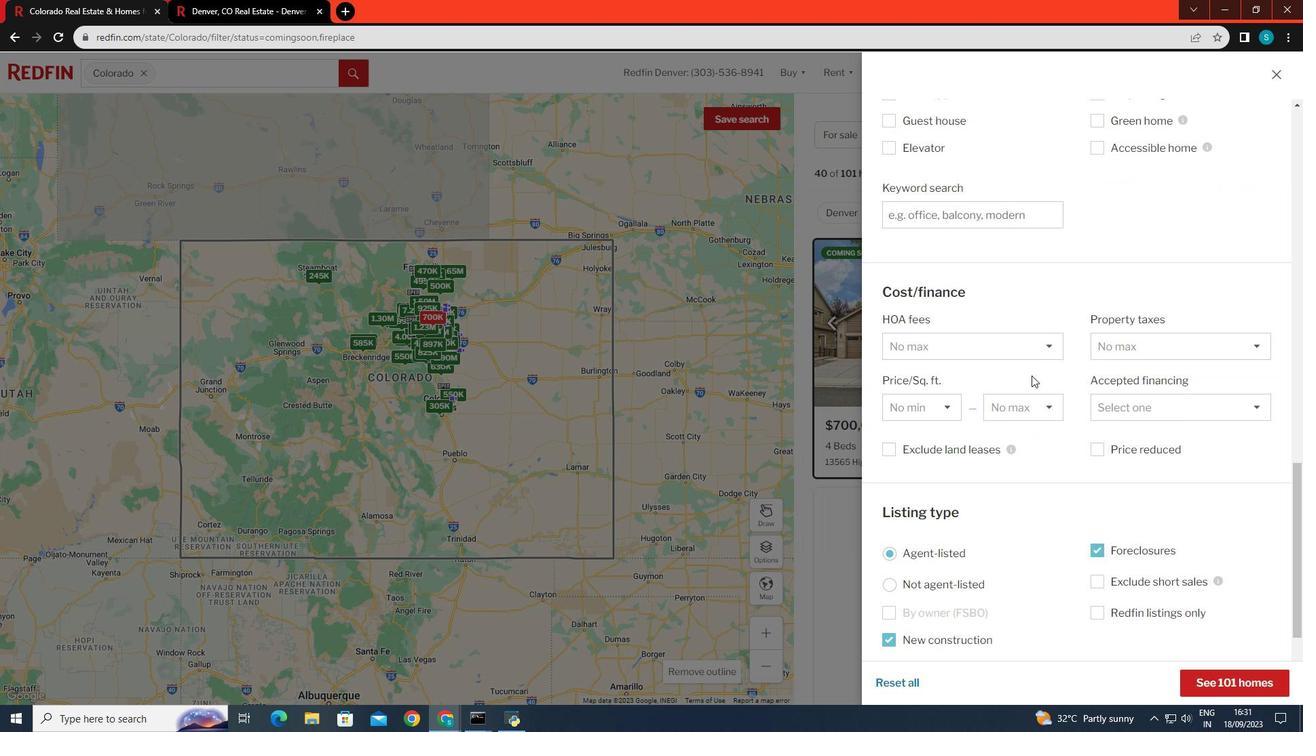 
Action: Mouse scrolled (1031, 375) with delta (0, 0)
Screenshot: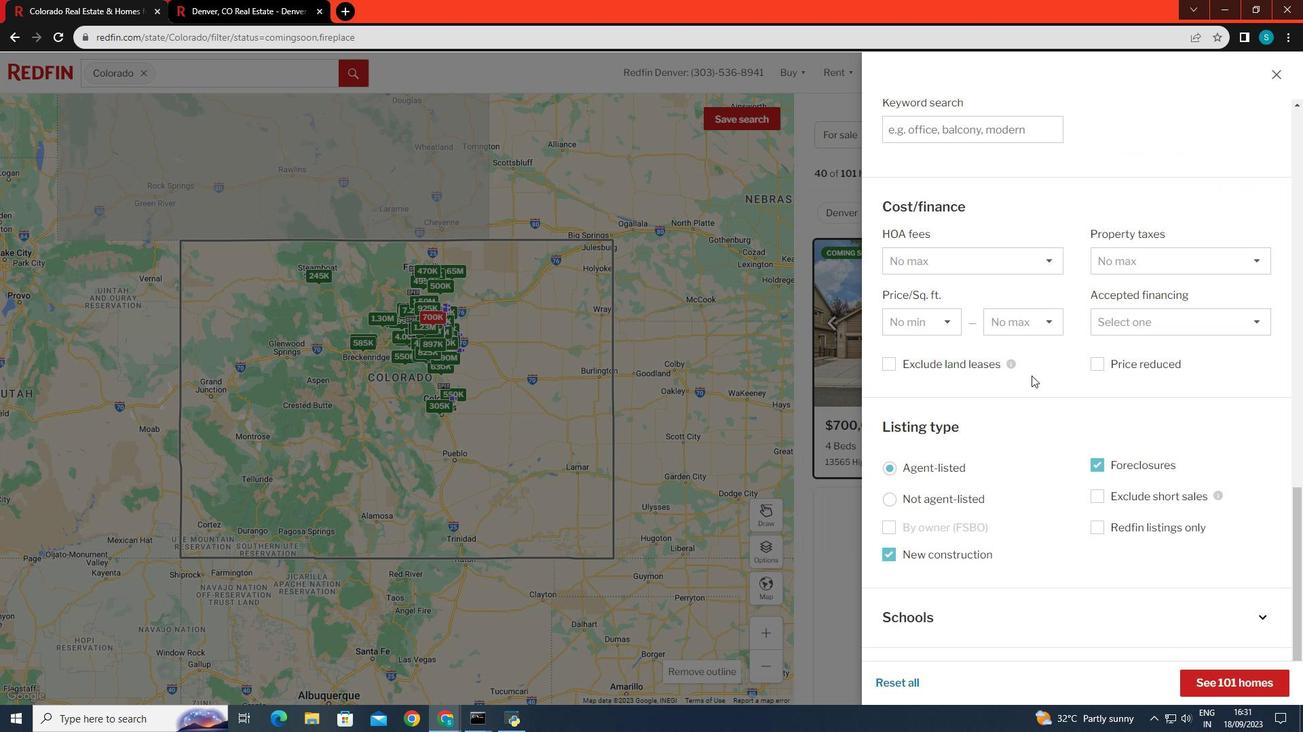 
Action: Mouse scrolled (1031, 375) with delta (0, 0)
Screenshot: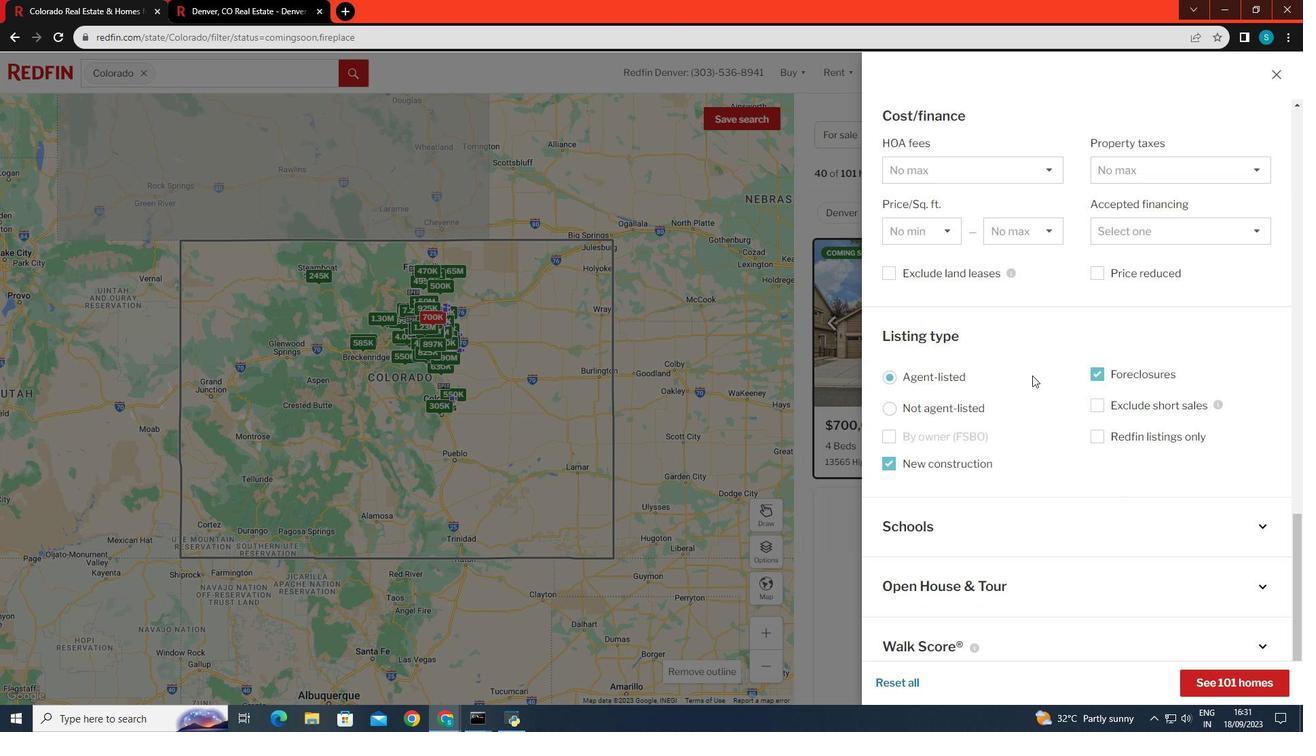 
Action: Mouse scrolled (1031, 375) with delta (0, 0)
Screenshot: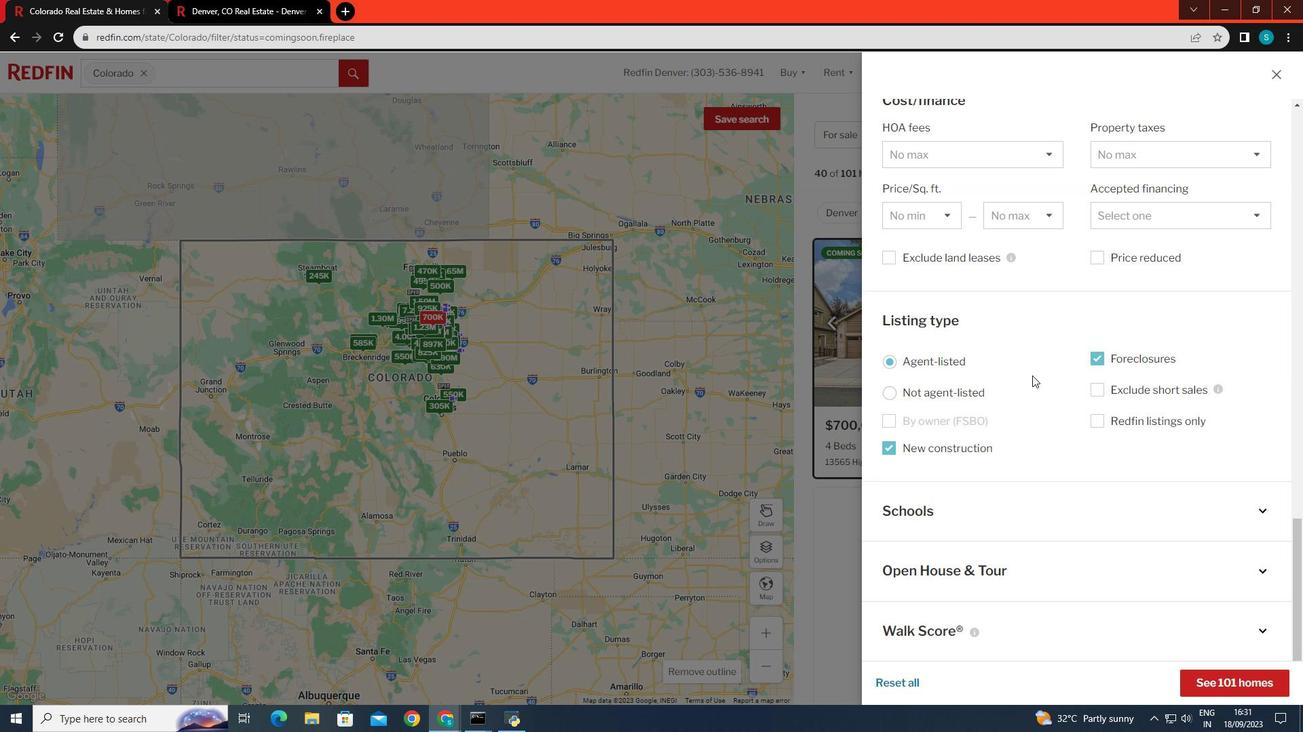 
Action: Mouse moved to (1023, 438)
Screenshot: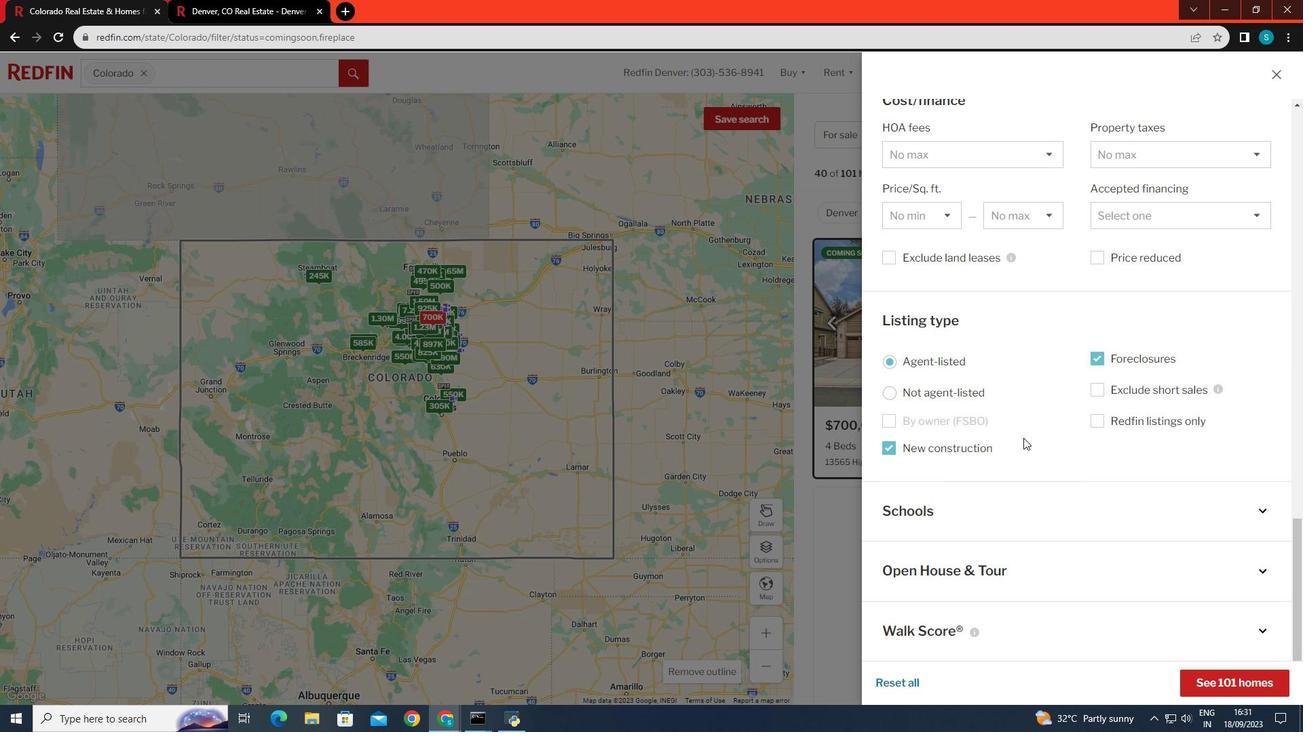 
Action: Mouse scrolled (1023, 437) with delta (0, 0)
Screenshot: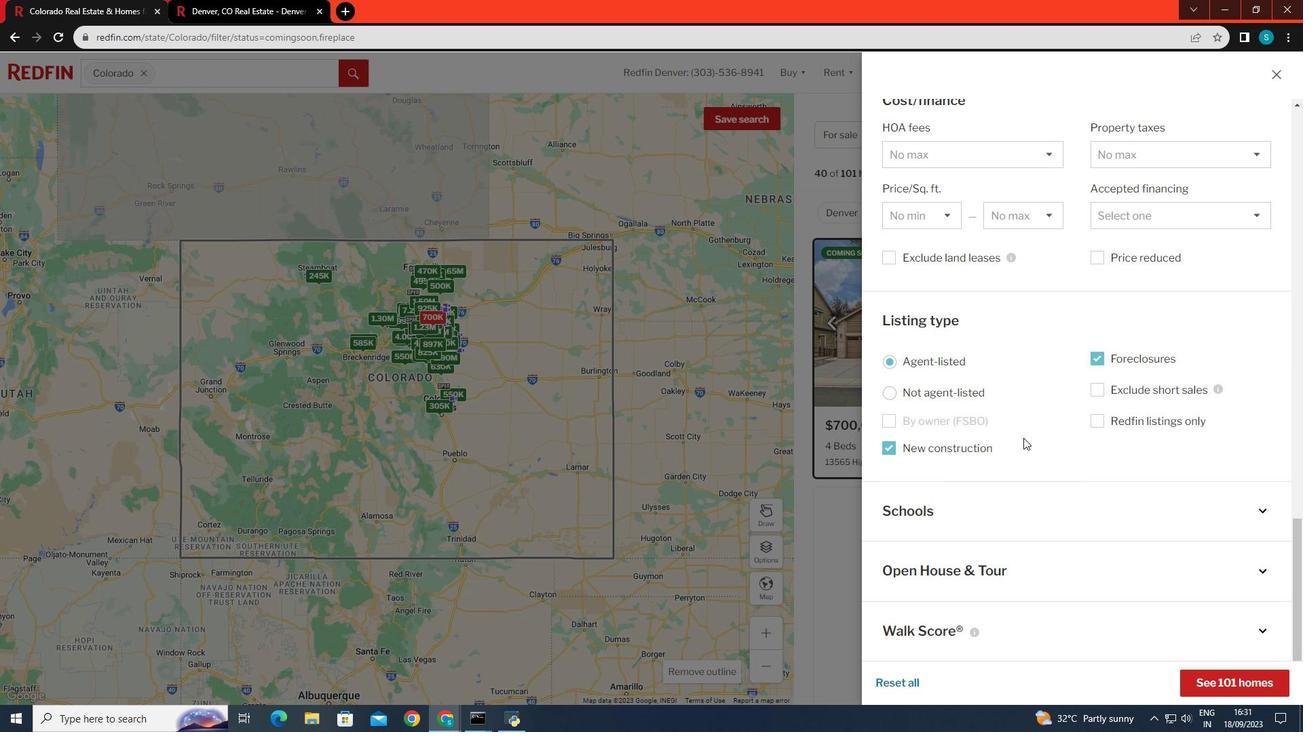 
Action: Mouse scrolled (1023, 437) with delta (0, 0)
Screenshot: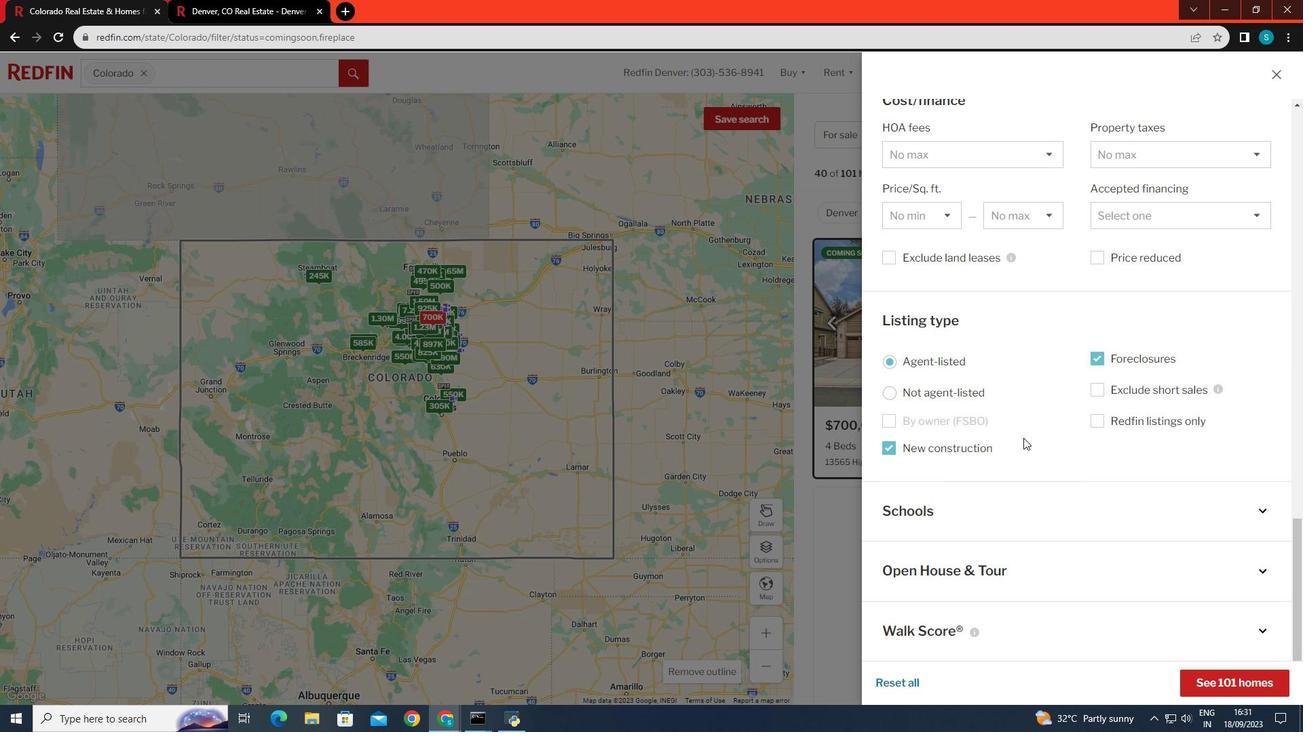 
Action: Mouse scrolled (1023, 437) with delta (0, 0)
Screenshot: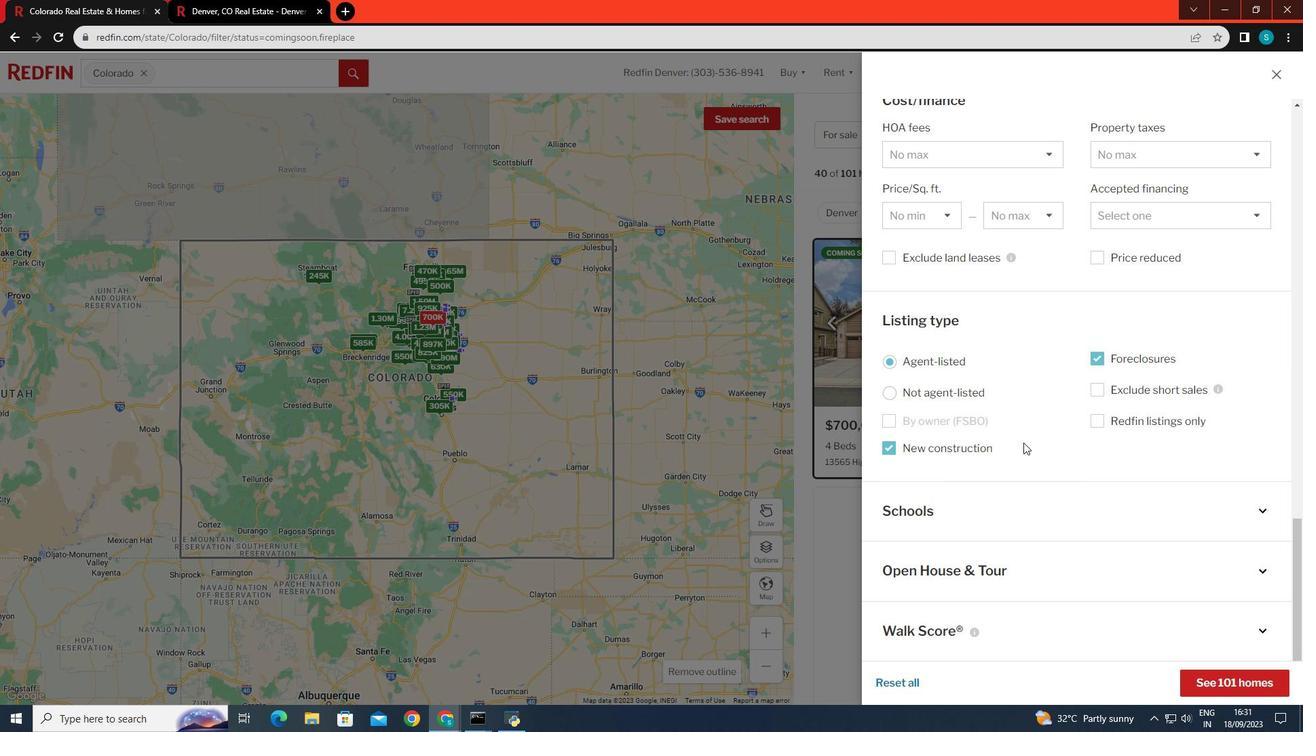 
Action: Mouse scrolled (1023, 437) with delta (0, 0)
Screenshot: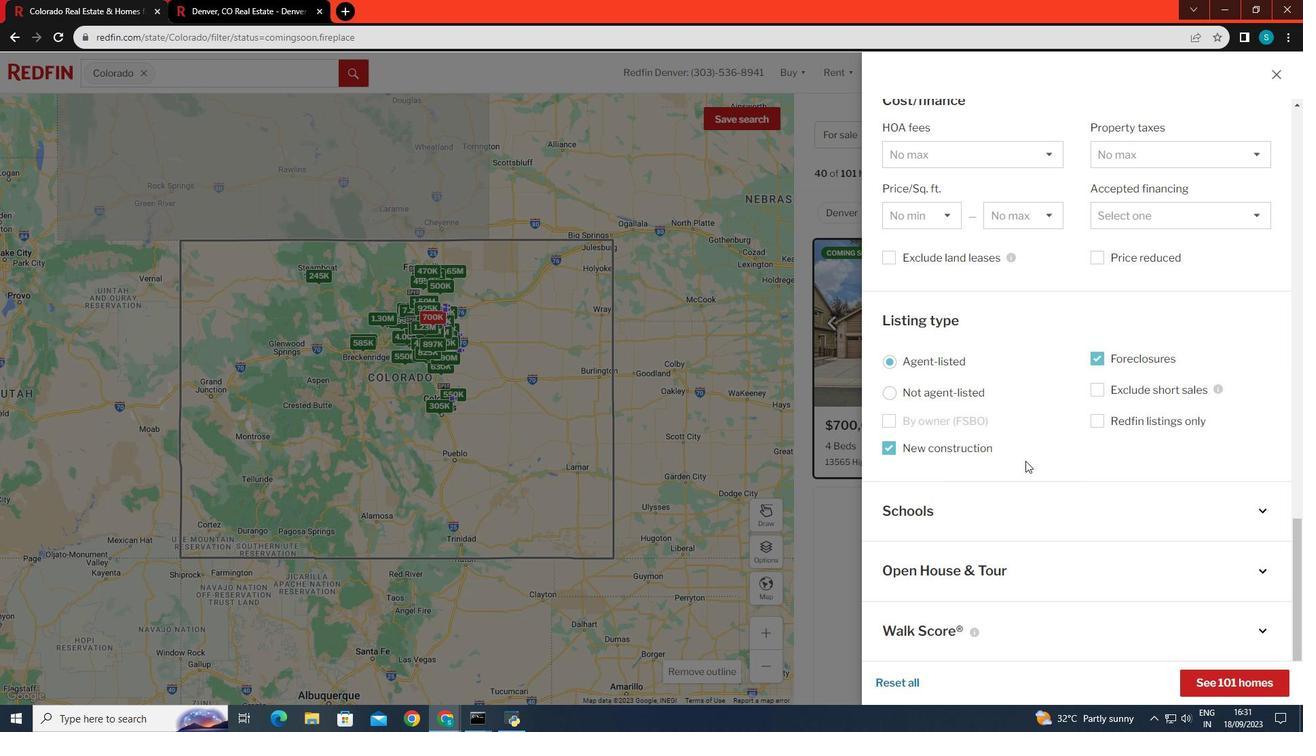
Action: Mouse scrolled (1023, 437) with delta (0, 0)
Screenshot: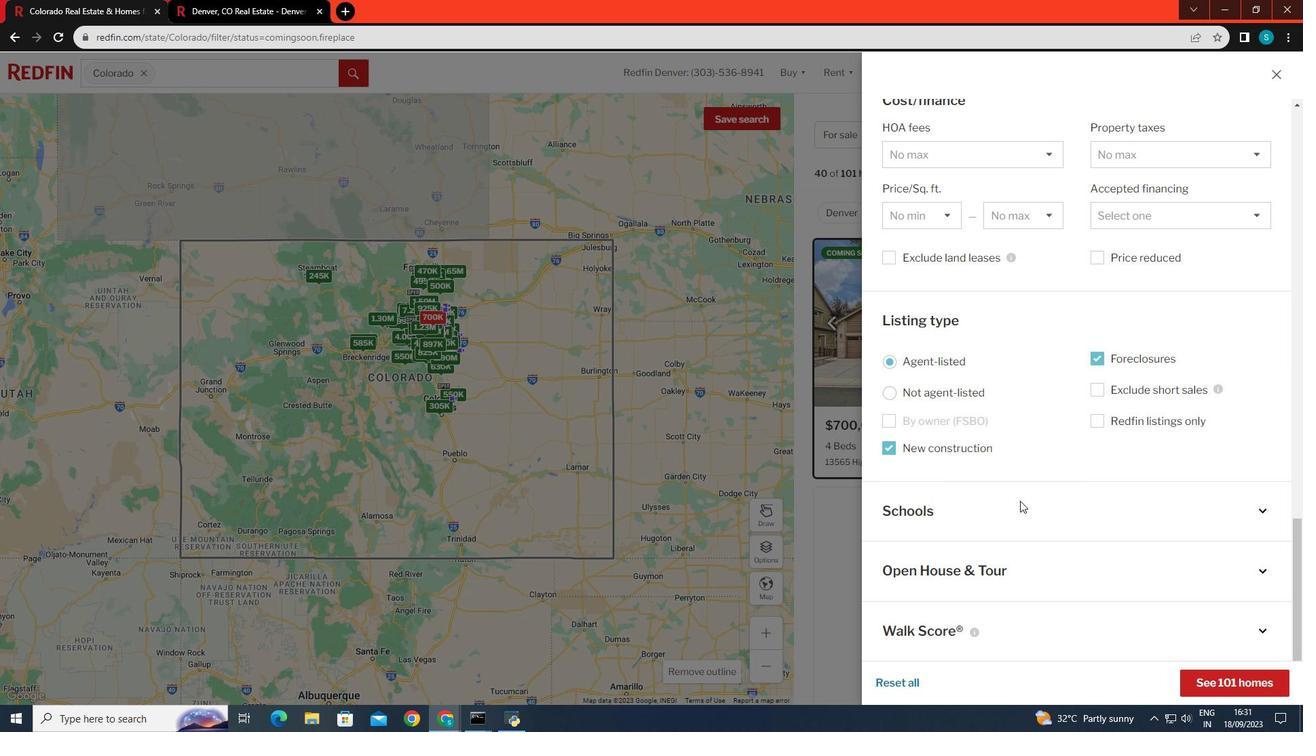 
Action: Mouse moved to (1261, 505)
Screenshot: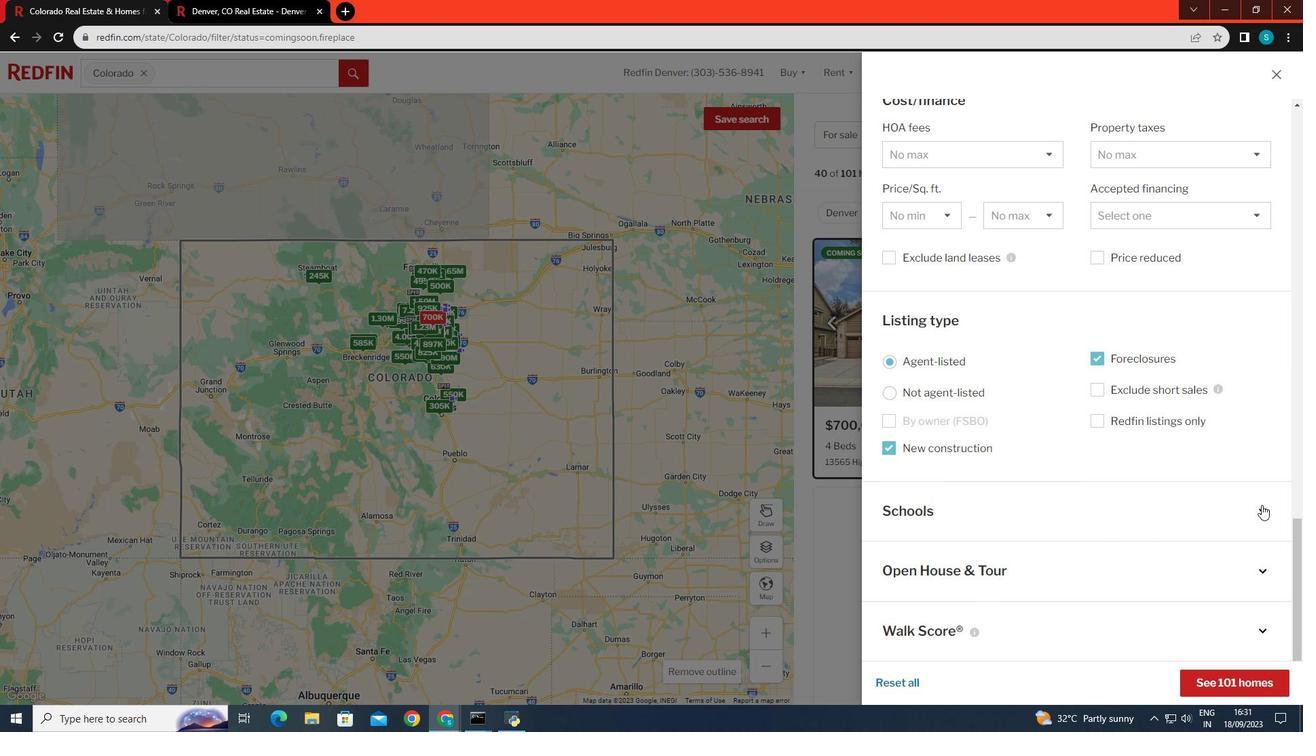 
Action: Mouse pressed left at (1261, 505)
Screenshot: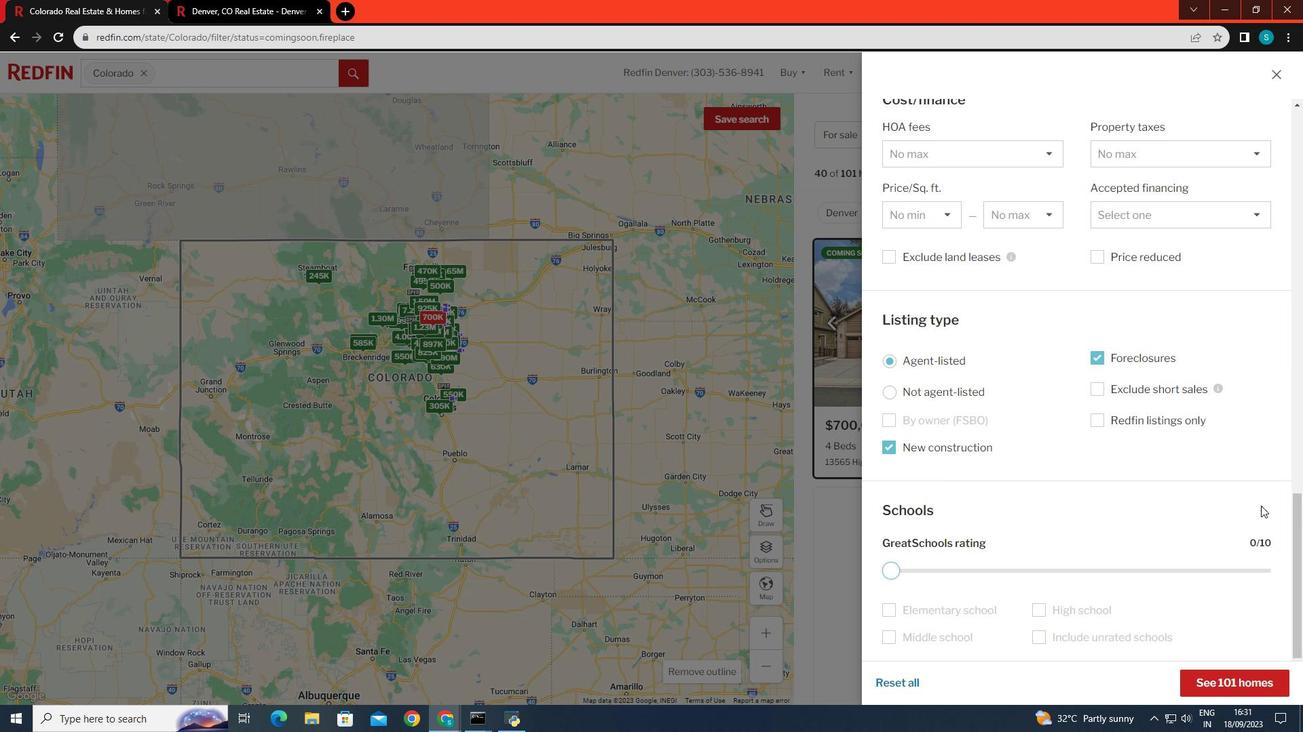 
Action: Mouse moved to (1212, 508)
Screenshot: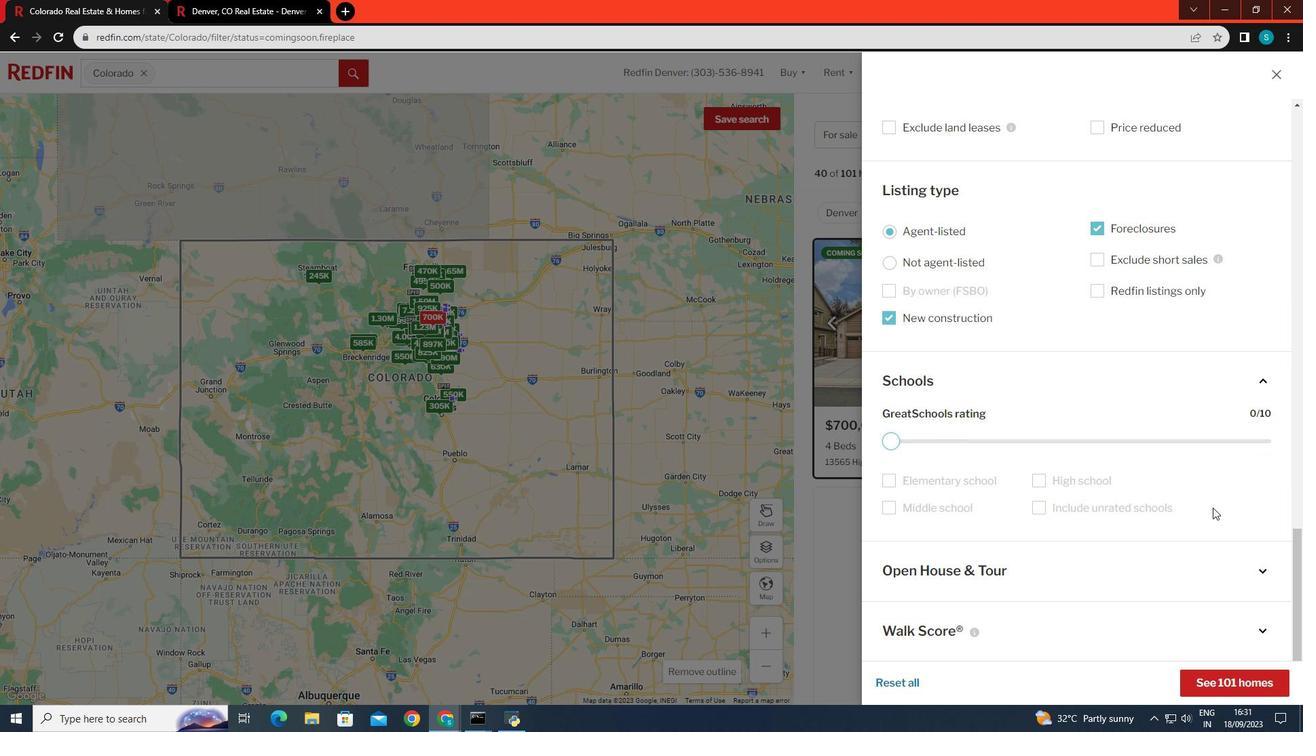 
Action: Mouse scrolled (1212, 507) with delta (0, 0)
Screenshot: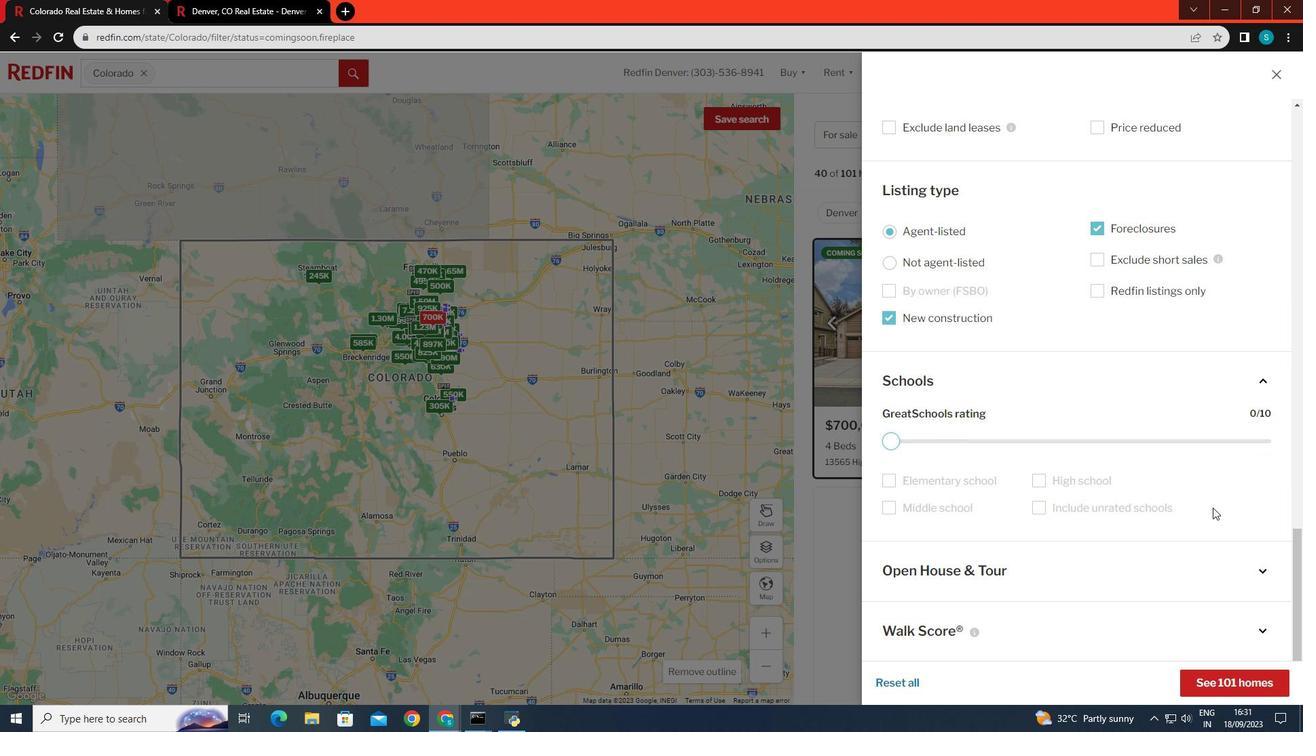 
Action: Mouse scrolled (1212, 507) with delta (0, 0)
Screenshot: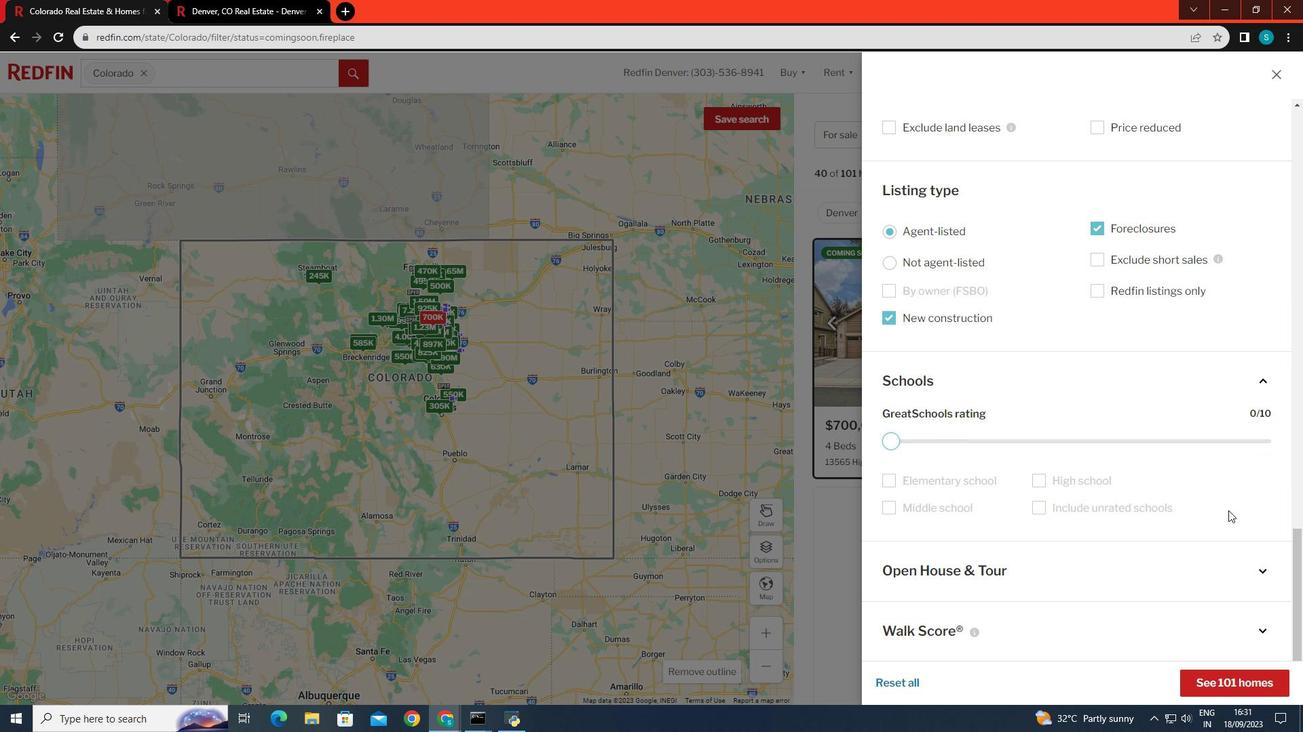 
Action: Mouse scrolled (1212, 507) with delta (0, 0)
Screenshot: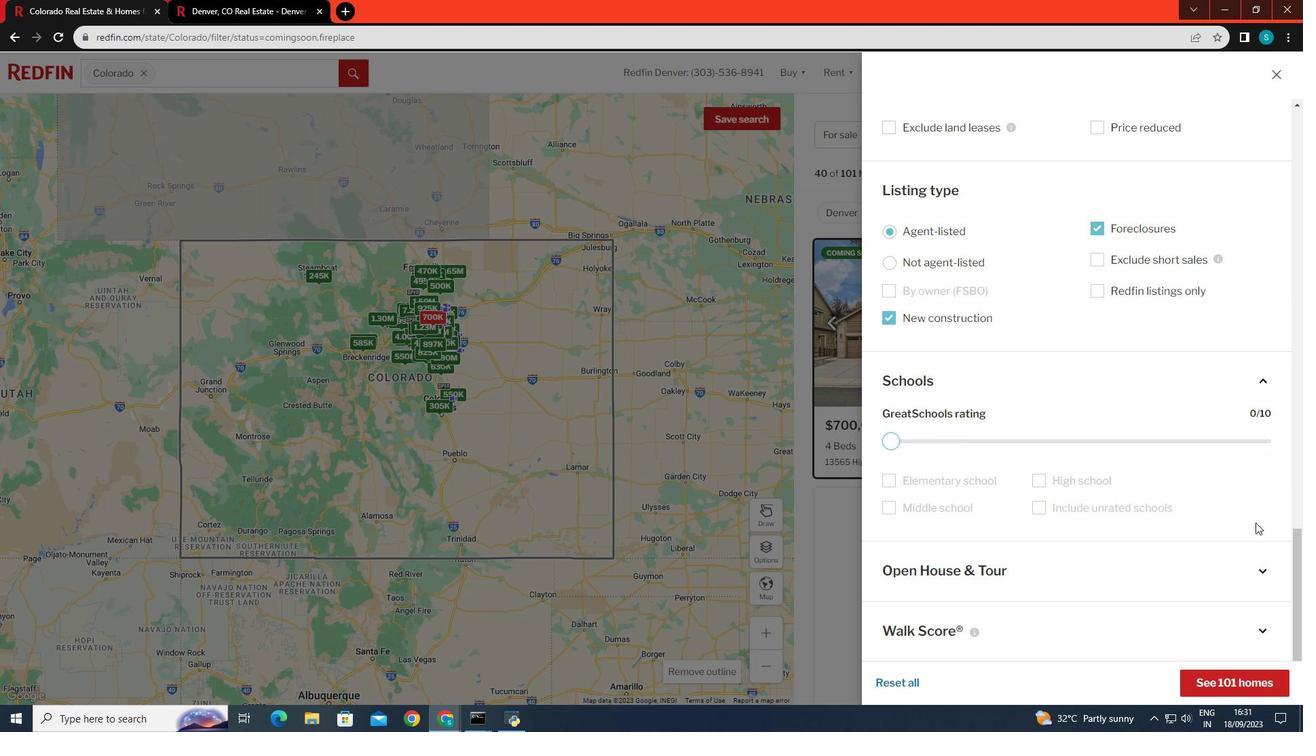 
Action: Mouse moved to (1262, 574)
Screenshot: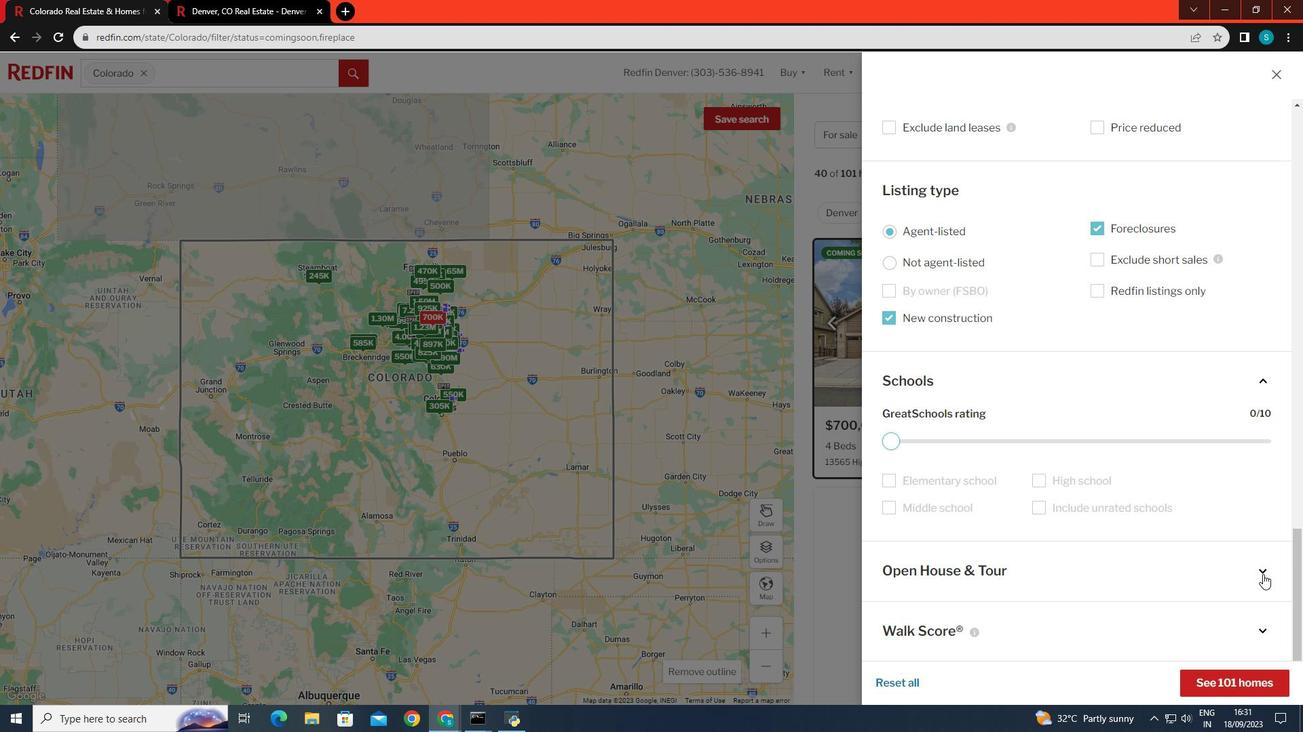 
Action: Mouse pressed left at (1262, 574)
Screenshot: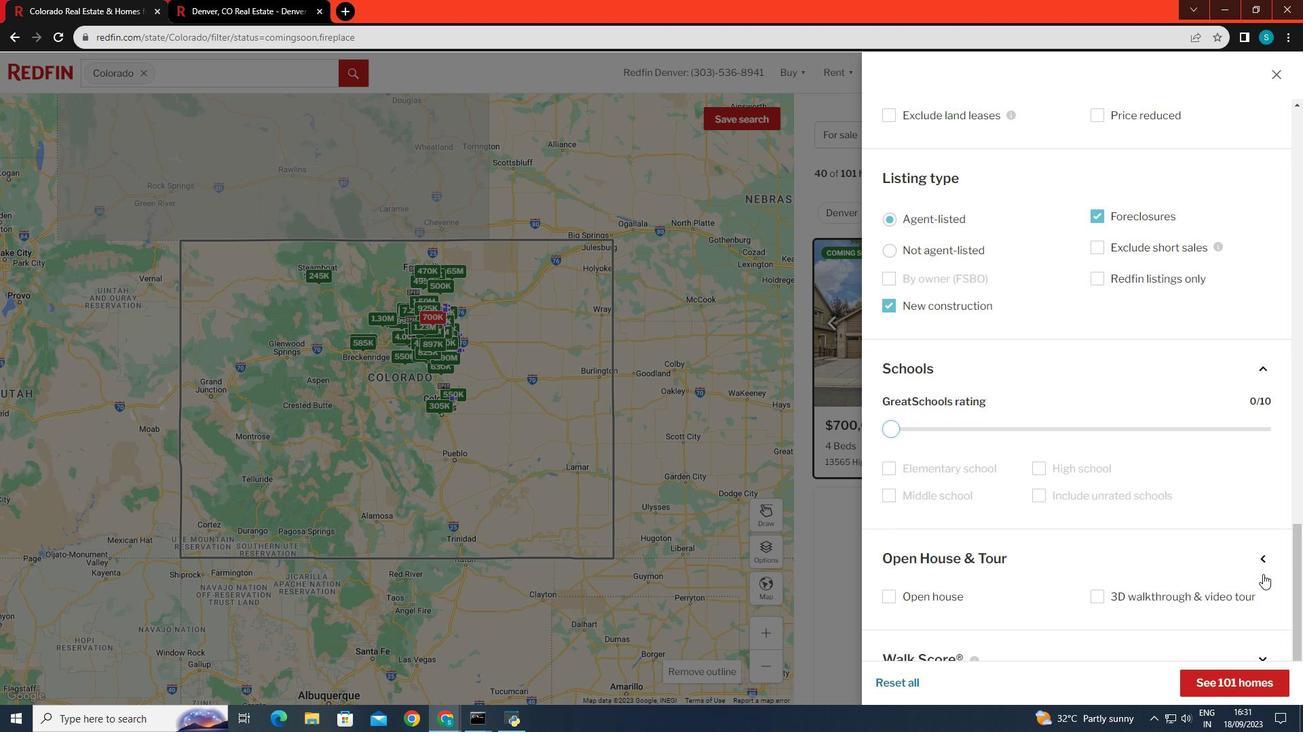 
Action: Mouse moved to (1183, 551)
Screenshot: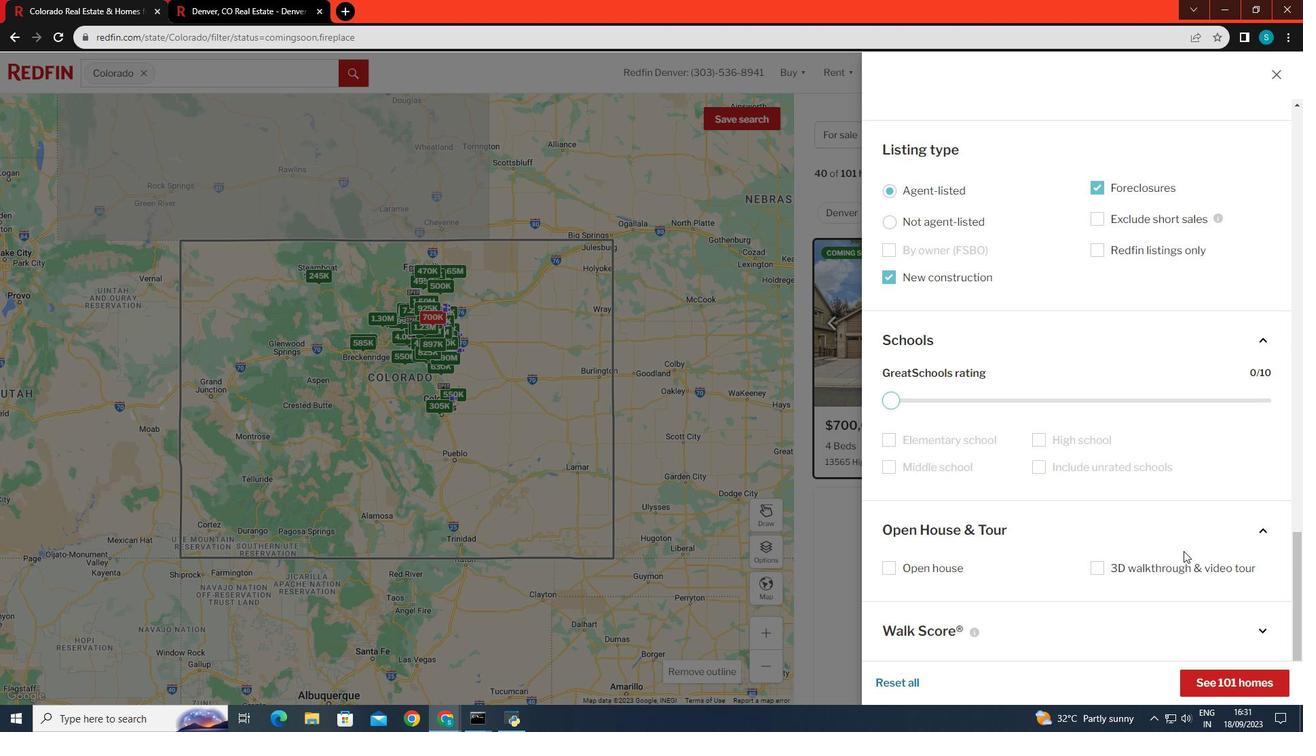 
Action: Mouse scrolled (1183, 551) with delta (0, 0)
Screenshot: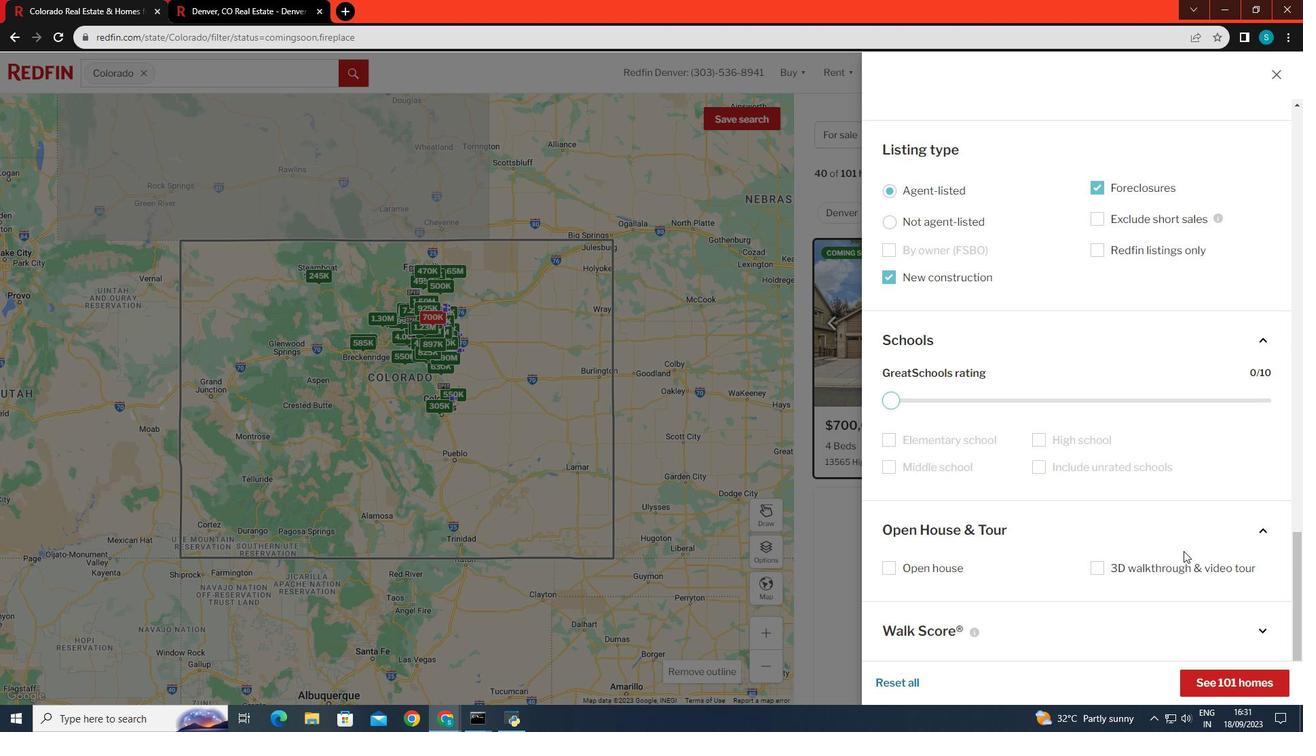 
Action: Mouse scrolled (1183, 551) with delta (0, 0)
Screenshot: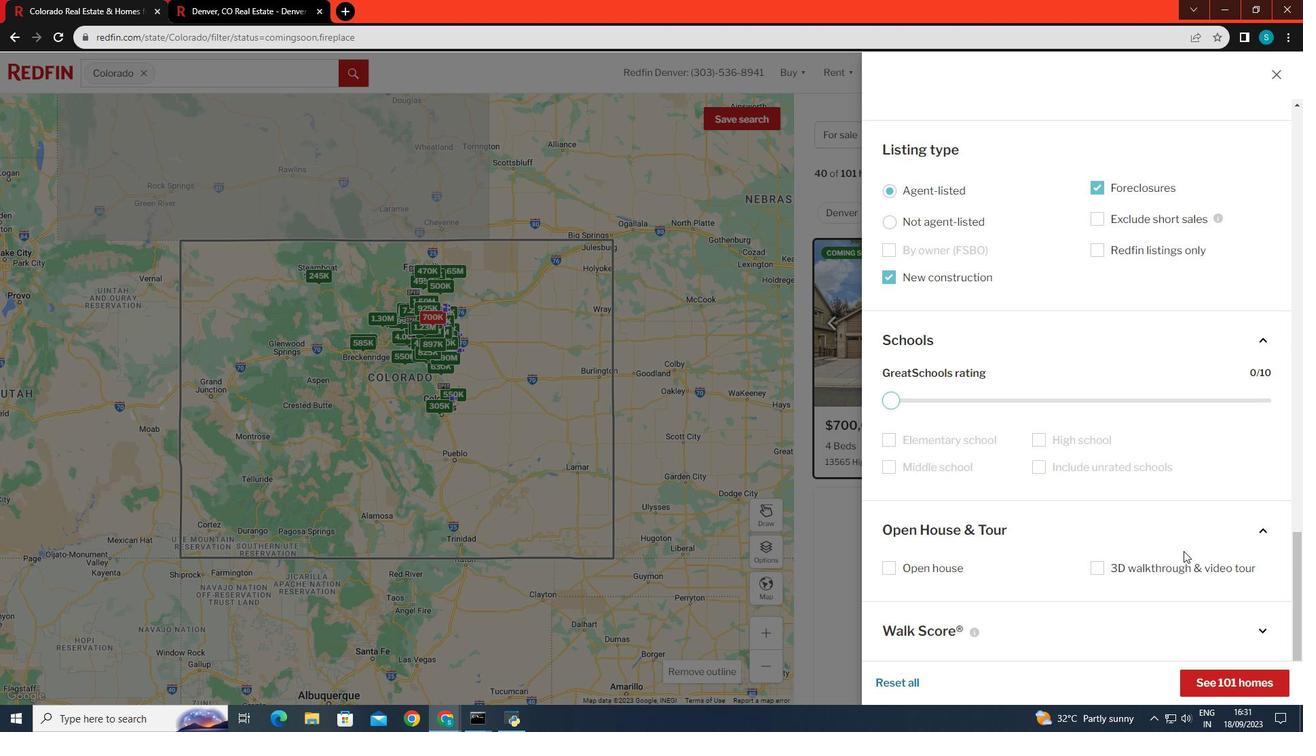 
Action: Mouse scrolled (1183, 551) with delta (0, 0)
Screenshot: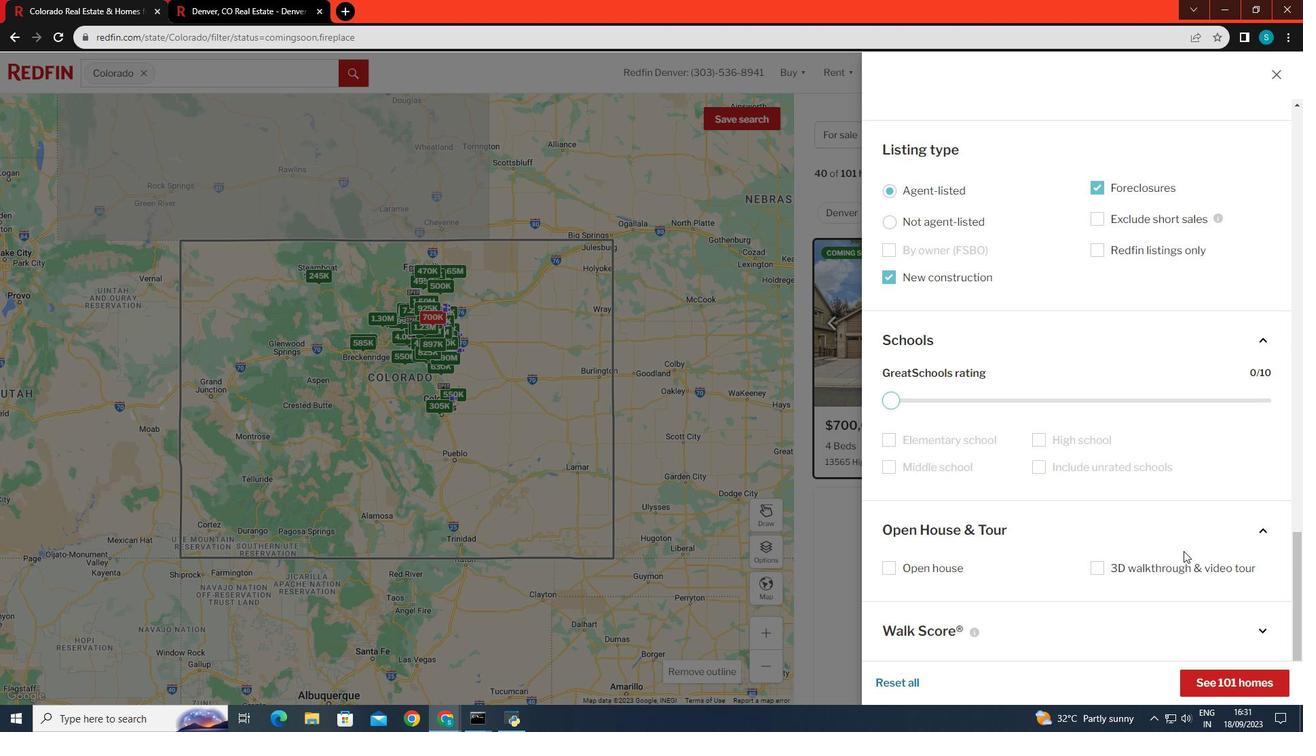 
Action: Mouse scrolled (1183, 551) with delta (0, 0)
Screenshot: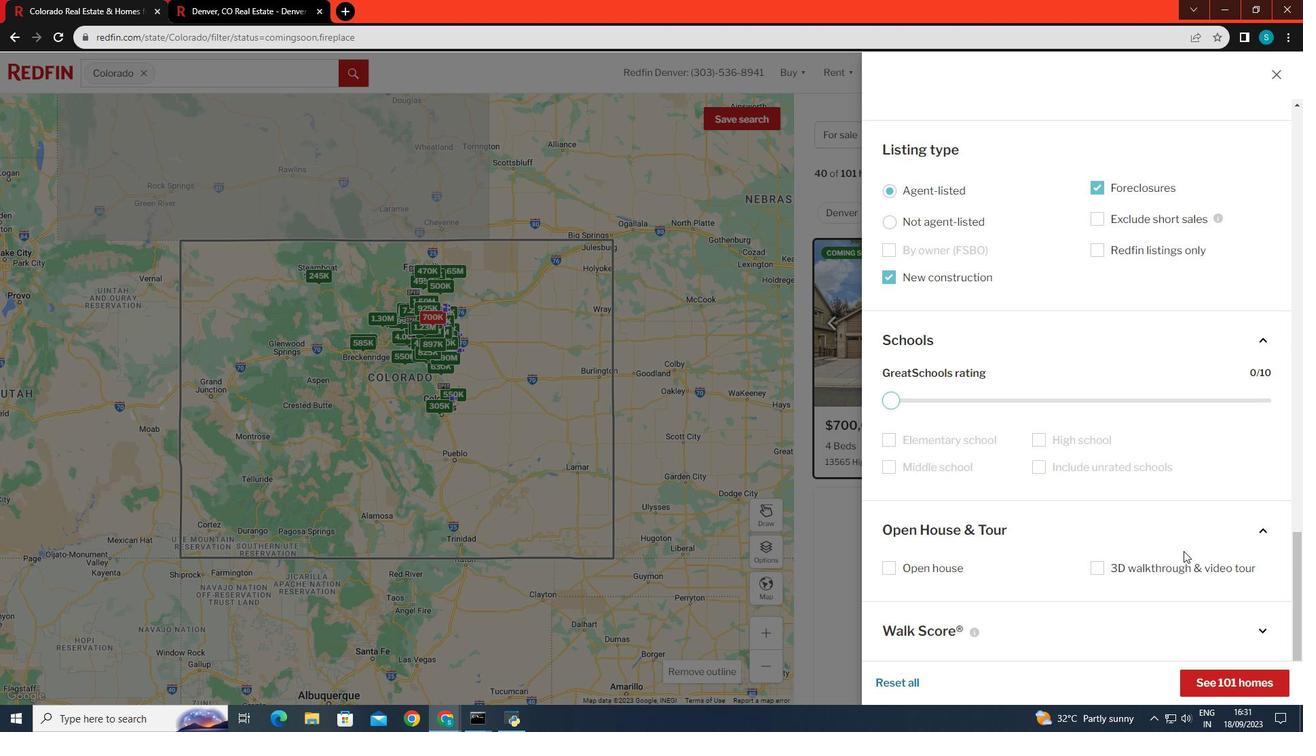
Action: Mouse moved to (1257, 623)
Screenshot: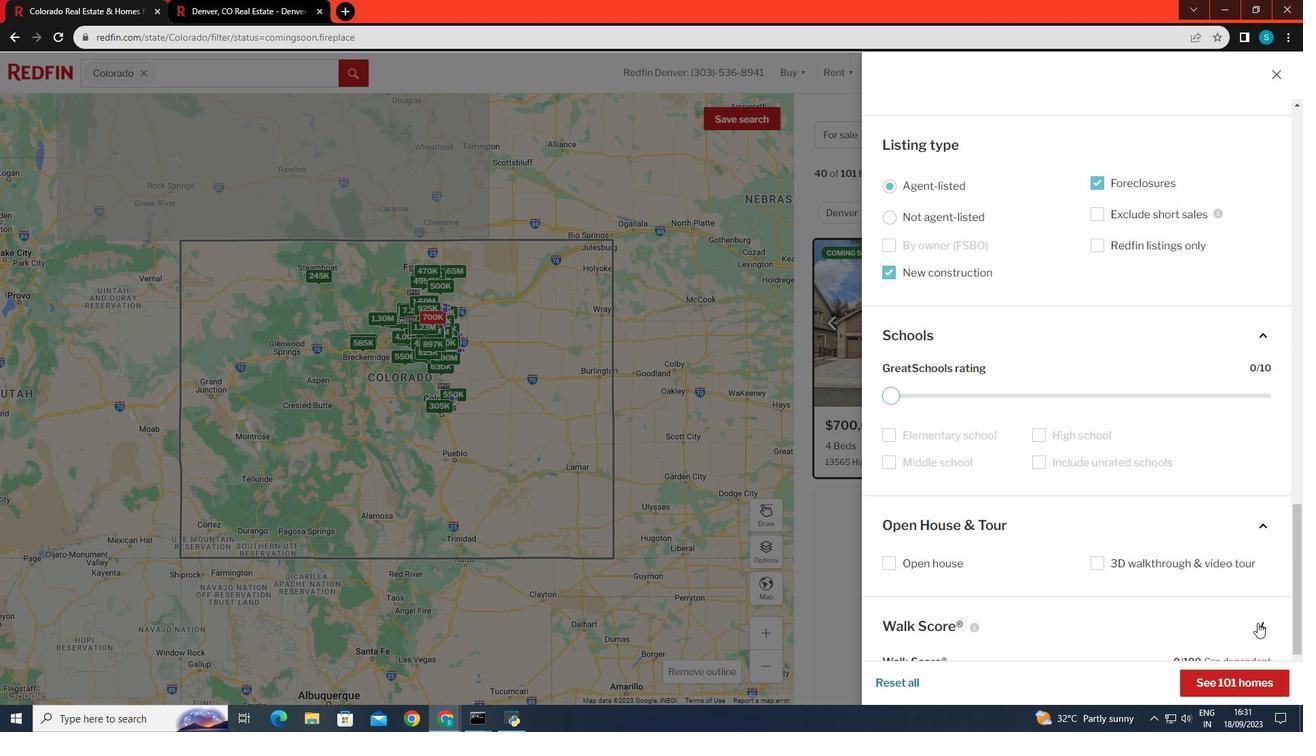 
Action: Mouse pressed left at (1257, 623)
Screenshot: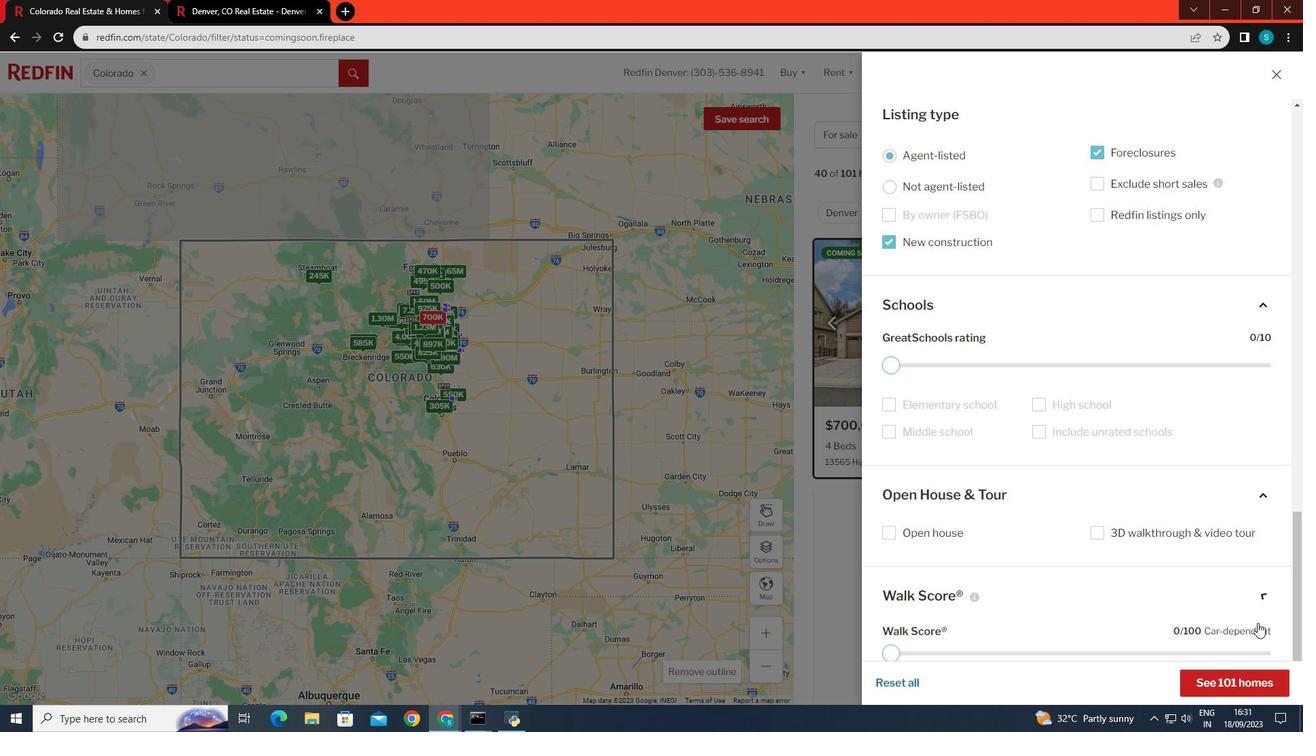 
Action: Mouse moved to (1138, 550)
Screenshot: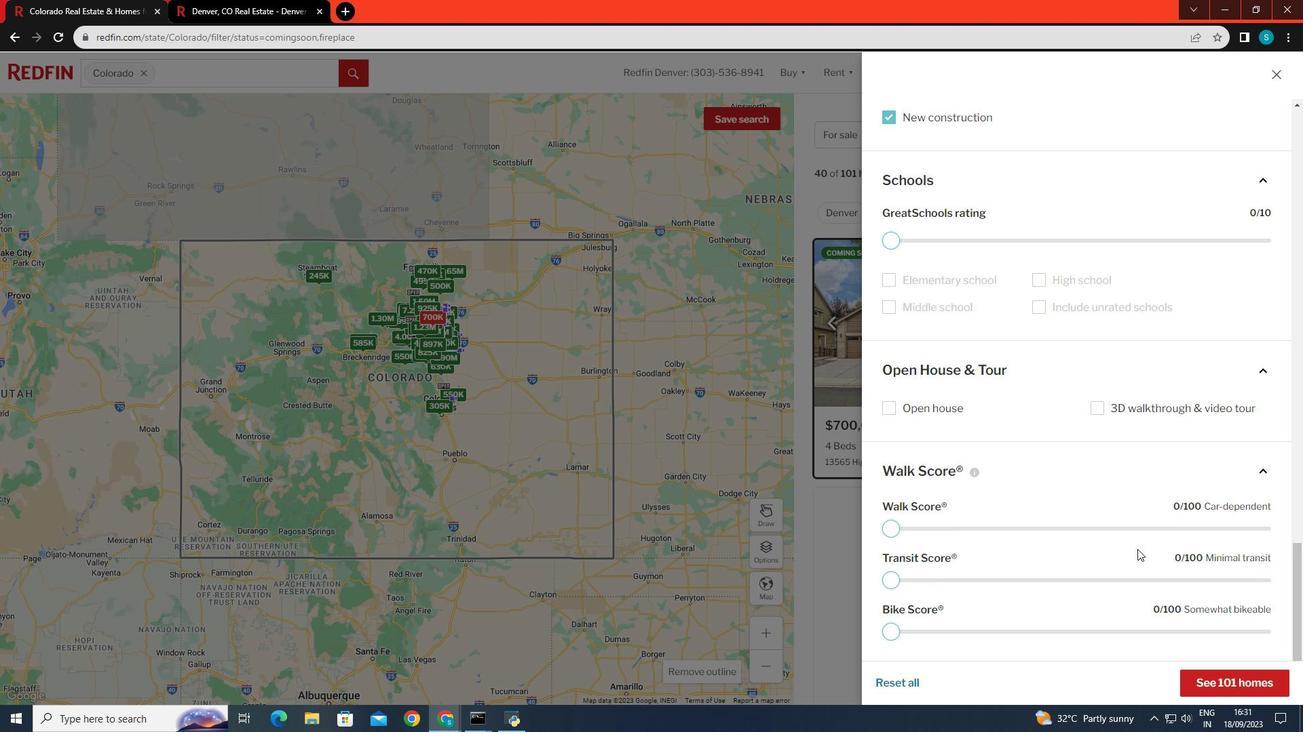 
Action: Mouse scrolled (1138, 549) with delta (0, 0)
Screenshot: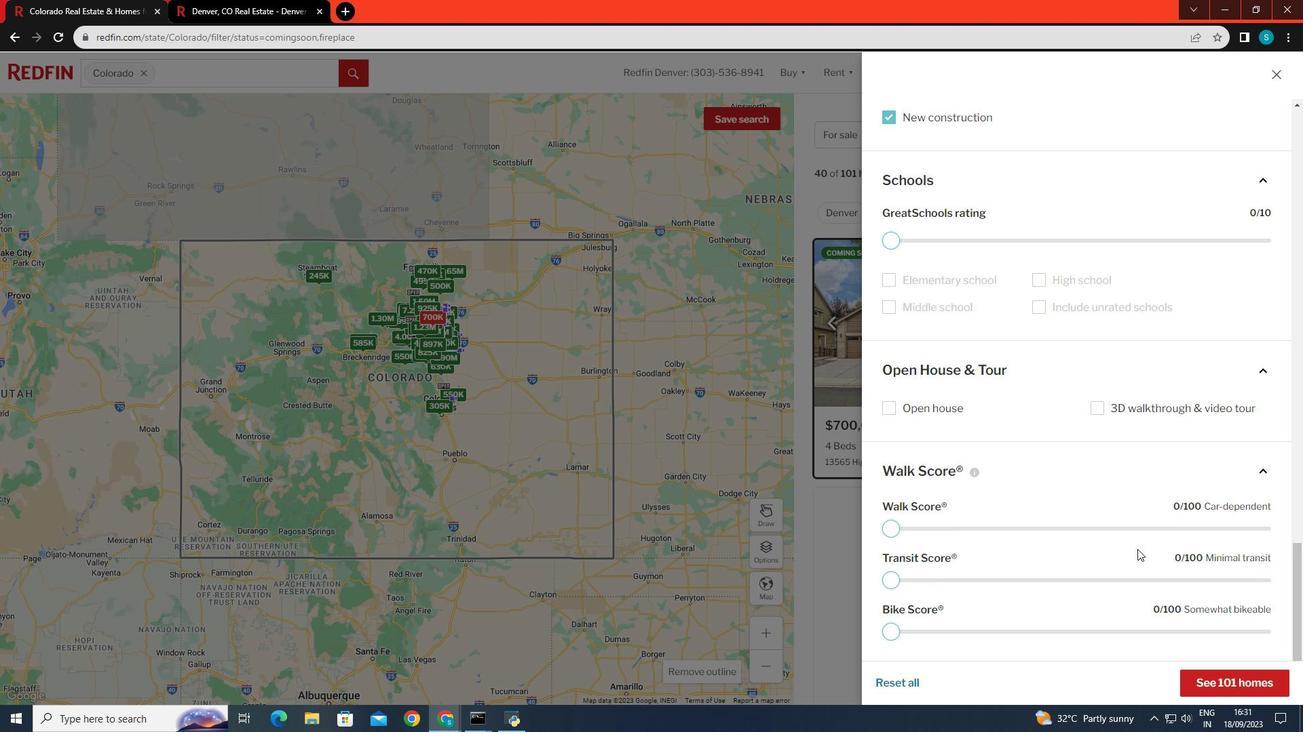 
Action: Mouse moved to (1137, 549)
Screenshot: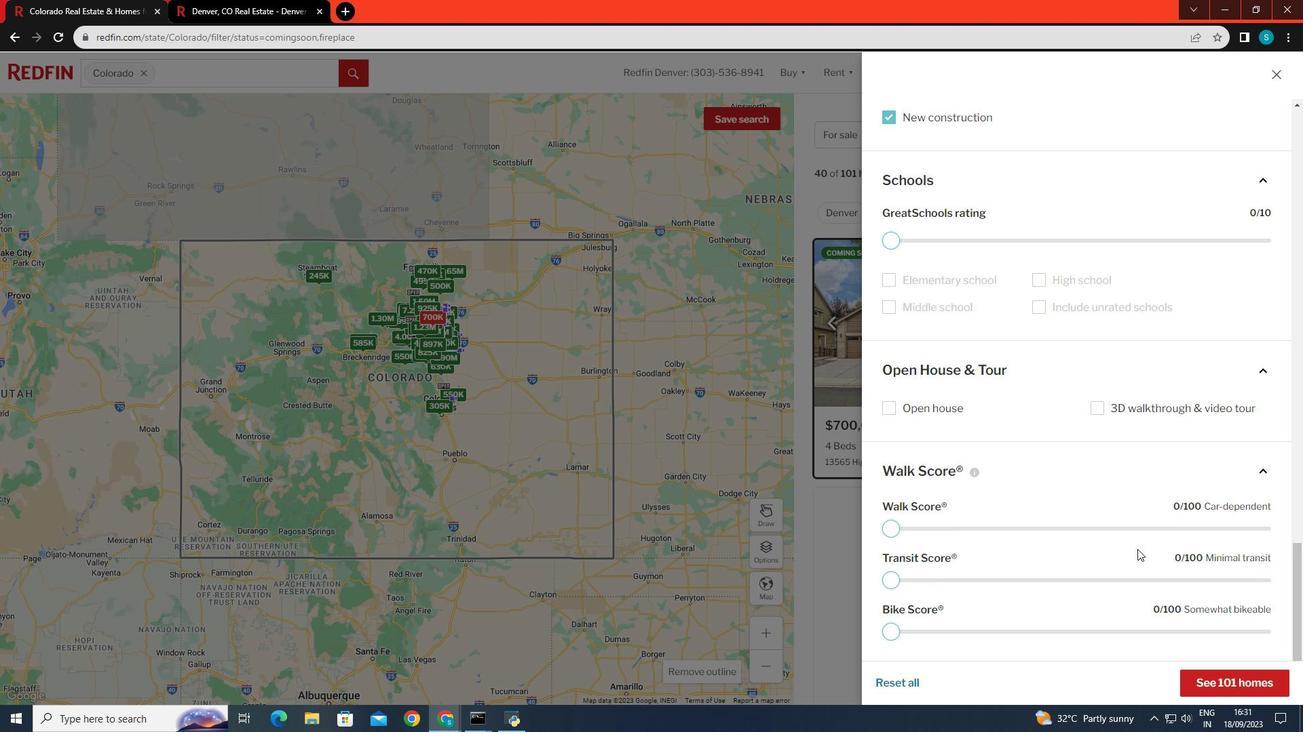 
Action: Mouse scrolled (1137, 549) with delta (0, 0)
Screenshot: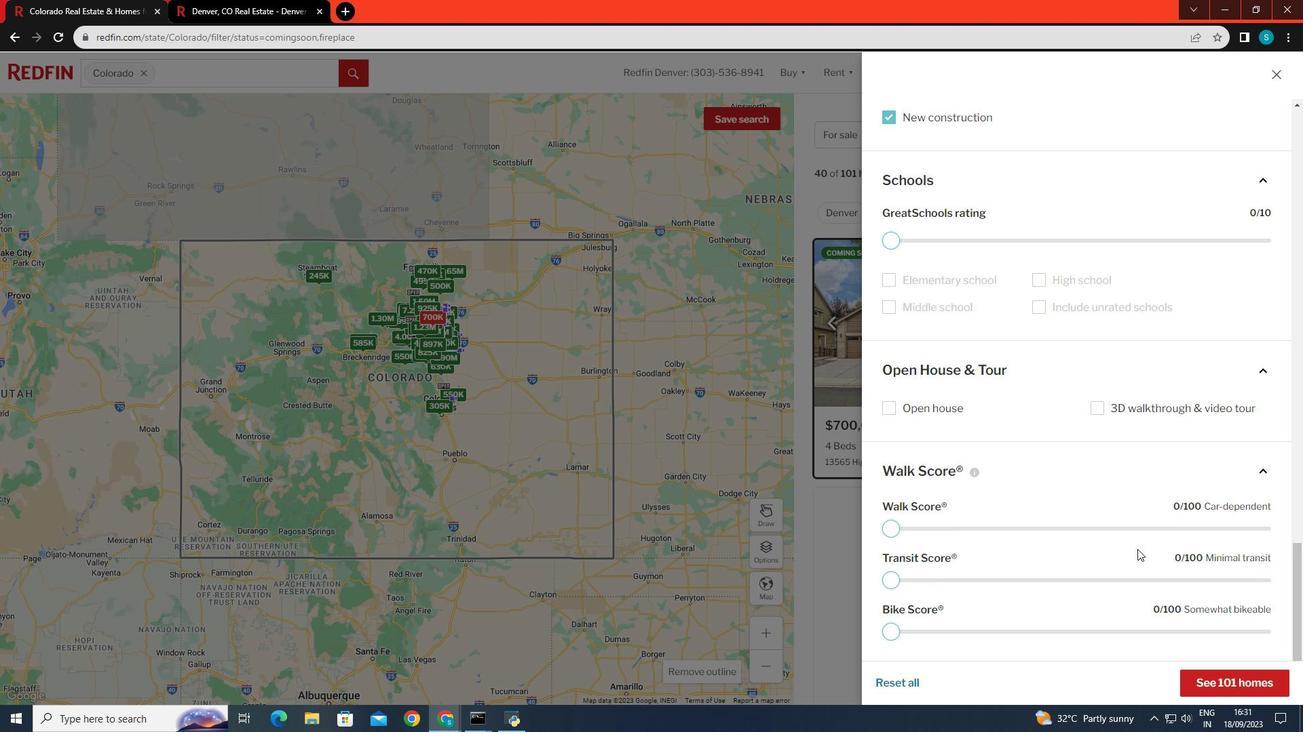 
Action: Mouse scrolled (1137, 549) with delta (0, 0)
Screenshot: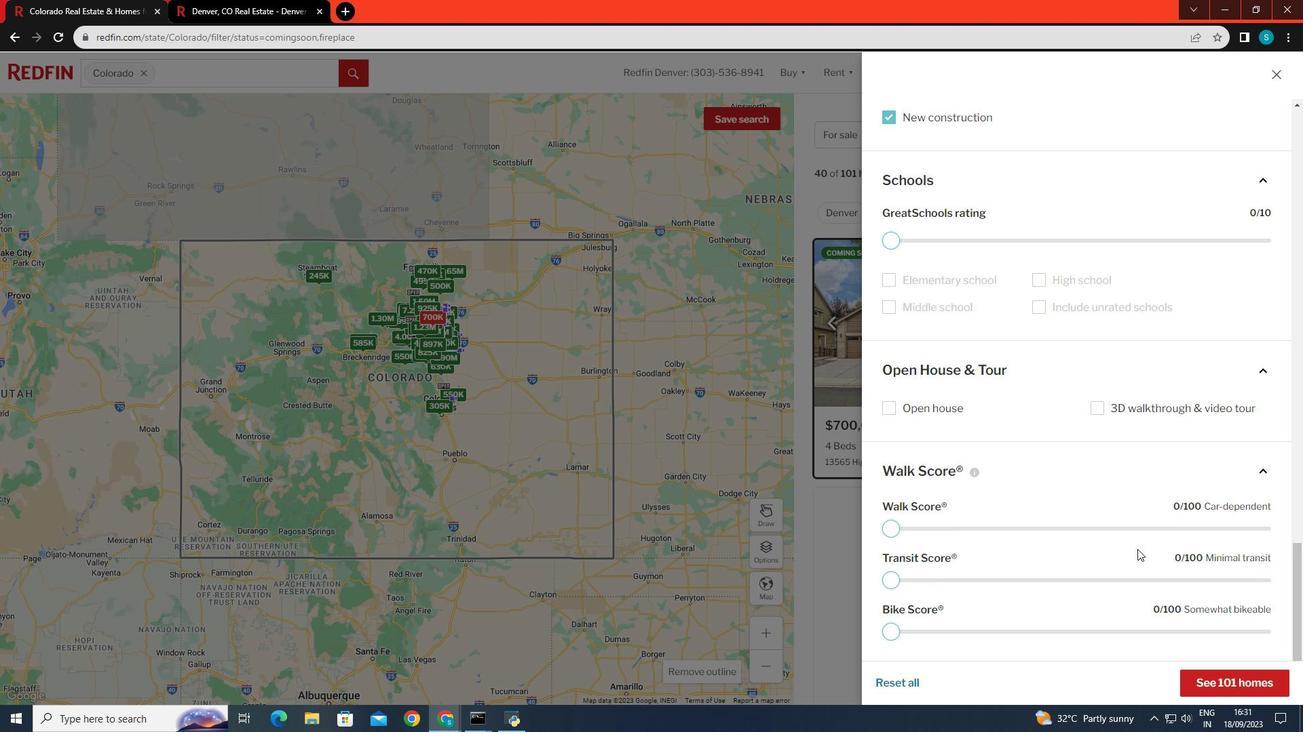
Action: Mouse scrolled (1137, 549) with delta (0, 0)
Screenshot: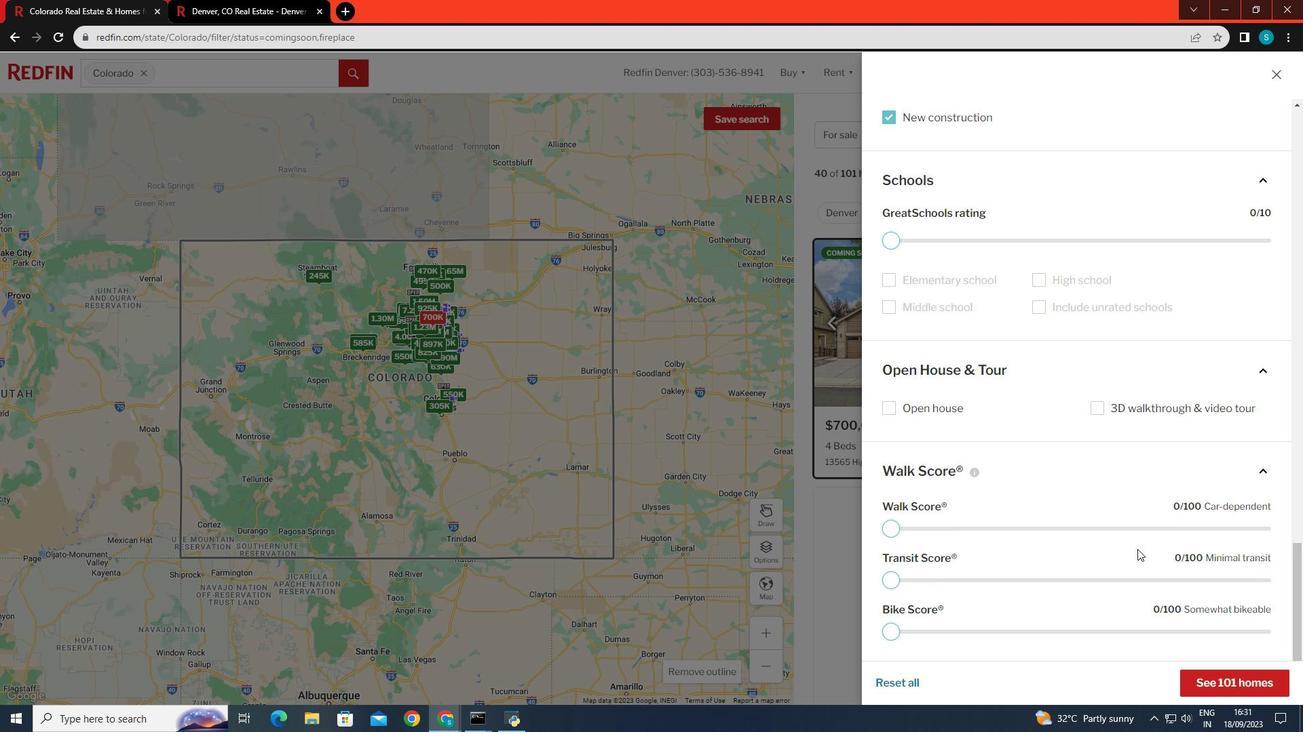 
Action: Mouse scrolled (1137, 549) with delta (0, 0)
Screenshot: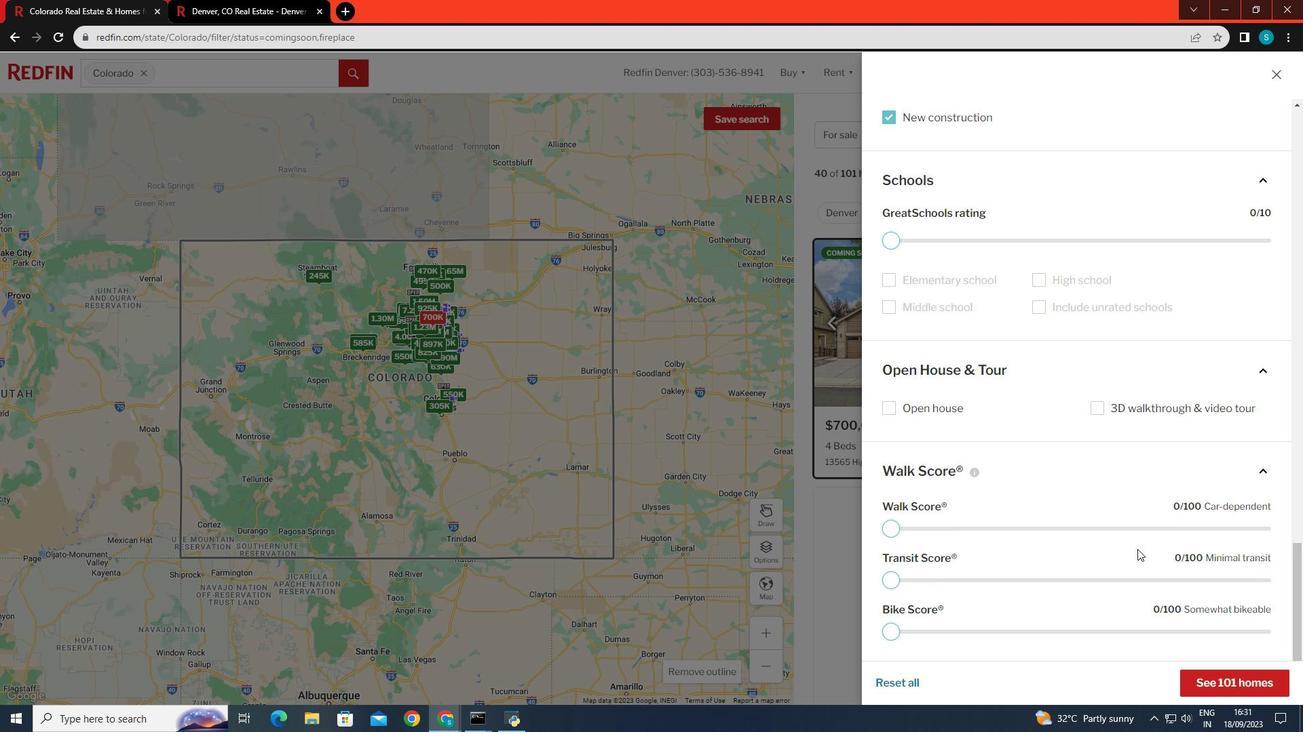
Action: Mouse scrolled (1137, 549) with delta (0, 0)
Screenshot: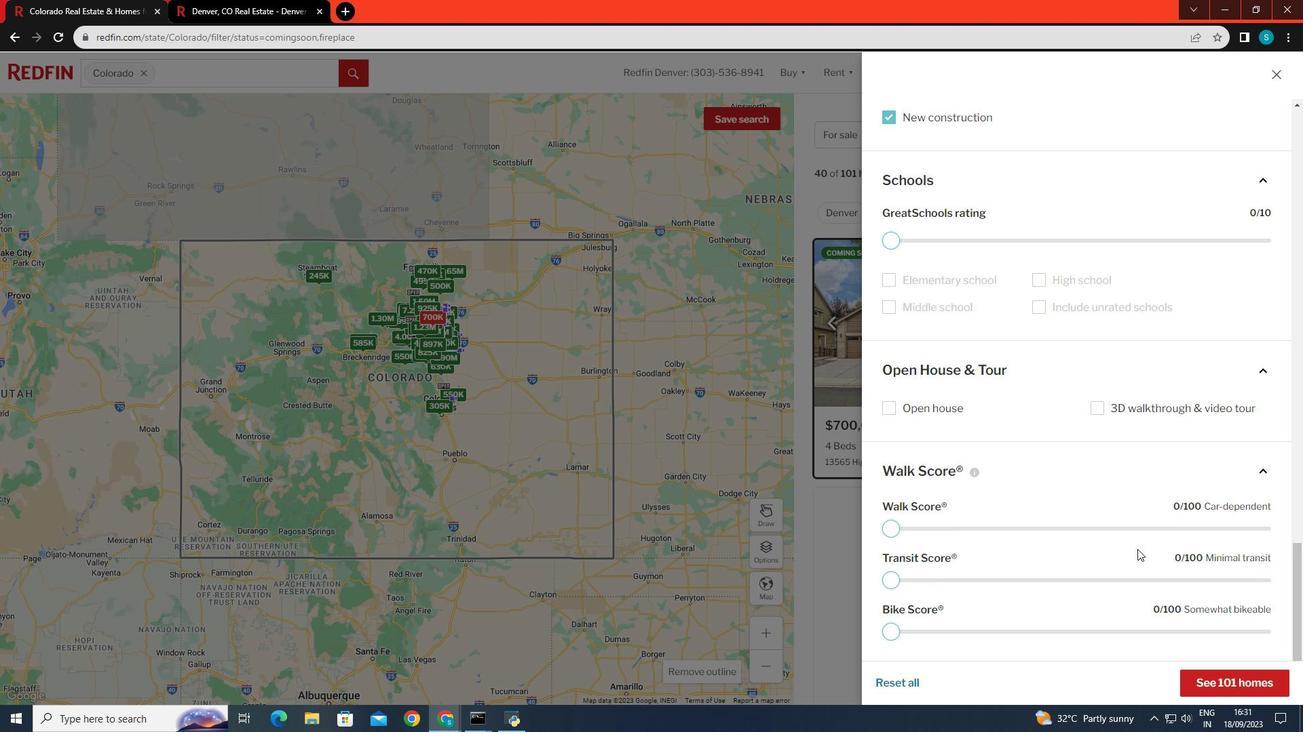 
Action: Mouse scrolled (1137, 549) with delta (0, 0)
Screenshot: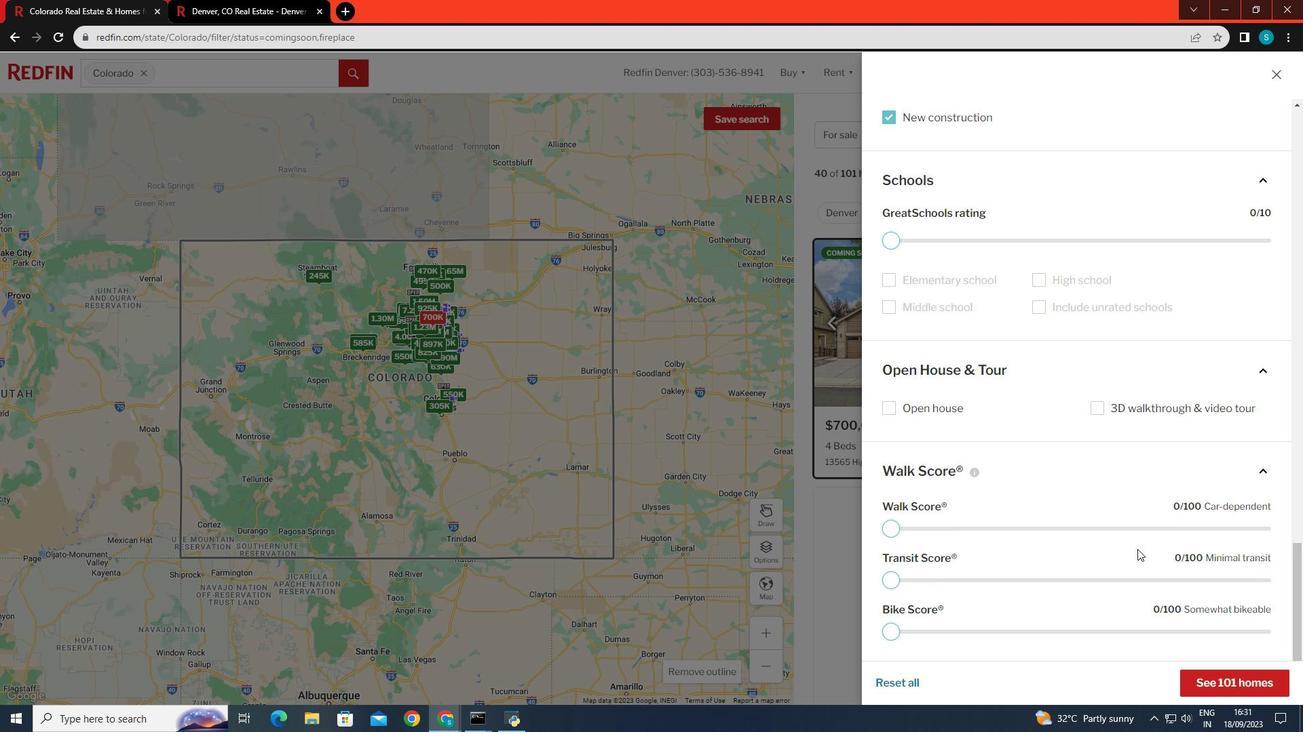 
Action: Mouse scrolled (1137, 549) with delta (0, 0)
Screenshot: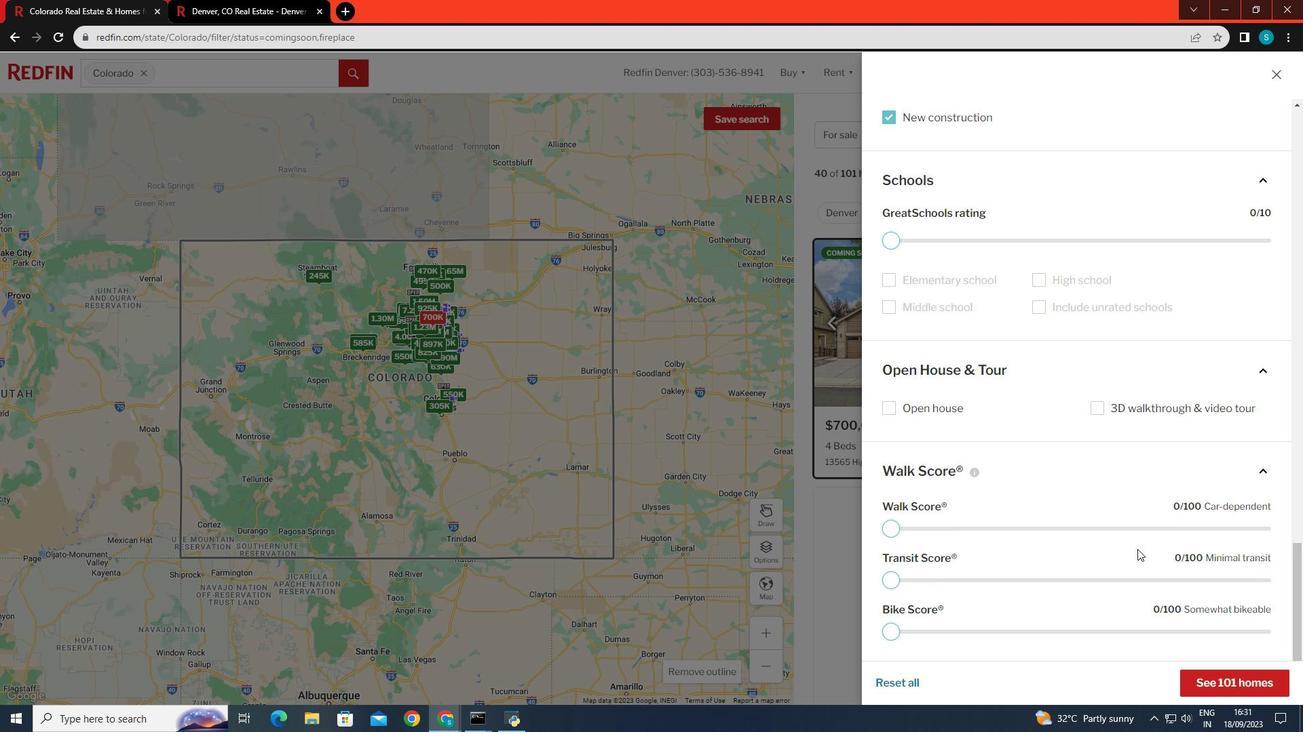 
Action: Mouse scrolled (1137, 549) with delta (0, 0)
Screenshot: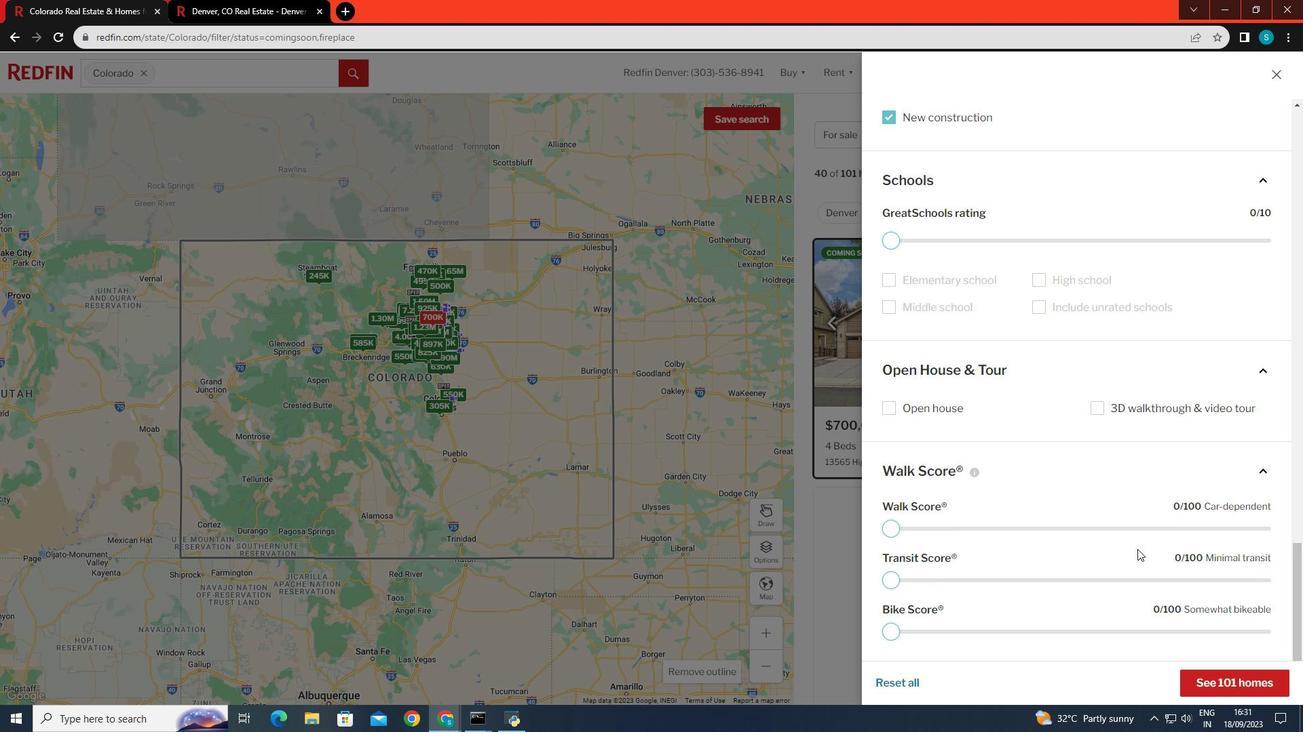 
Action: Mouse scrolled (1137, 550) with delta (0, 0)
Screenshot: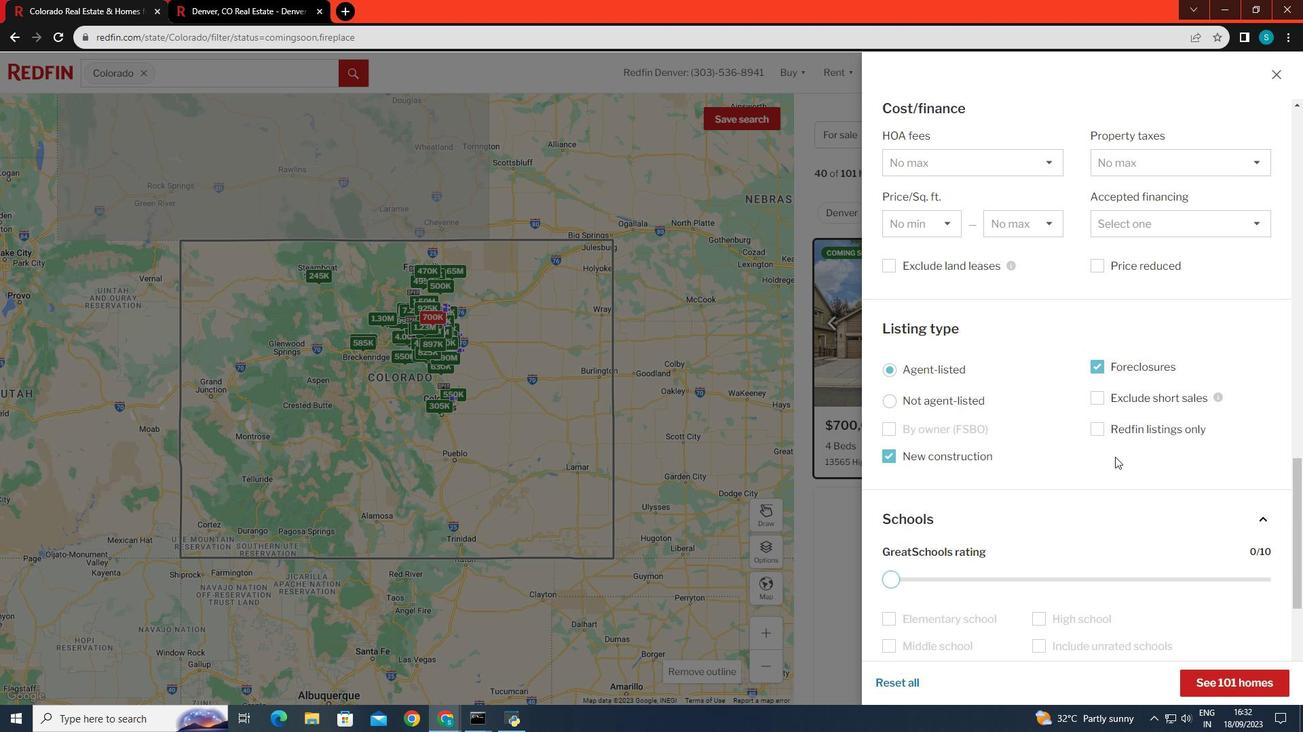 
Action: Mouse scrolled (1137, 550) with delta (0, 0)
Screenshot: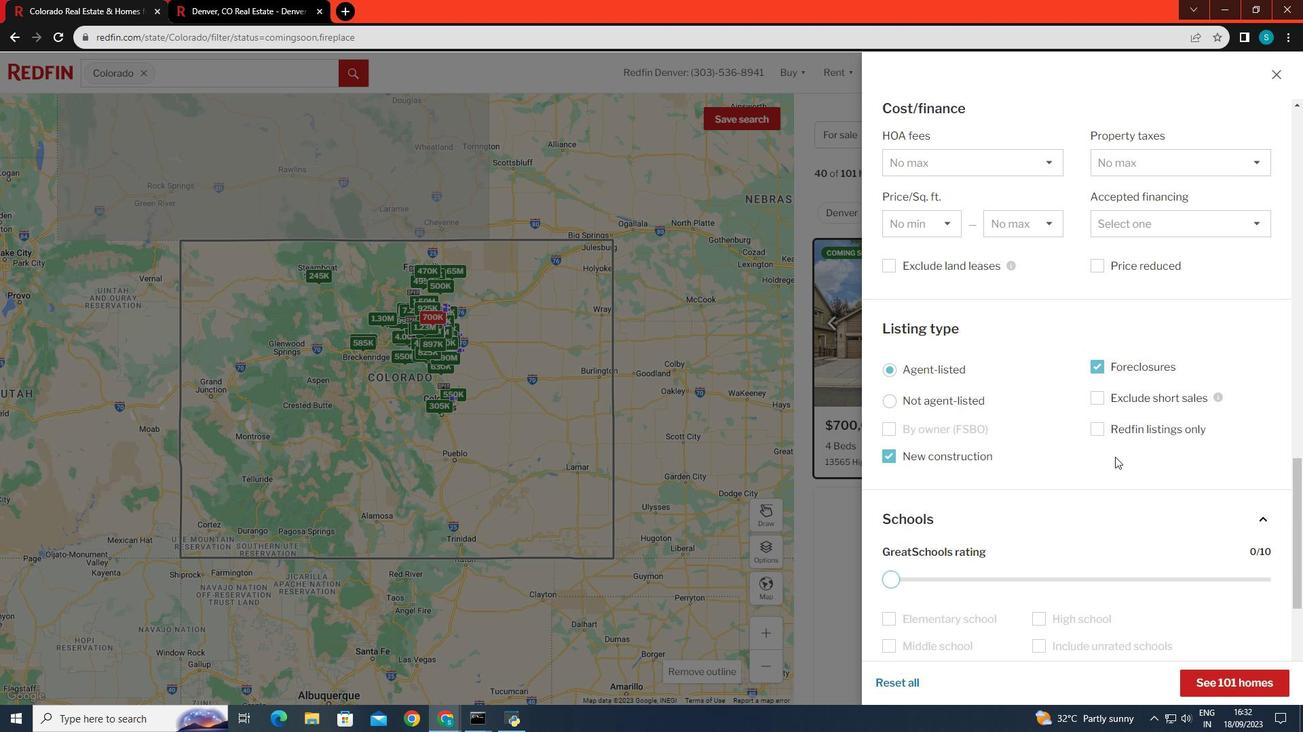 
Action: Mouse scrolled (1137, 550) with delta (0, 0)
Screenshot: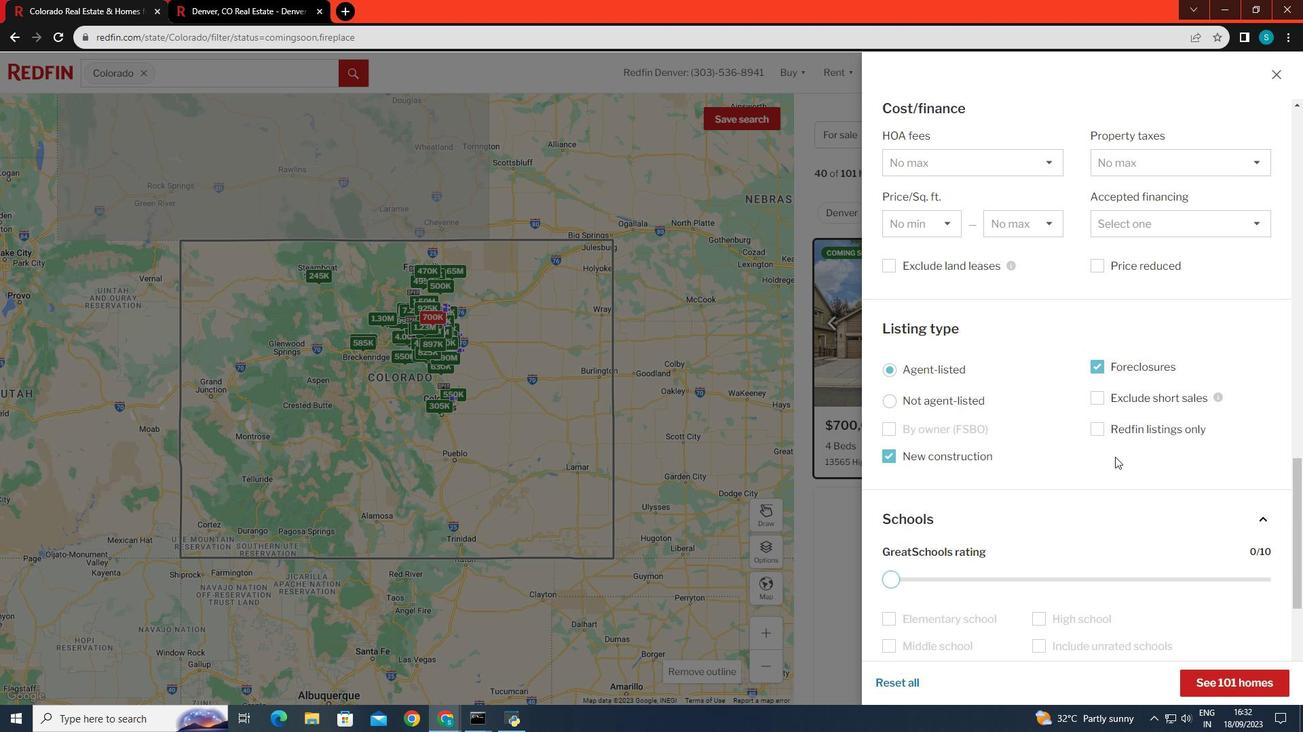 
Action: Mouse scrolled (1137, 550) with delta (0, 0)
Screenshot: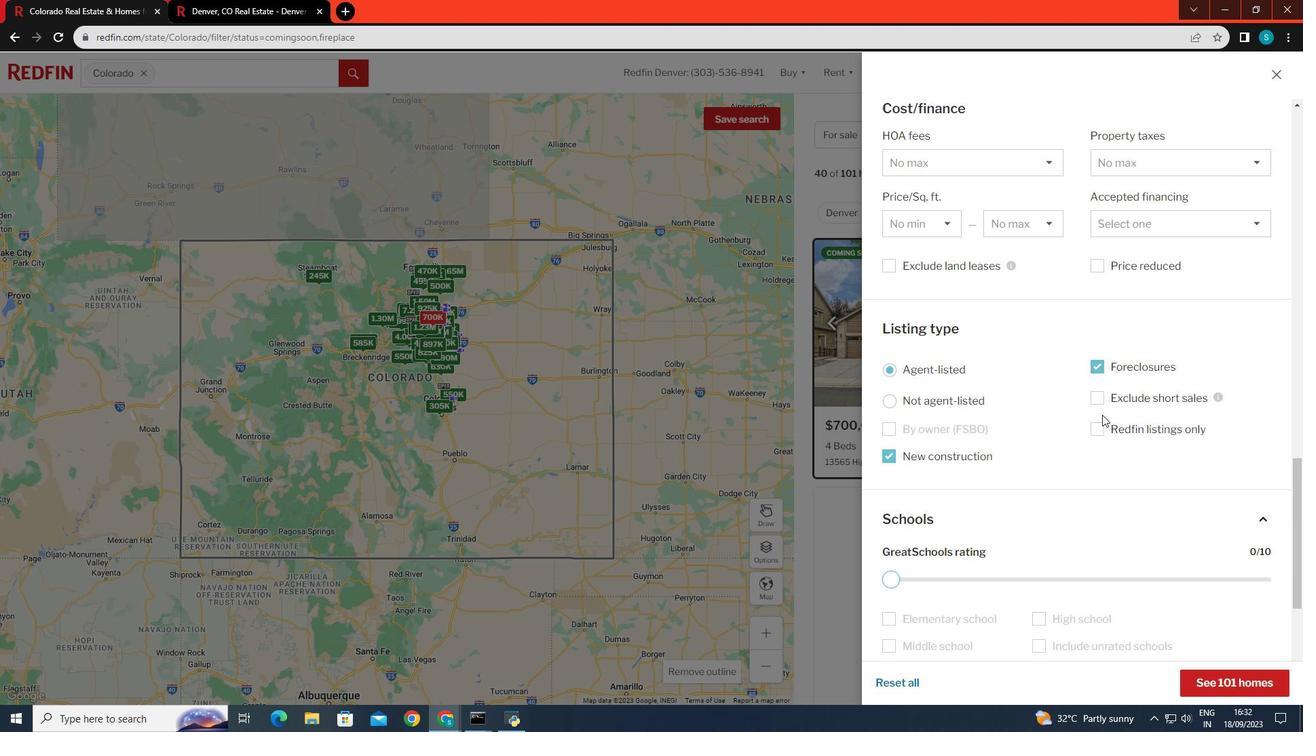 
Action: Mouse scrolled (1137, 550) with delta (0, 0)
Screenshot: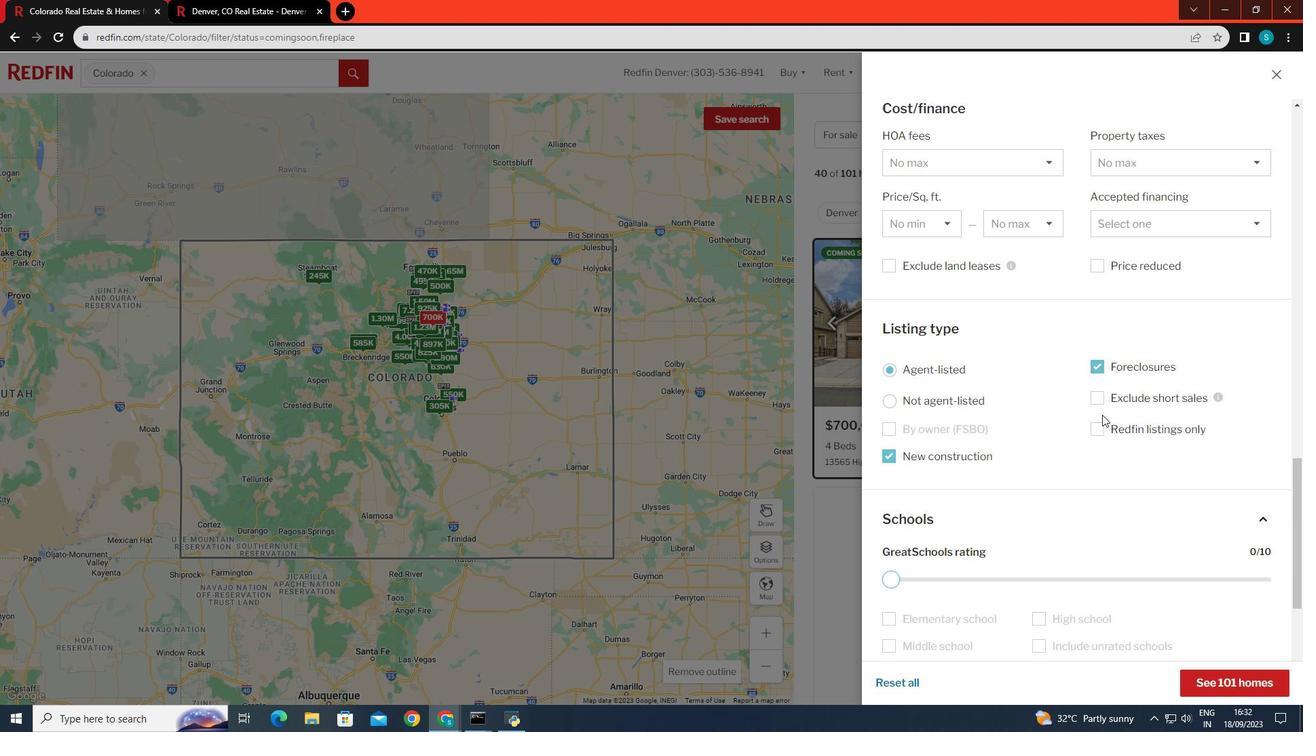 
Action: Mouse moved to (1096, 400)
Screenshot: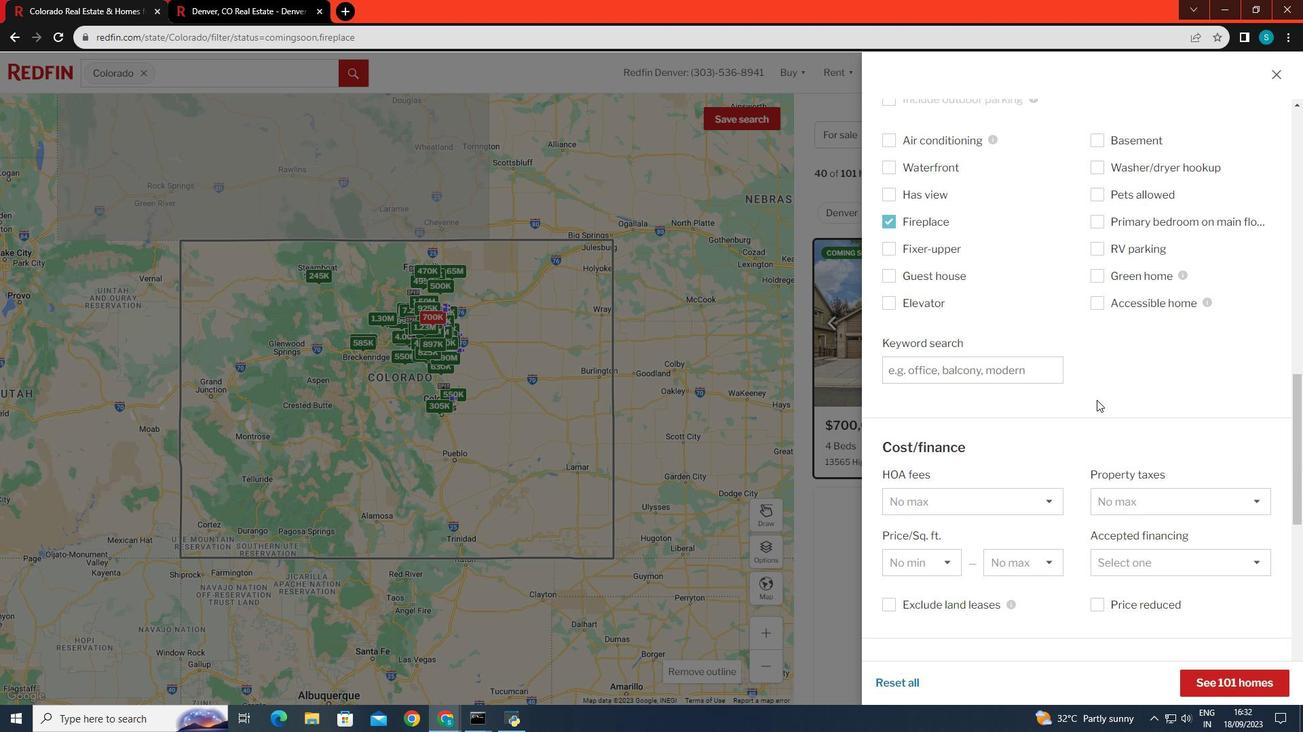 
Action: Mouse scrolled (1096, 401) with delta (0, 0)
Screenshot: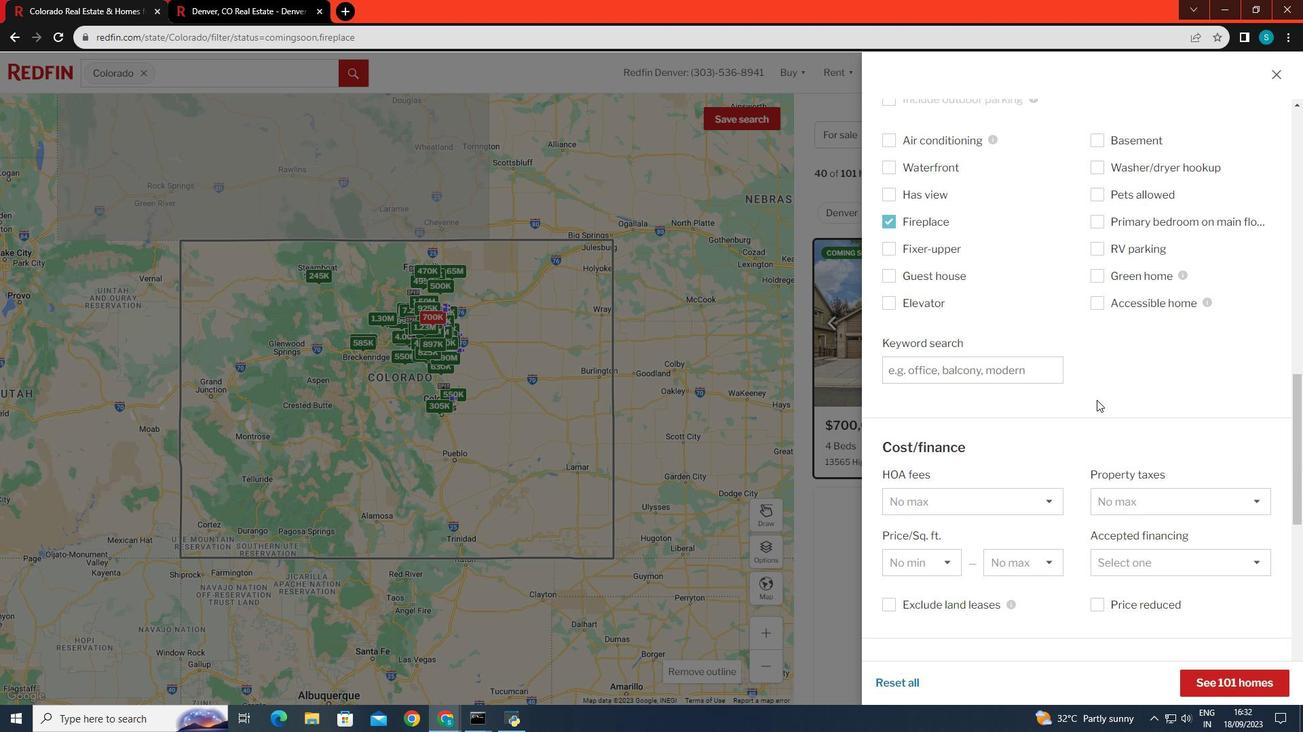 
Action: Mouse scrolled (1096, 401) with delta (0, 0)
Screenshot: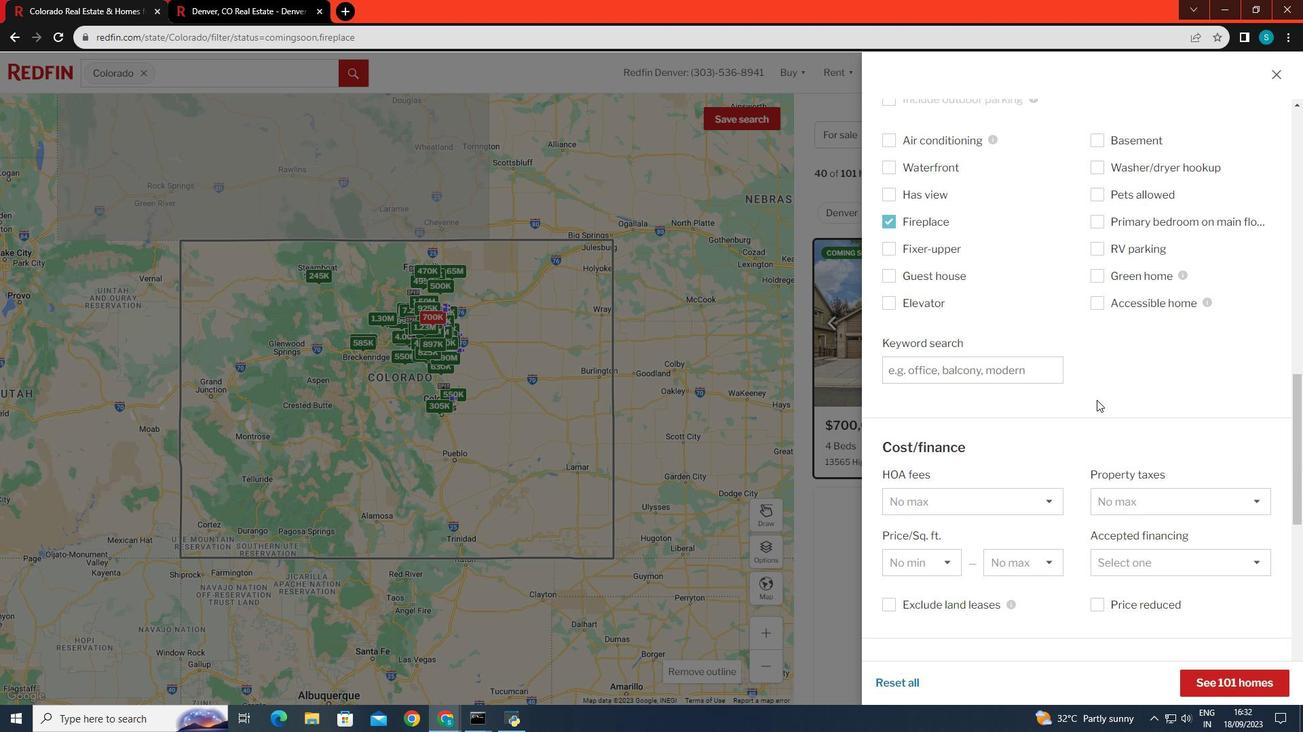 
Action: Mouse scrolled (1096, 401) with delta (0, 0)
Screenshot: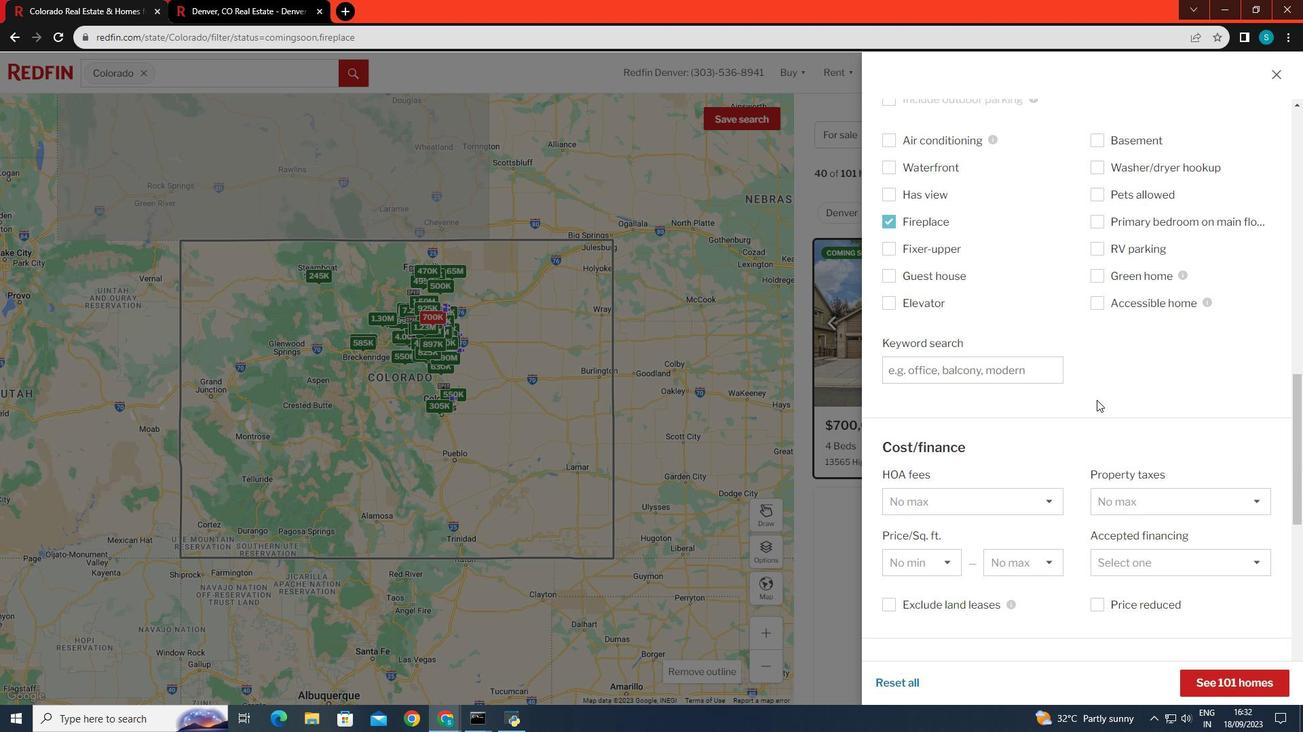 
Action: Mouse scrolled (1096, 401) with delta (0, 0)
Screenshot: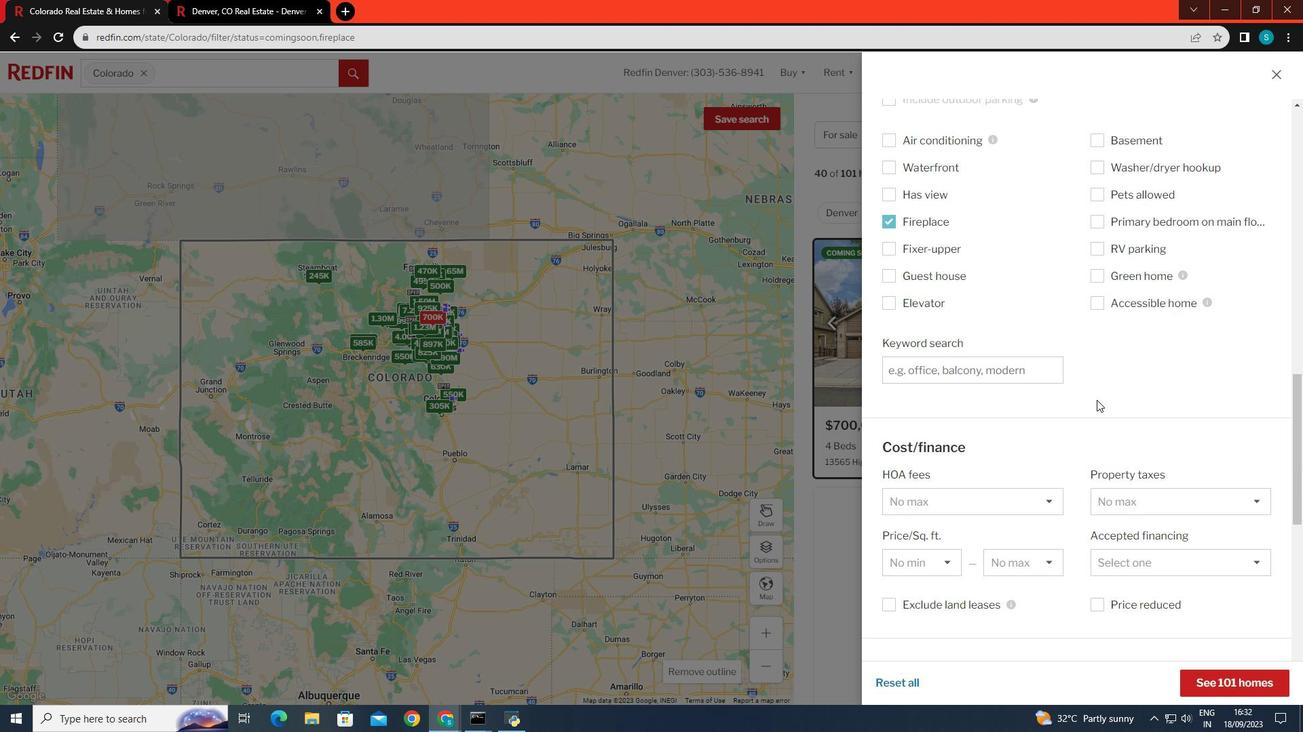 
Action: Mouse scrolled (1096, 401) with delta (0, 0)
Screenshot: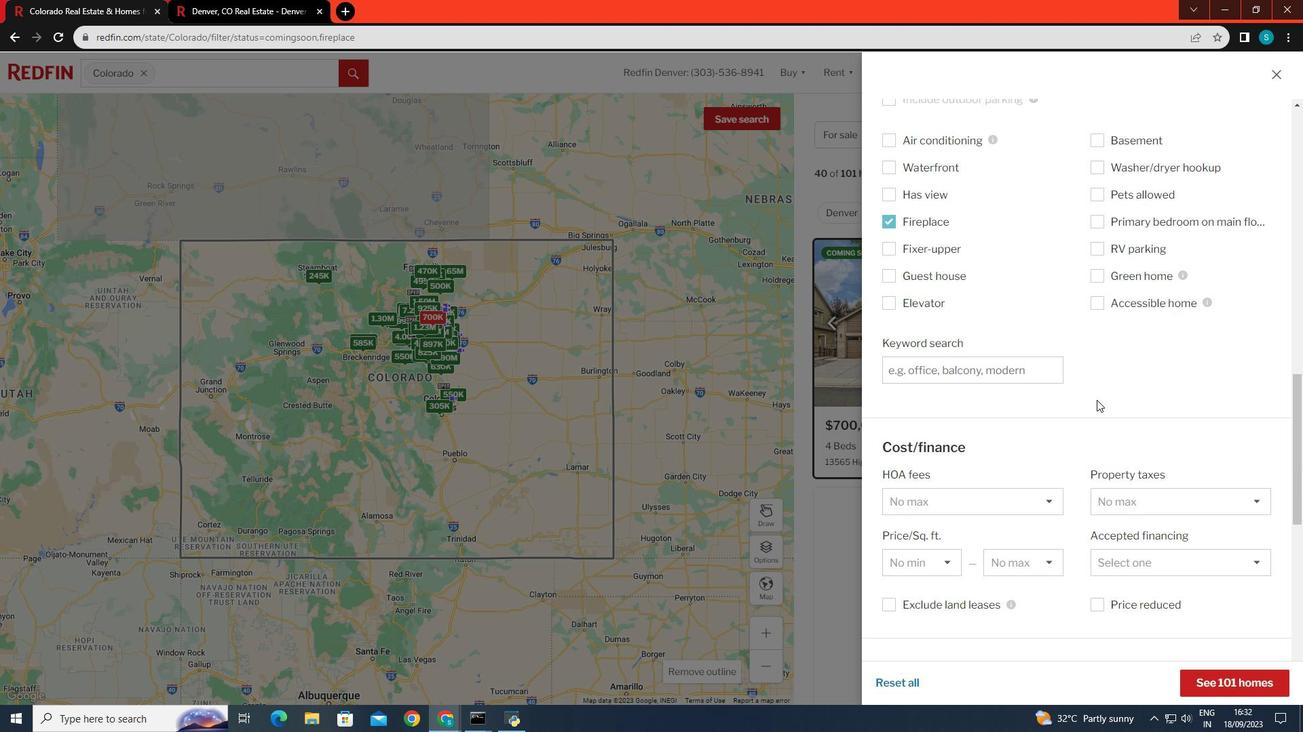 
Action: Mouse scrolled (1096, 401) with delta (0, 0)
Screenshot: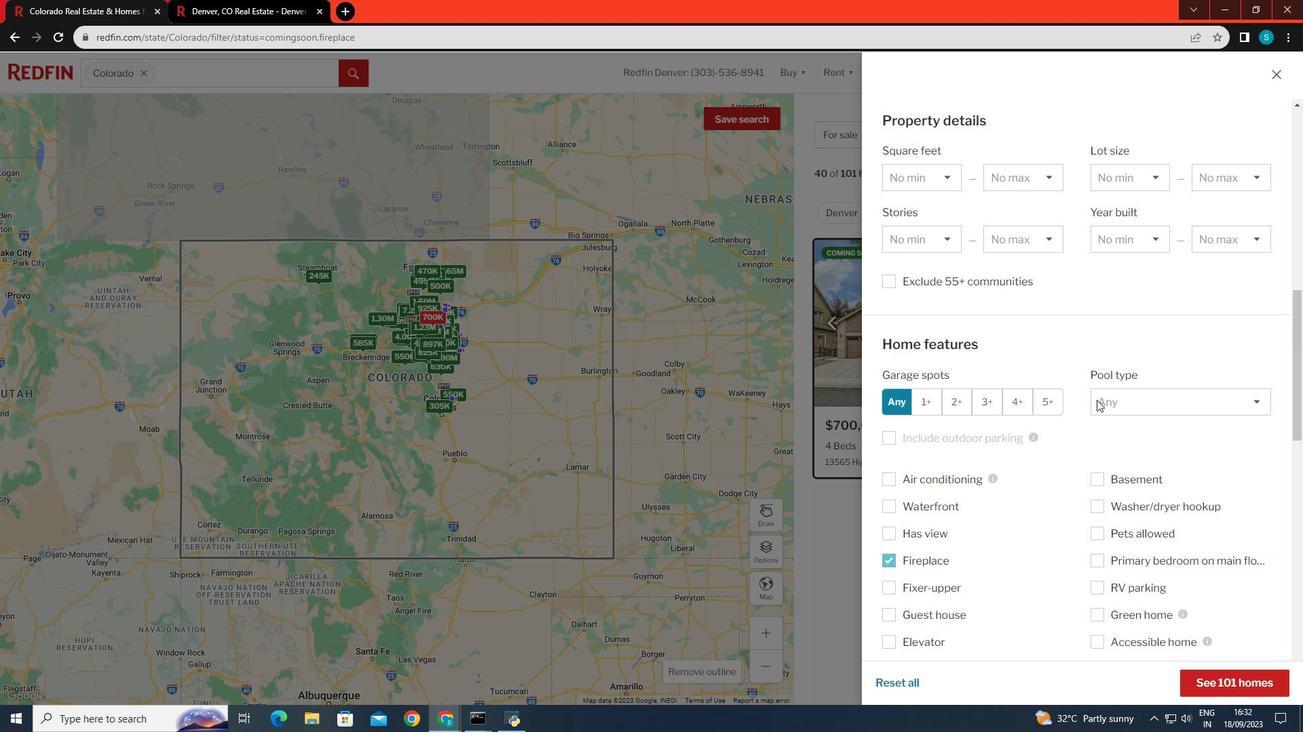 
Action: Mouse scrolled (1096, 401) with delta (0, 0)
Screenshot: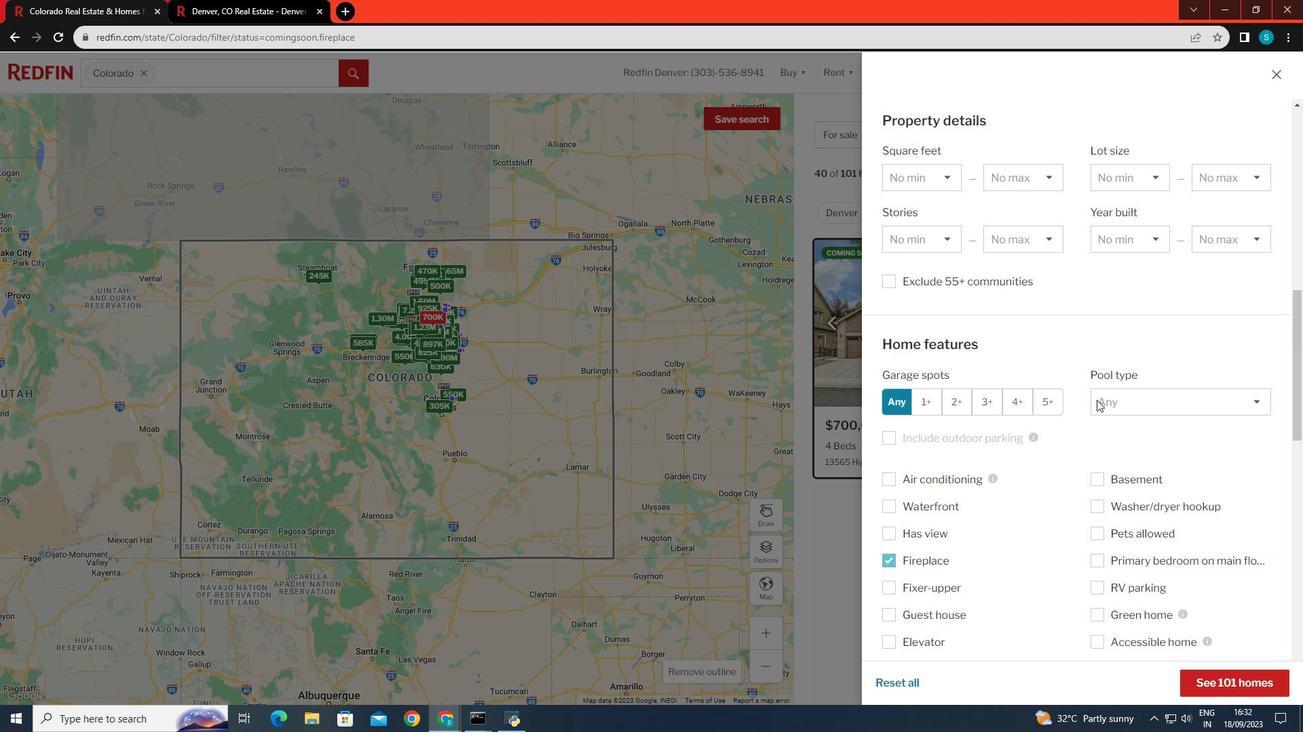 
Action: Mouse scrolled (1096, 401) with delta (0, 0)
Screenshot: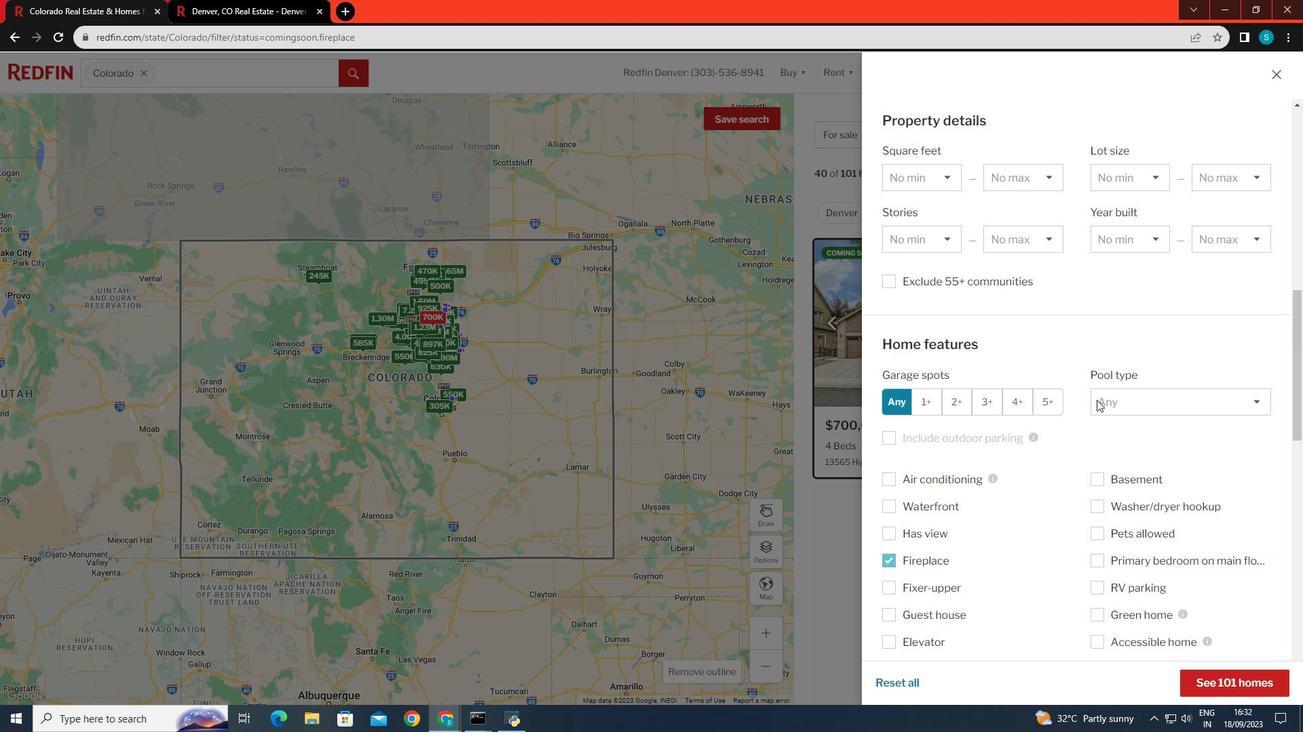 
Action: Mouse scrolled (1096, 401) with delta (0, 0)
Screenshot: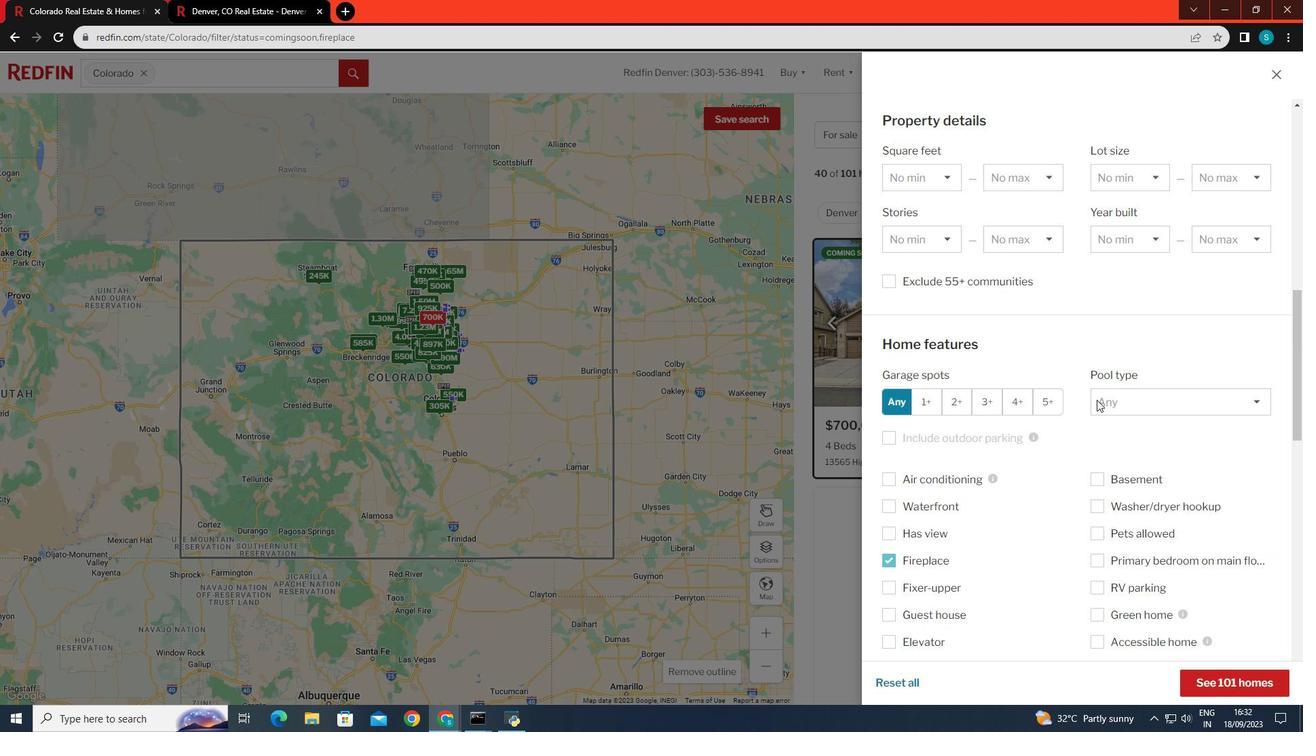 
Action: Mouse scrolled (1096, 401) with delta (0, 0)
Screenshot: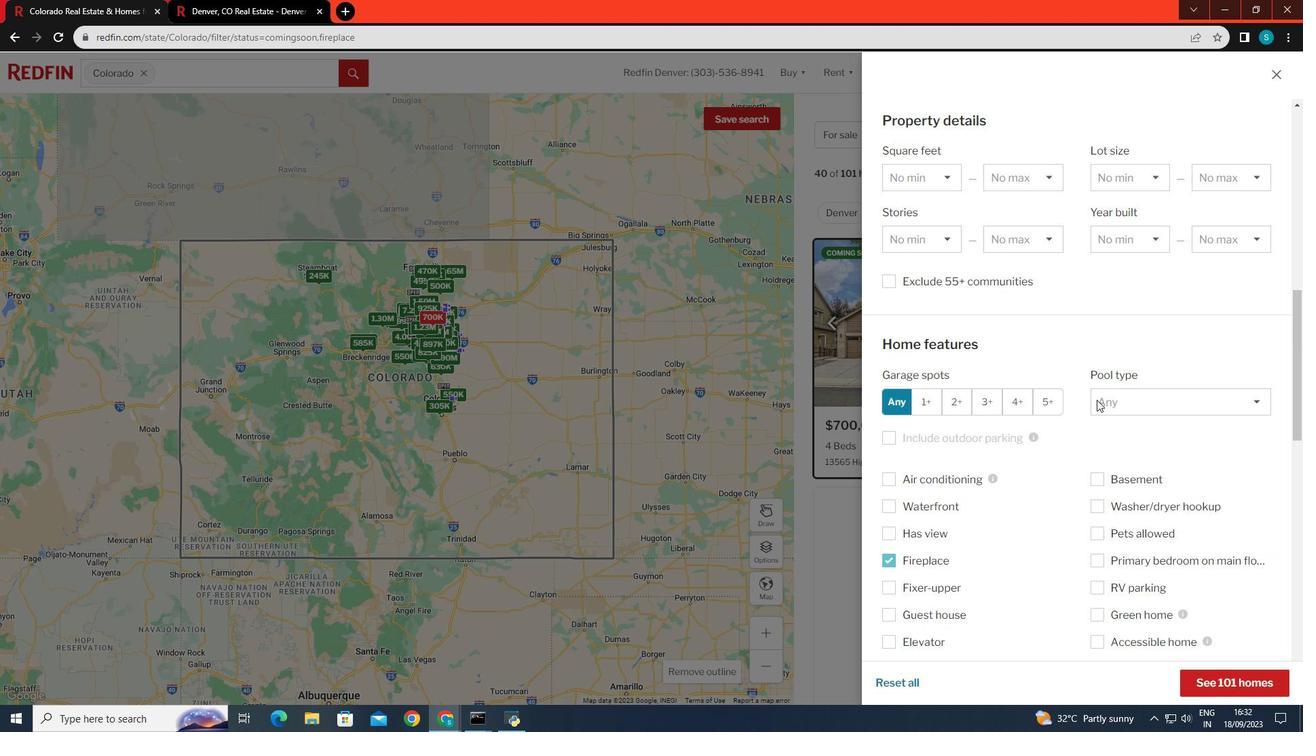 
Action: Mouse scrolled (1096, 401) with delta (0, 0)
Screenshot: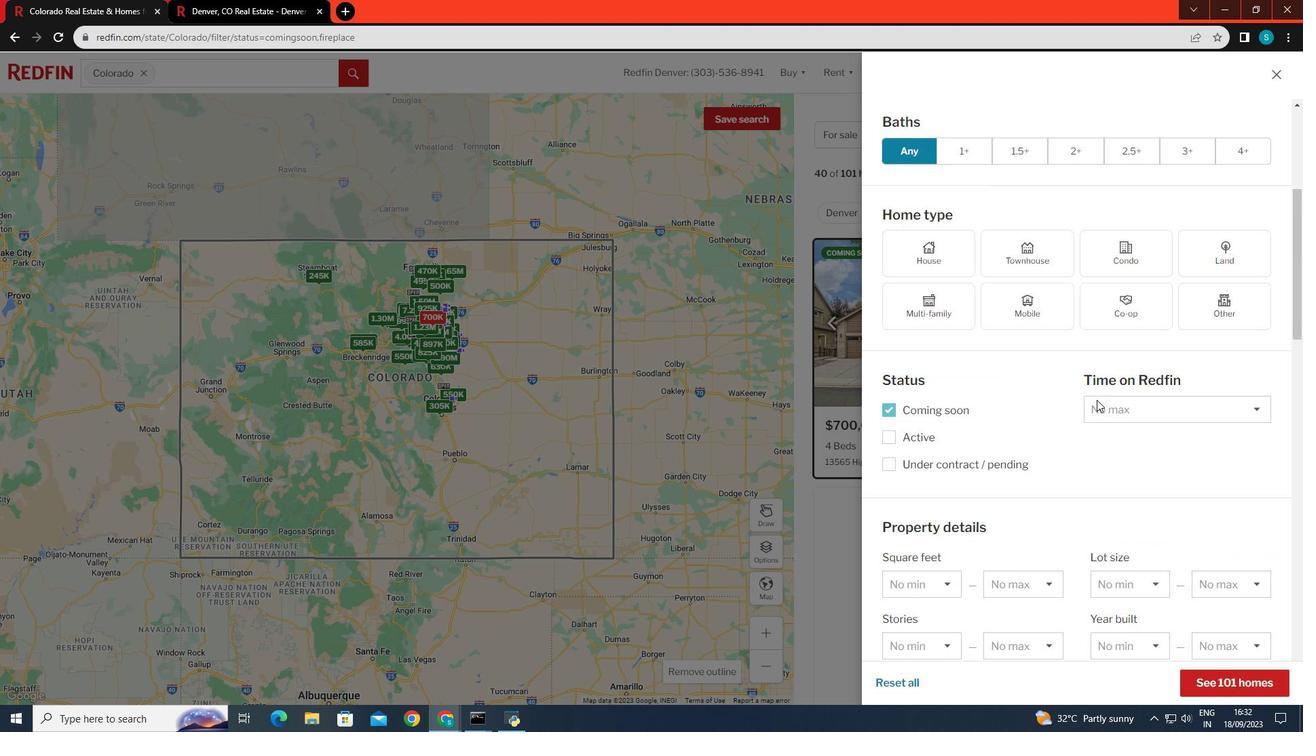
Action: Mouse scrolled (1096, 401) with delta (0, 0)
Screenshot: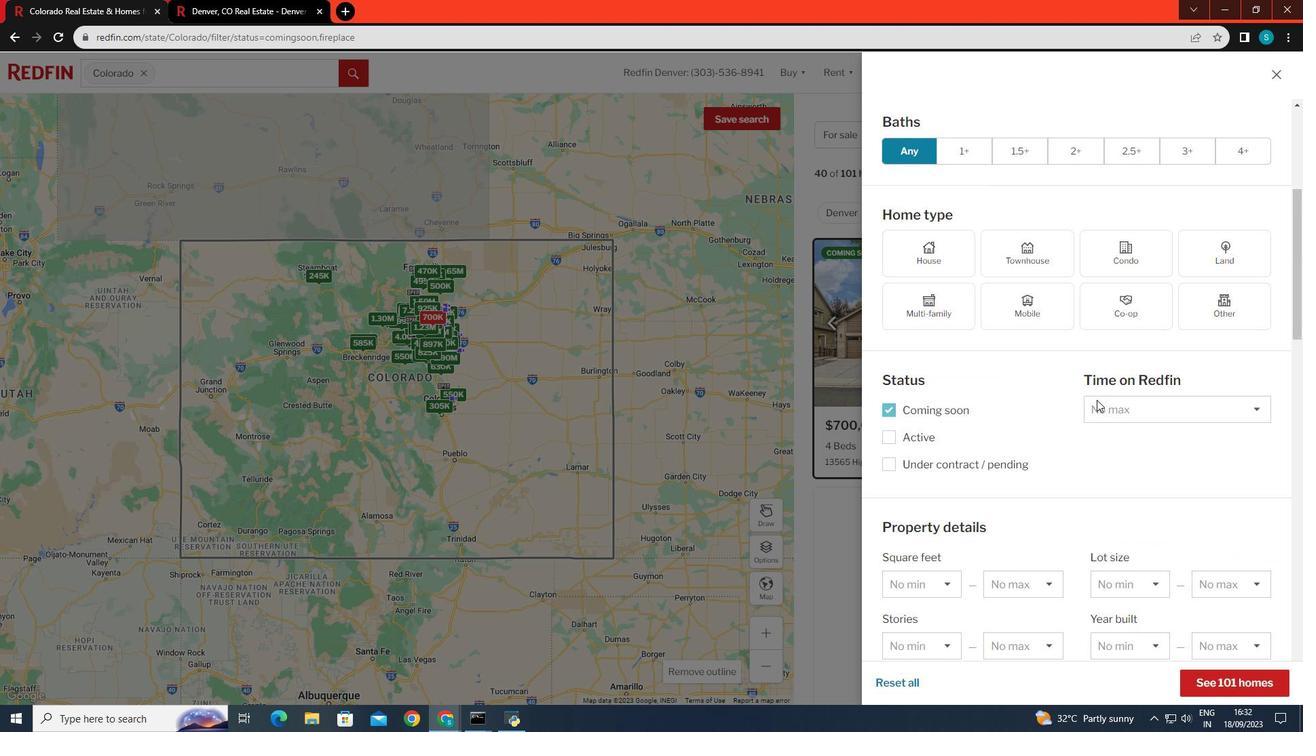 
Action: Mouse scrolled (1096, 401) with delta (0, 0)
Screenshot: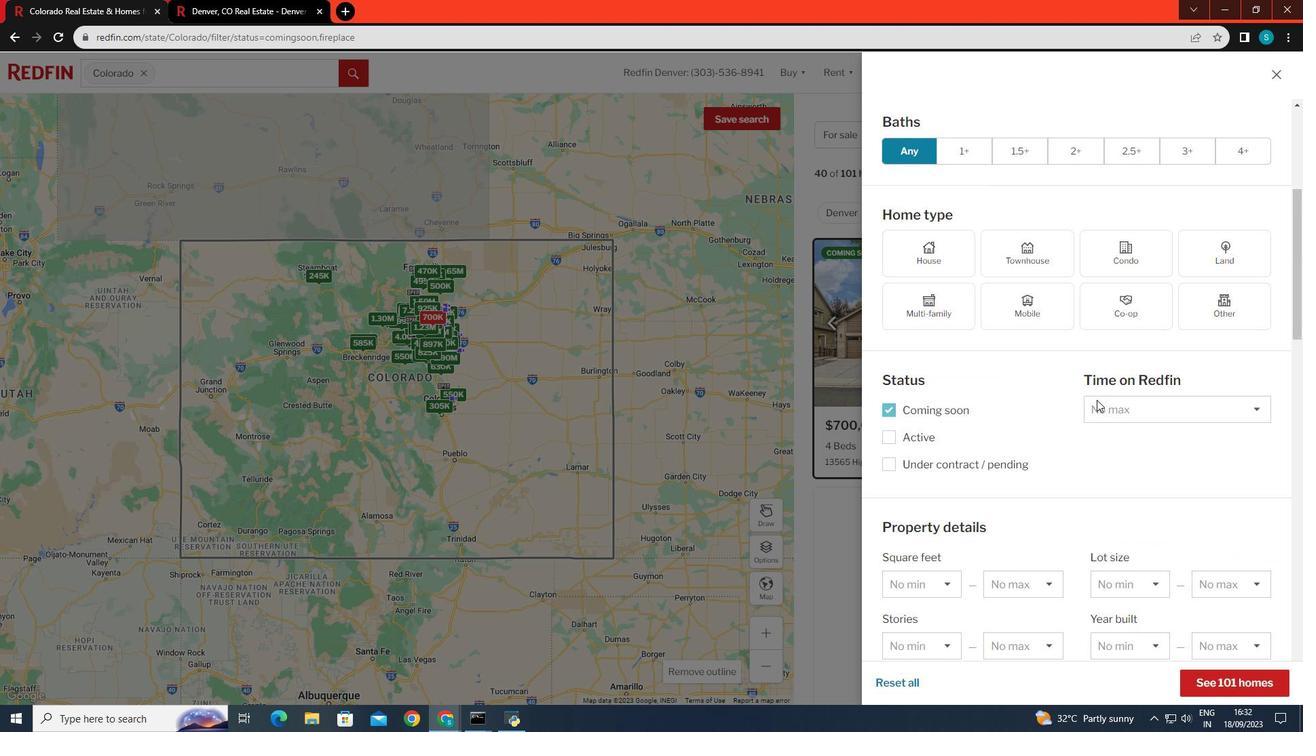
Action: Mouse scrolled (1096, 401) with delta (0, 0)
Screenshot: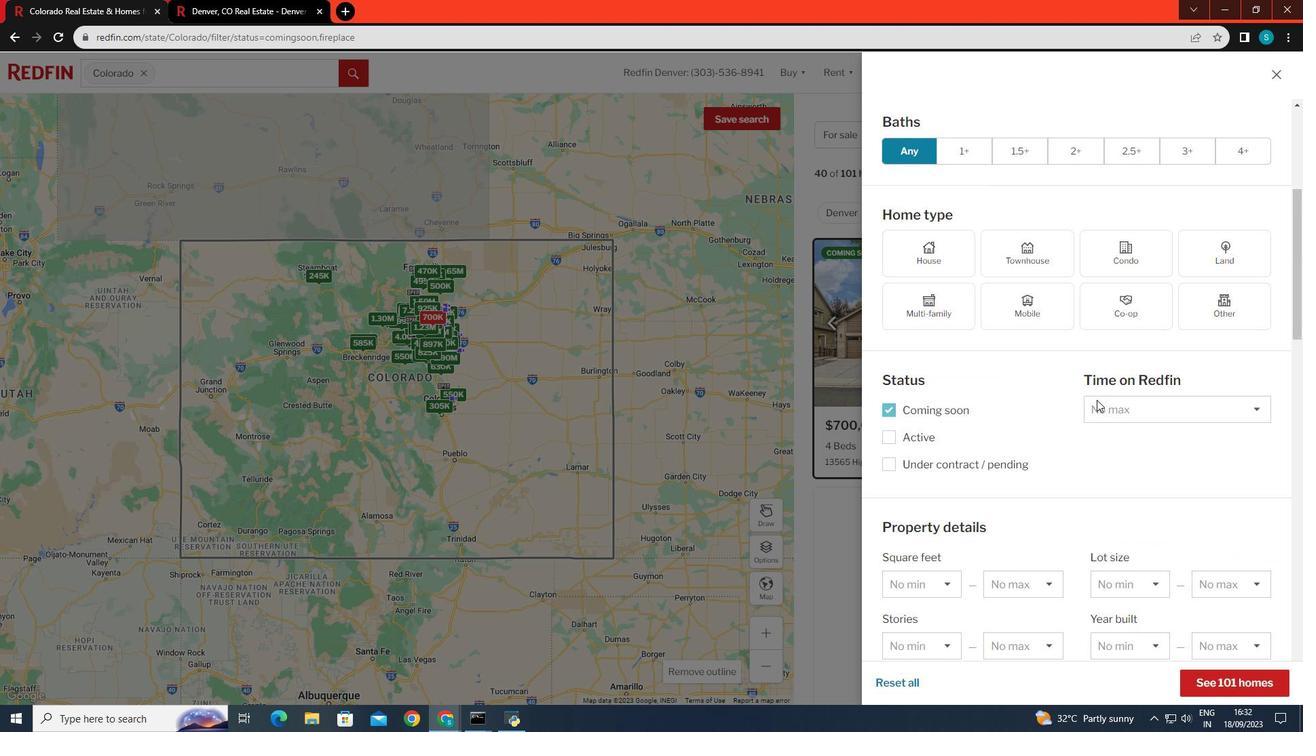 
Action: Mouse scrolled (1096, 401) with delta (0, 0)
Screenshot: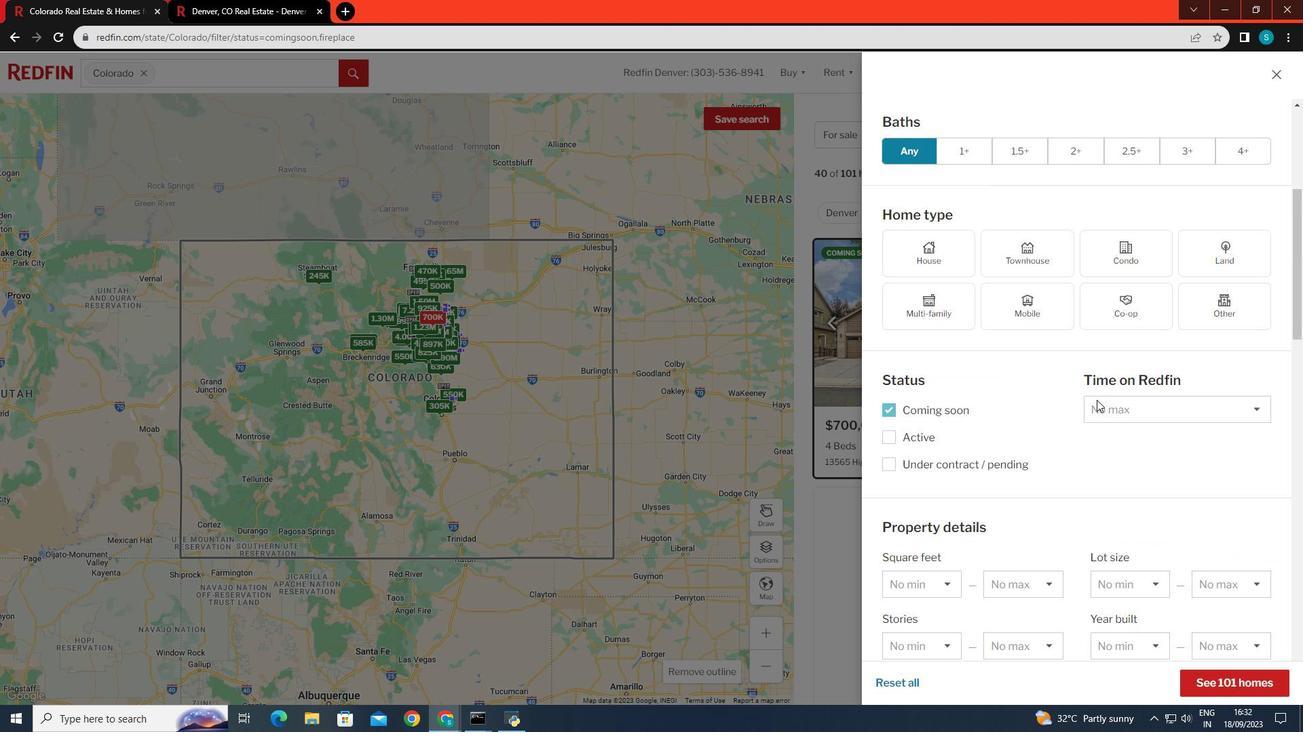 
Action: Mouse scrolled (1096, 401) with delta (0, 0)
Screenshot: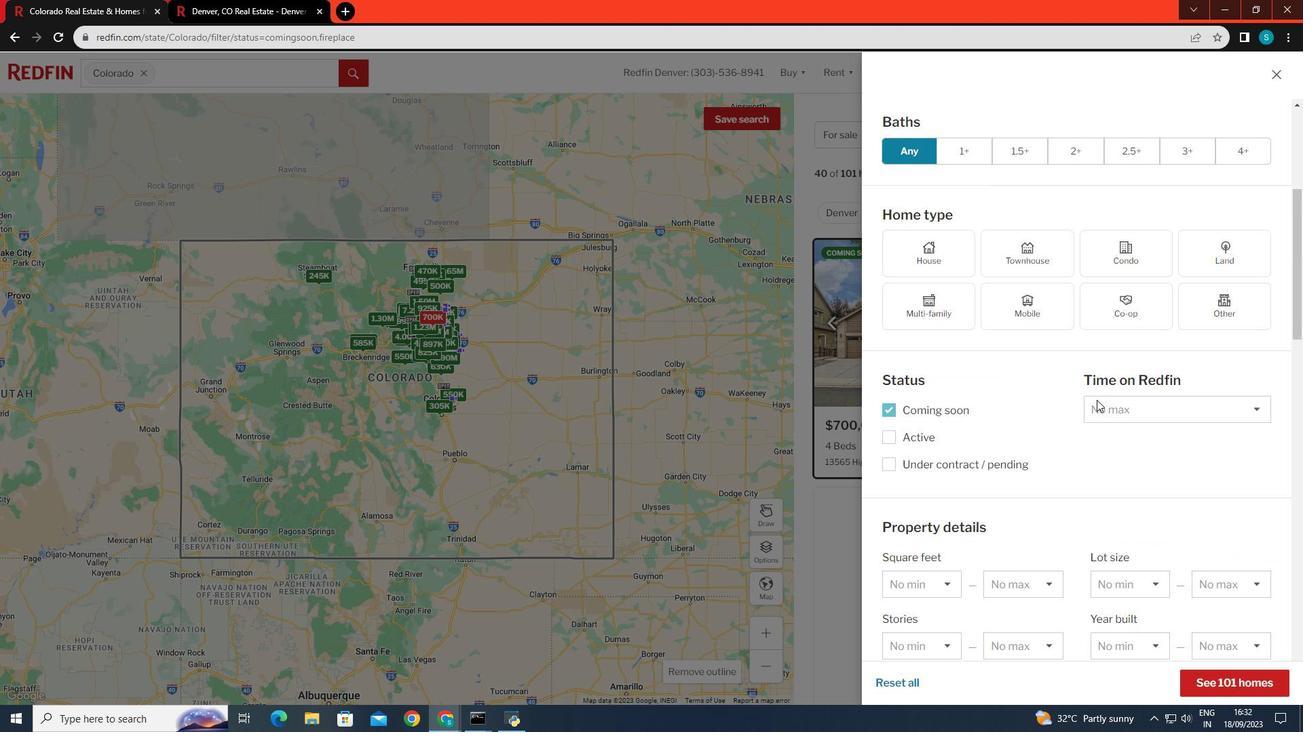 
Action: Mouse scrolled (1096, 401) with delta (0, 0)
Screenshot: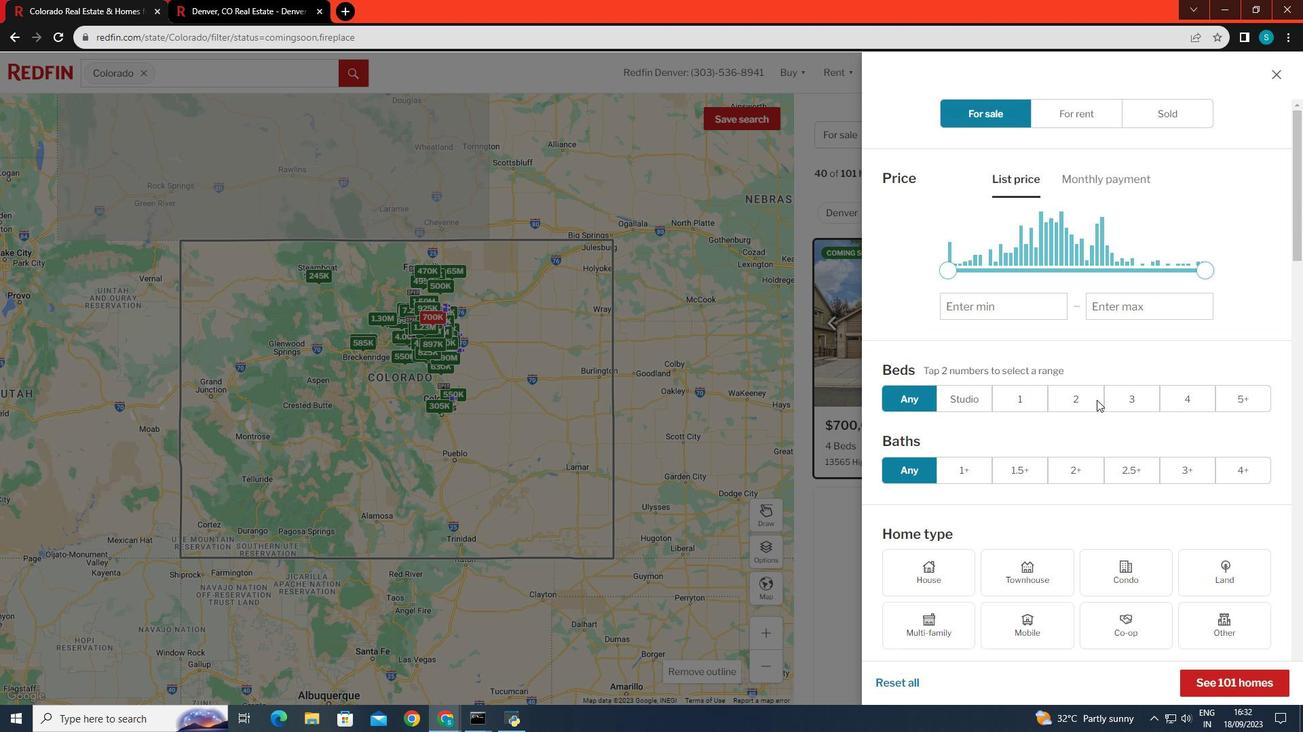 
Action: Mouse scrolled (1096, 401) with delta (0, 0)
Screenshot: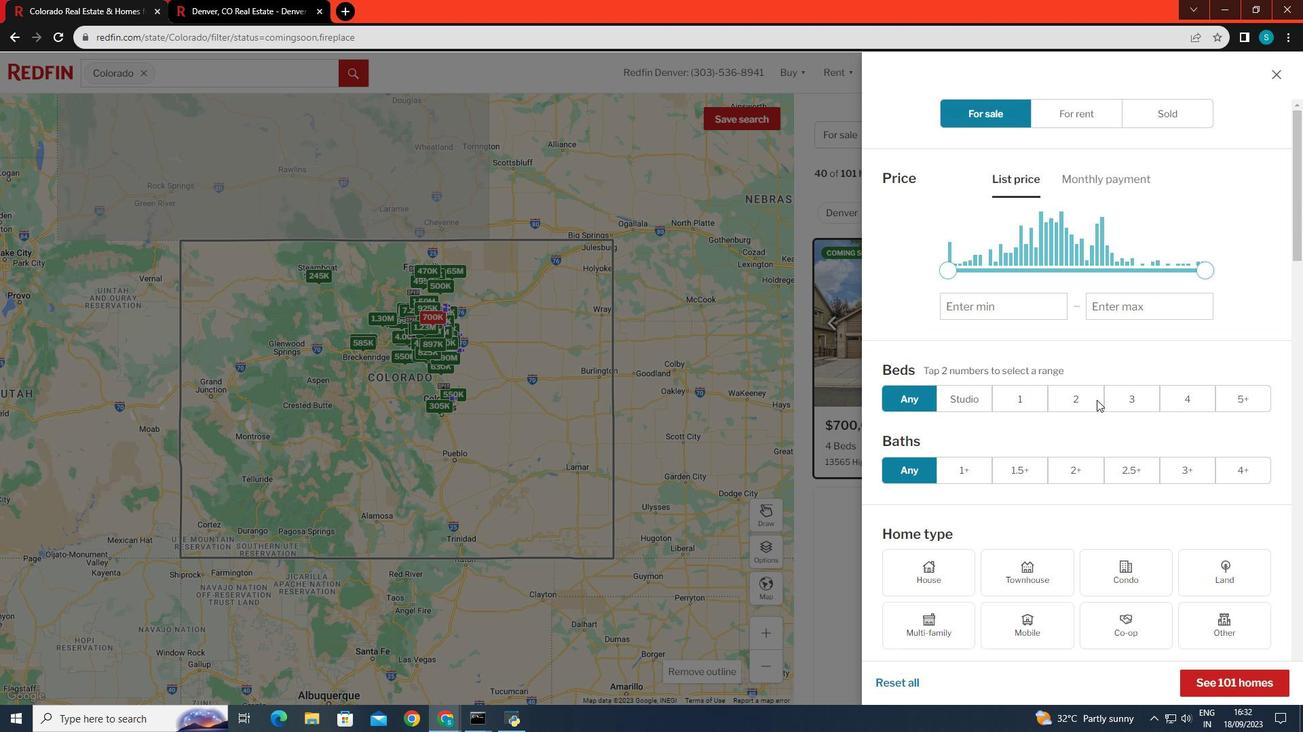
Action: Mouse scrolled (1096, 401) with delta (0, 0)
Screenshot: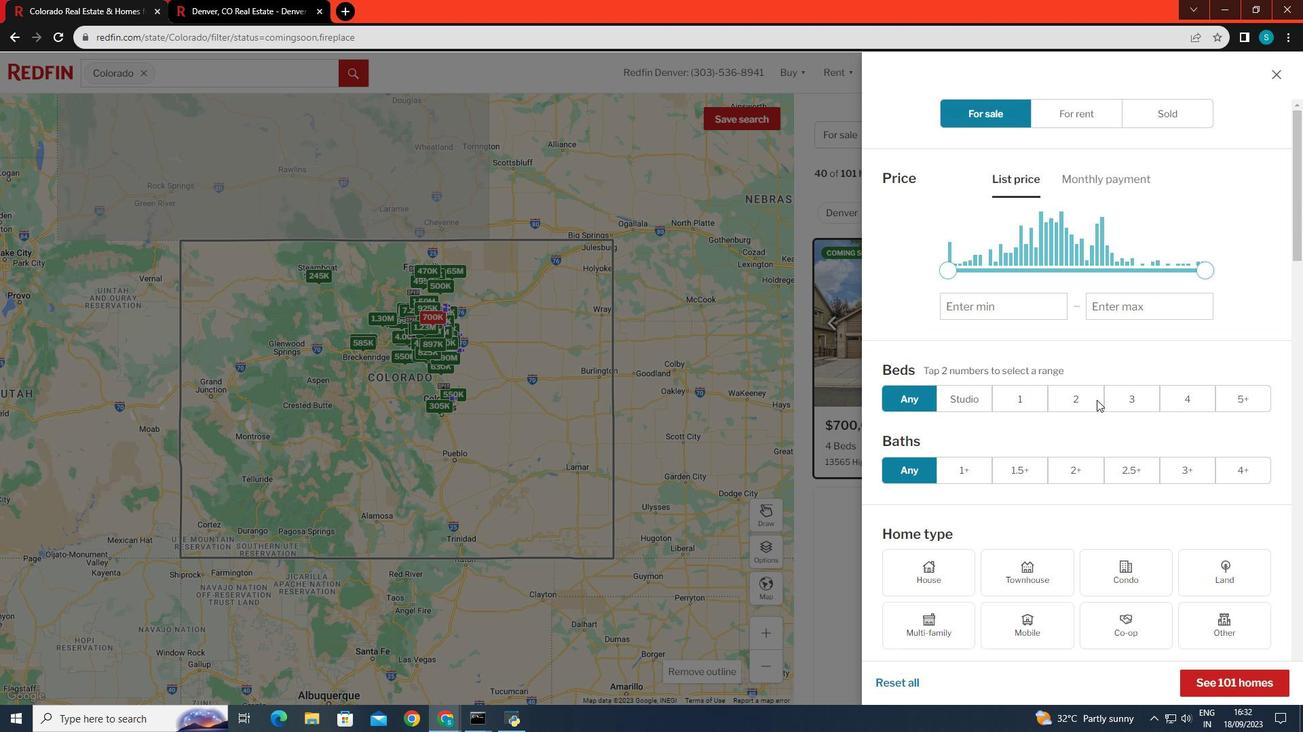 
Action: Mouse scrolled (1096, 401) with delta (0, 0)
Screenshot: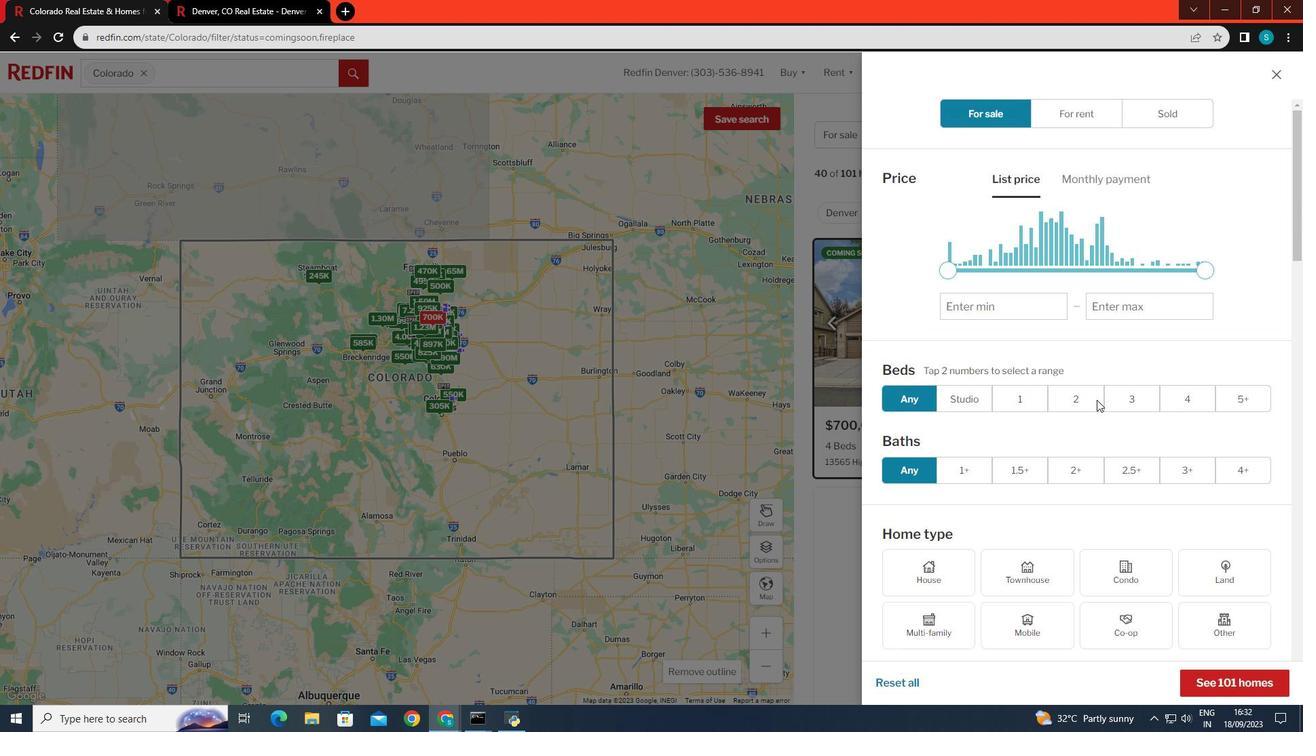 
Action: Mouse scrolled (1096, 401) with delta (0, 0)
Screenshot: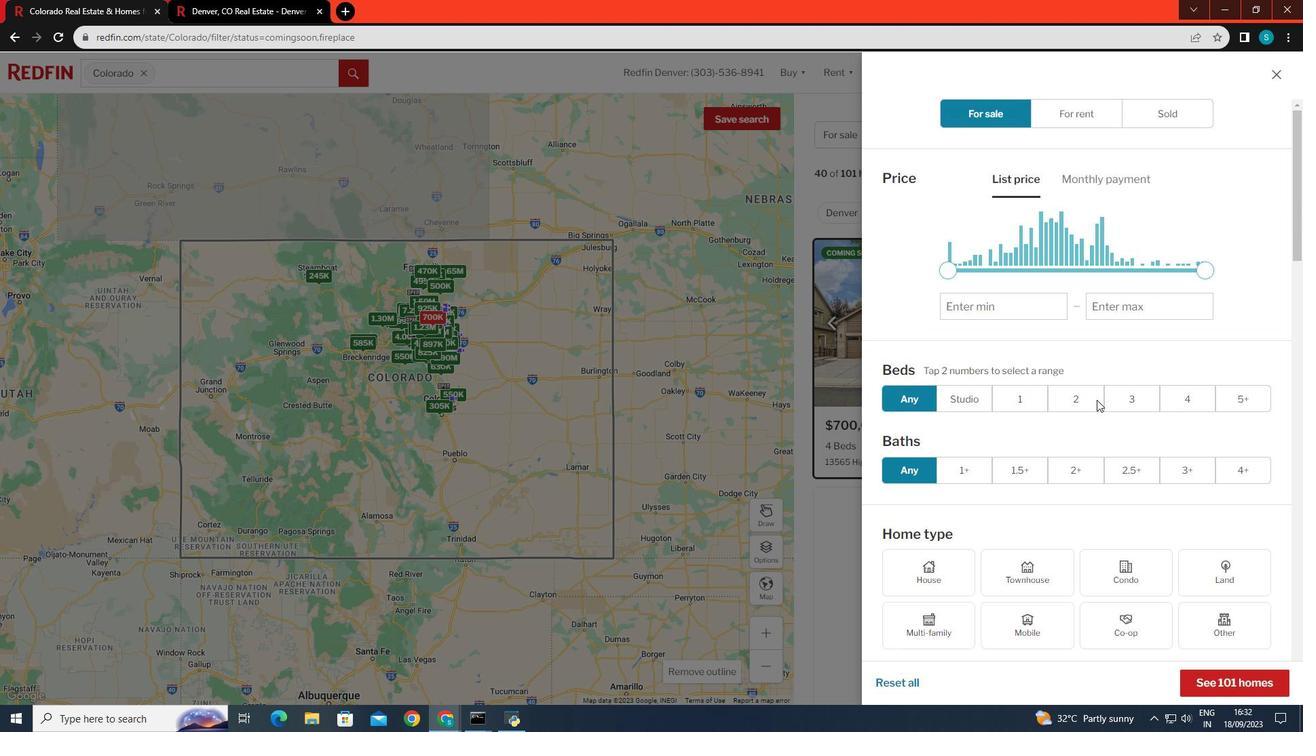 
Action: Mouse scrolled (1096, 401) with delta (0, 0)
Screenshot: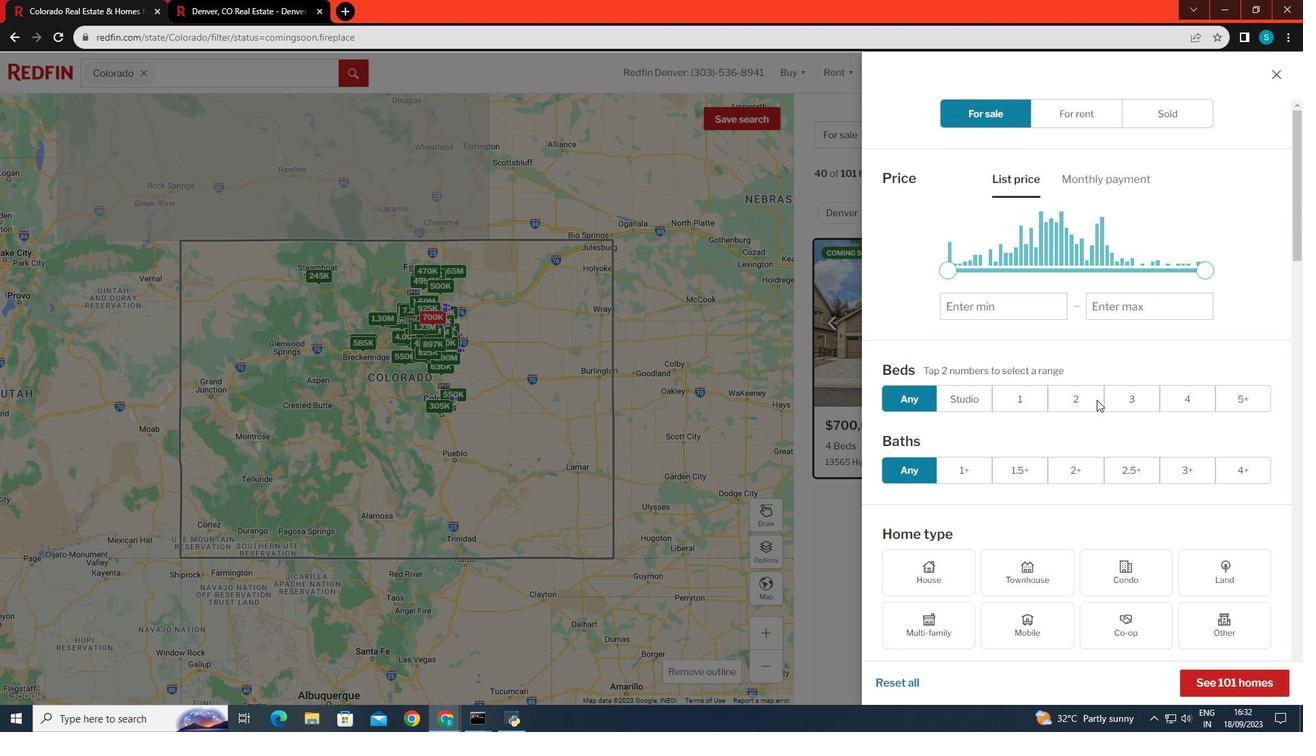 
Action: Mouse scrolled (1096, 401) with delta (0, 0)
Screenshot: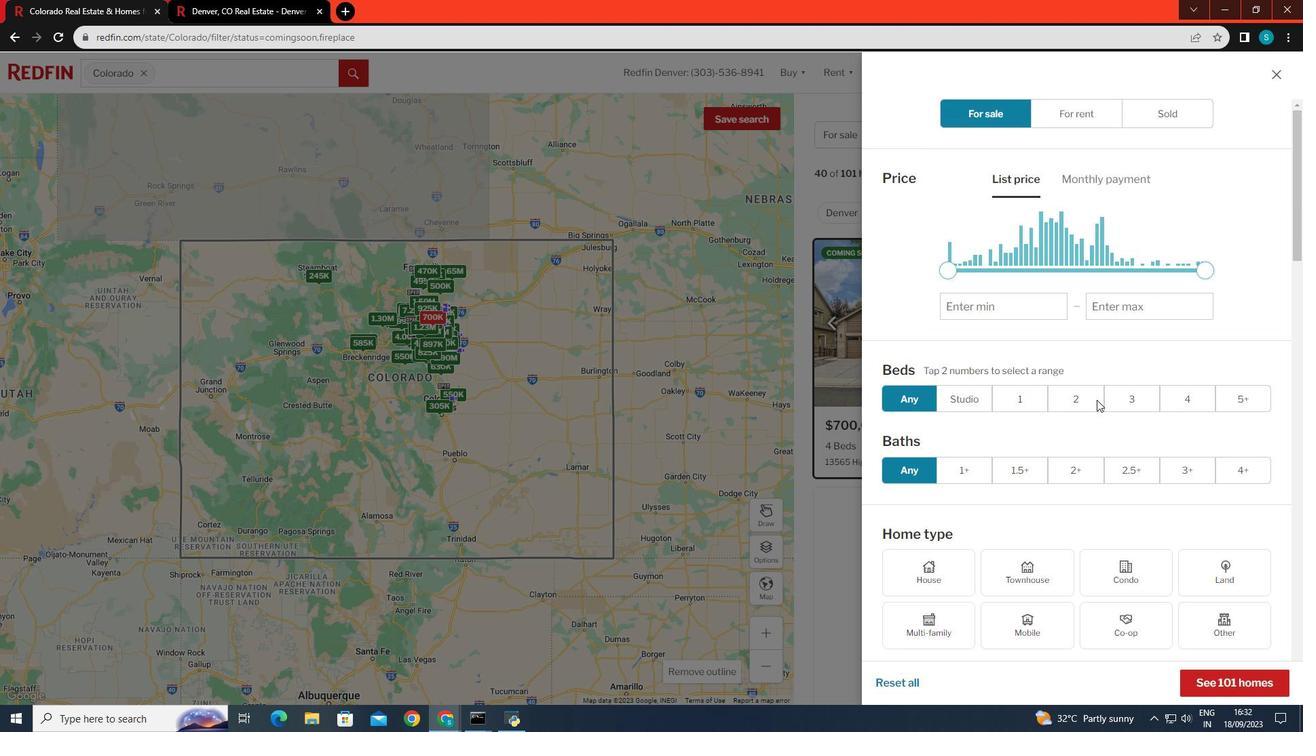 
Action: Mouse scrolled (1096, 401) with delta (0, 0)
Screenshot: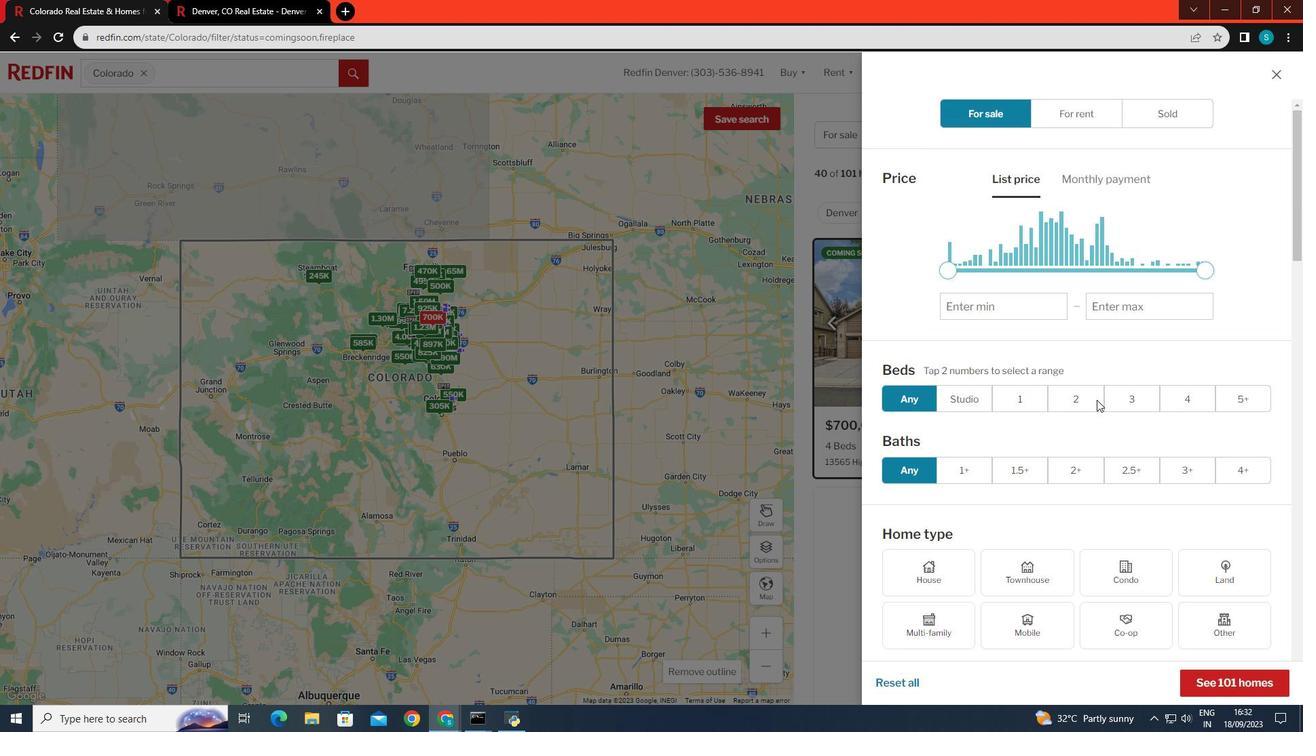 
Action: Mouse scrolled (1096, 401) with delta (0, 0)
Screenshot: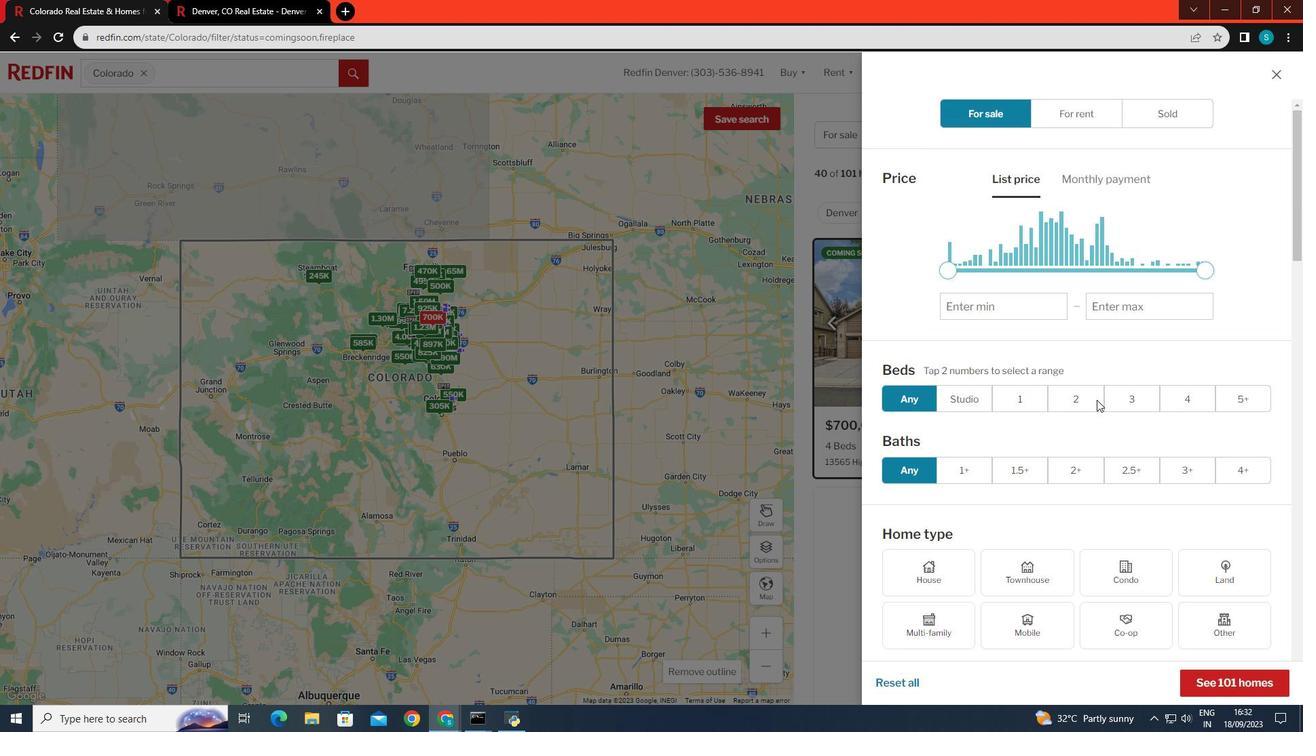 
Action: Mouse scrolled (1096, 401) with delta (0, 0)
Screenshot: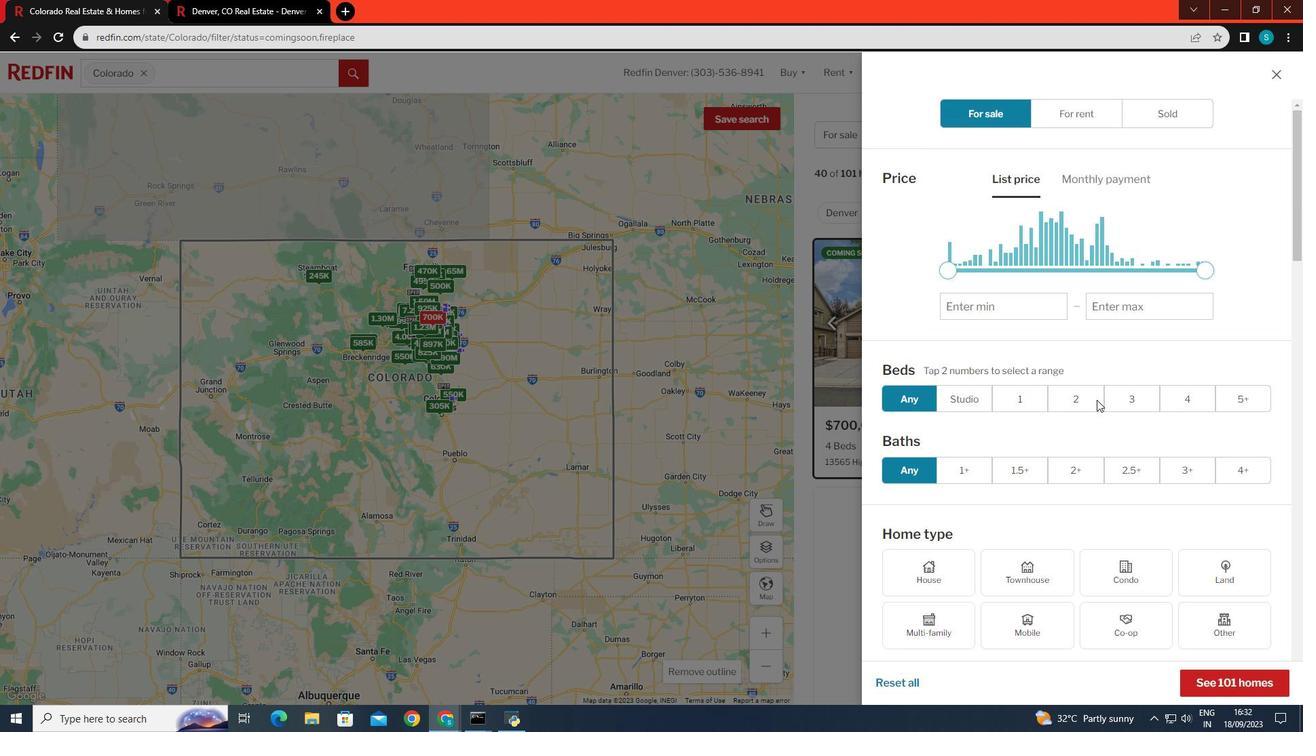 
Action: Mouse scrolled (1096, 401) with delta (0, 0)
Screenshot: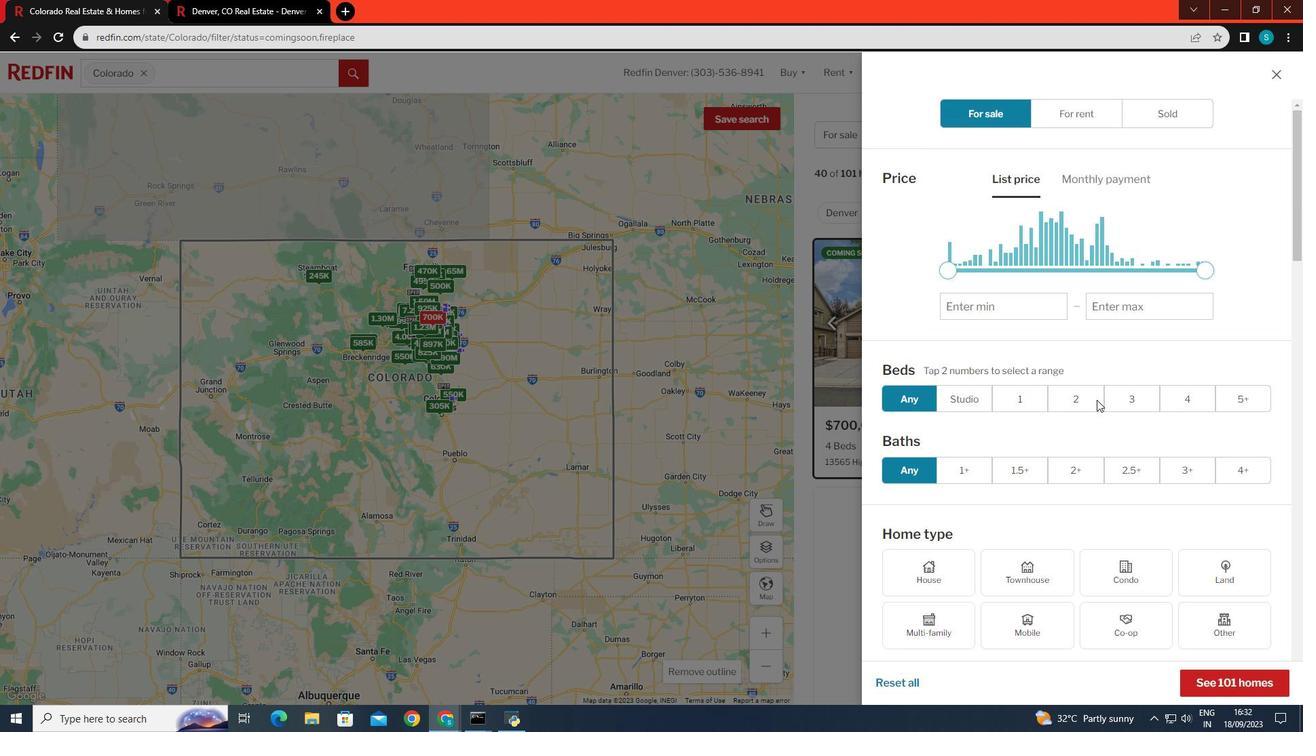 
Action: Mouse scrolled (1096, 401) with delta (0, 0)
Screenshot: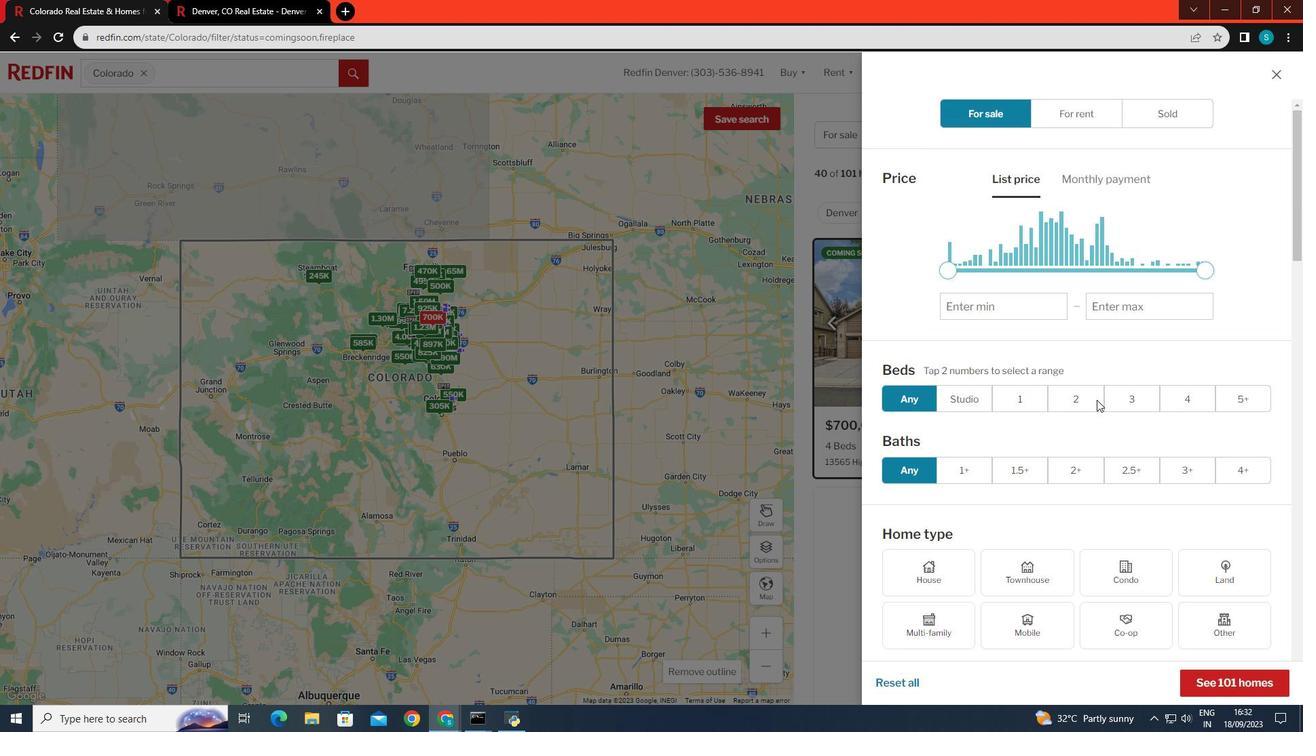 
Action: Mouse moved to (1009, 429)
Screenshot: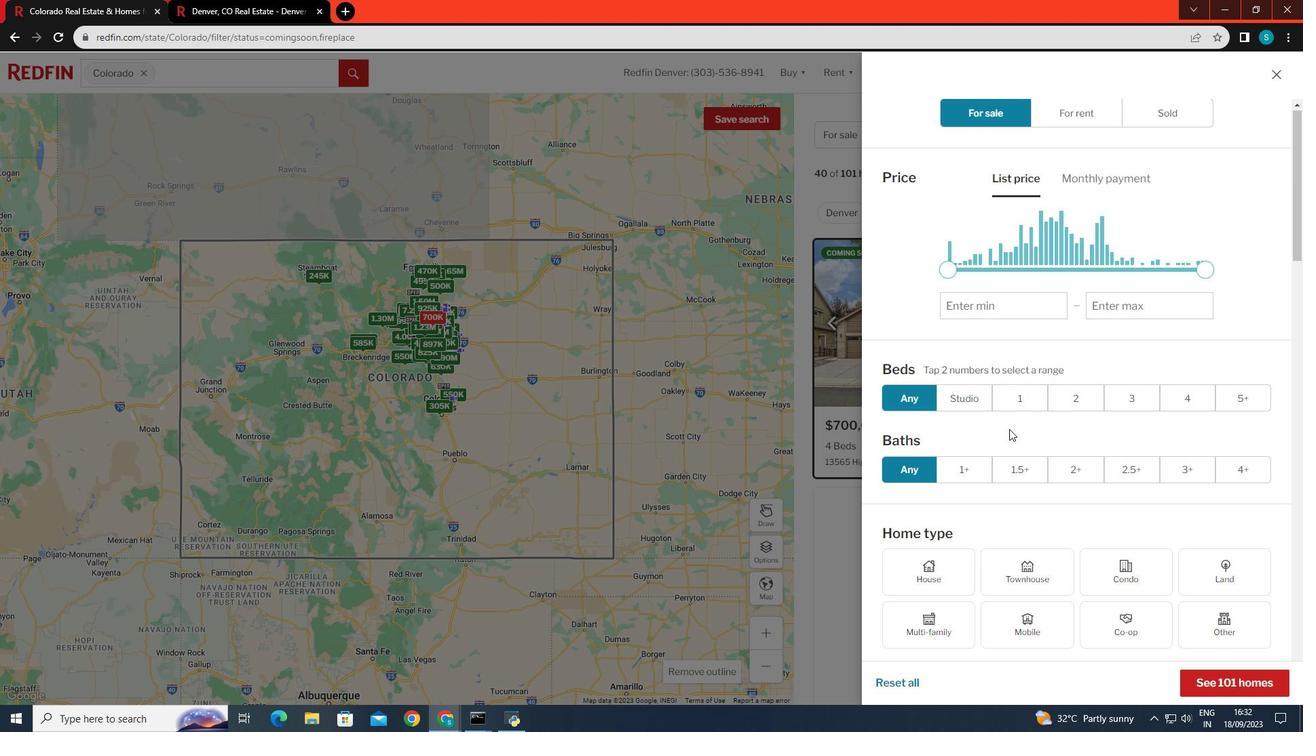 
Action: Mouse scrolled (1009, 428) with delta (0, 0)
Screenshot: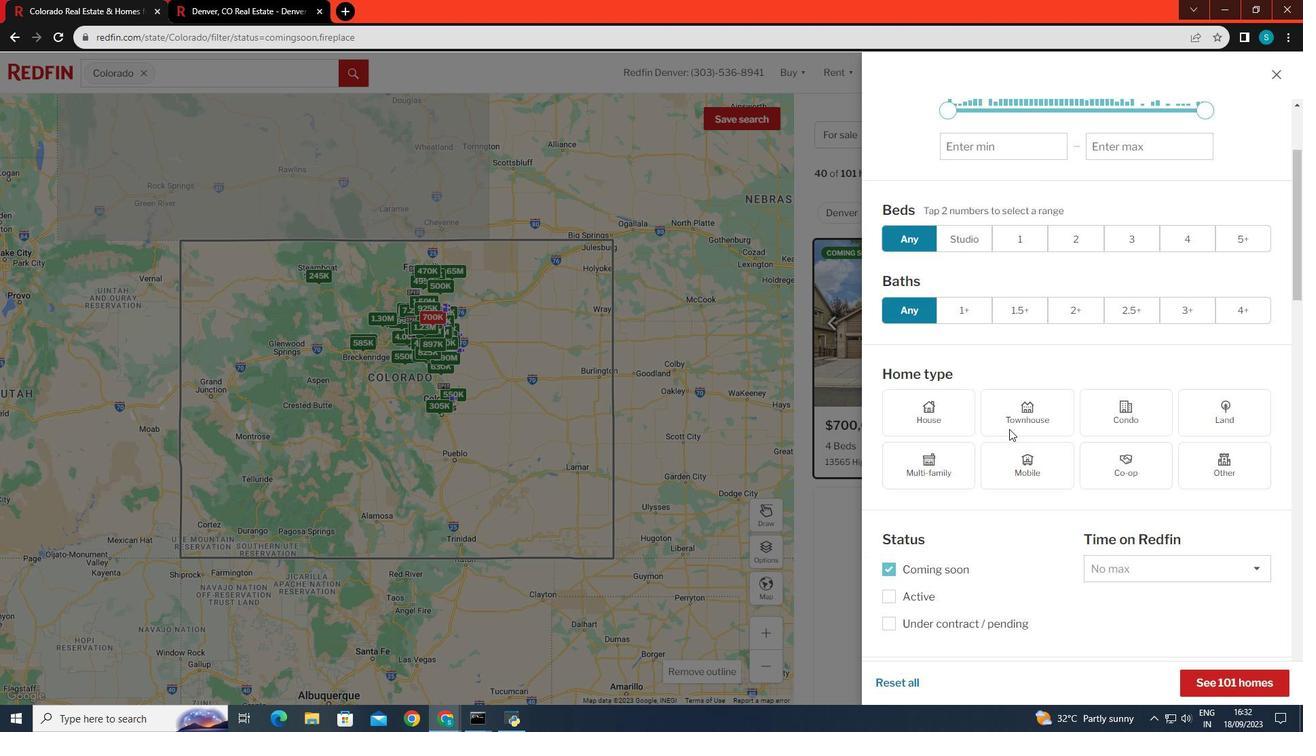 
Action: Mouse scrolled (1009, 428) with delta (0, 0)
Screenshot: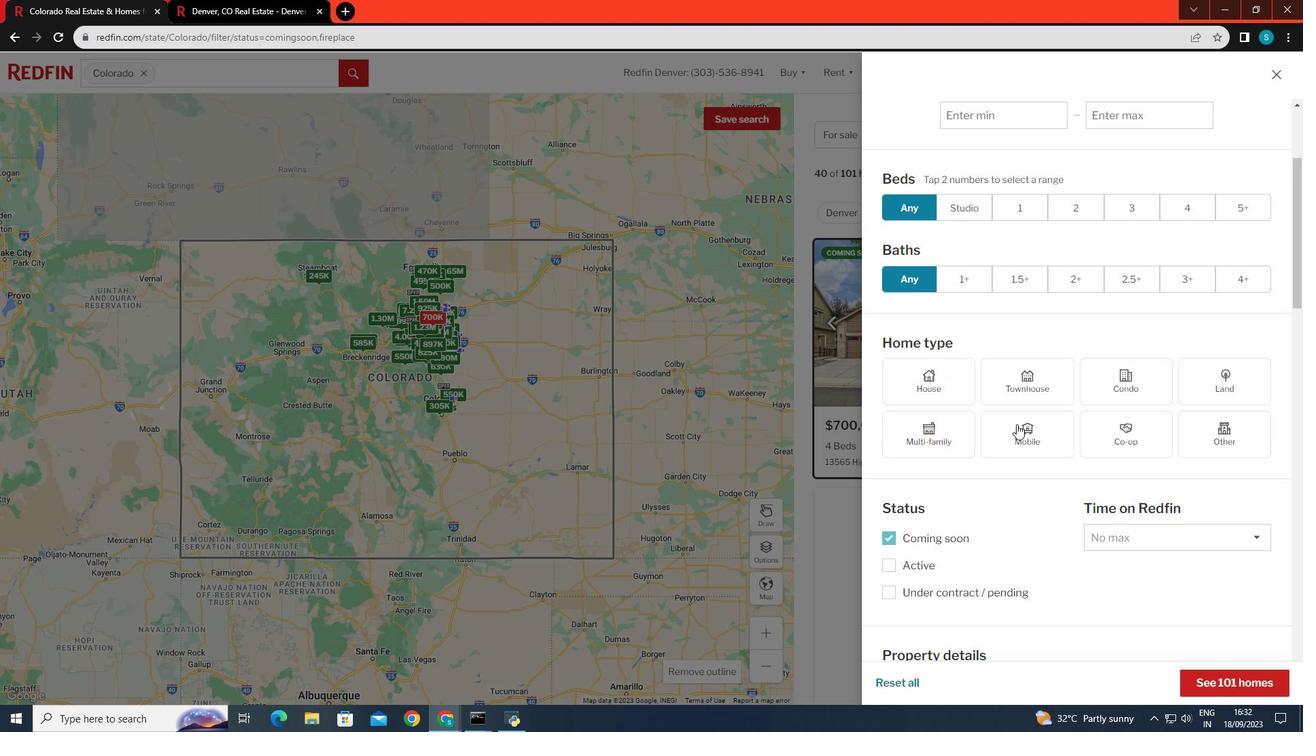 
Action: Mouse scrolled (1009, 428) with delta (0, 0)
Screenshot: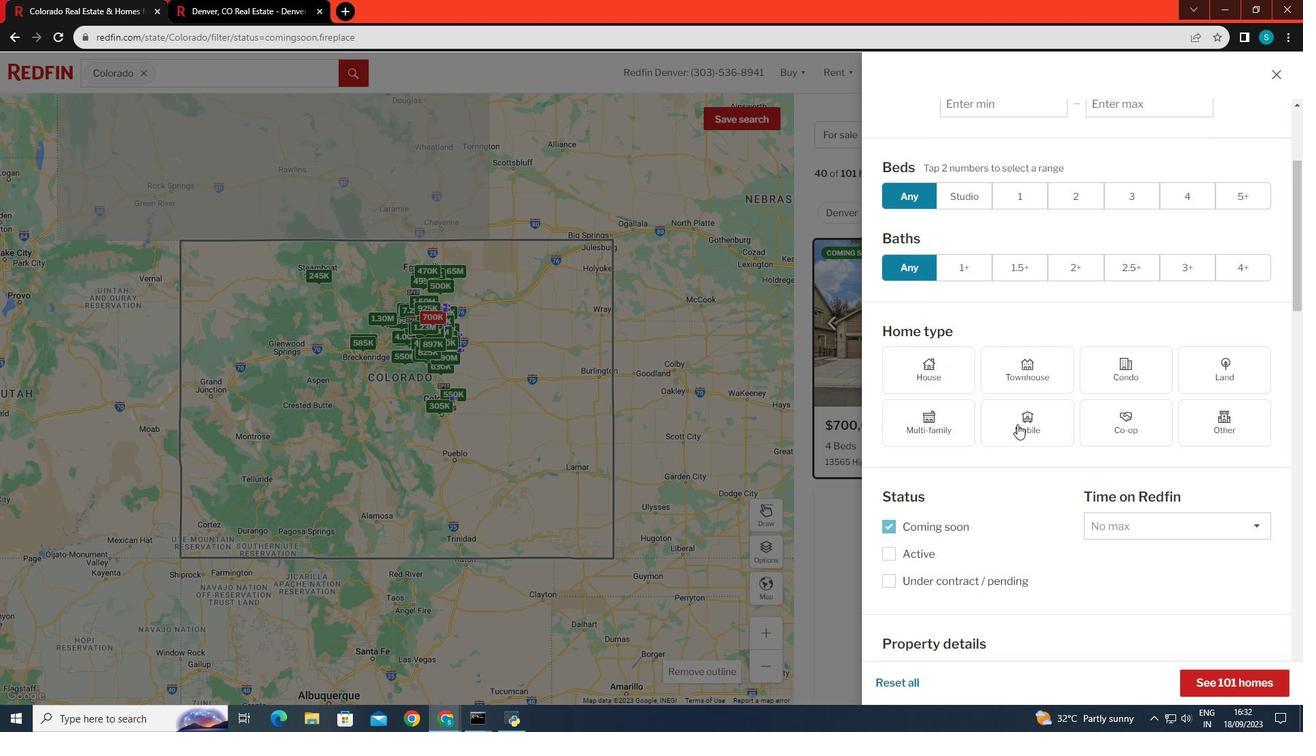 
Action: Mouse moved to (1144, 443)
Screenshot: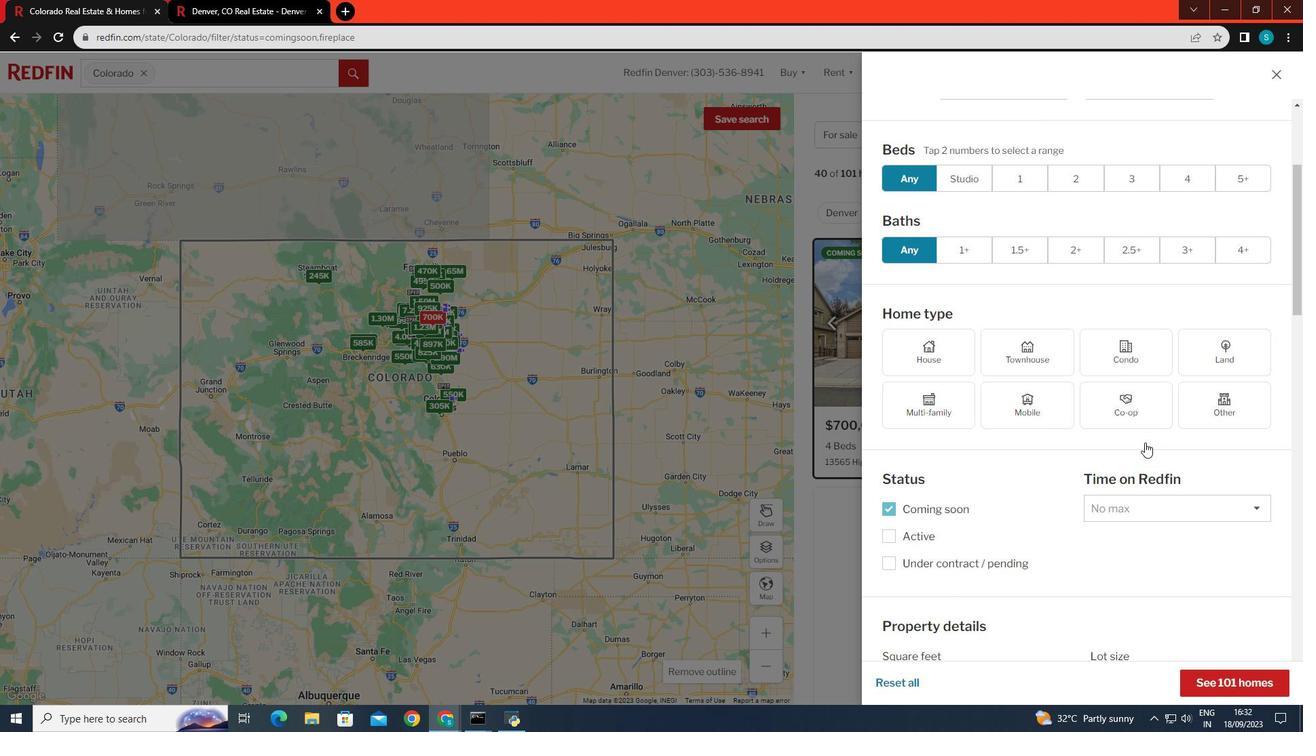 
Action: Mouse scrolled (1144, 442) with delta (0, 0)
Screenshot: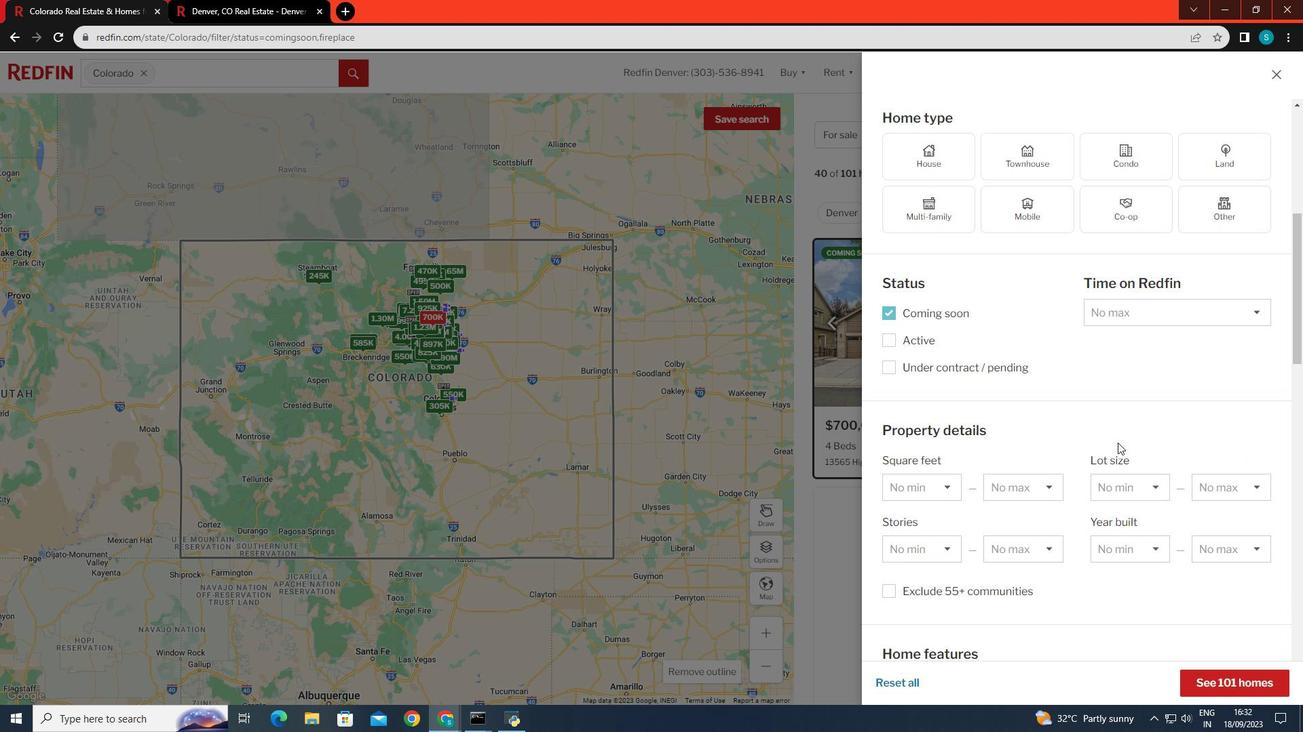 
Action: Mouse scrolled (1144, 442) with delta (0, 0)
Screenshot: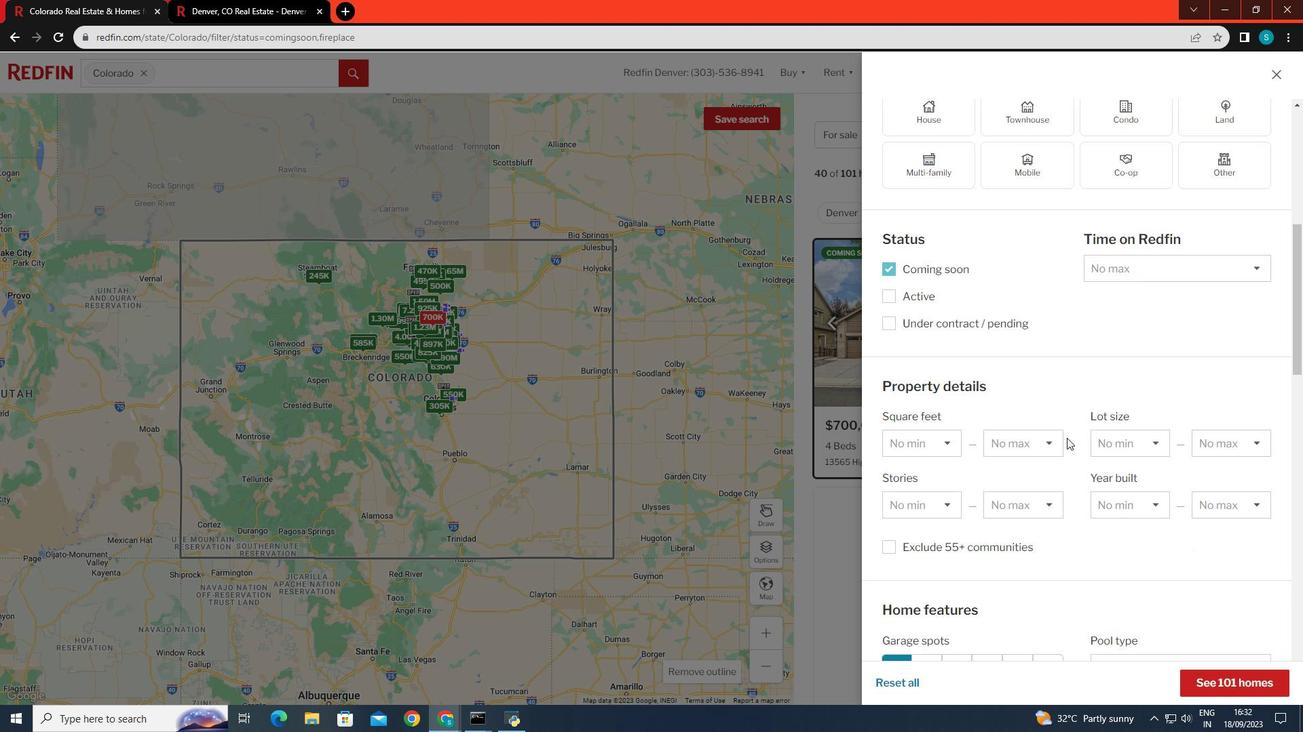 
Action: Mouse scrolled (1144, 442) with delta (0, 0)
Screenshot: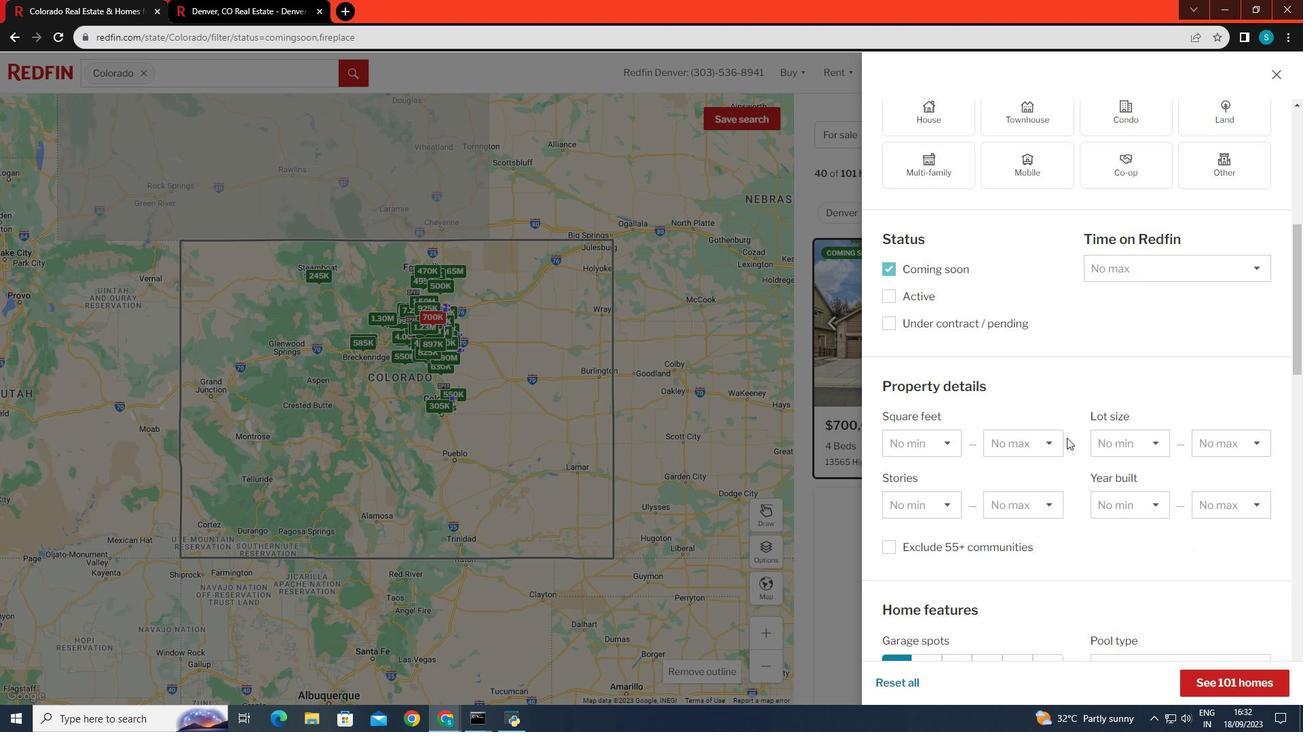 
Action: Mouse scrolled (1144, 442) with delta (0, 0)
Screenshot: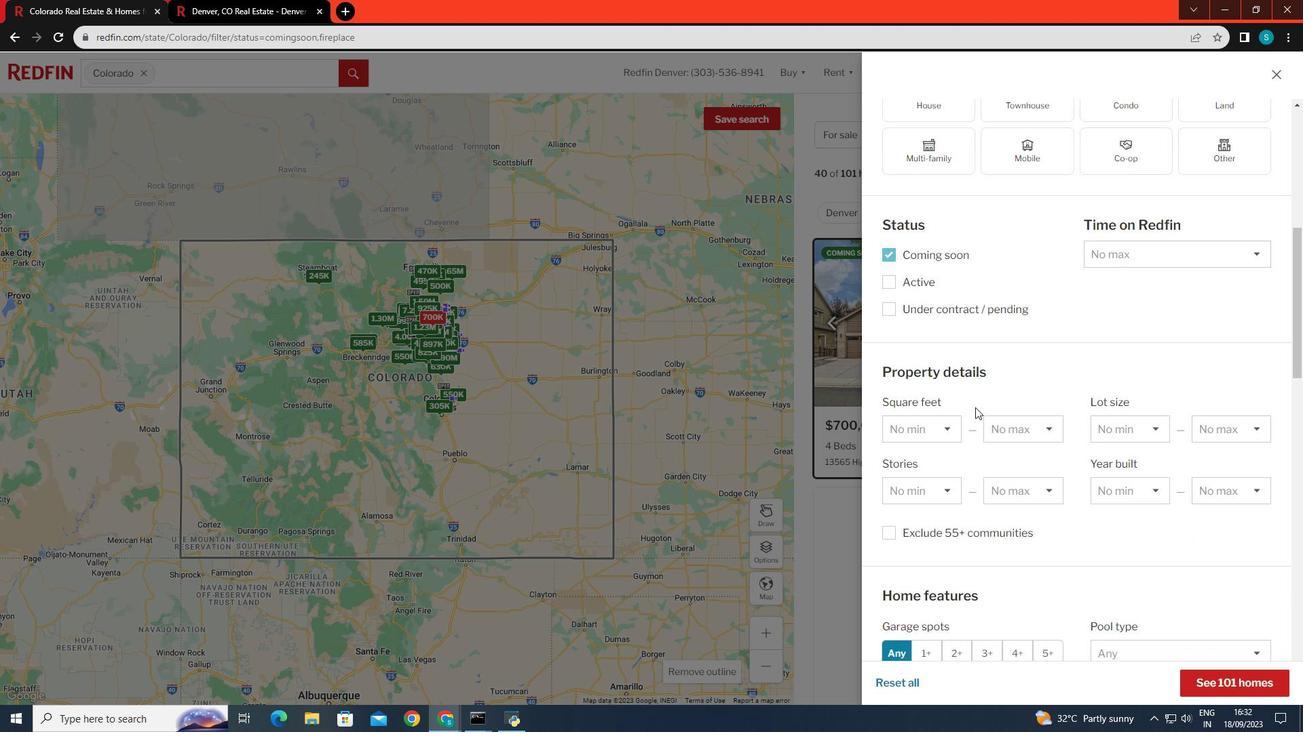 
Action: Mouse moved to (943, 368)
Screenshot: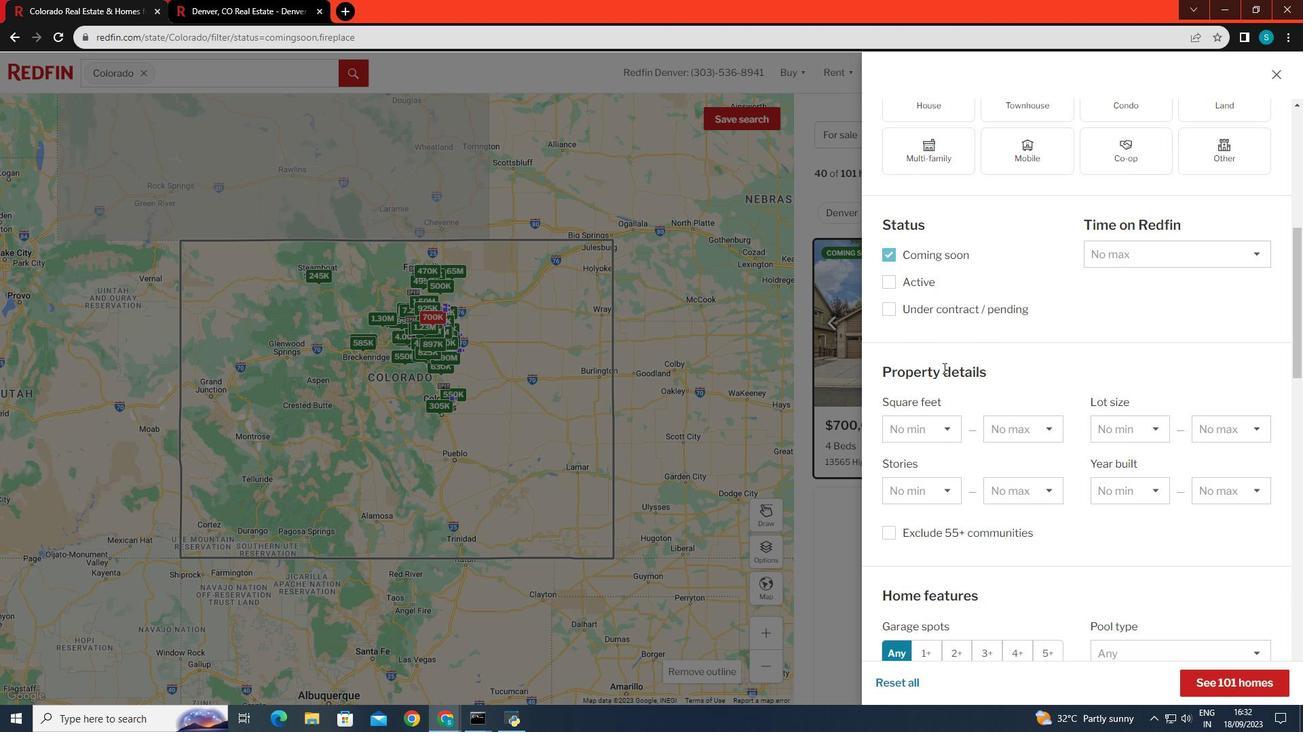 
Action: Mouse scrolled (943, 367) with delta (0, 0)
Screenshot: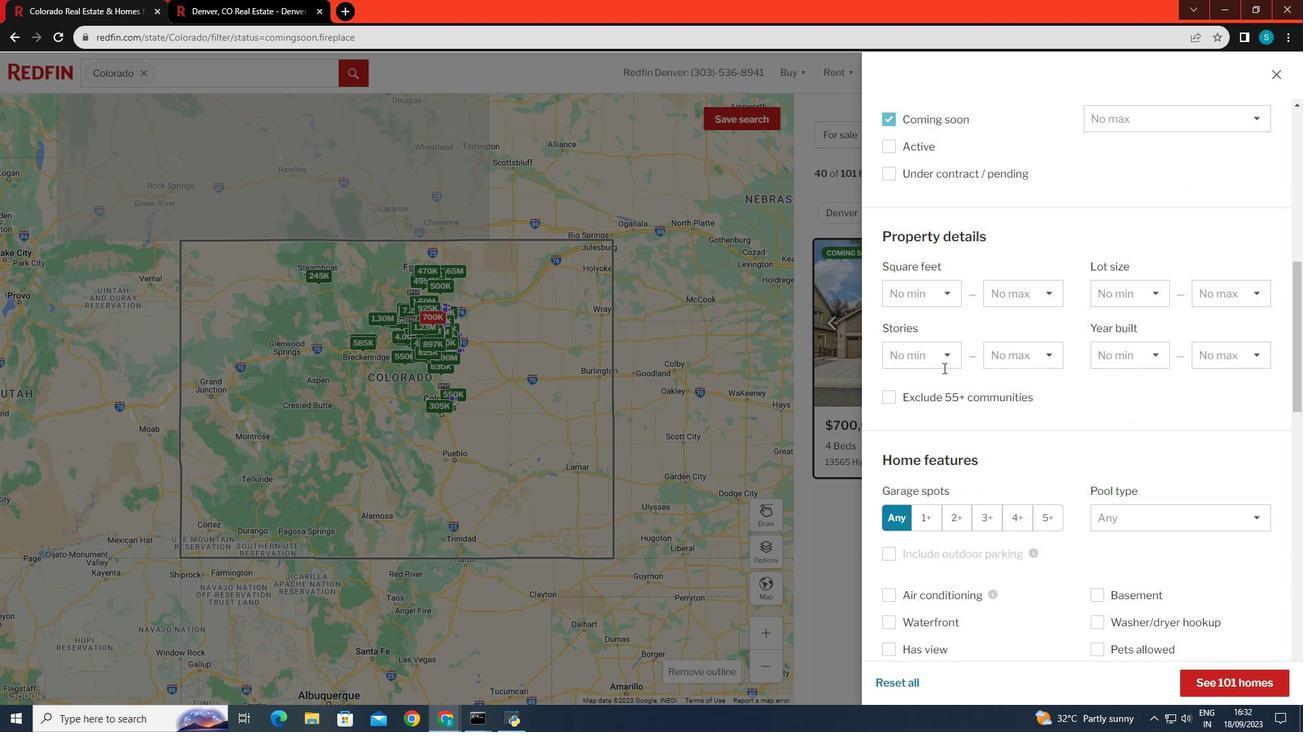 
Action: Mouse scrolled (943, 367) with delta (0, 0)
Screenshot: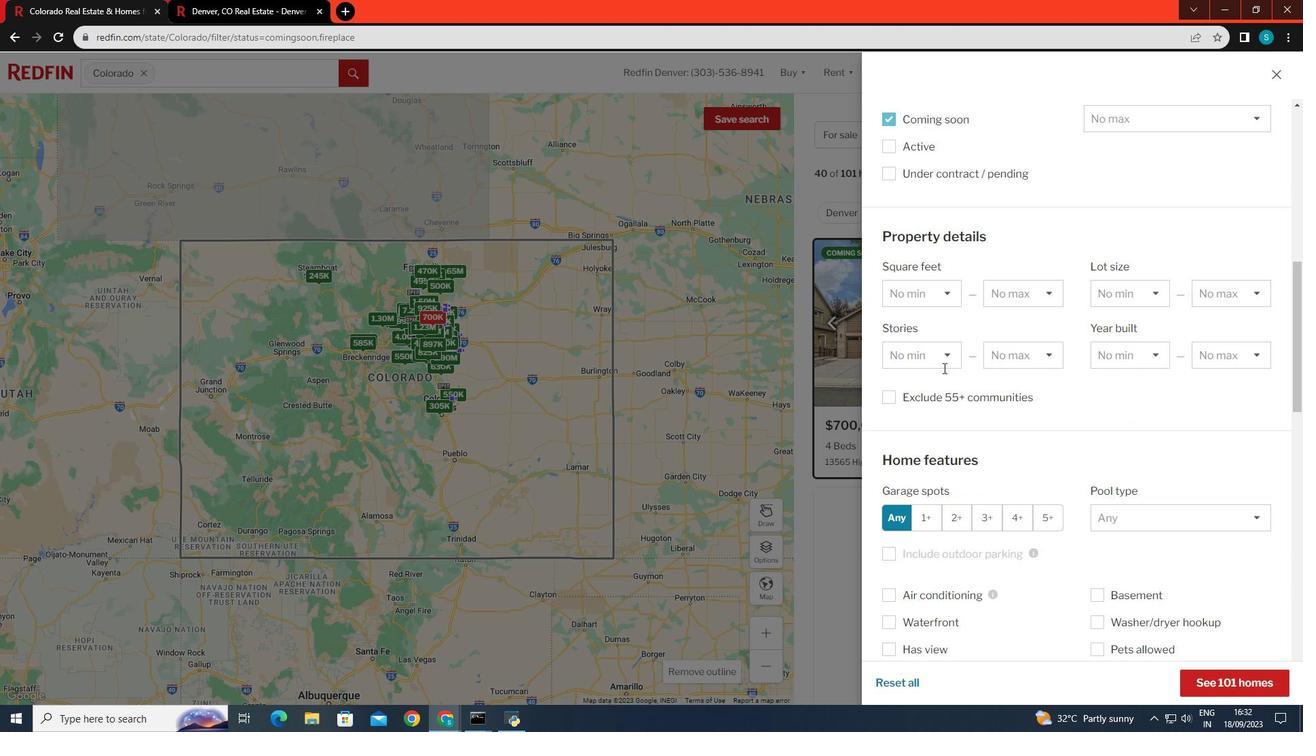 
Action: Mouse moved to (1165, 318)
Screenshot: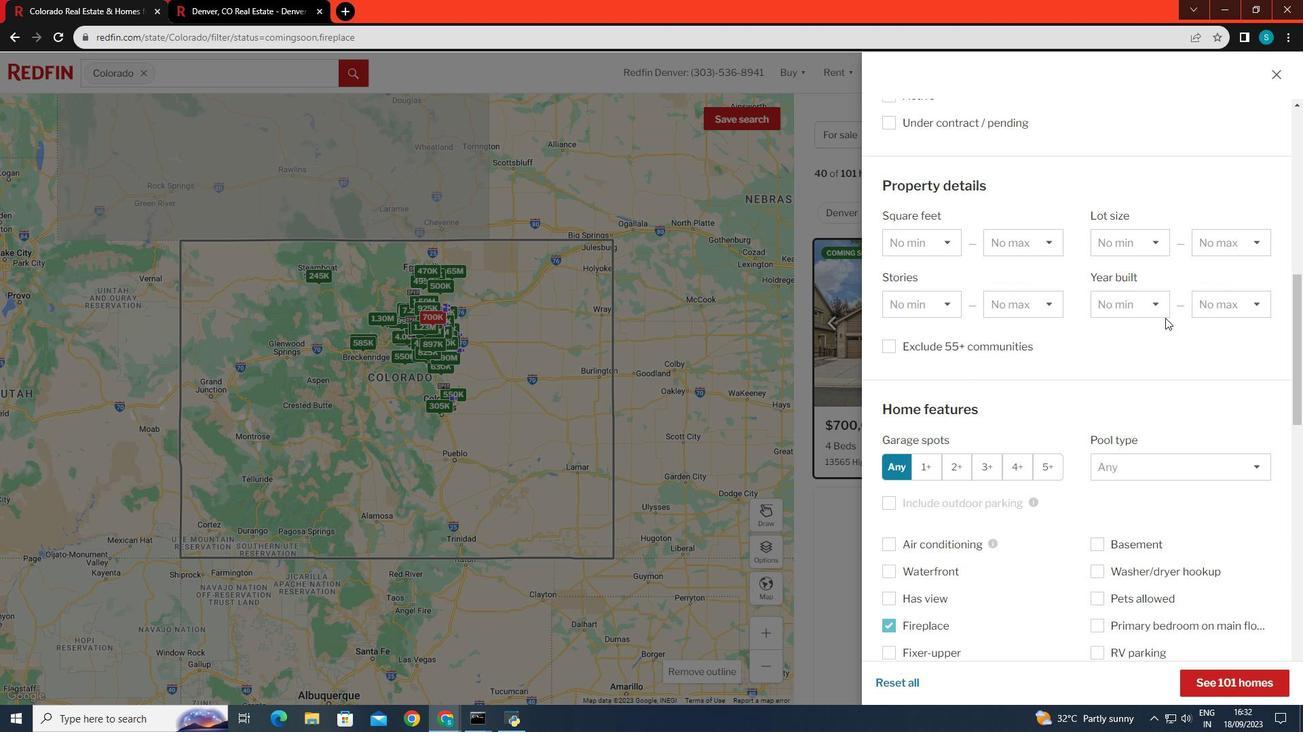
Action: Mouse scrolled (1165, 317) with delta (0, 0)
Screenshot: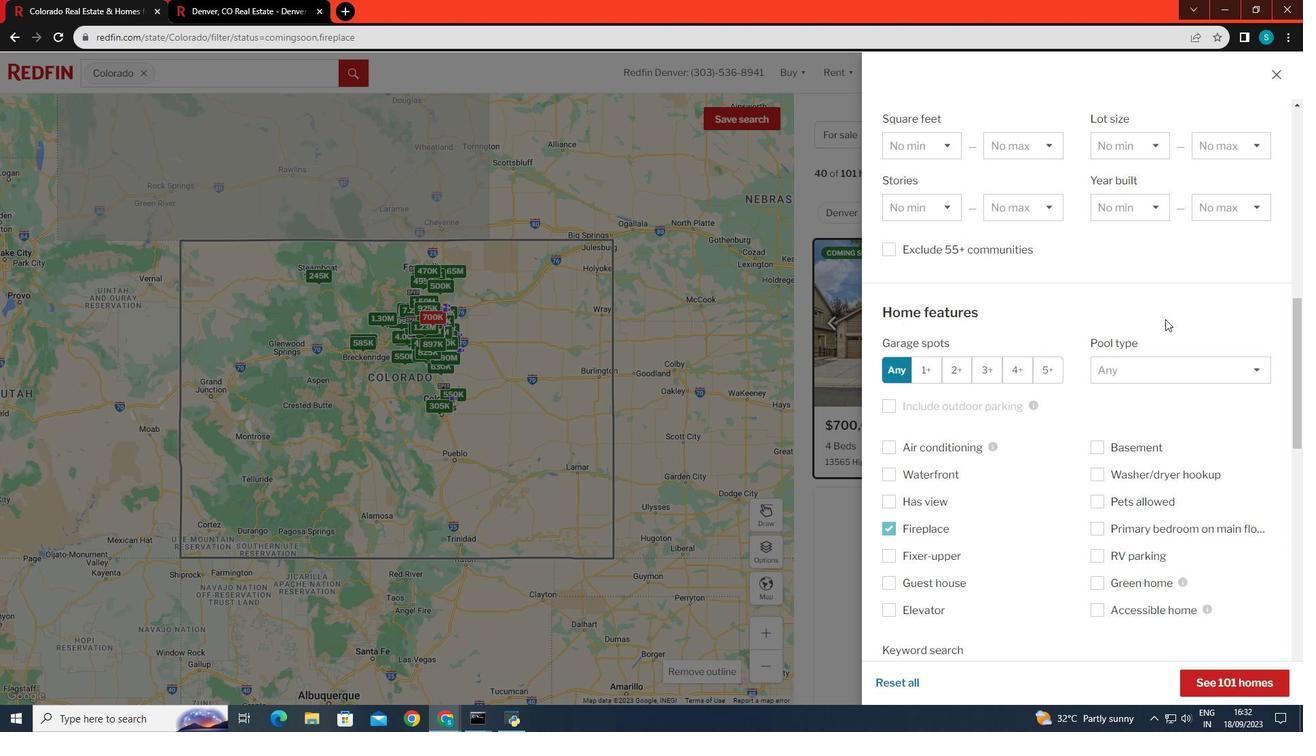 
Action: Mouse scrolled (1165, 317) with delta (0, 0)
Screenshot: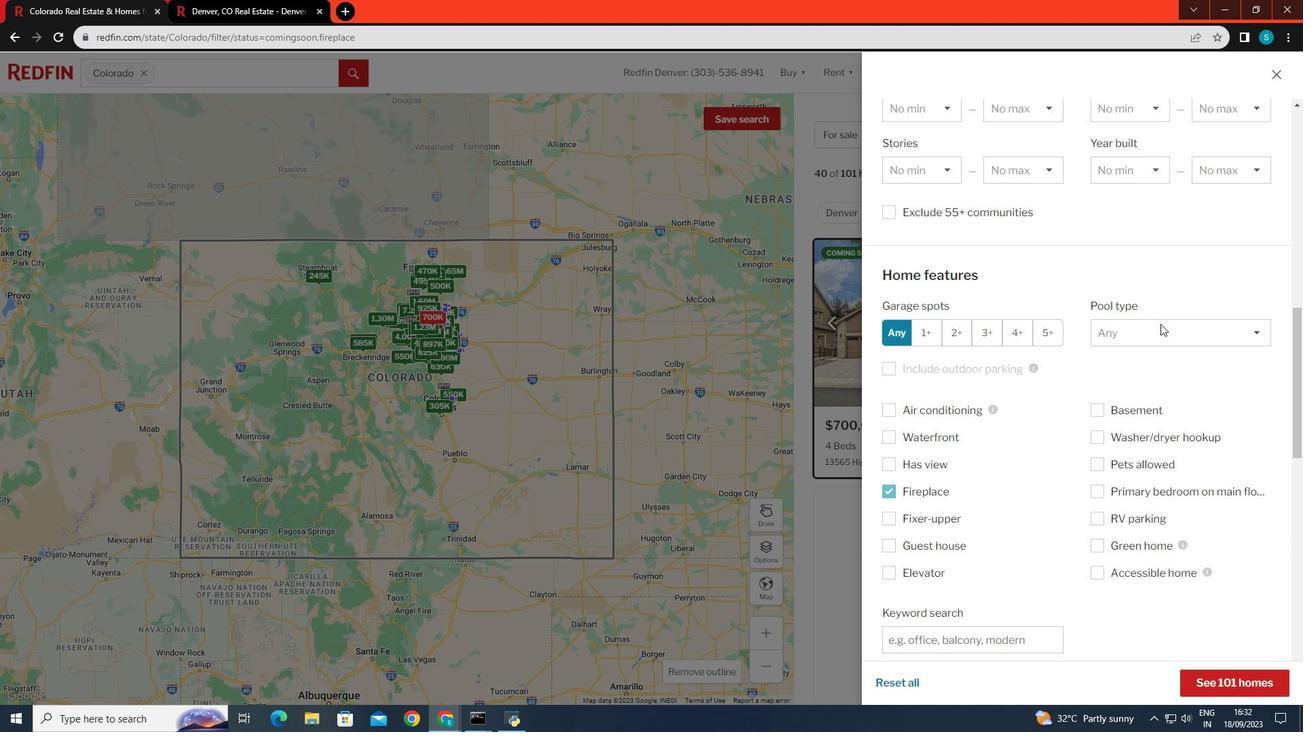 
Action: Mouse scrolled (1165, 317) with delta (0, 0)
Screenshot: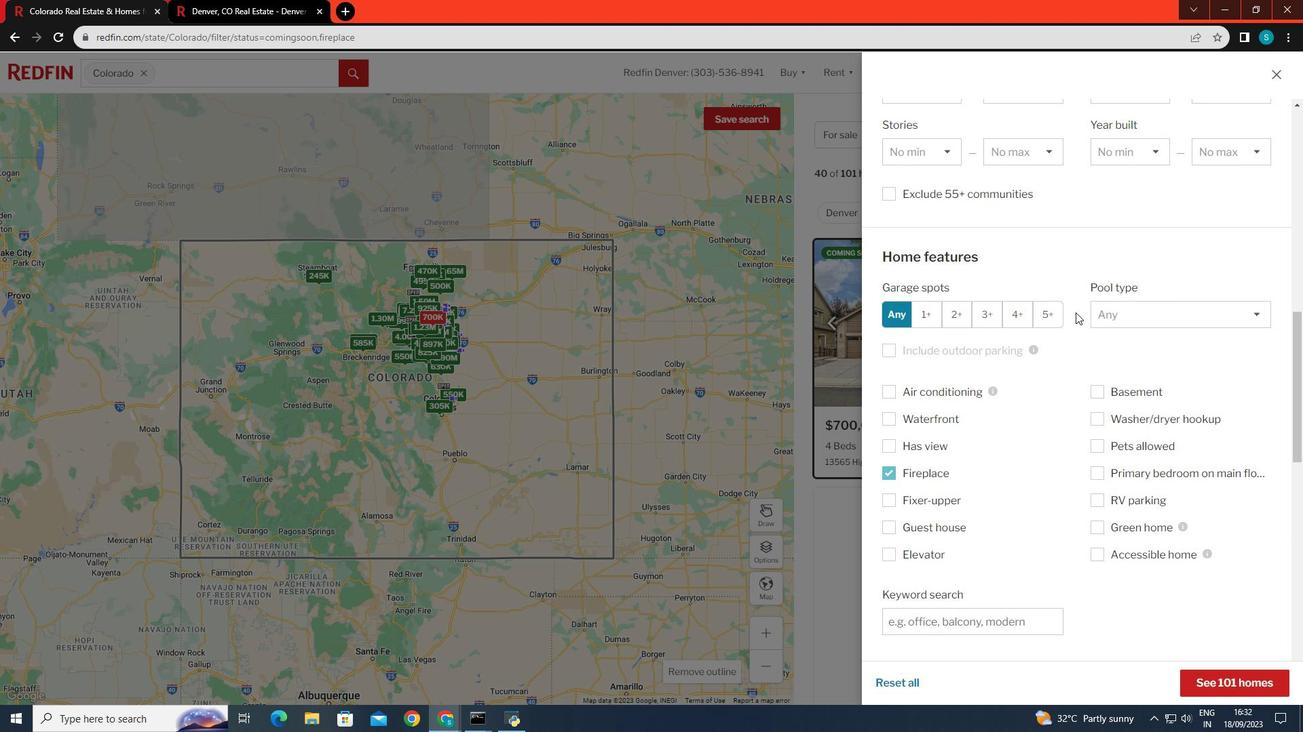 
Action: Mouse moved to (983, 356)
Screenshot: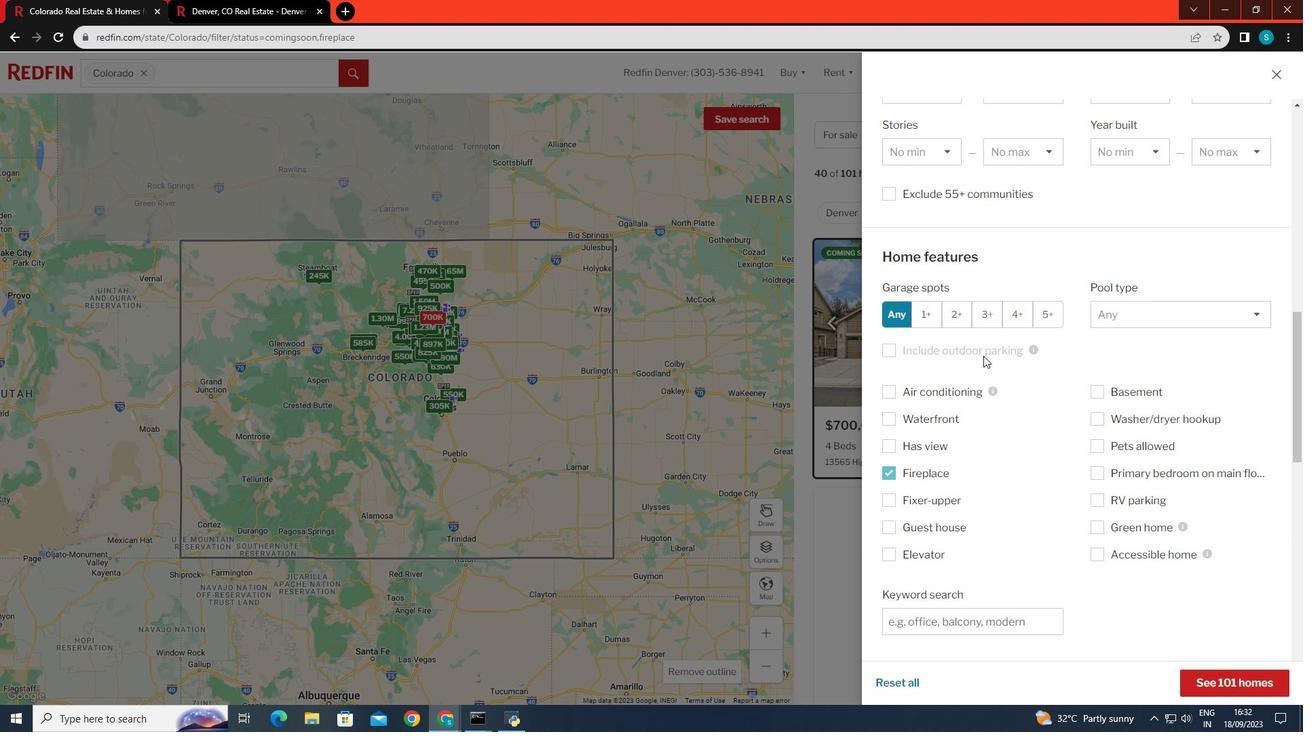 
Action: Mouse scrolled (983, 355) with delta (0, 0)
Screenshot: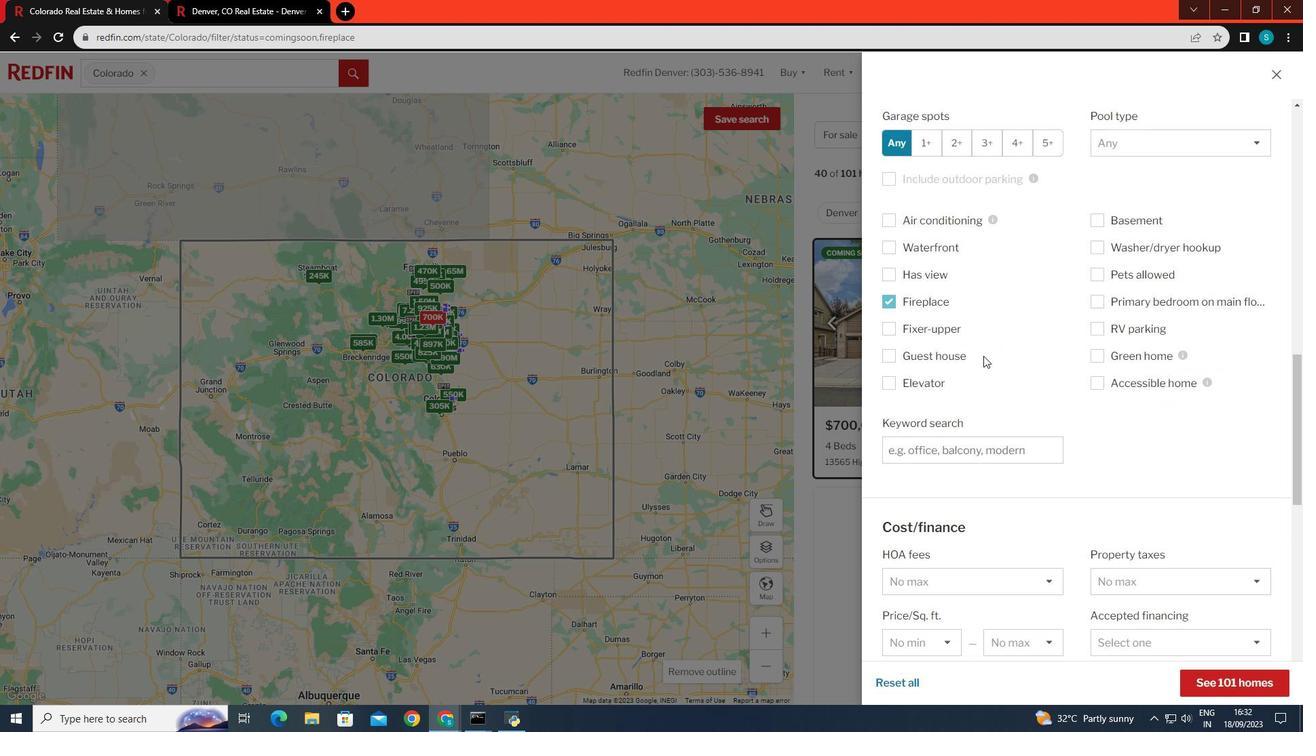 
Action: Mouse scrolled (983, 355) with delta (0, 0)
Screenshot: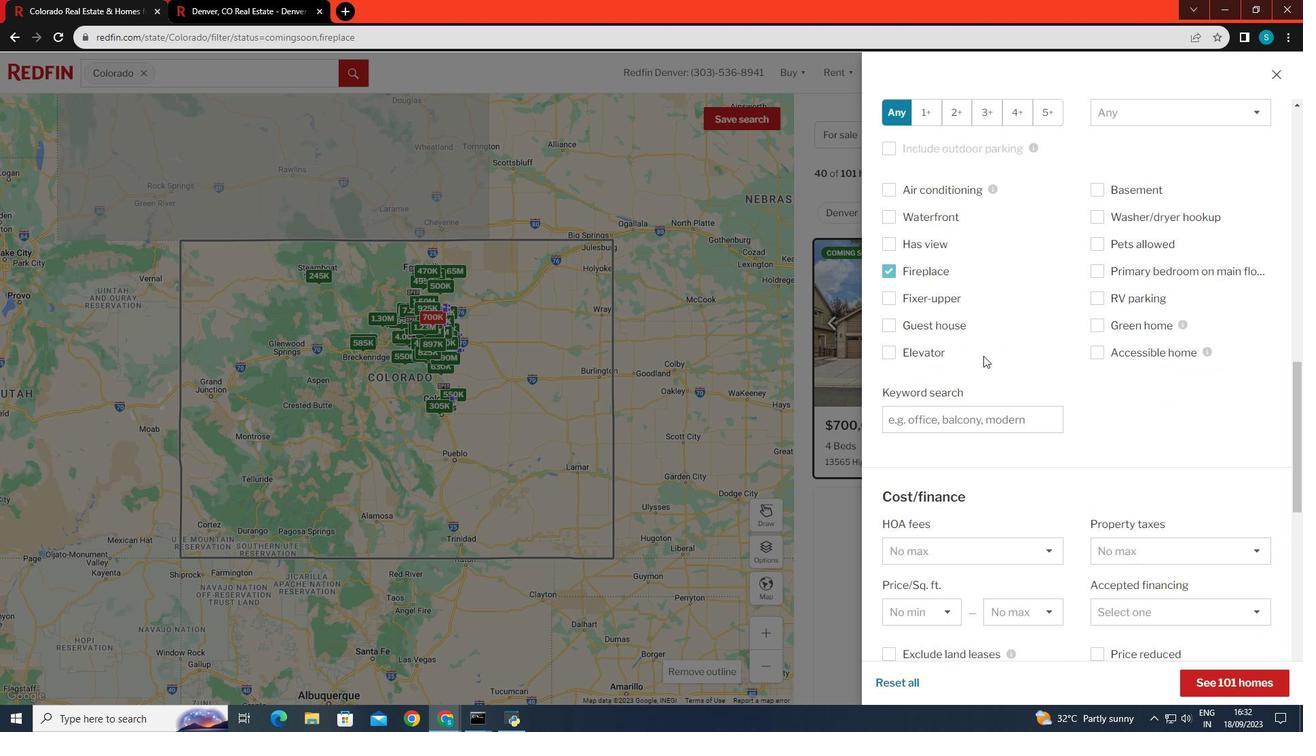
Action: Mouse scrolled (983, 355) with delta (0, 0)
Screenshot: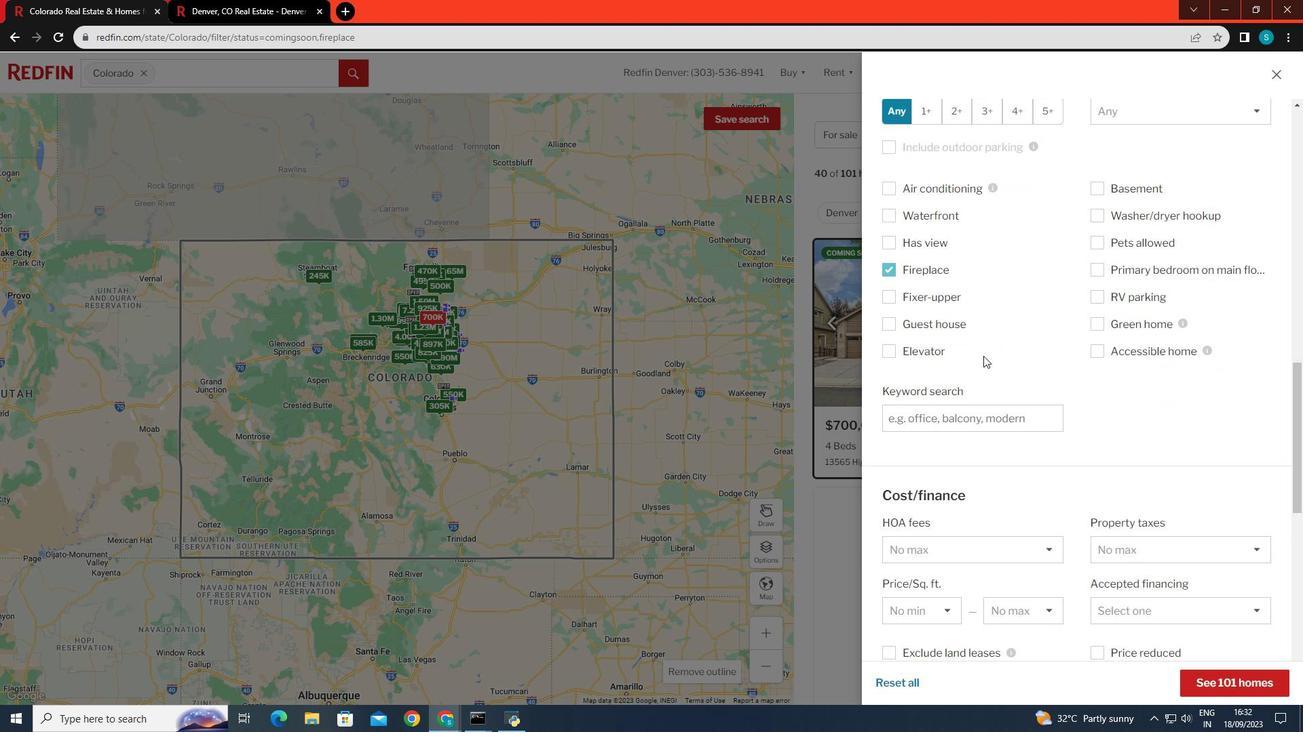 
Action: Mouse moved to (1174, 262)
Screenshot: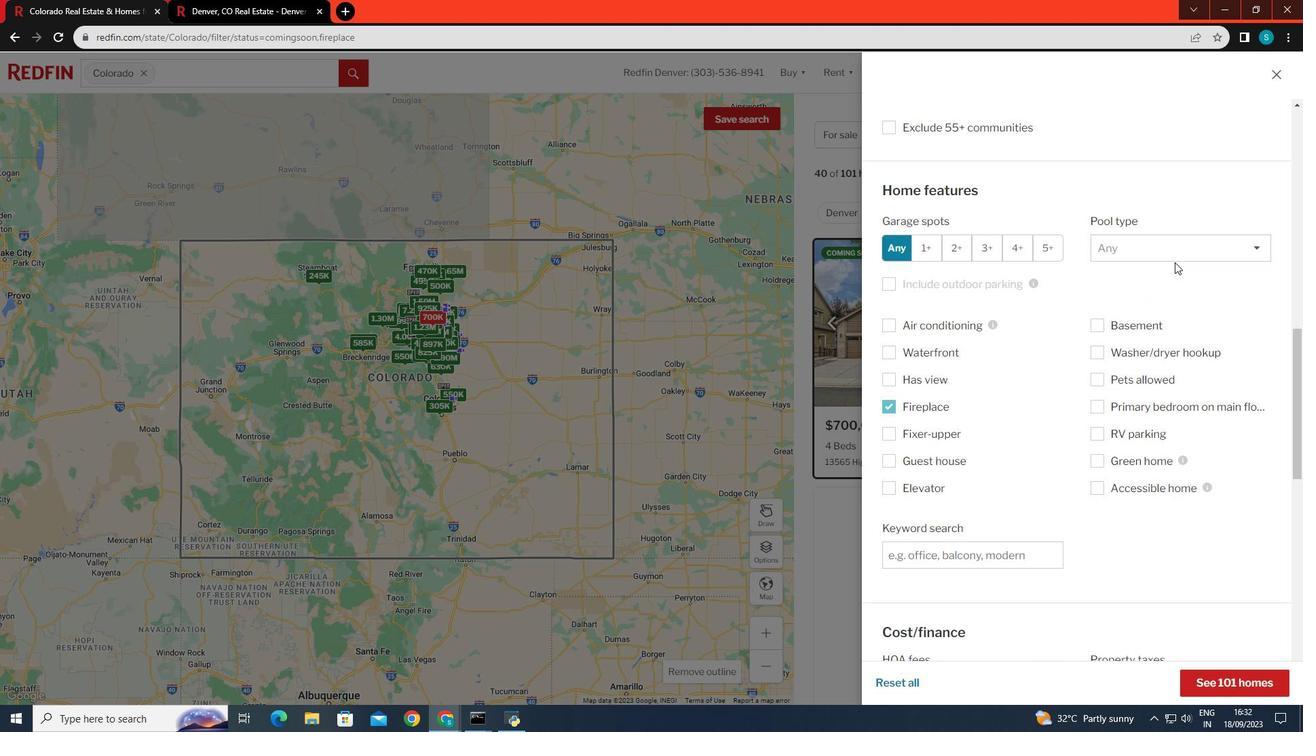 
Action: Mouse scrolled (1174, 263) with delta (0, 0)
Screenshot: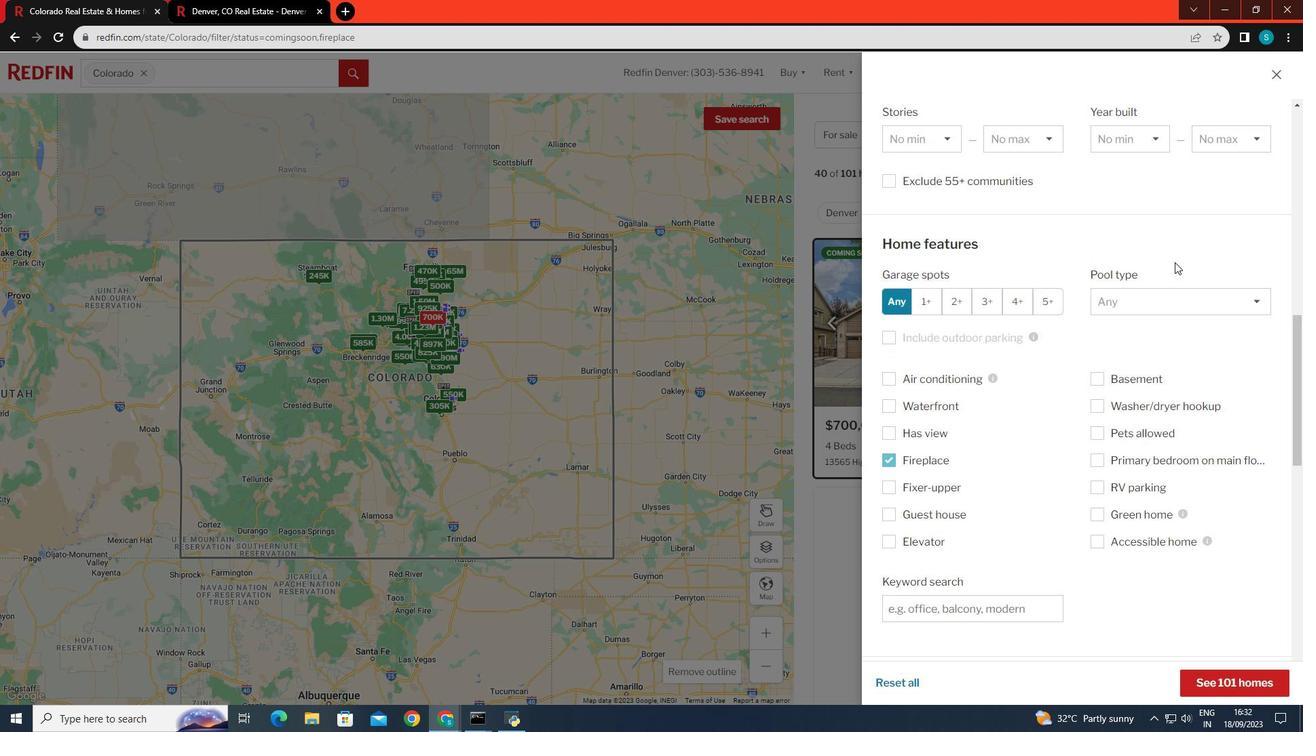
Action: Mouse scrolled (1174, 263) with delta (0, 0)
Screenshot: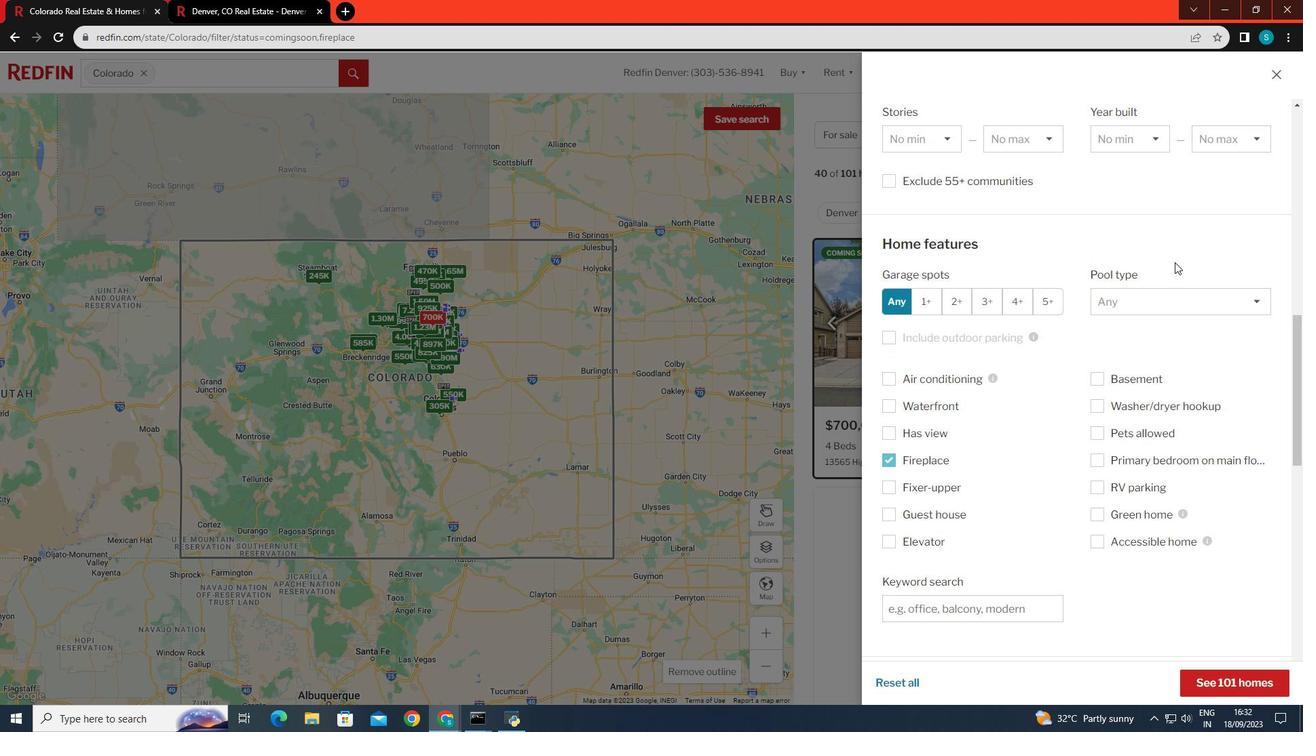
Action: Mouse scrolled (1174, 263) with delta (0, 0)
Screenshot: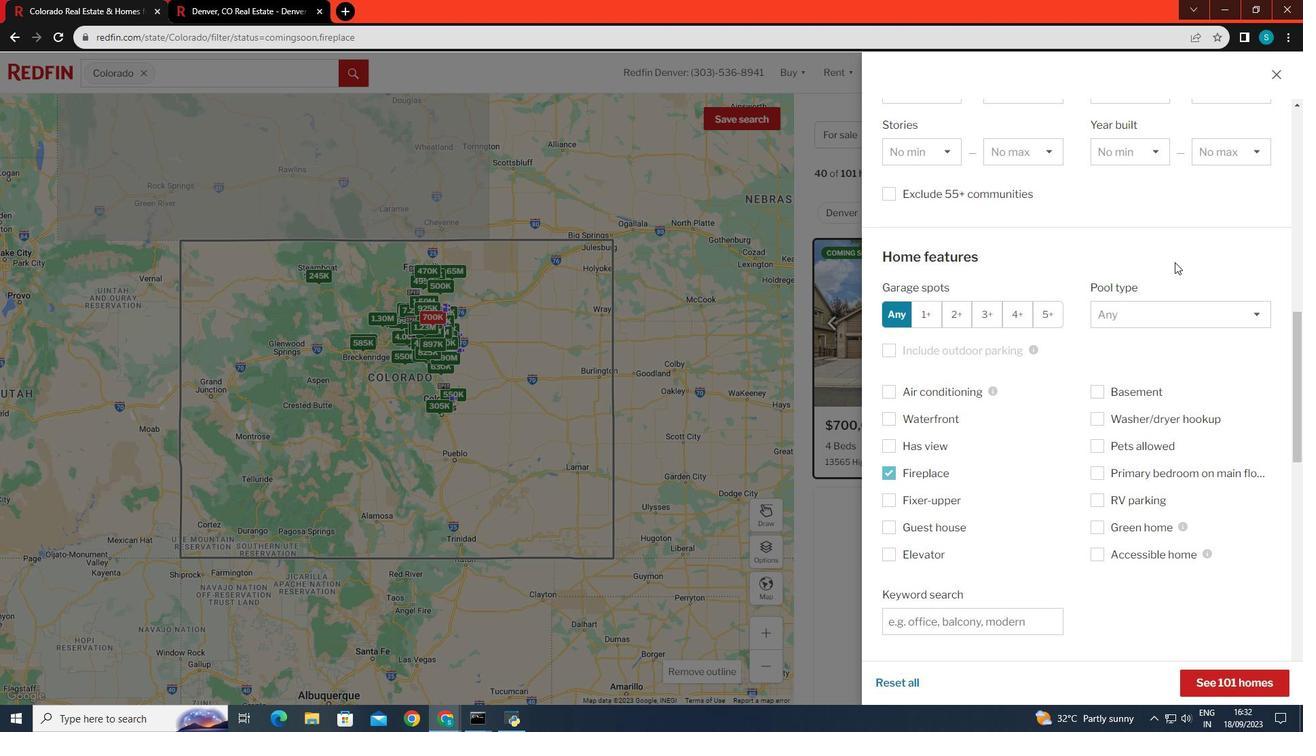 
Action: Mouse moved to (1260, 317)
Screenshot: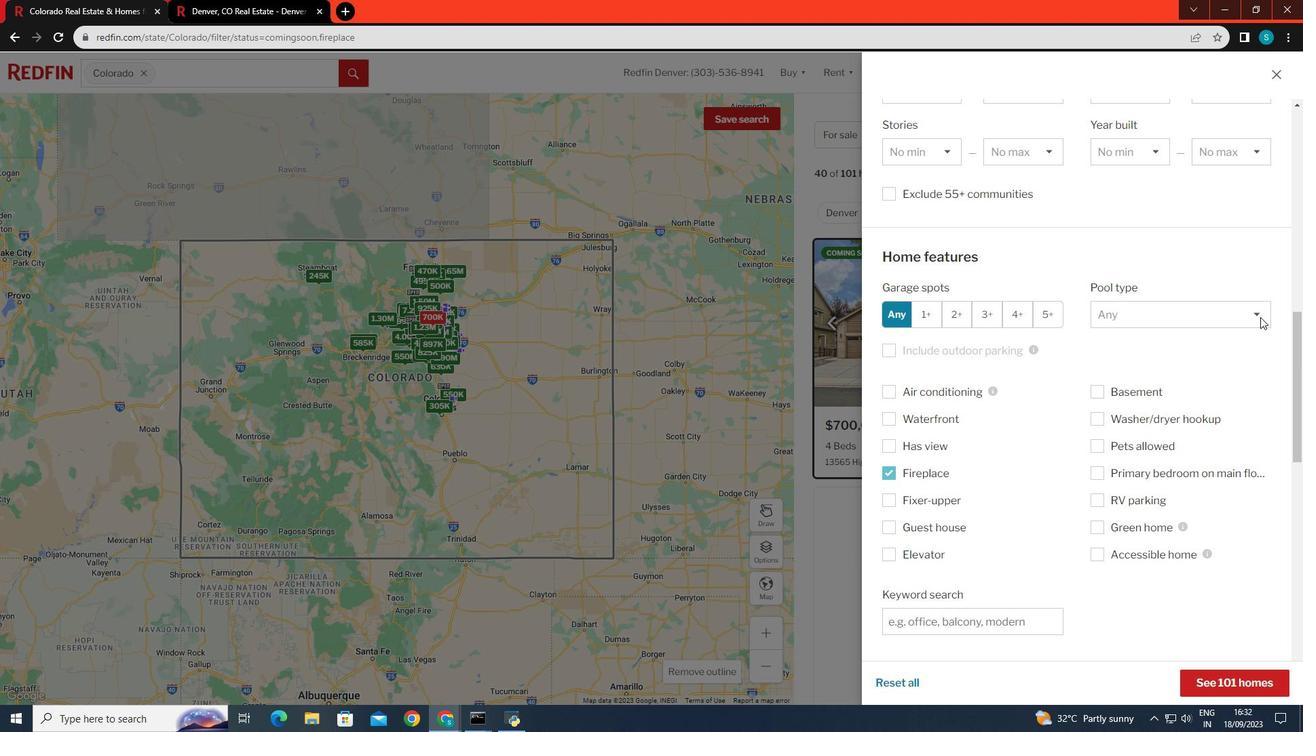 
Action: Mouse pressed left at (1260, 317)
Screenshot: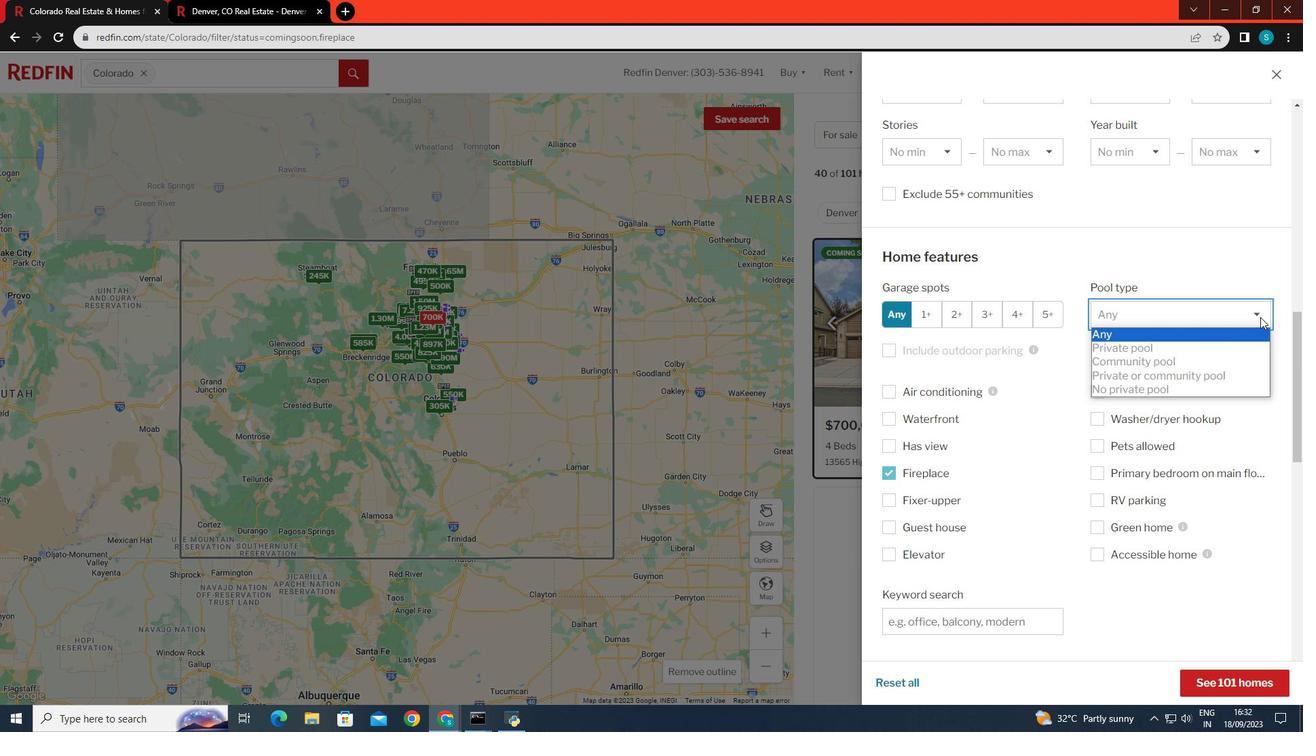 
Action: Mouse pressed left at (1260, 317)
Screenshot: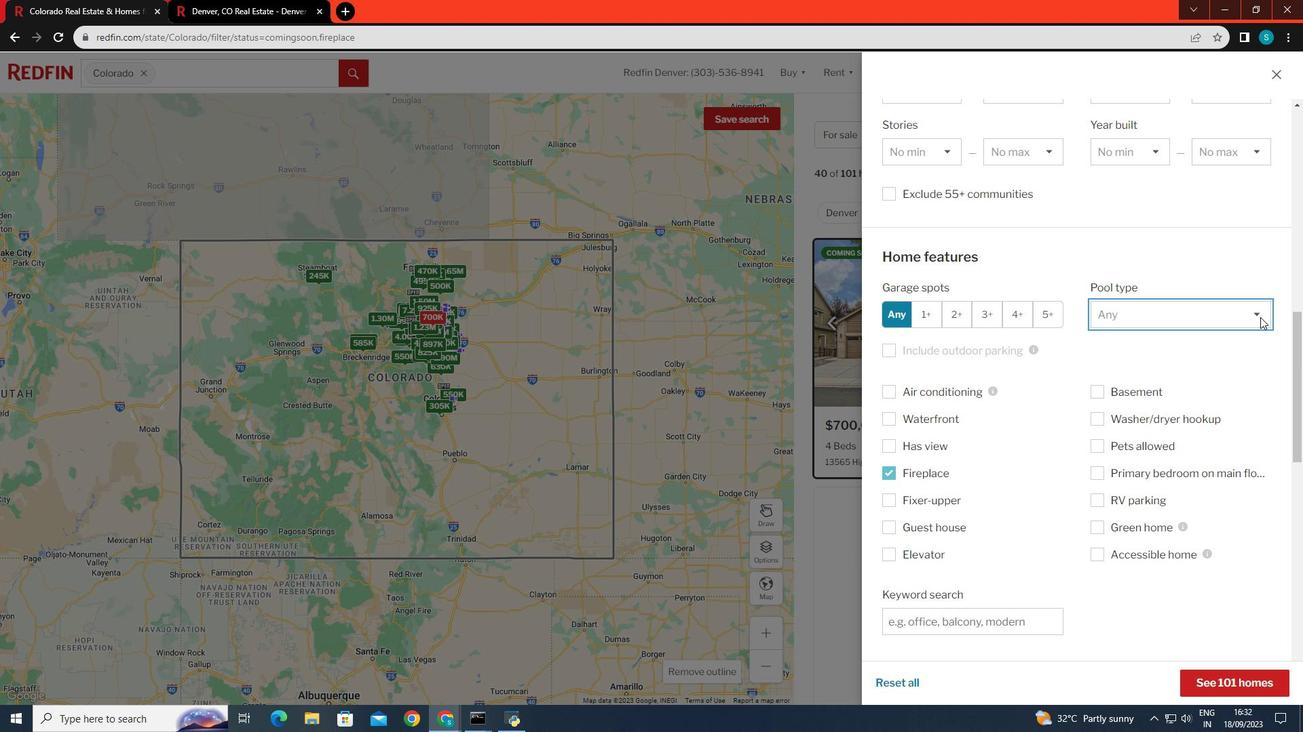 
Action: Mouse moved to (1216, 379)
Screenshot: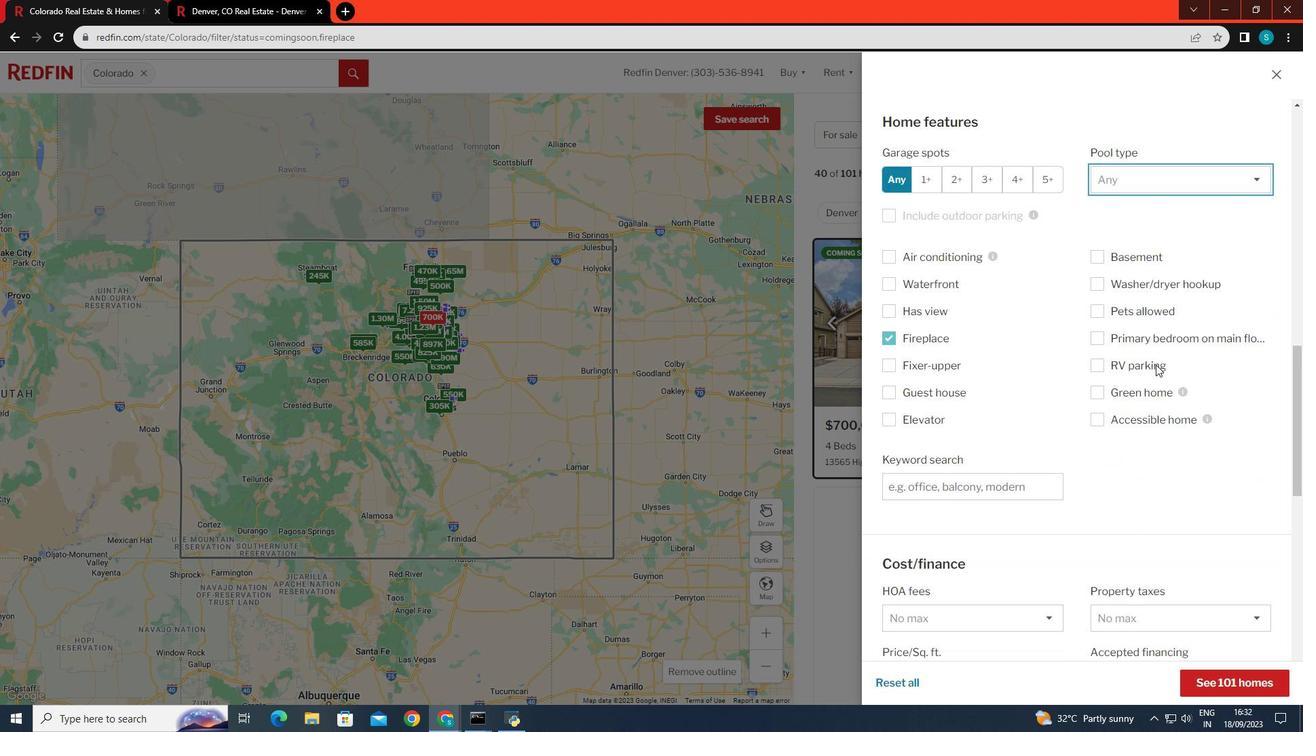 
Action: Mouse scrolled (1216, 378) with delta (0, 0)
Screenshot: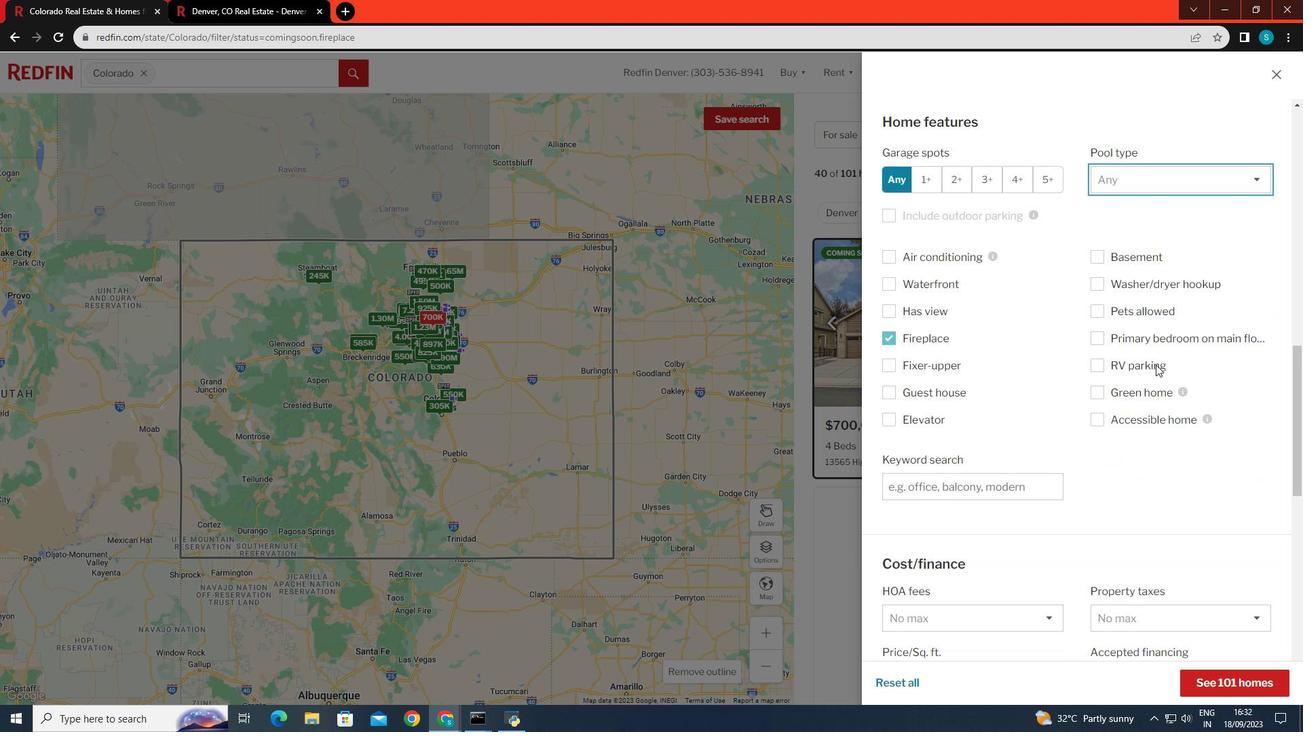 
Action: Mouse scrolled (1216, 378) with delta (0, 0)
Screenshot: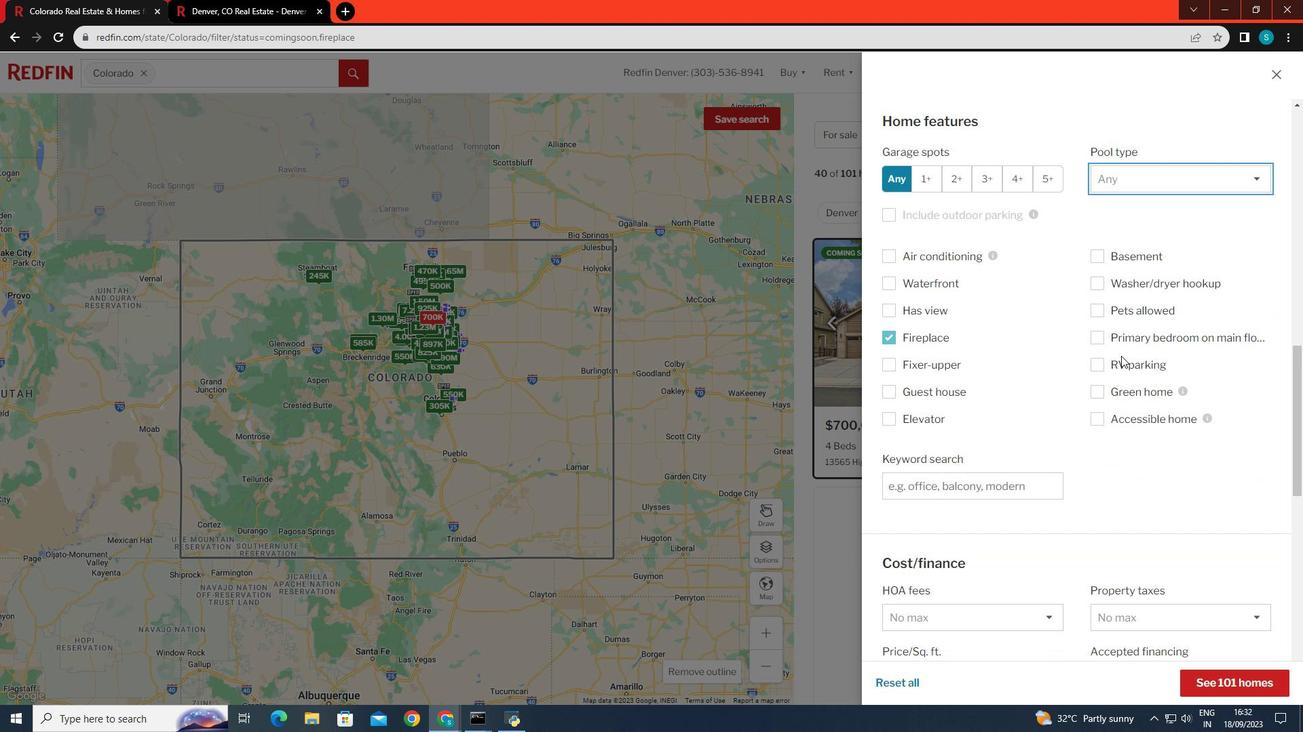 
Action: Mouse moved to (939, 286)
Screenshot: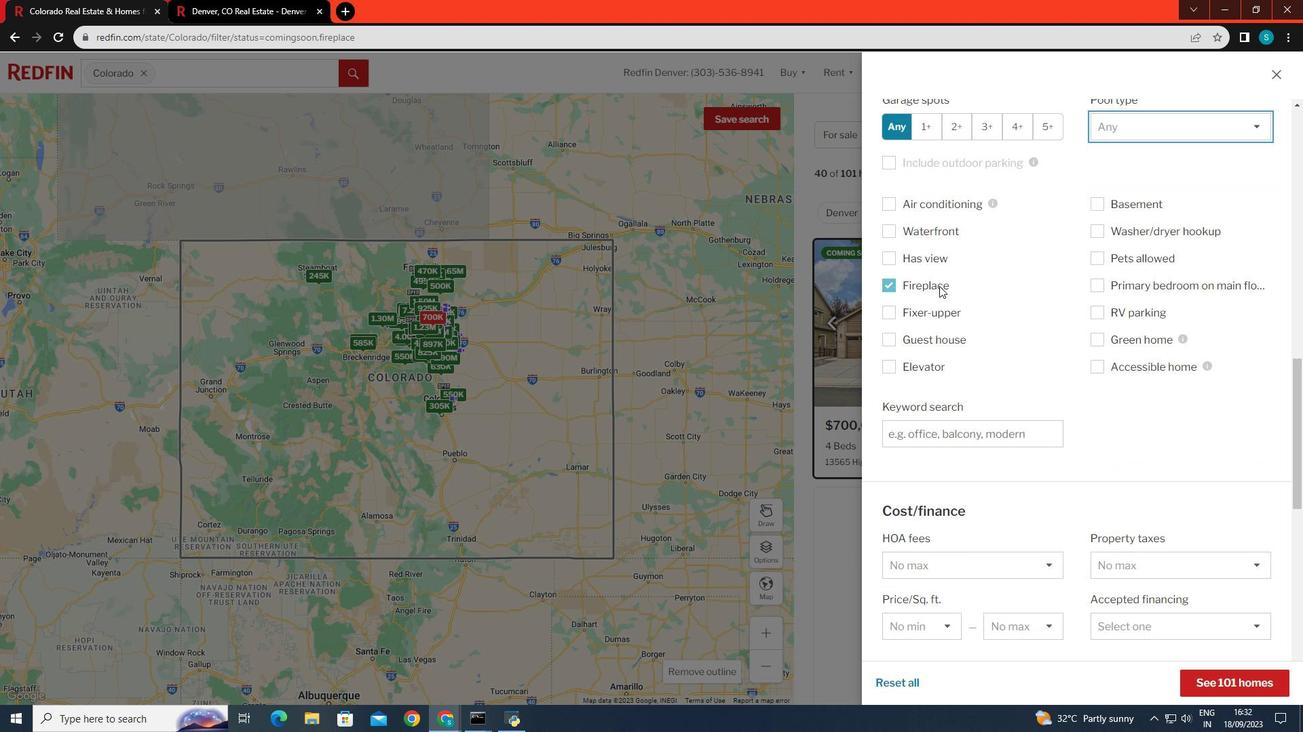 
Action: Mouse scrolled (939, 285) with delta (0, 0)
Screenshot: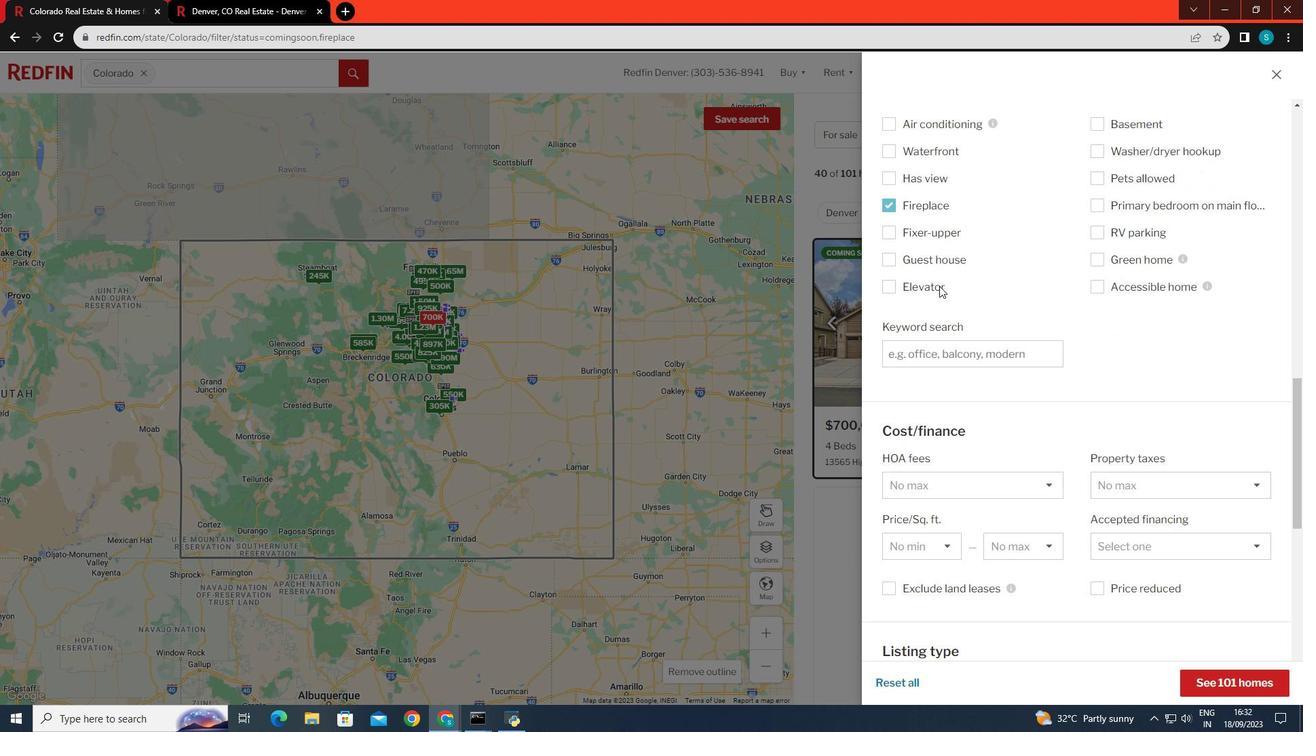 
Action: Mouse scrolled (939, 285) with delta (0, 0)
Screenshot: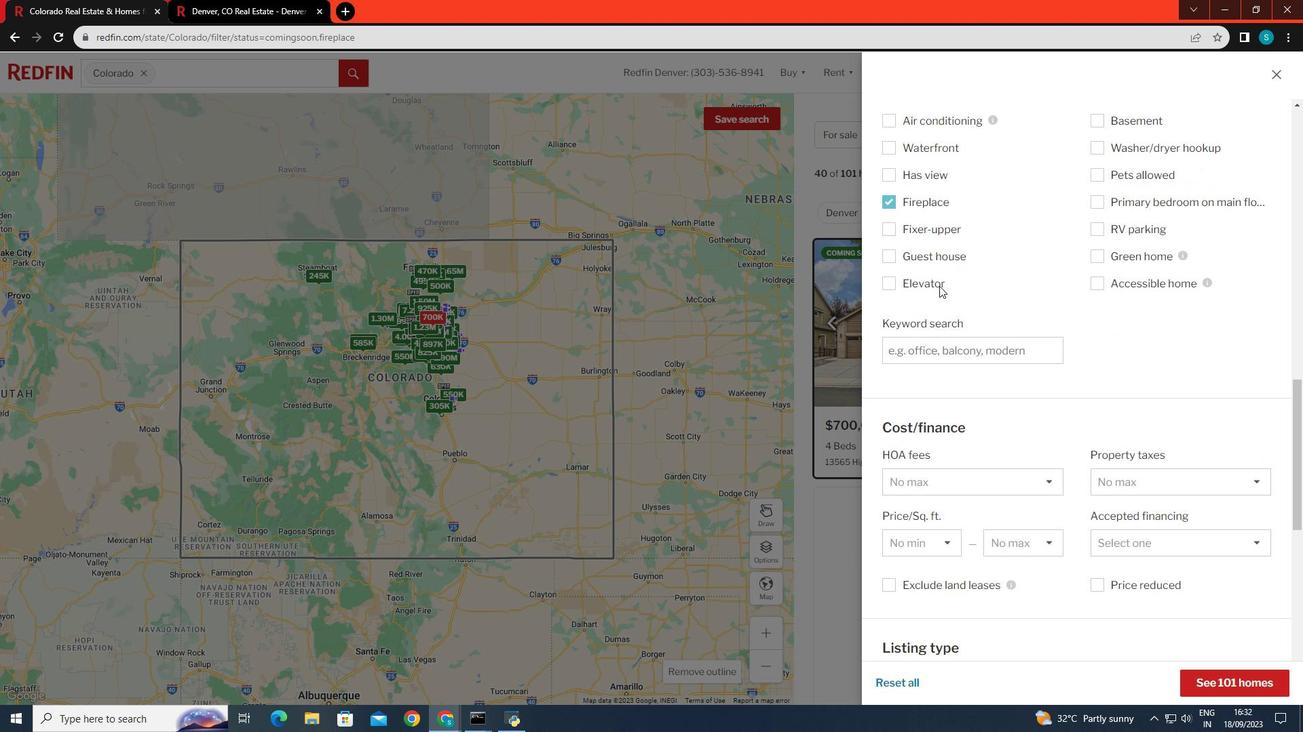 
Action: Mouse moved to (982, 352)
Screenshot: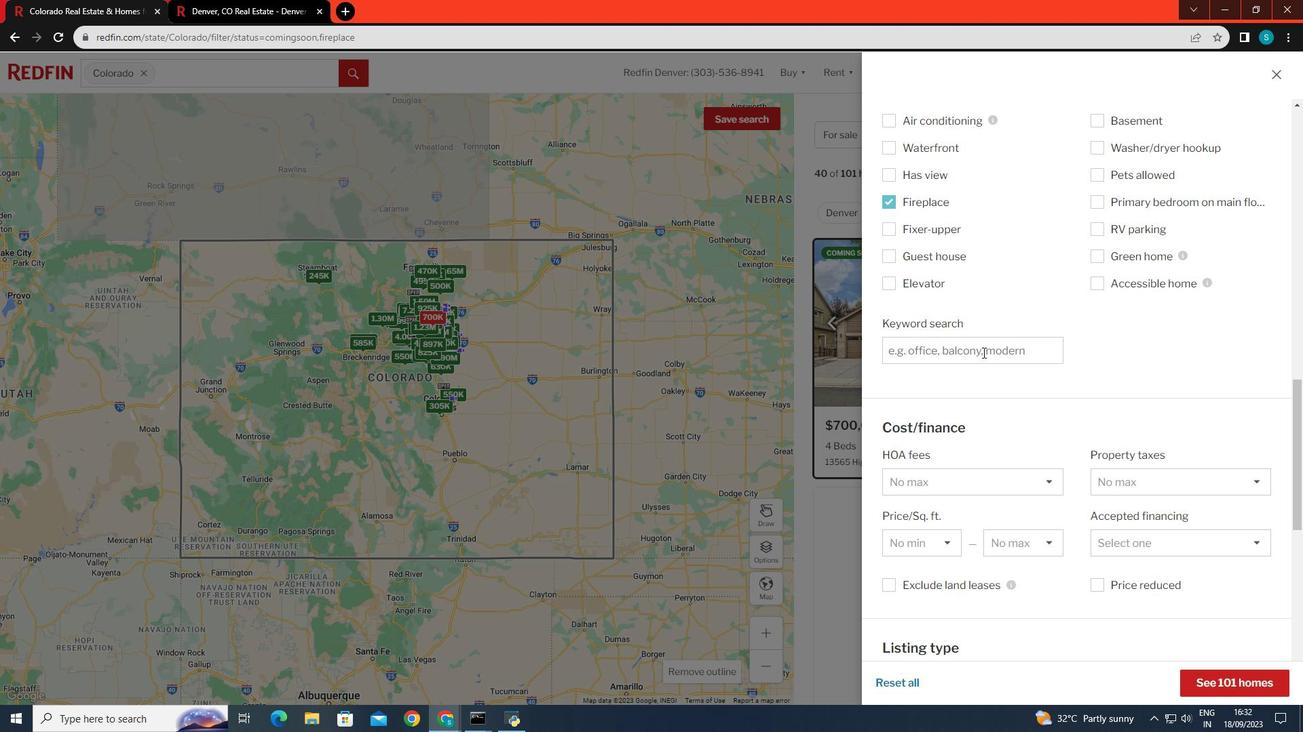 
Action: Mouse scrolled (982, 353) with delta (0, 0)
